 Task: Buy 2 Sake Cups from Glassware & Drinkware section under best seller category for shipping address: Colton Mitchell, 4276 Crim Lane, Underhill, Vermont 05489, Cell Number 9377427970. Pay from credit card ending with 6759, CVV 506
Action: Mouse moved to (17, 96)
Screenshot: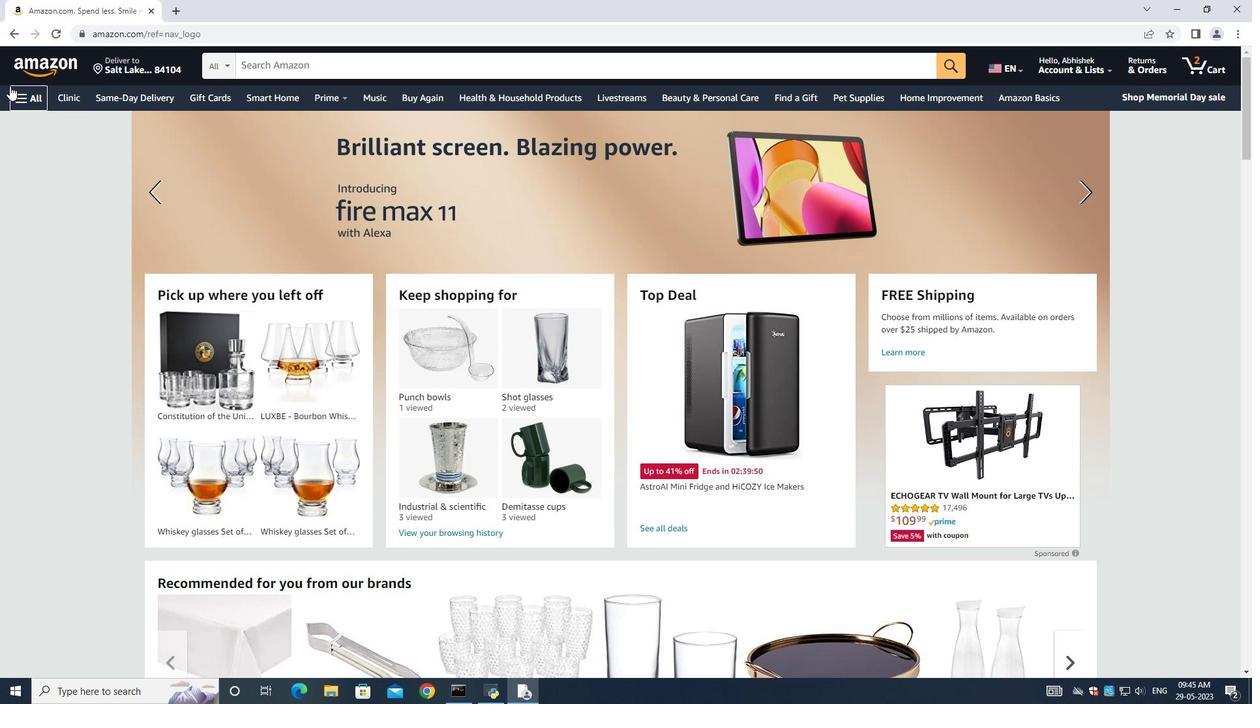 
Action: Mouse pressed left at (17, 96)
Screenshot: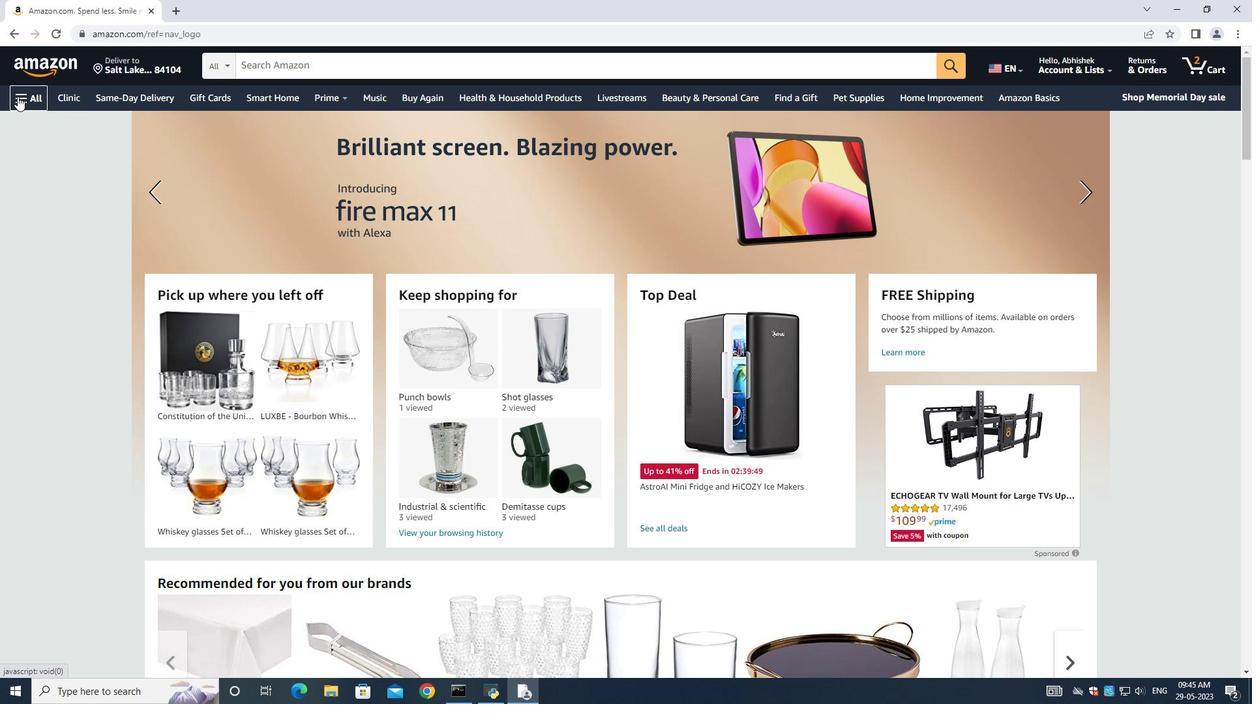 
Action: Mouse moved to (35, 127)
Screenshot: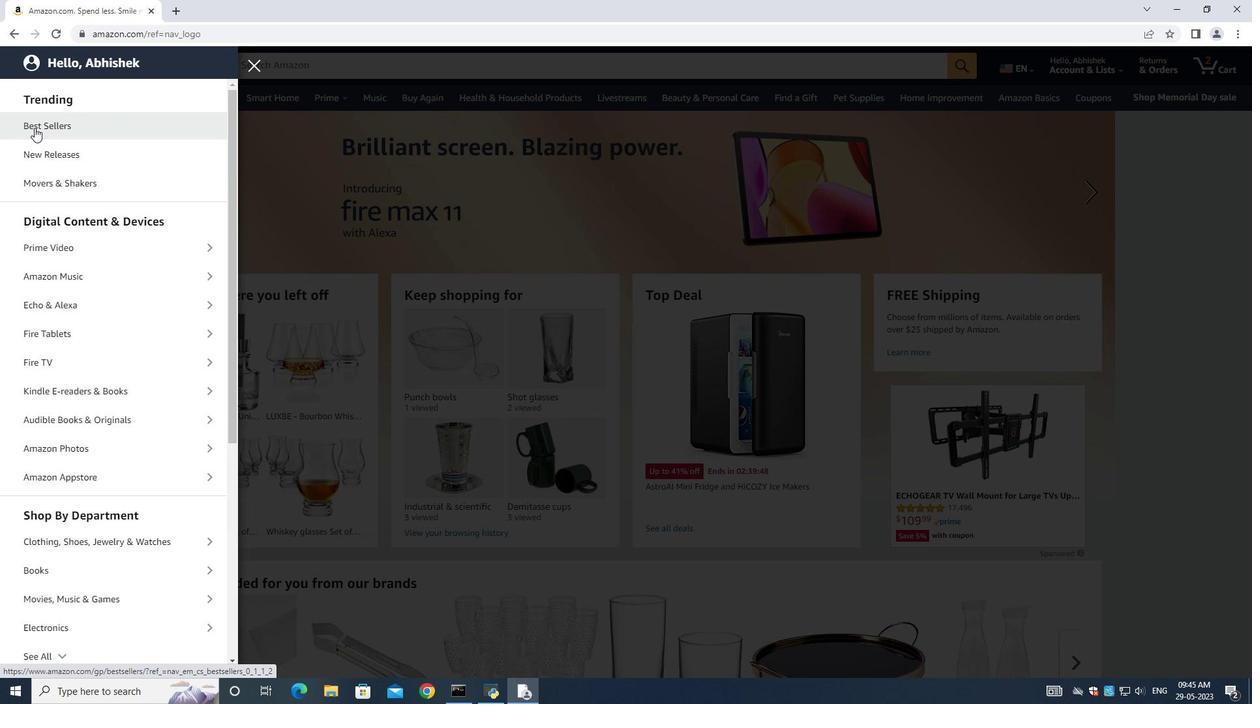
Action: Mouse pressed left at (35, 127)
Screenshot: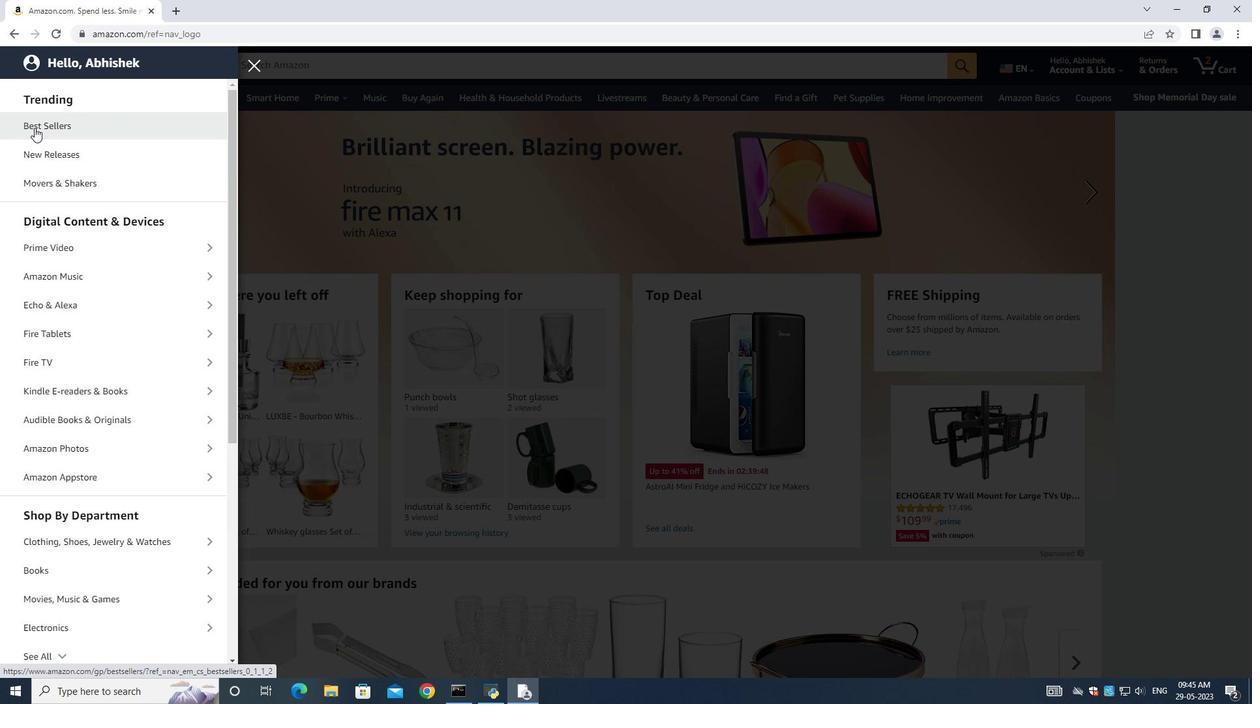 
Action: Mouse moved to (279, 67)
Screenshot: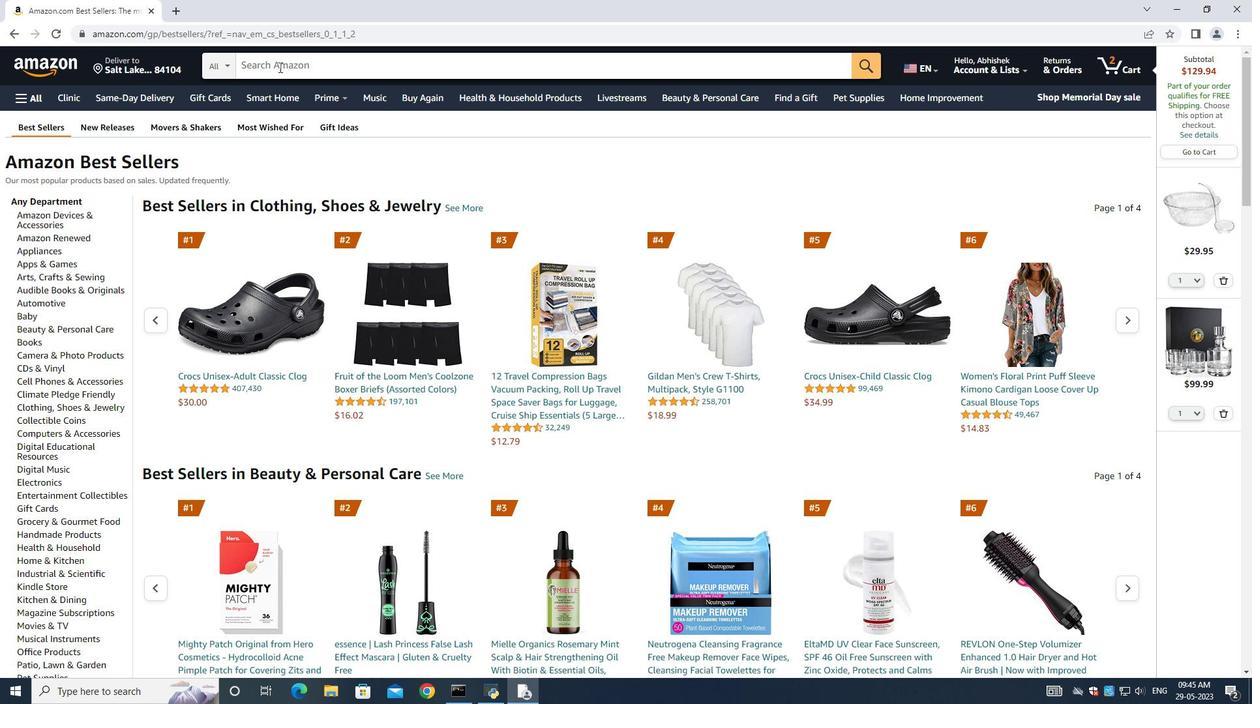 
Action: Mouse pressed left at (279, 67)
Screenshot: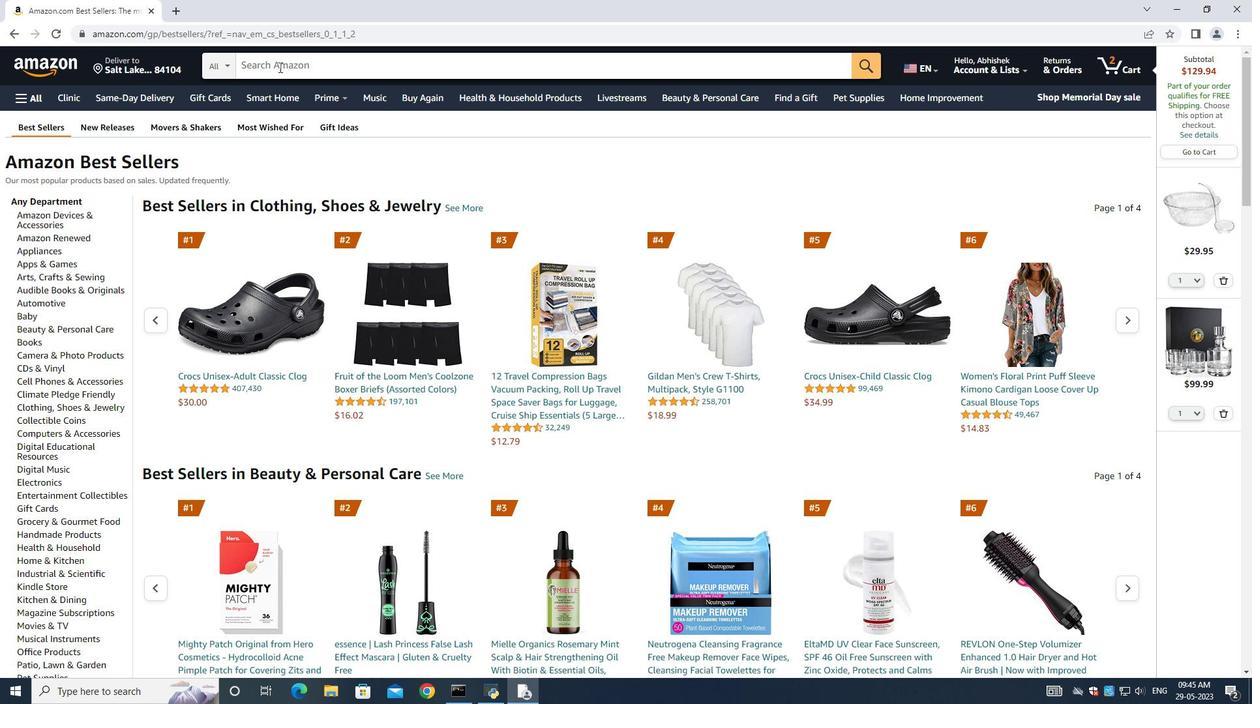 
Action: Key pressed <Key.shift><Key.shift>Sakr<Key.backspace>ecups<Key.enter>
Screenshot: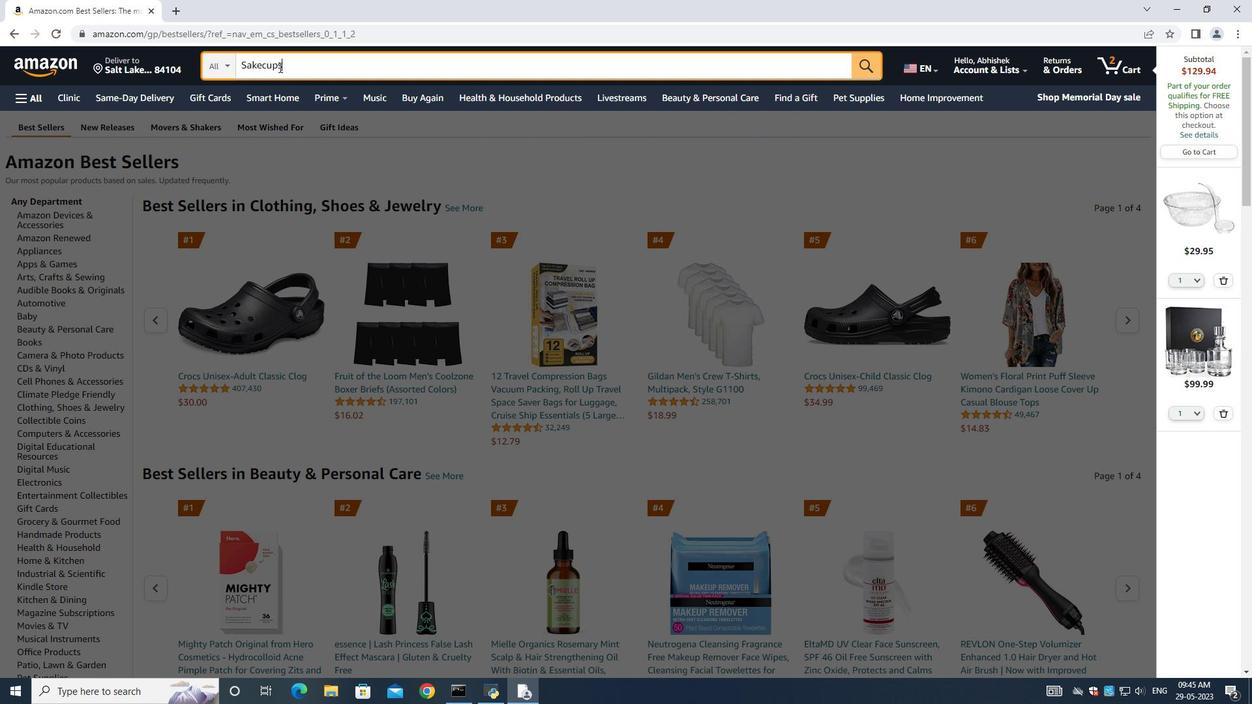 
Action: Mouse moved to (260, 66)
Screenshot: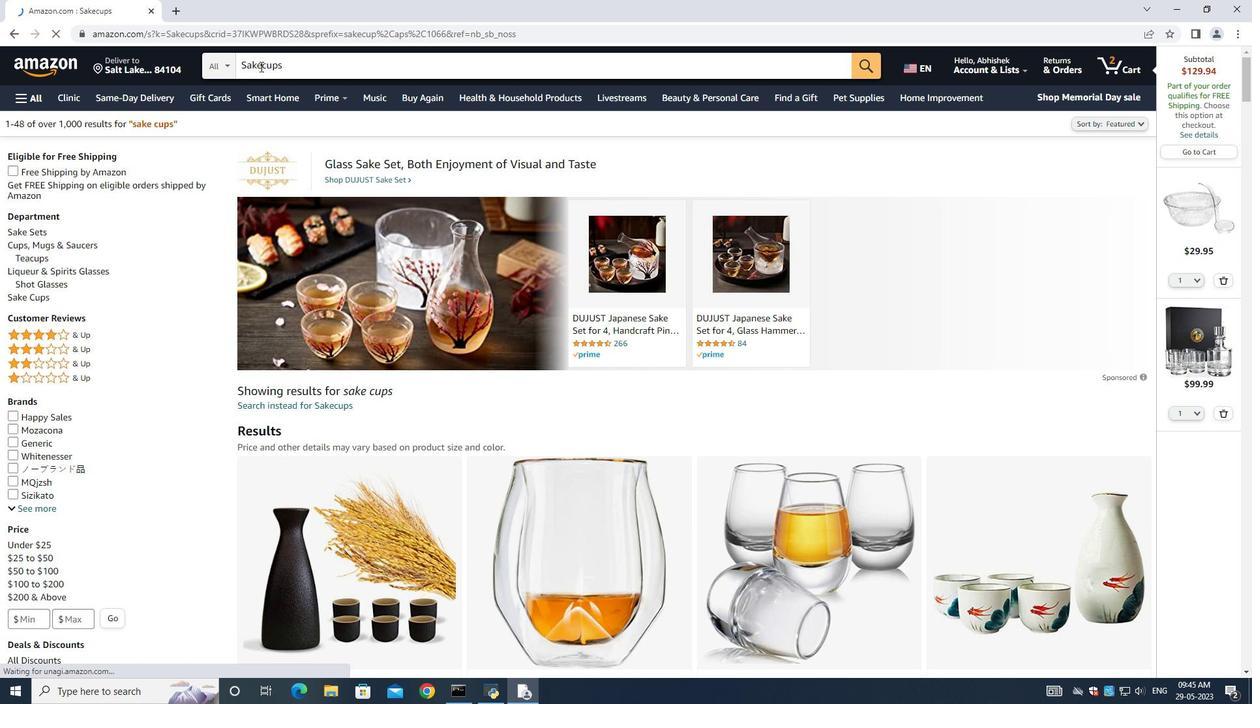 
Action: Mouse pressed left at (260, 66)
Screenshot: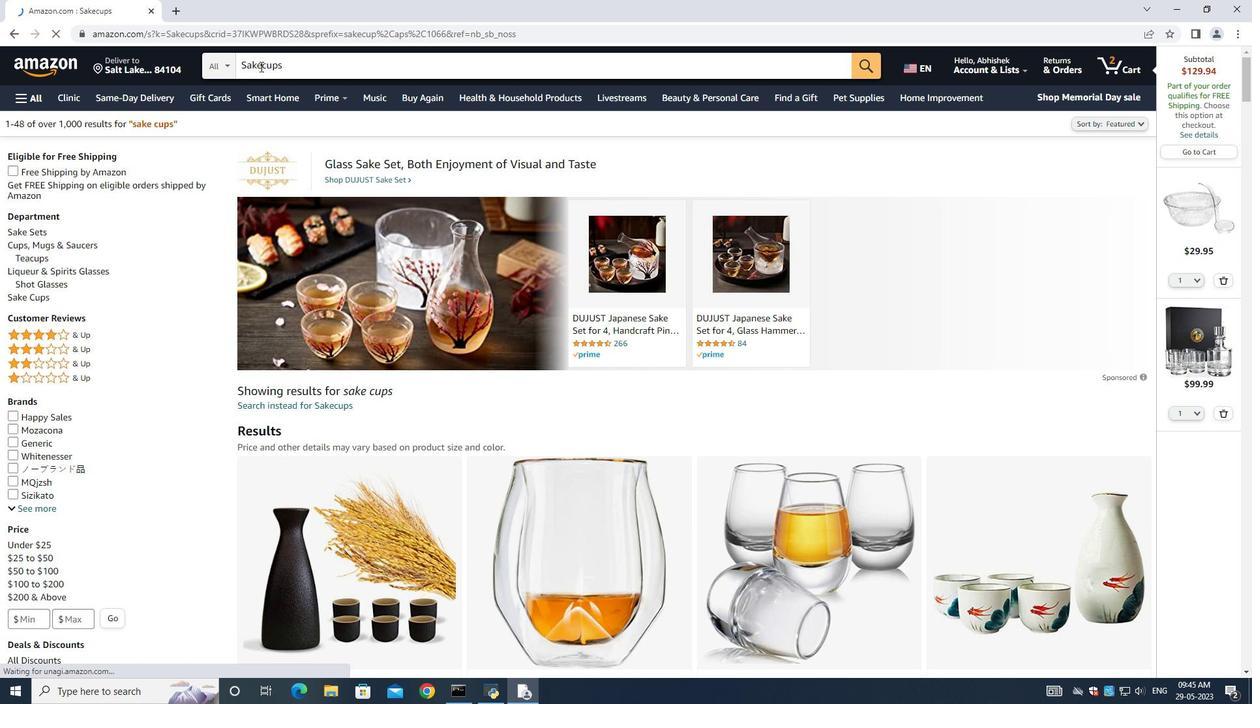 
Action: Mouse moved to (333, 116)
Screenshot: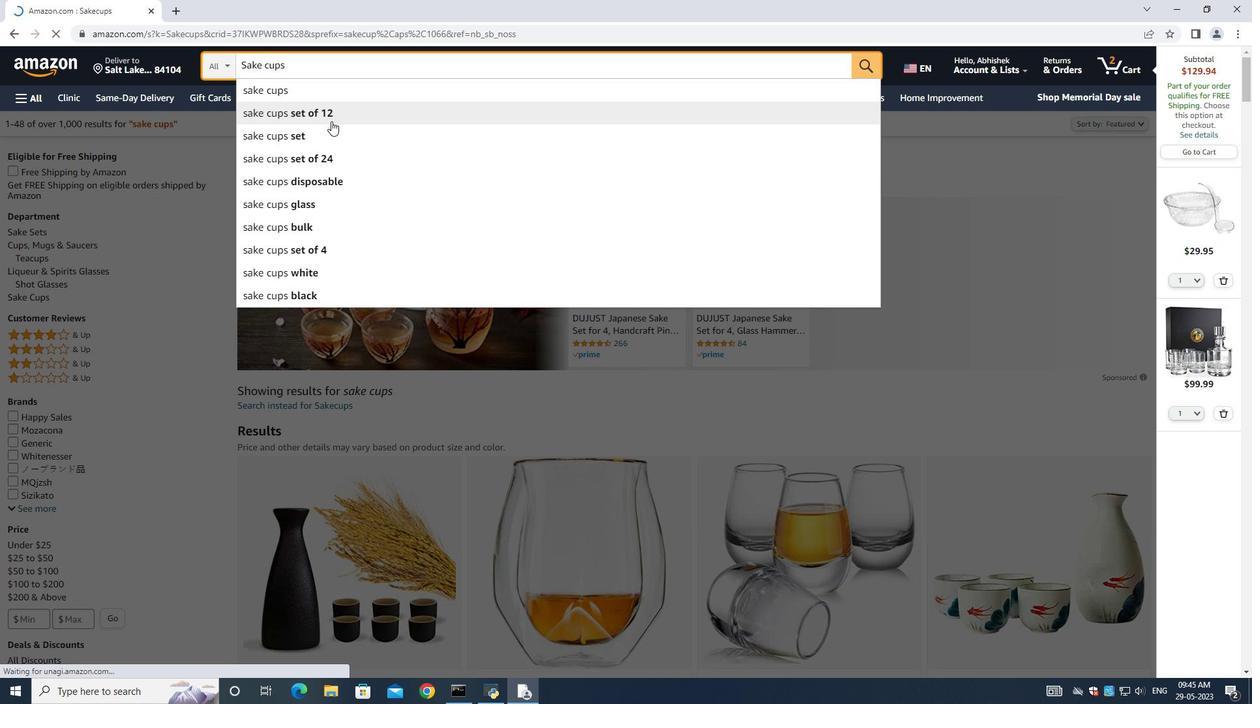 
Action: Key pressed <Key.enter>
Screenshot: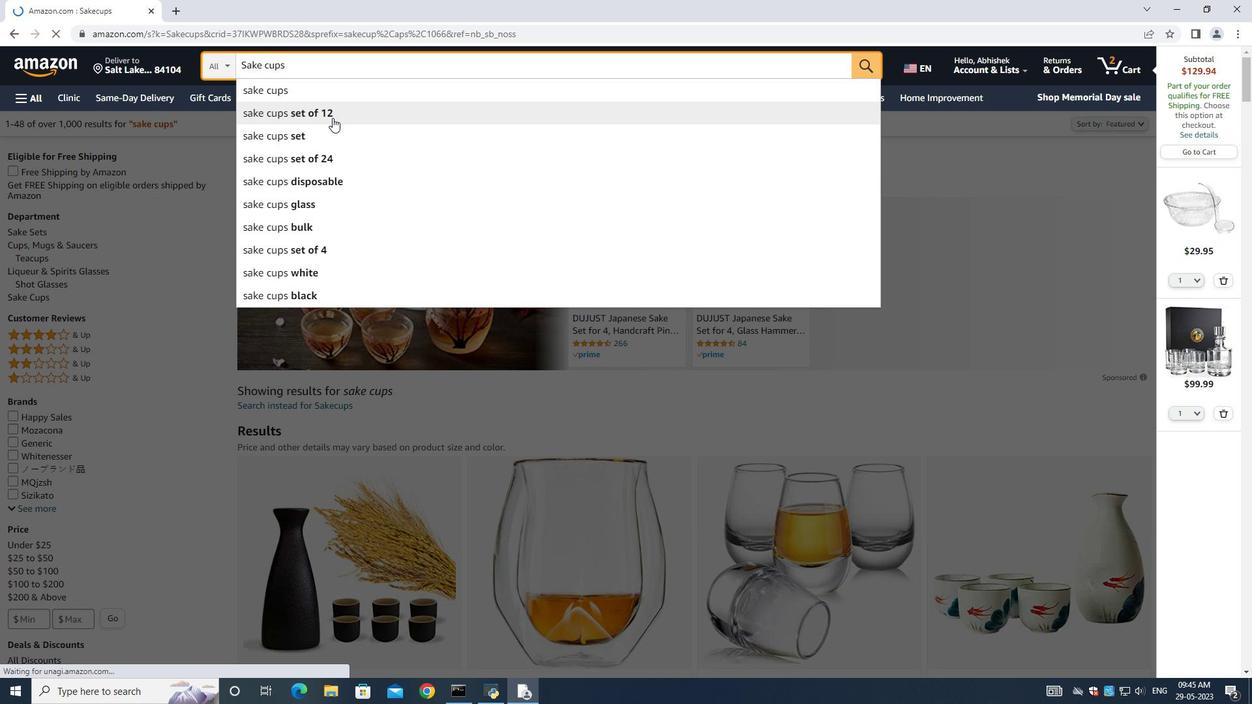 
Action: Mouse moved to (196, 175)
Screenshot: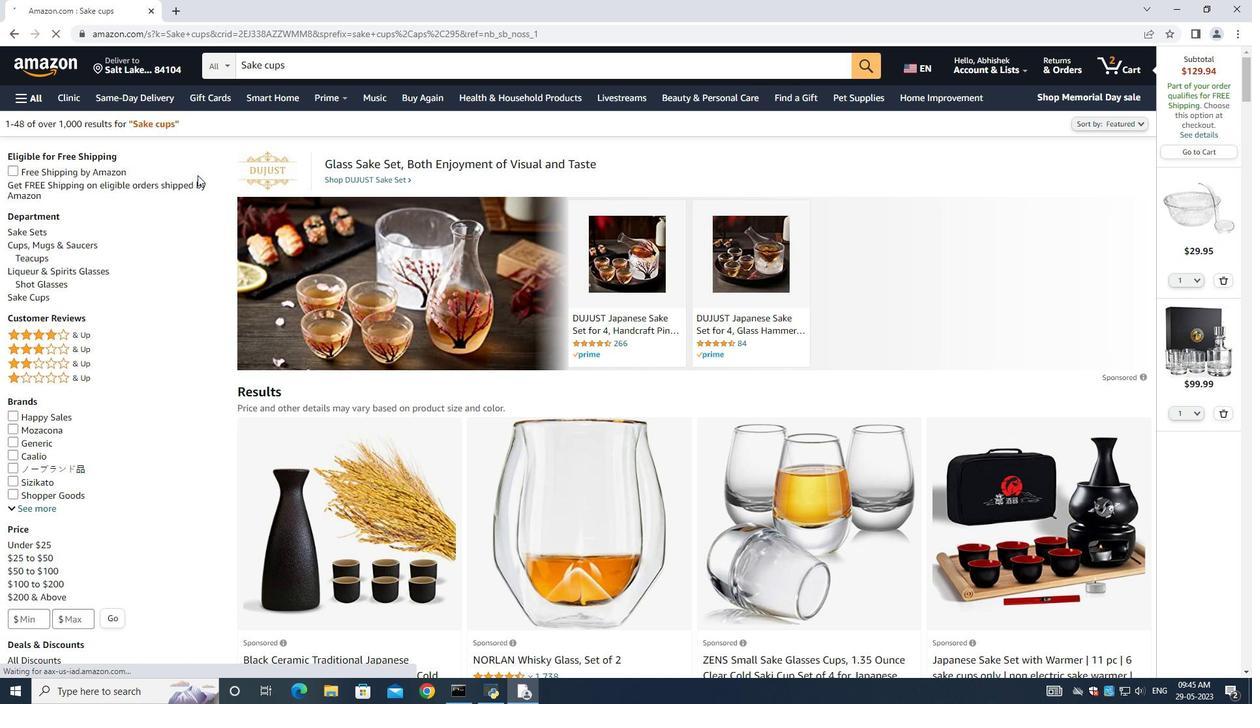 
Action: Mouse scrolled (196, 174) with delta (0, 0)
Screenshot: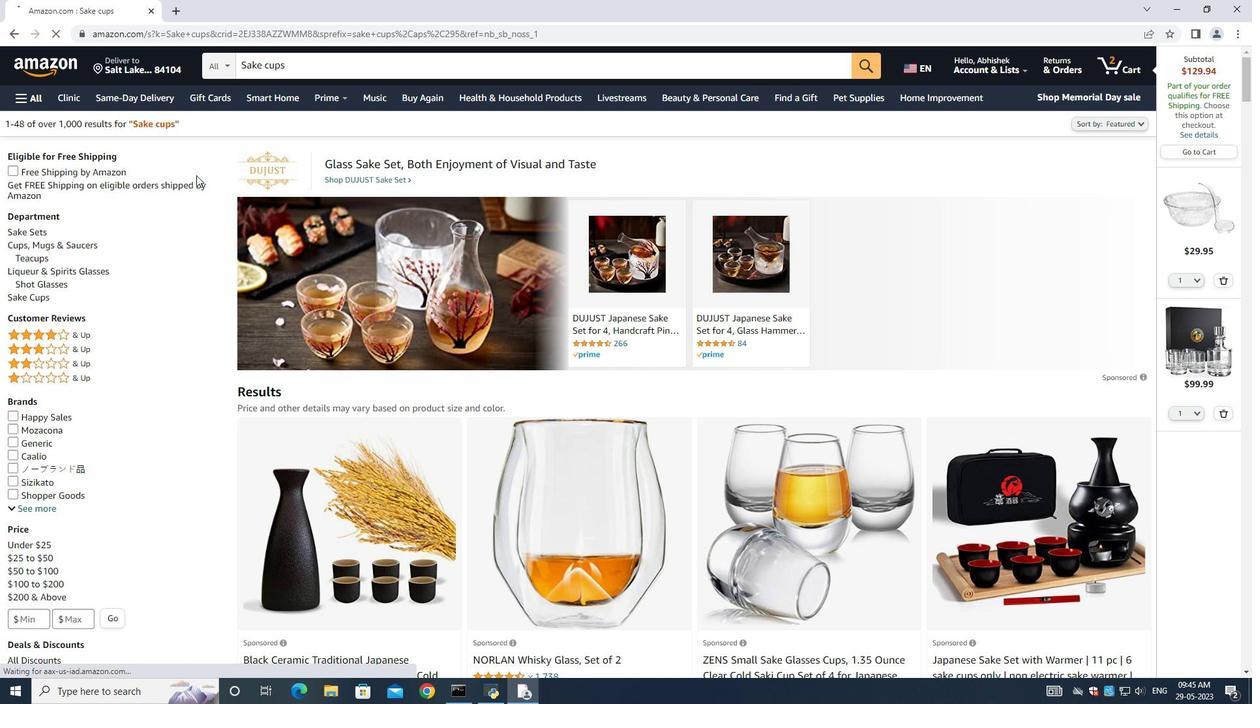 
Action: Mouse scrolled (196, 174) with delta (0, 0)
Screenshot: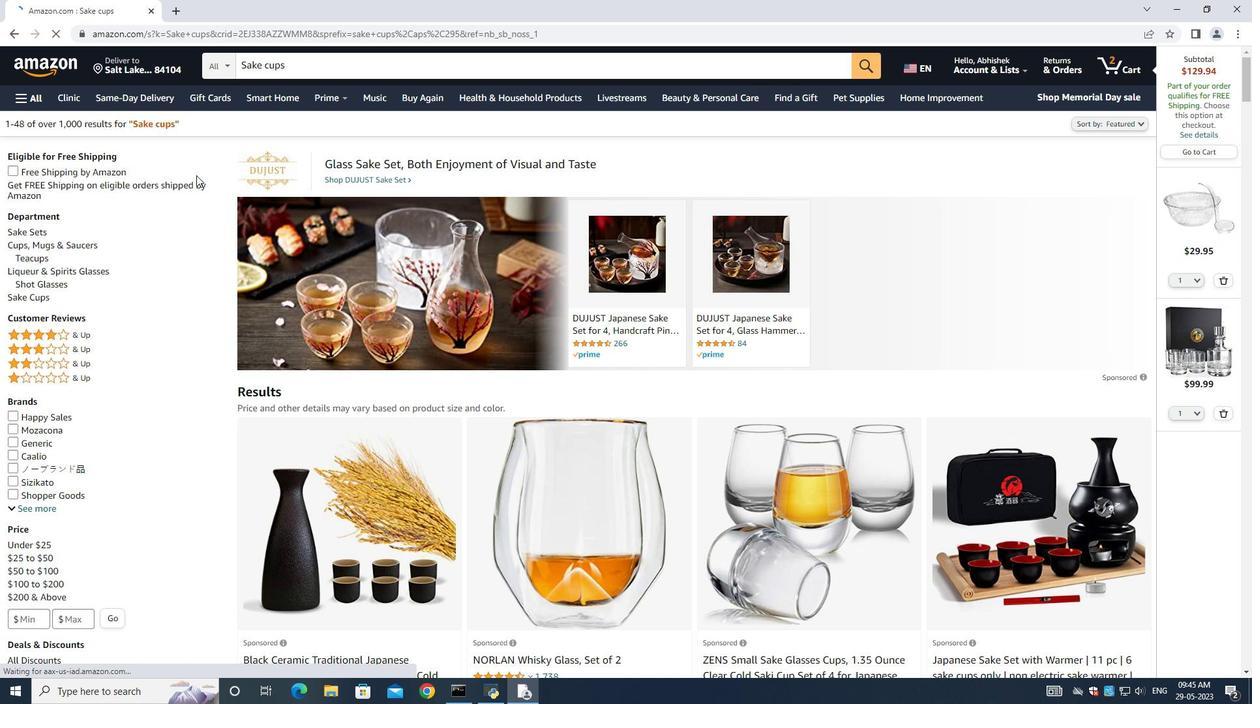 
Action: Mouse moved to (196, 174)
Screenshot: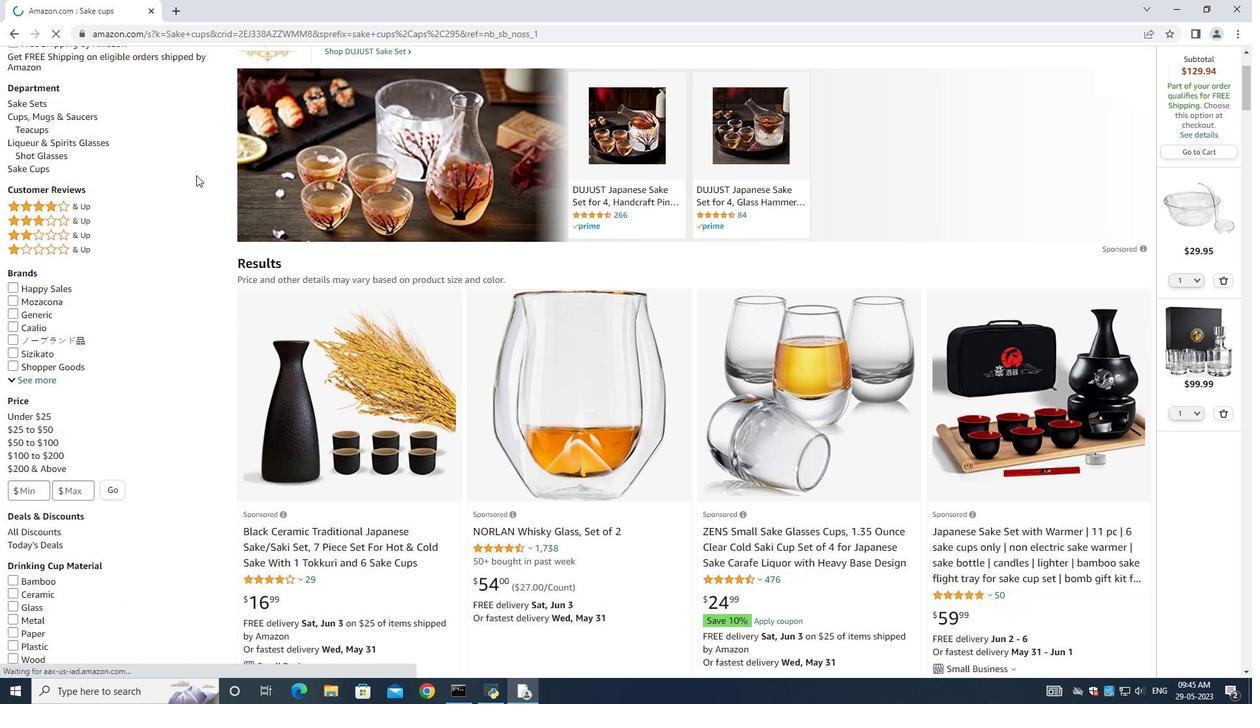 
Action: Mouse scrolled (196, 175) with delta (0, 0)
Screenshot: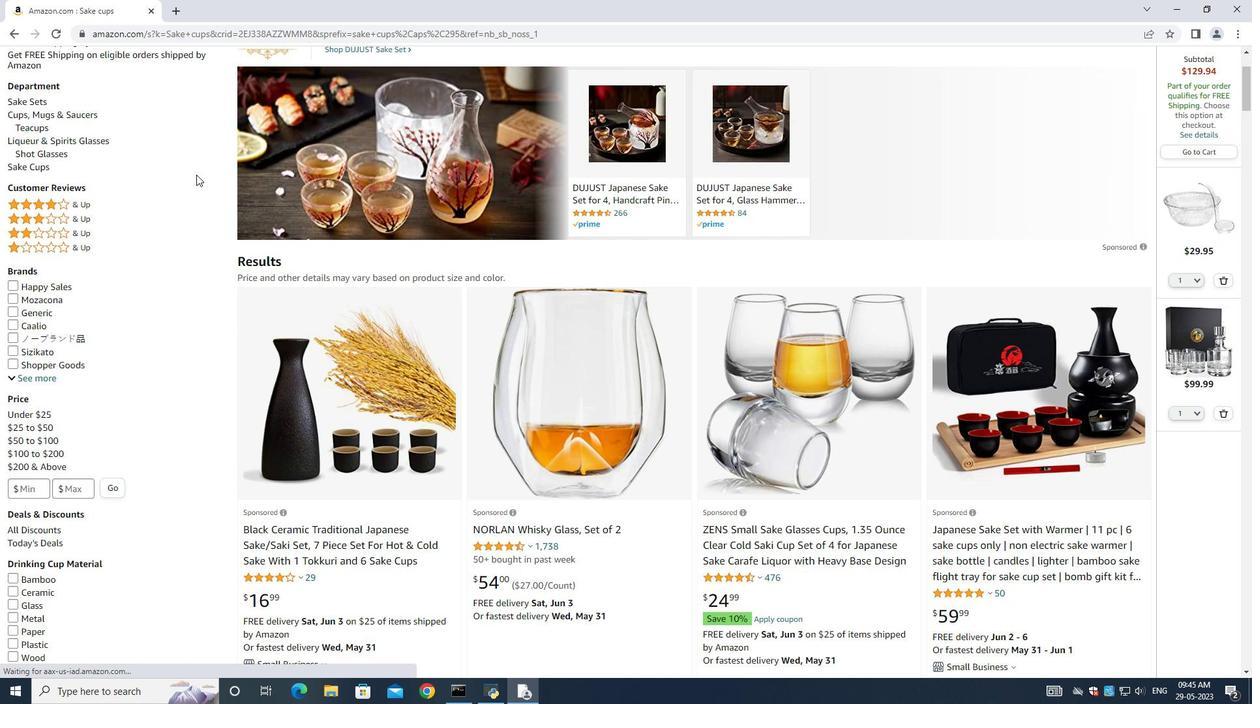 
Action: Mouse scrolled (196, 175) with delta (0, 0)
Screenshot: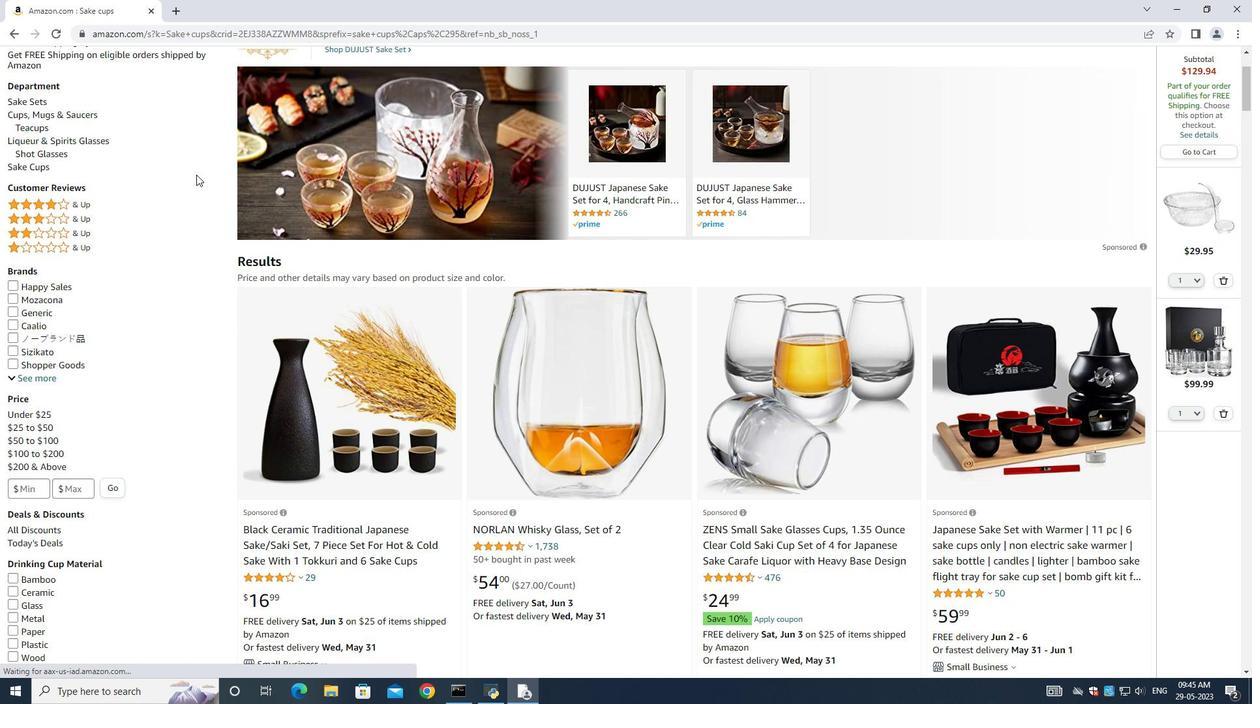 
Action: Mouse scrolled (196, 175) with delta (0, 0)
Screenshot: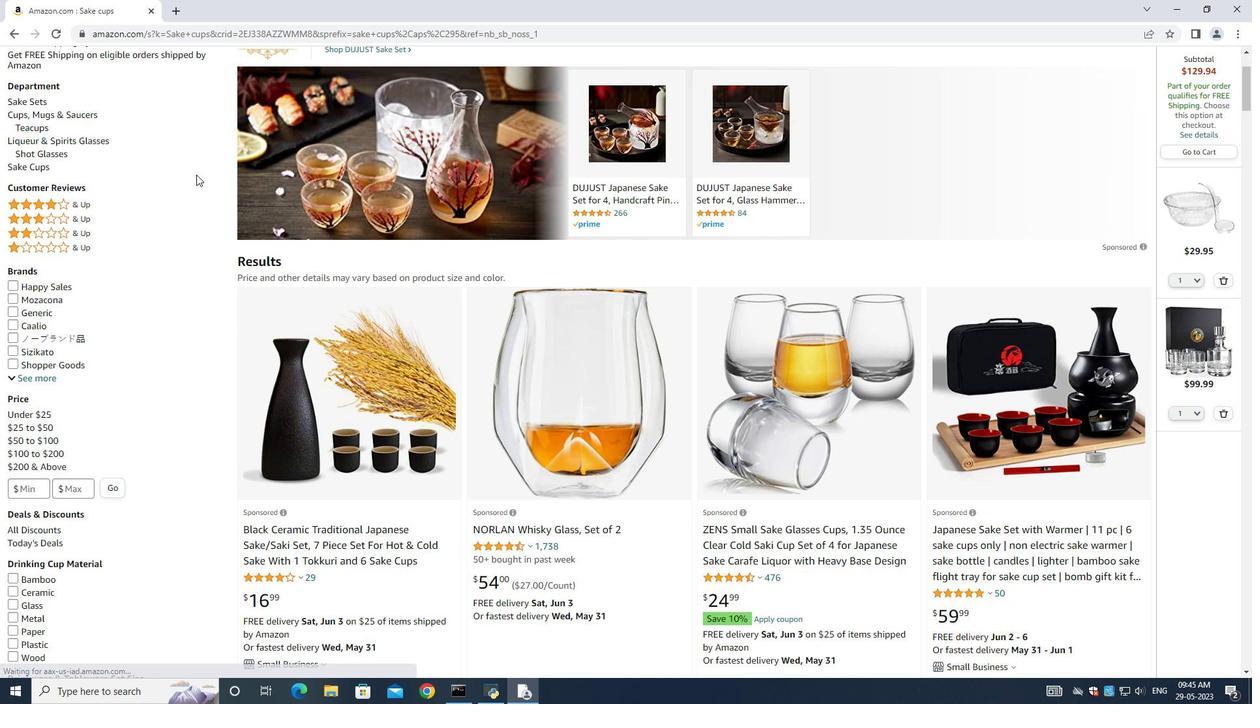 
Action: Mouse scrolled (196, 175) with delta (0, 0)
Screenshot: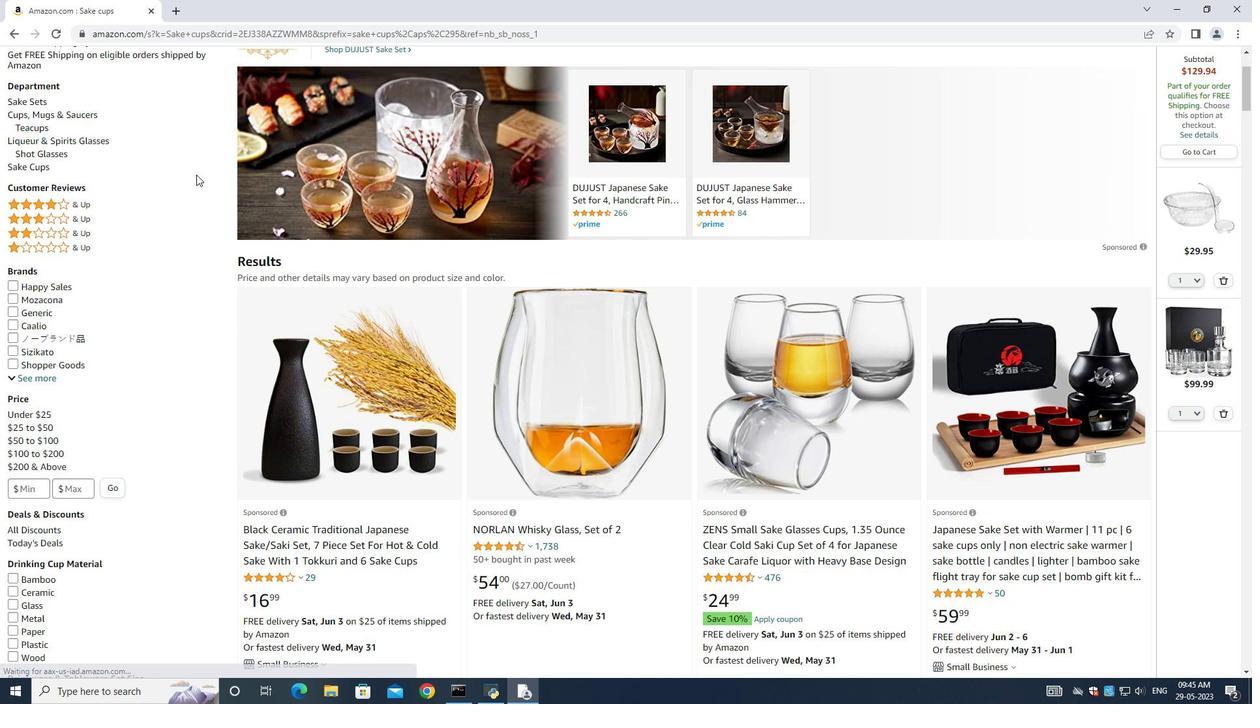 
Action: Mouse scrolled (196, 175) with delta (0, 0)
Screenshot: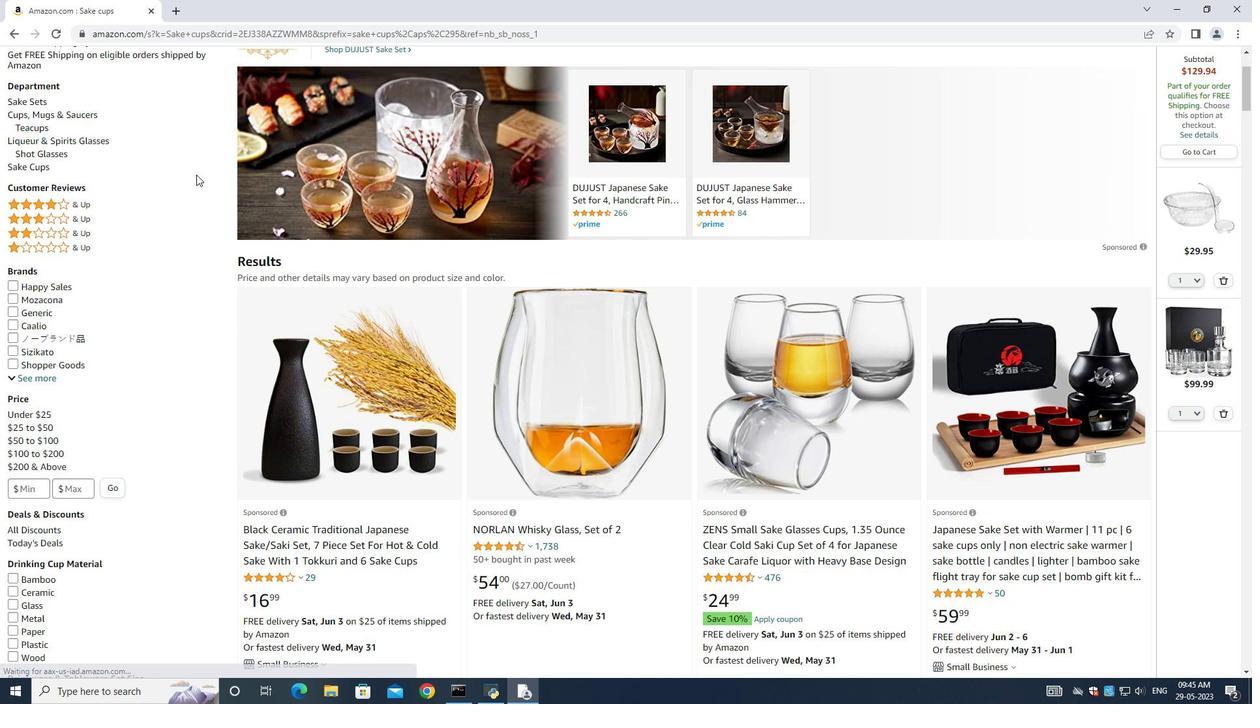 
Action: Mouse moved to (821, 345)
Screenshot: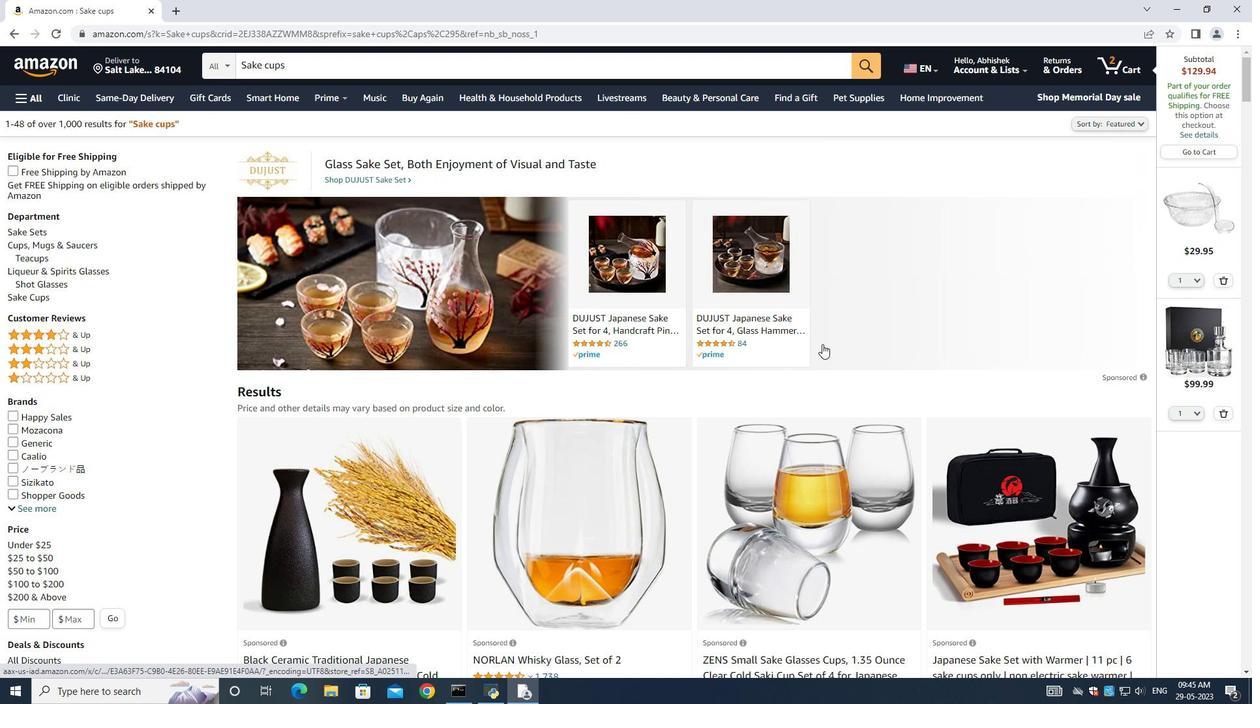
Action: Mouse scrolled (821, 345) with delta (0, 0)
Screenshot: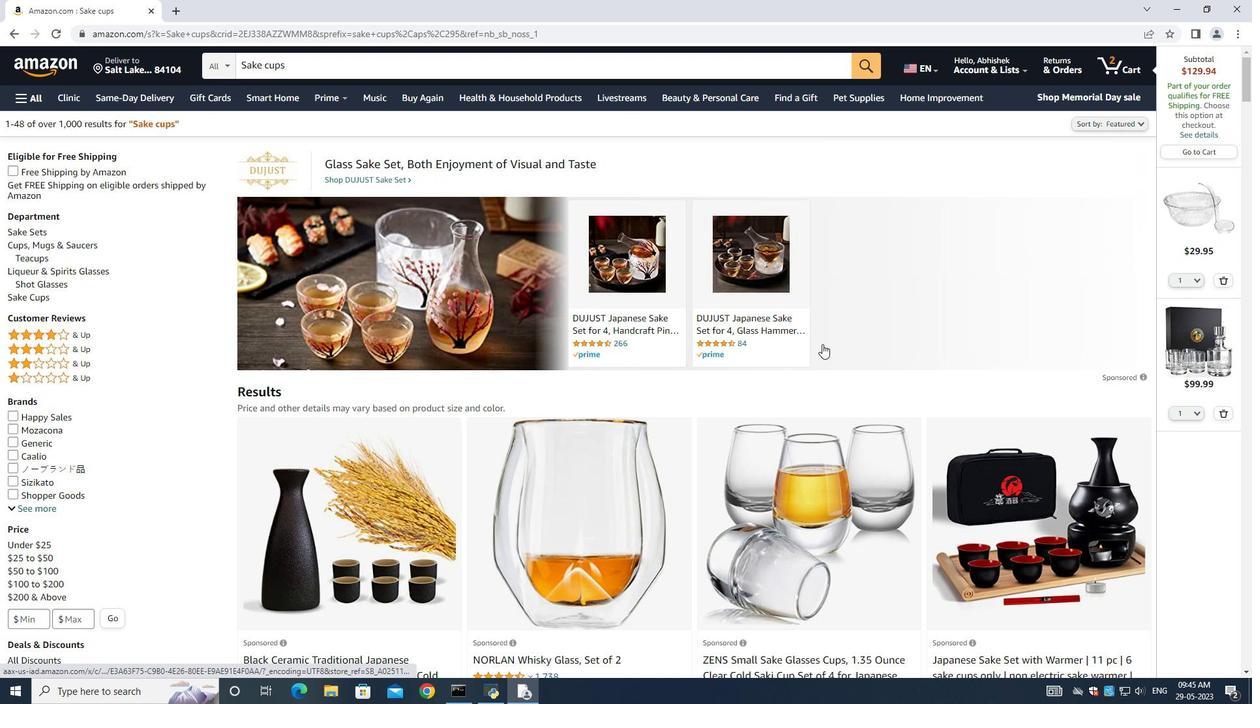 
Action: Mouse moved to (821, 347)
Screenshot: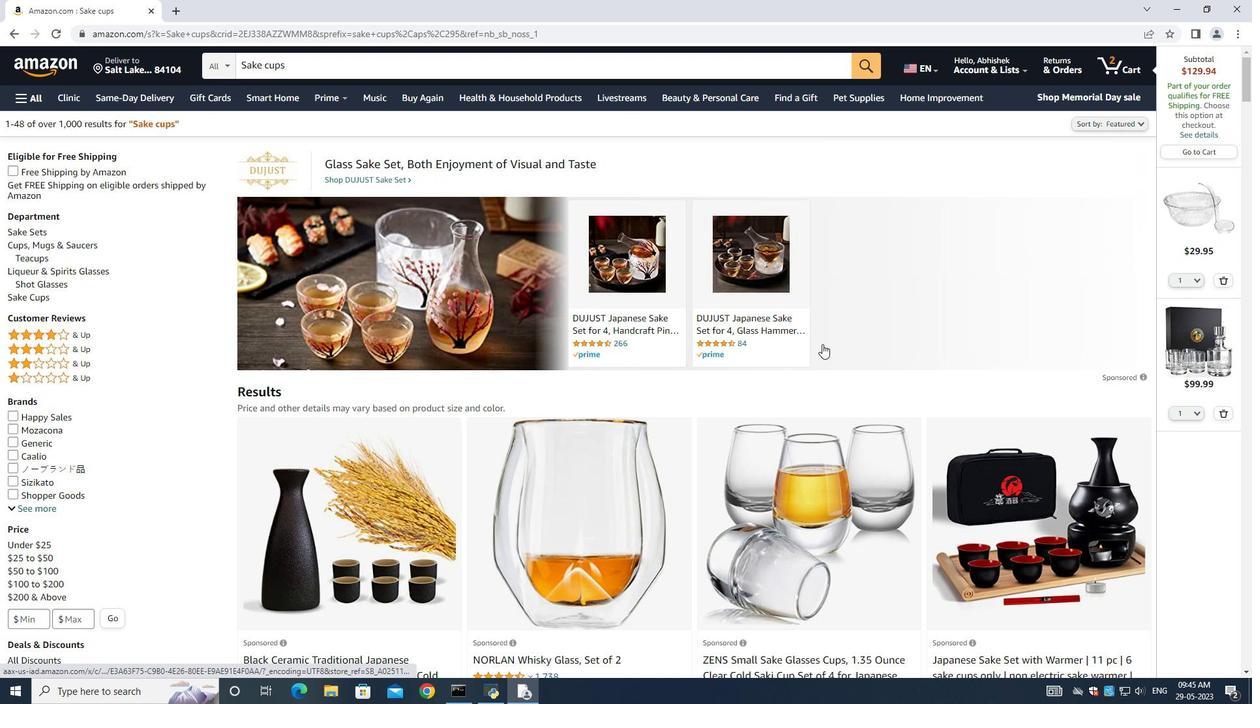 
Action: Mouse scrolled (821, 346) with delta (0, 0)
Screenshot: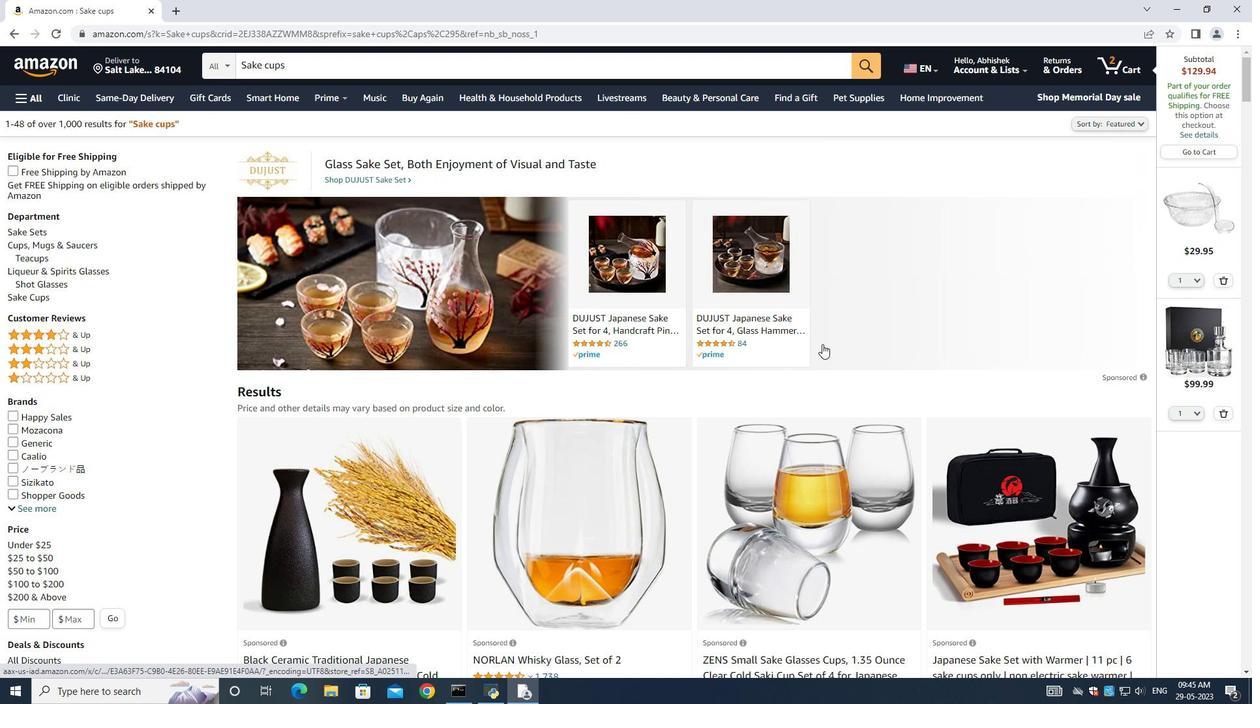 
Action: Mouse moved to (701, 356)
Screenshot: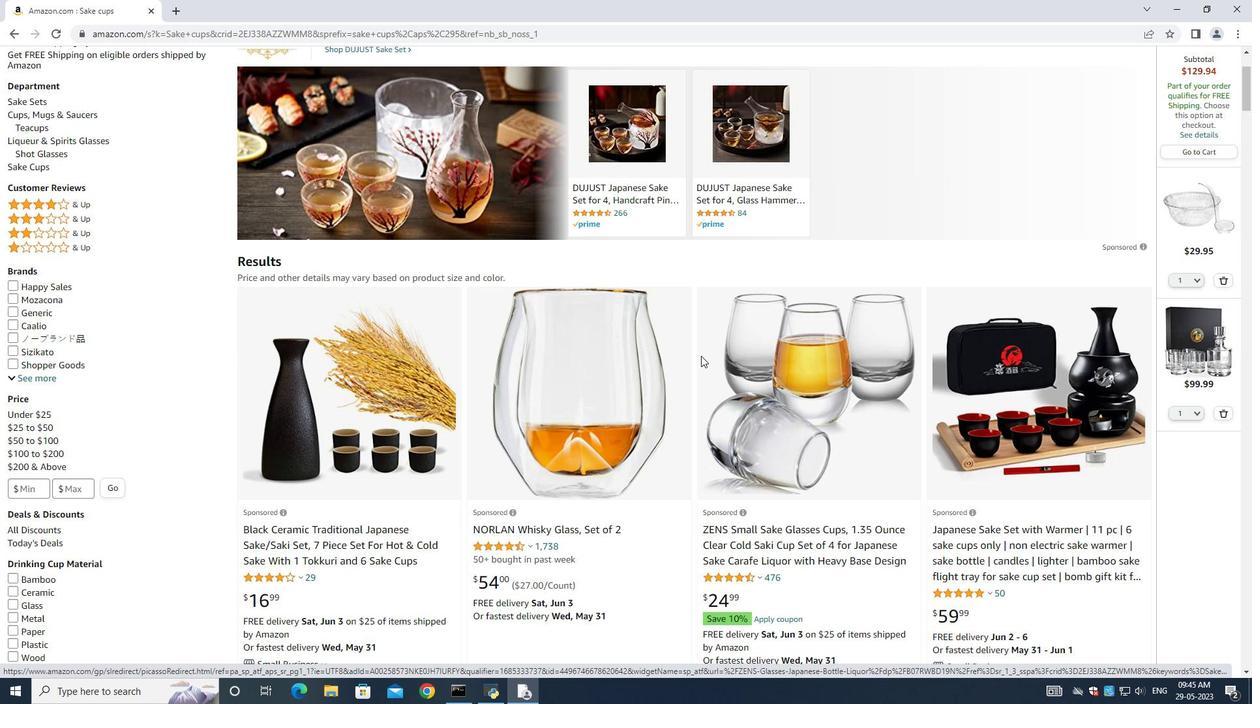 
Action: Mouse scrolled (701, 355) with delta (0, 0)
Screenshot: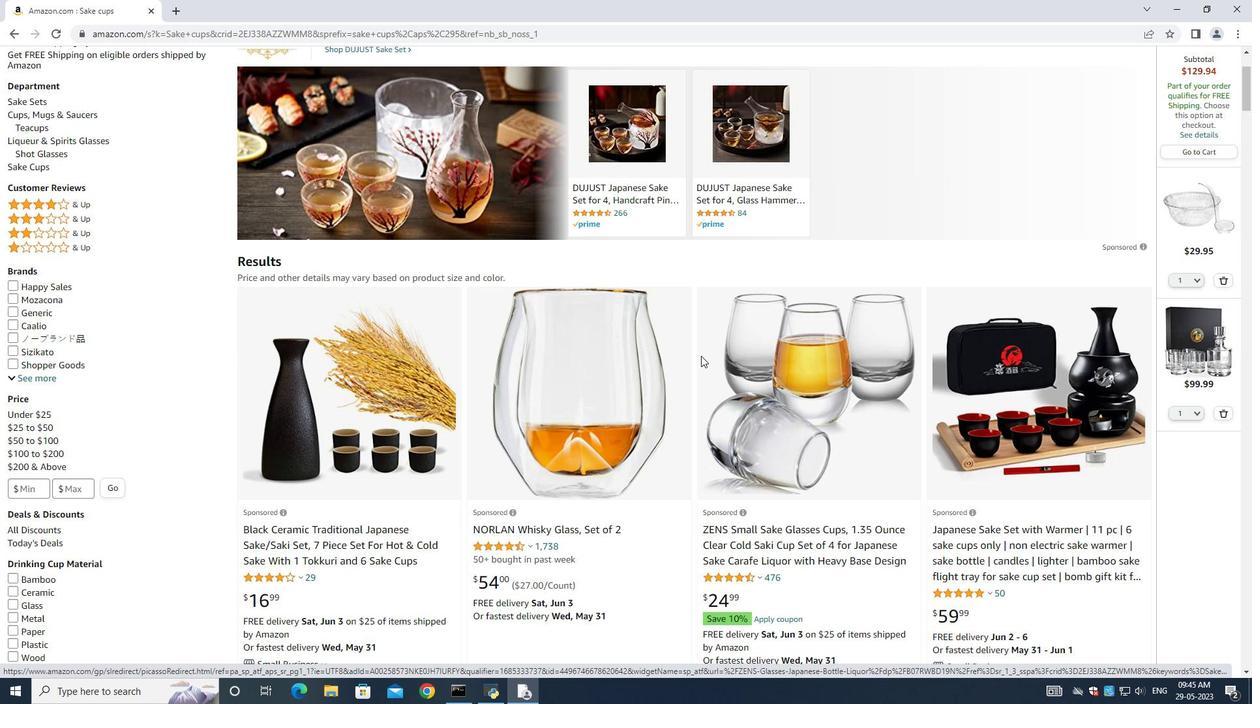
Action: Mouse moved to (701, 356)
Screenshot: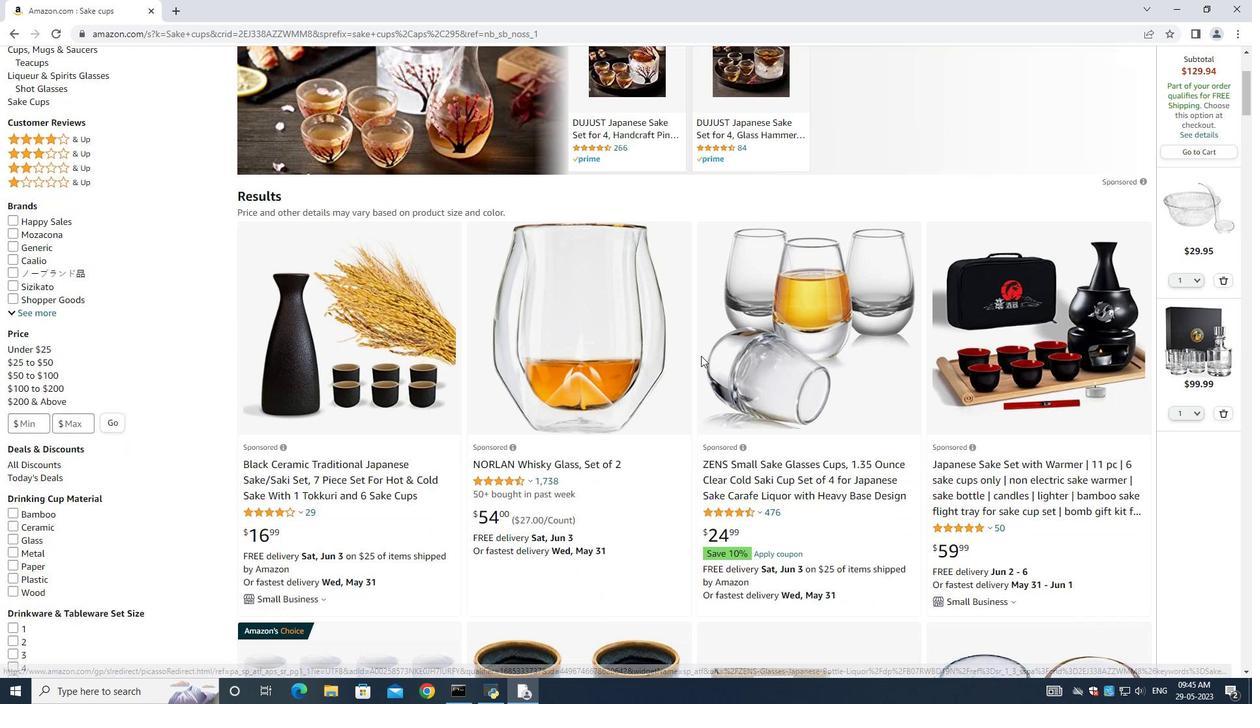 
Action: Mouse scrolled (701, 355) with delta (0, 0)
Screenshot: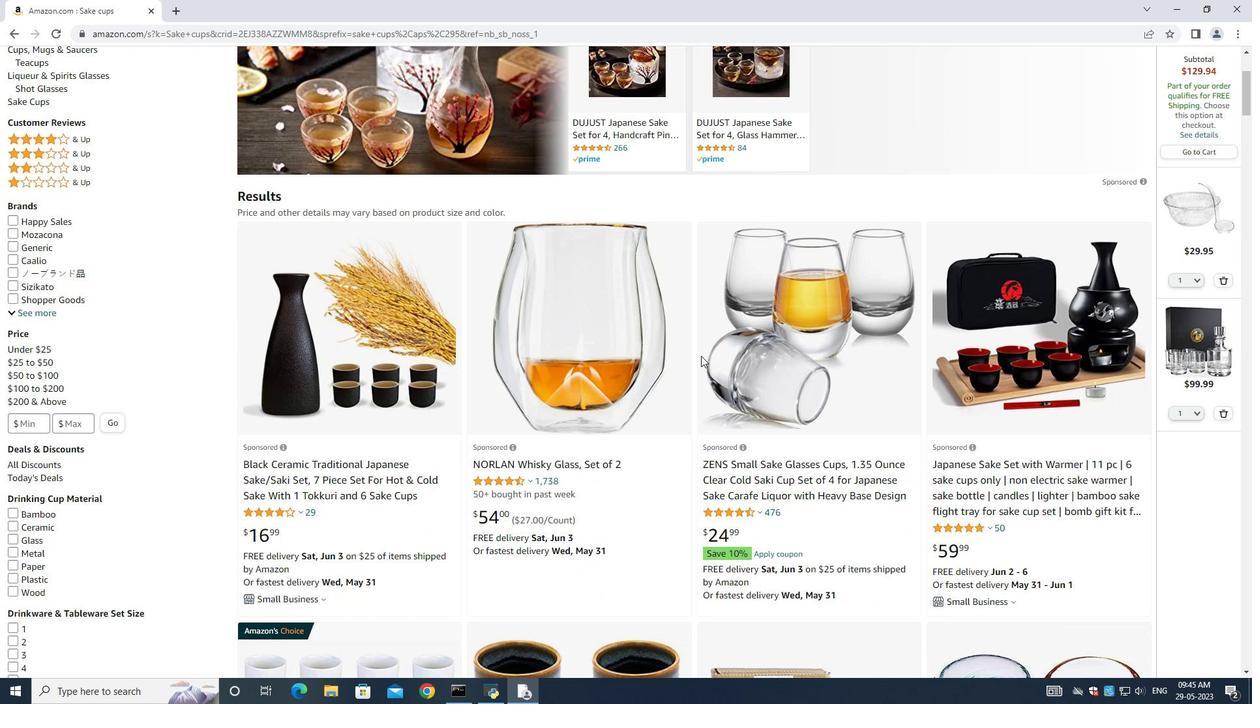 
Action: Mouse scrolled (701, 355) with delta (0, 0)
Screenshot: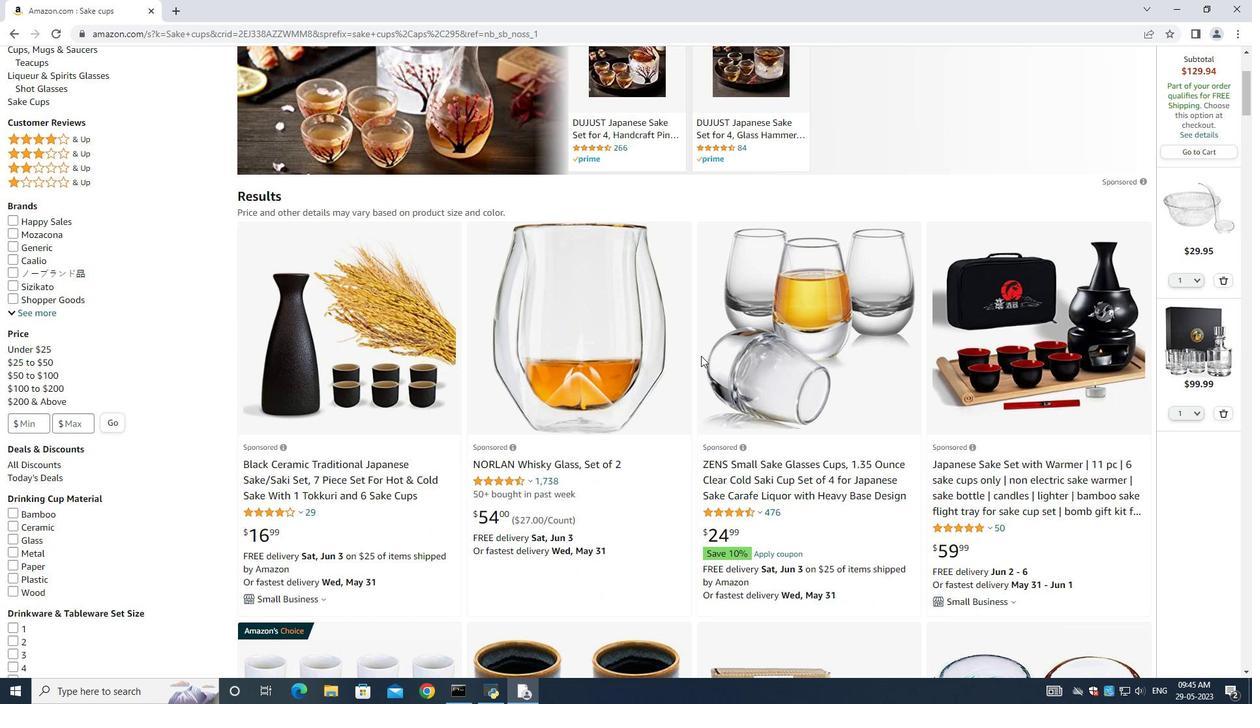 
Action: Mouse scrolled (701, 355) with delta (0, 0)
Screenshot: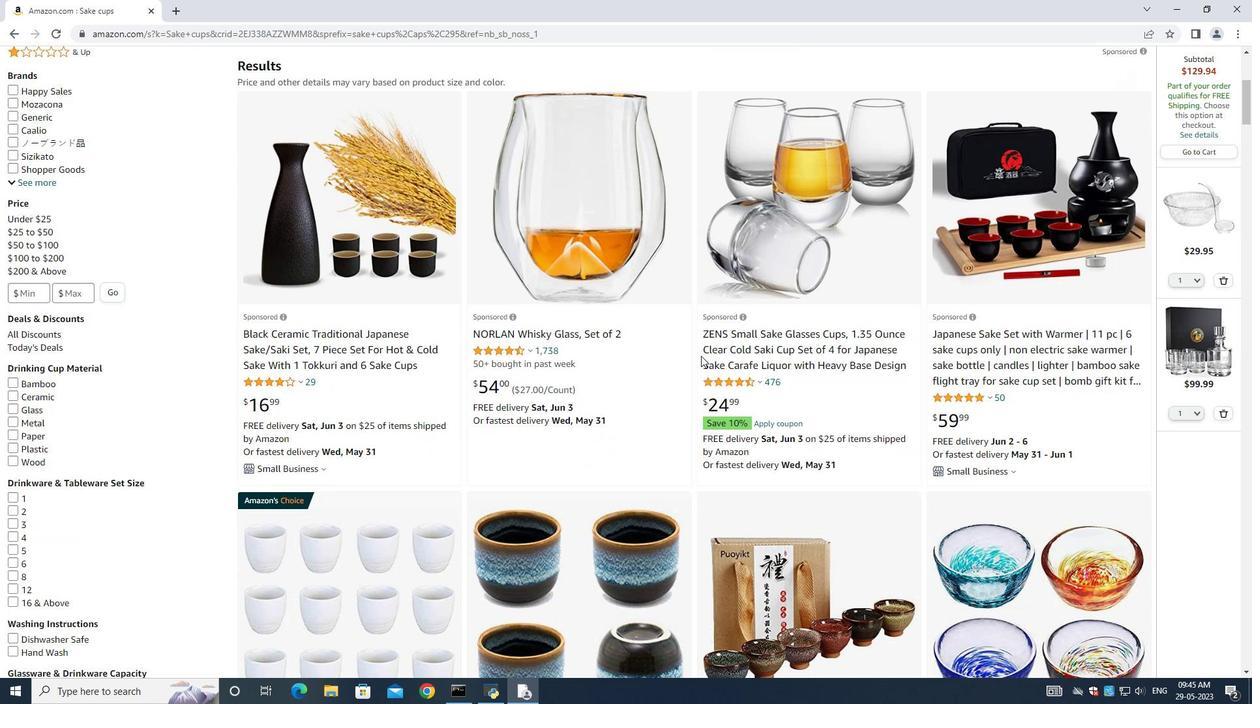 
Action: Mouse scrolled (701, 355) with delta (0, 0)
Screenshot: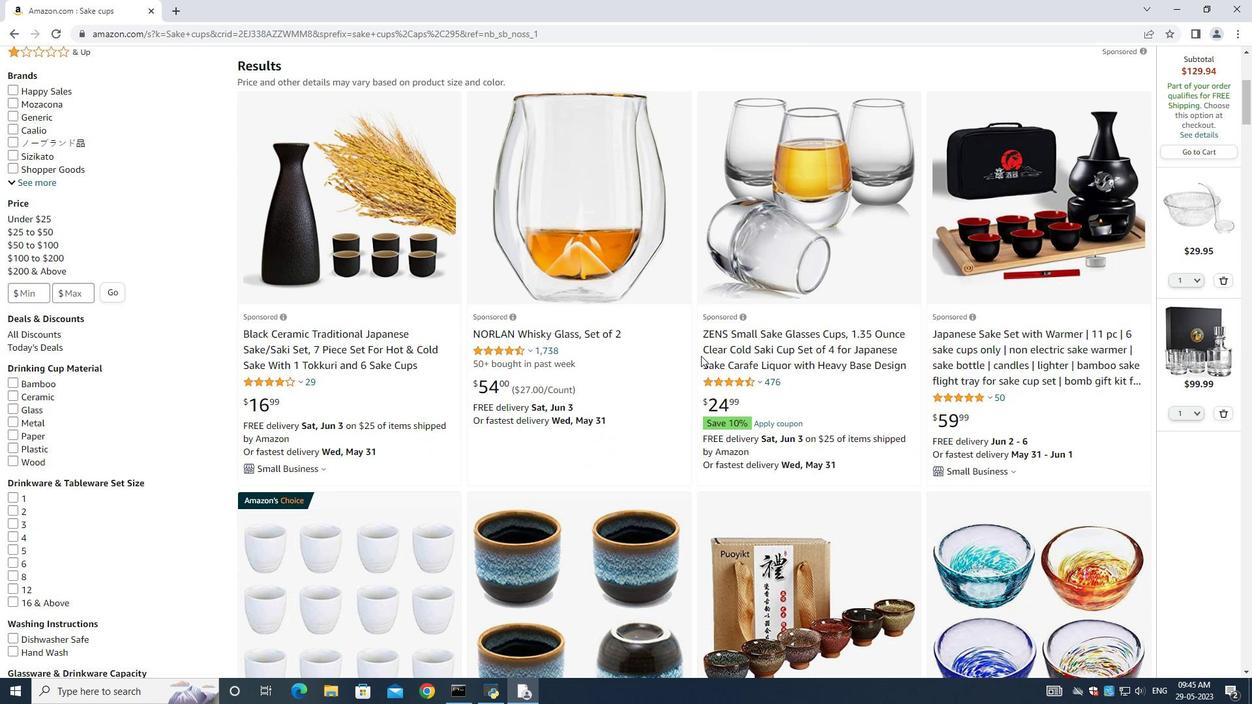 
Action: Mouse scrolled (701, 355) with delta (0, 0)
Screenshot: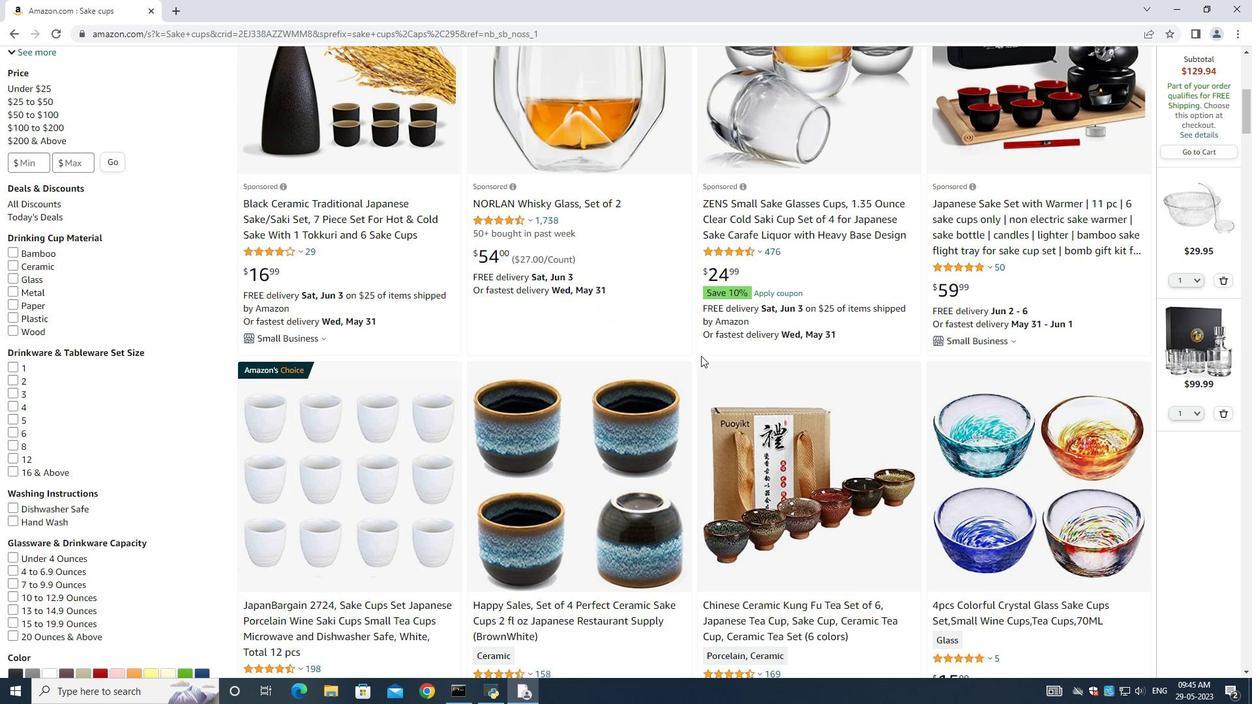 
Action: Mouse scrolled (701, 355) with delta (0, 0)
Screenshot: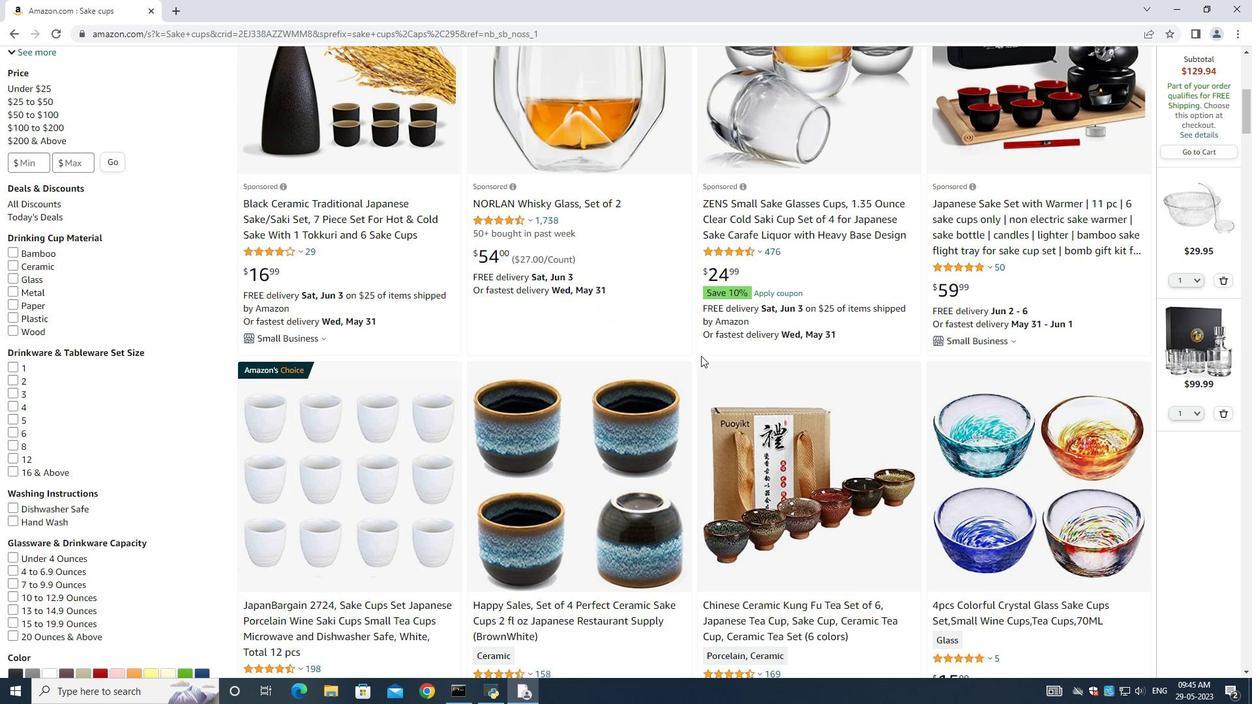 
Action: Mouse moved to (701, 356)
Screenshot: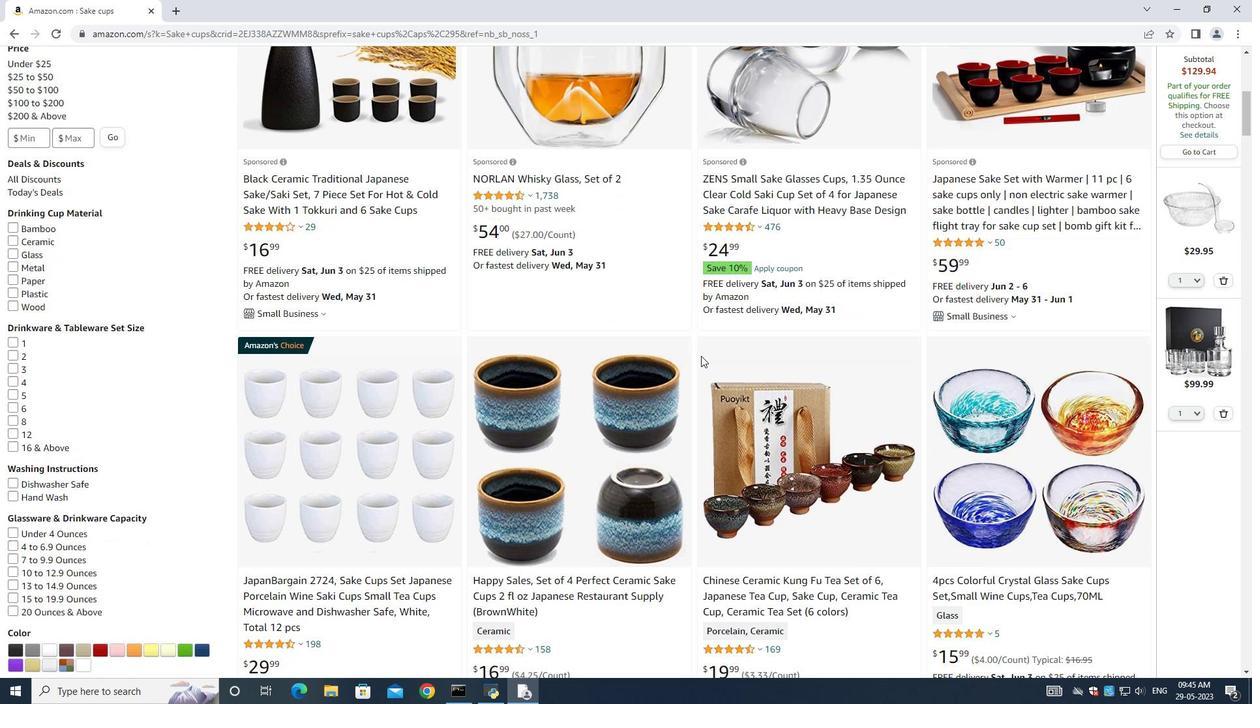 
Action: Mouse scrolled (701, 355) with delta (0, 0)
Screenshot: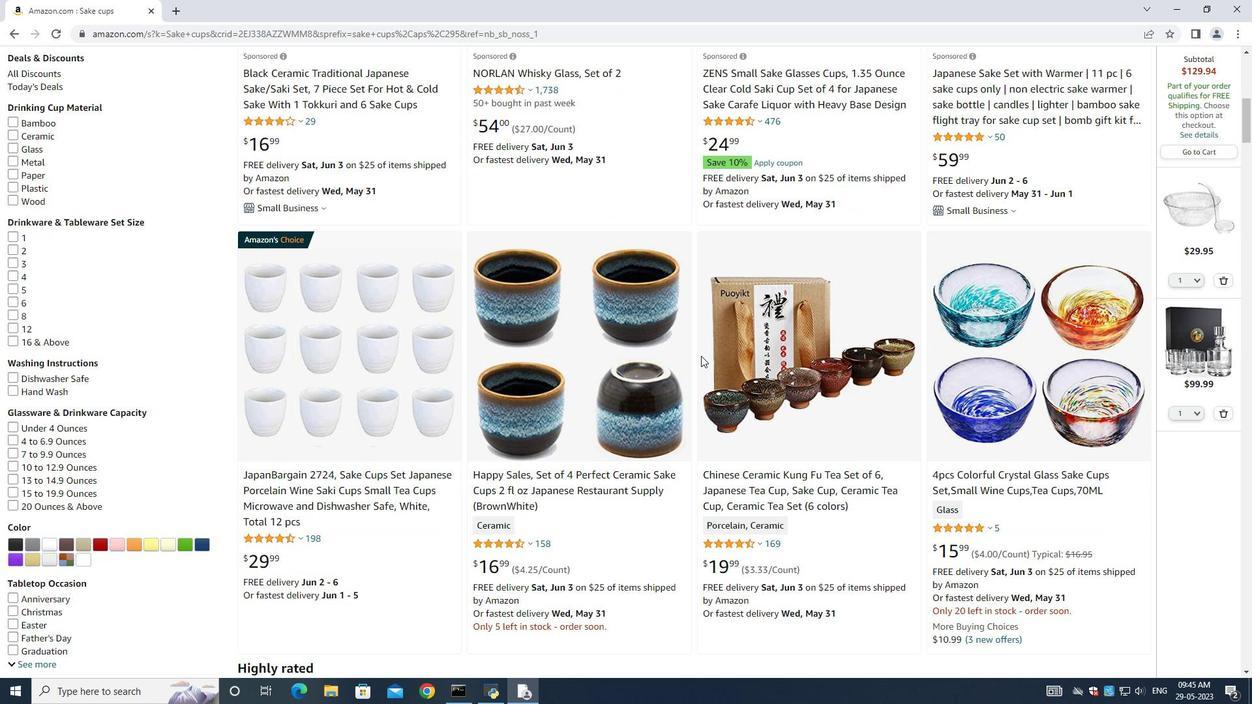 
Action: Mouse moved to (701, 356)
Screenshot: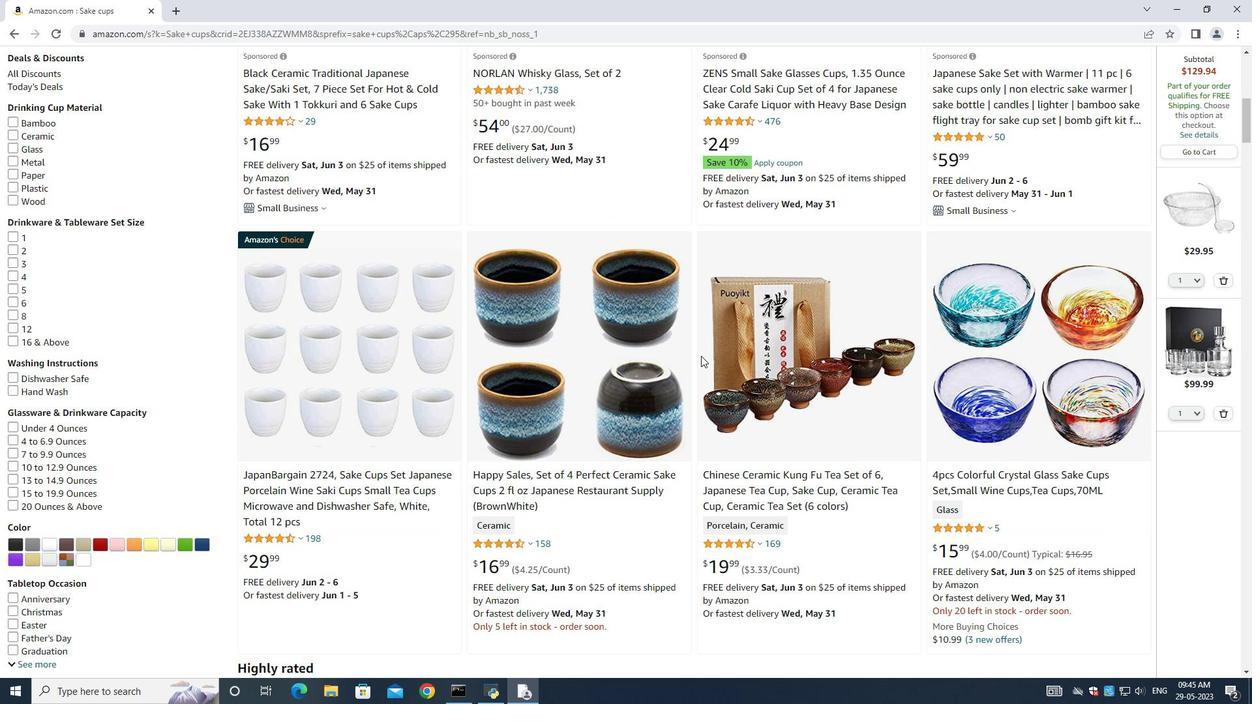 
Action: Mouse scrolled (701, 355) with delta (0, 0)
Screenshot: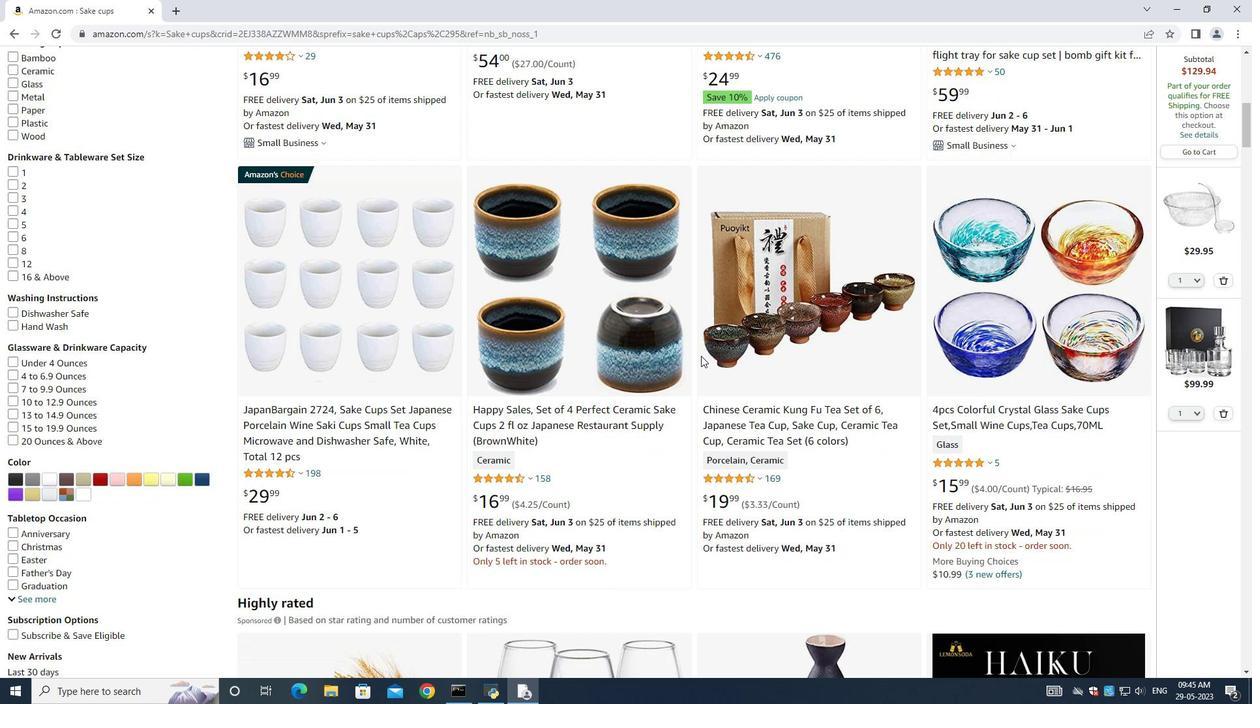 
Action: Mouse moved to (701, 356)
Screenshot: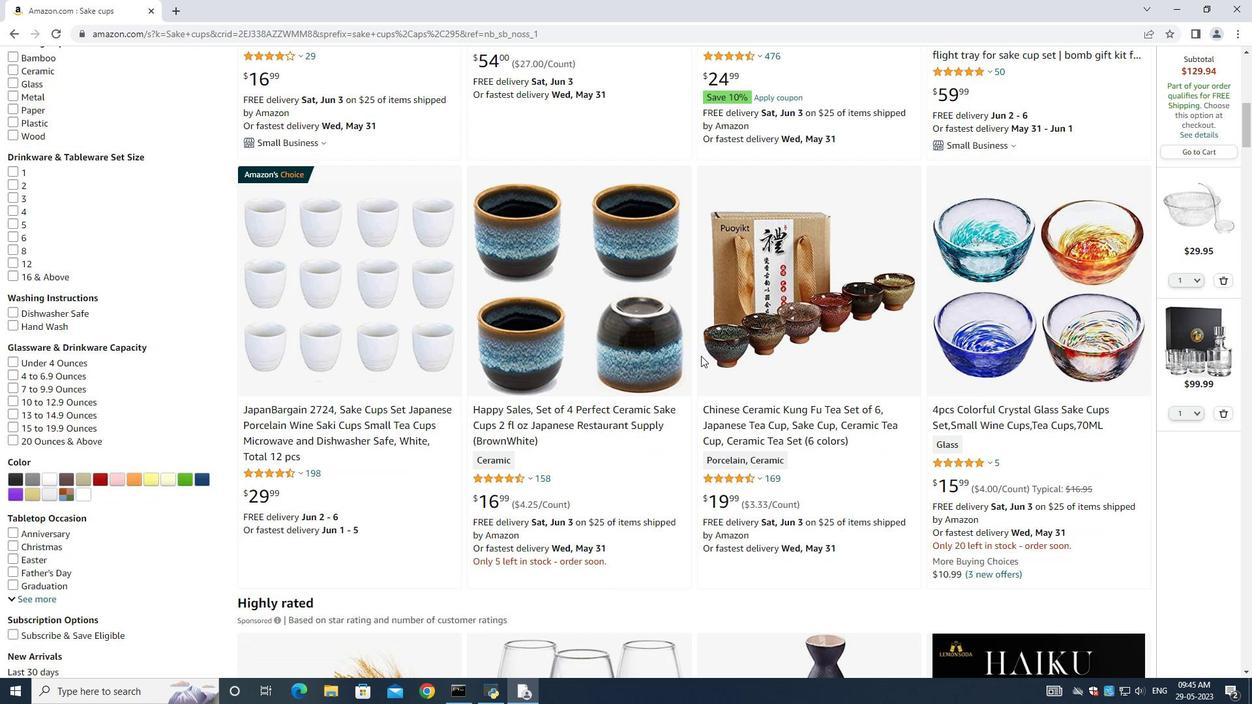 
Action: Mouse scrolled (701, 356) with delta (0, 0)
Screenshot: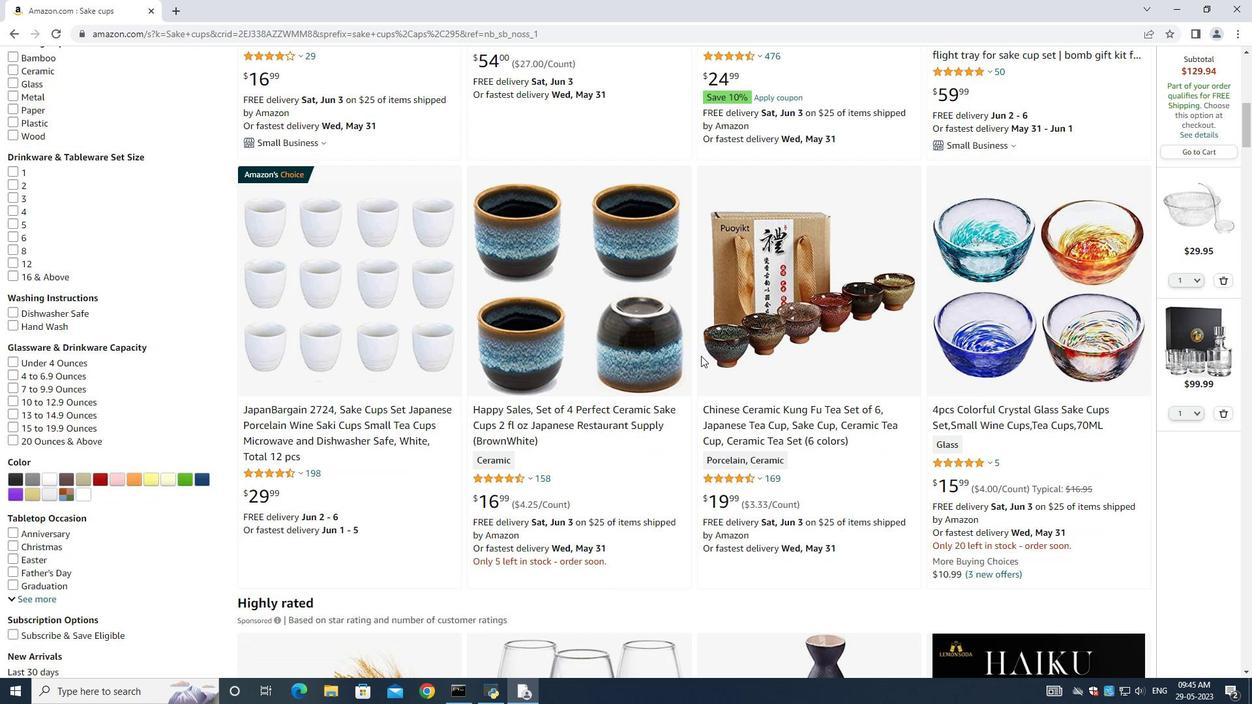 
Action: Mouse moved to (701, 356)
Screenshot: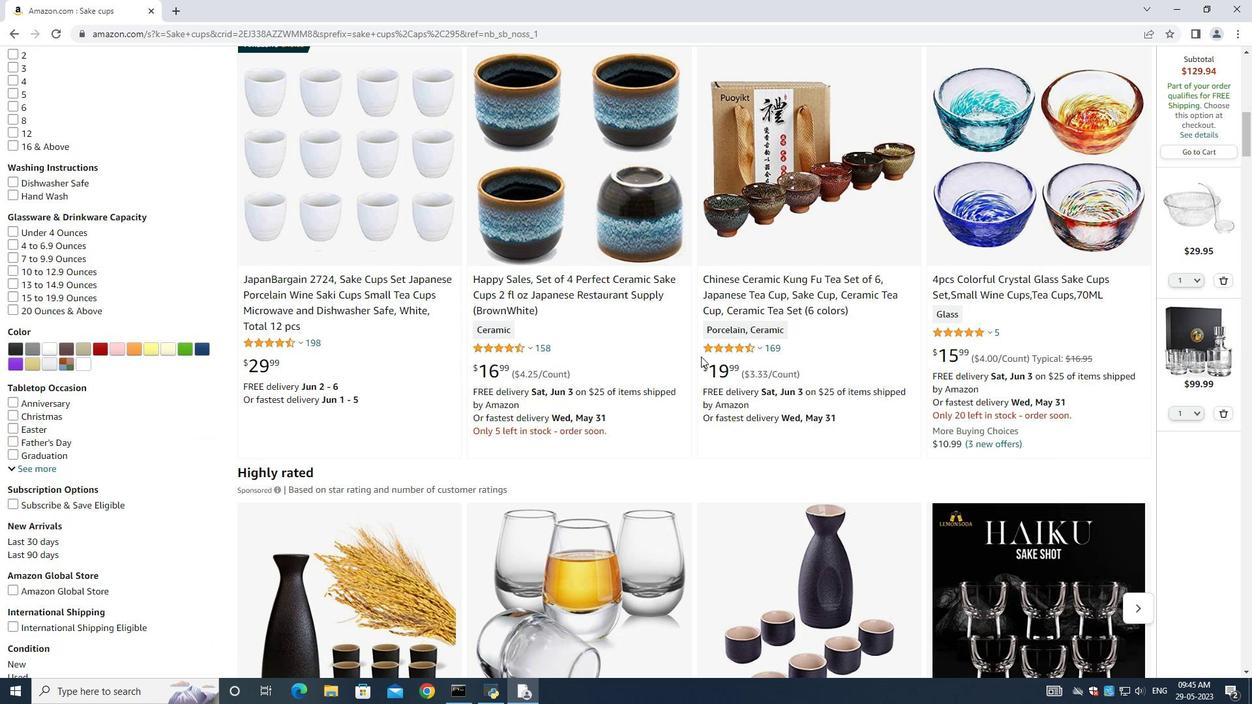 
Action: Mouse scrolled (701, 355) with delta (0, 0)
Screenshot: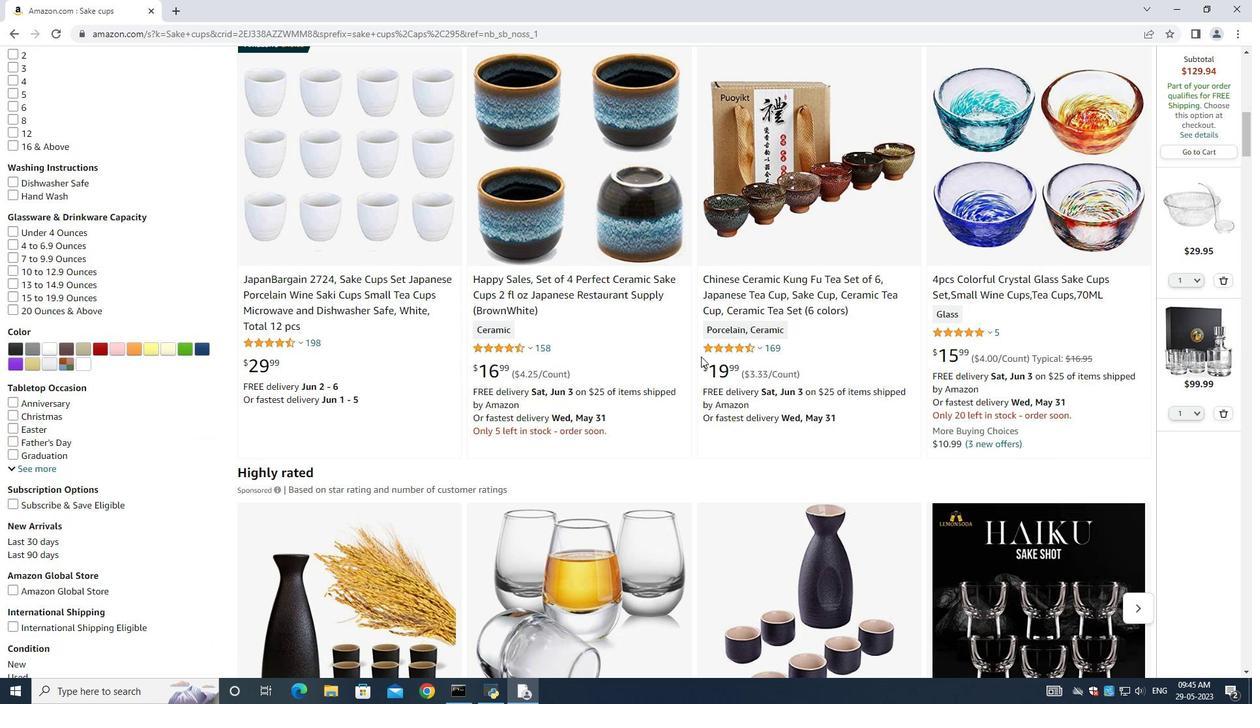 
Action: Mouse scrolled (701, 355) with delta (0, 0)
Screenshot: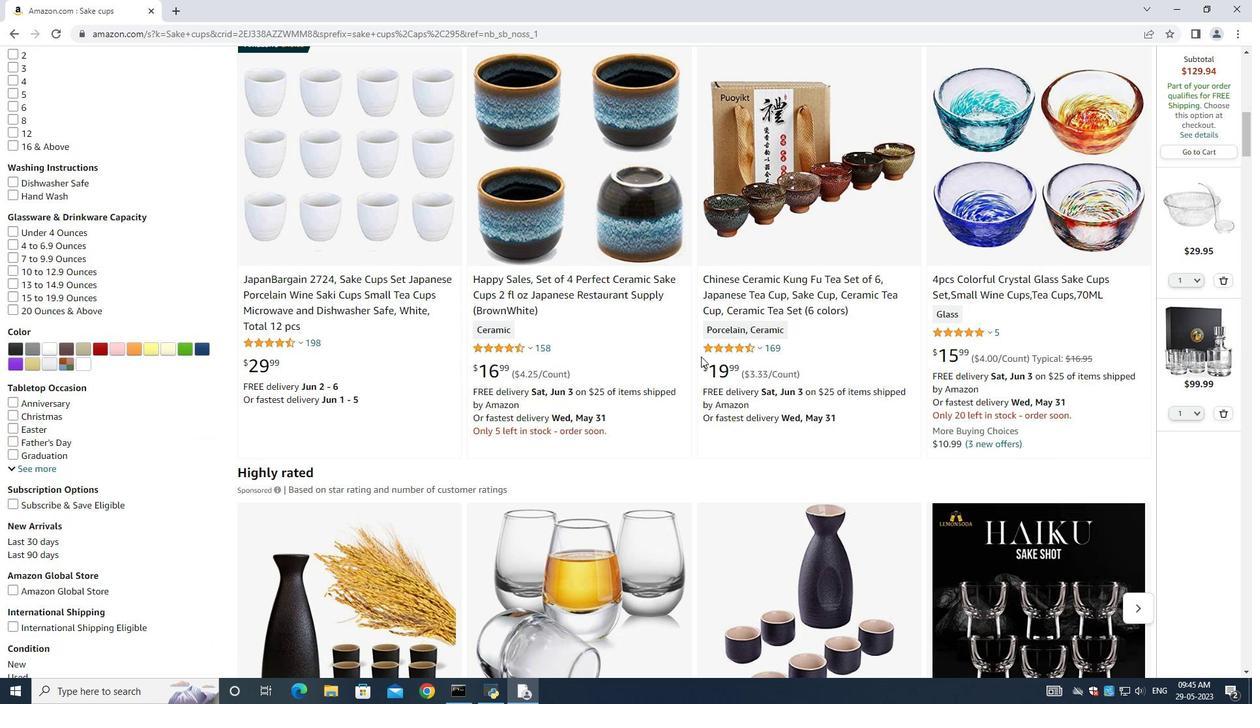 
Action: Mouse scrolled (701, 355) with delta (0, 0)
Screenshot: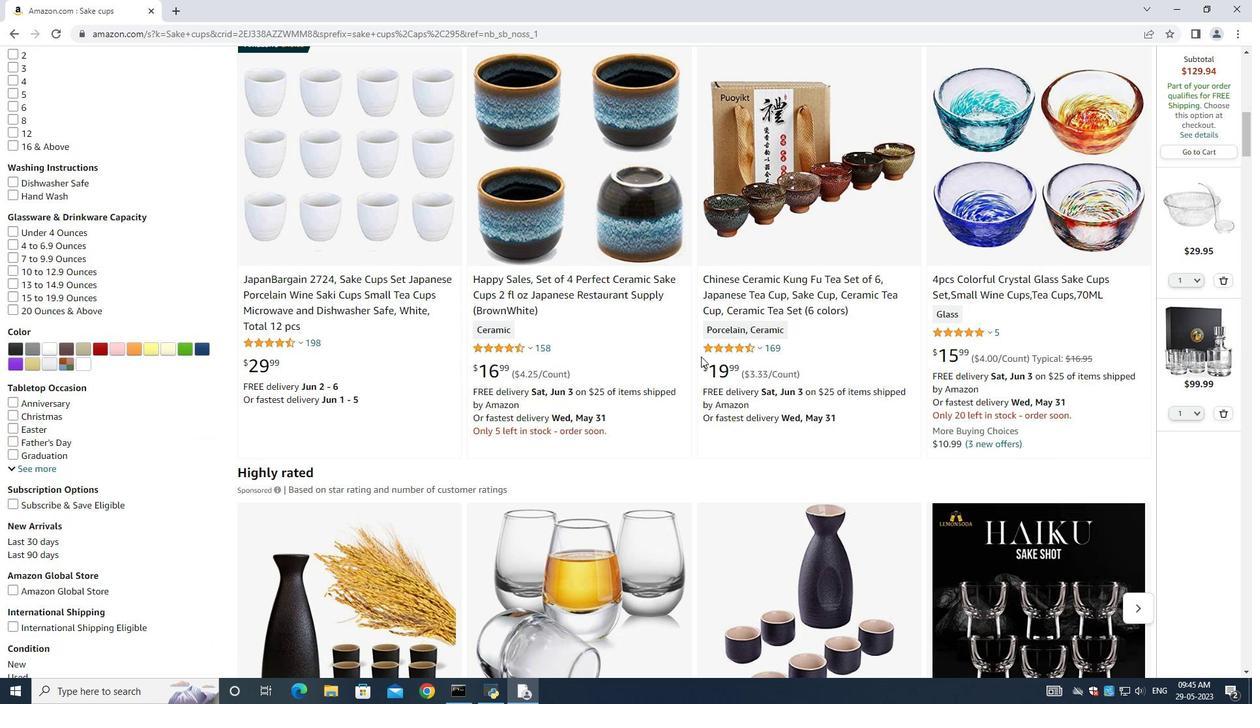 
Action: Mouse scrolled (701, 355) with delta (0, 0)
Screenshot: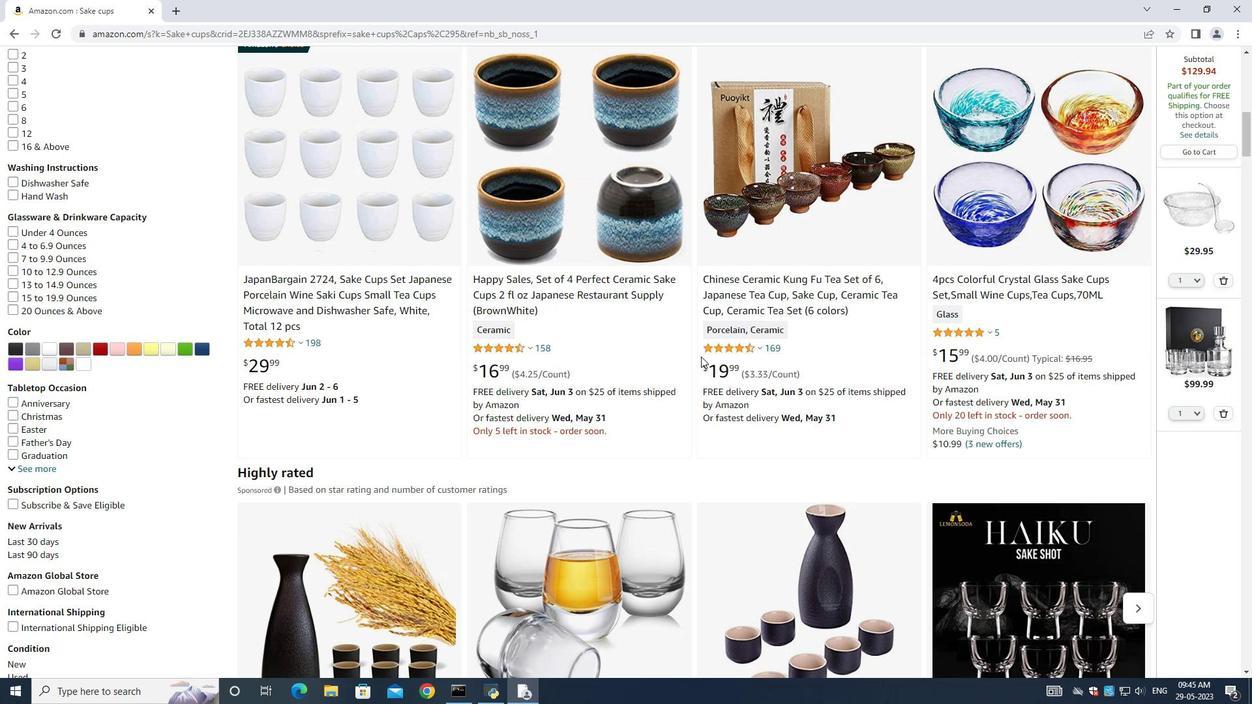 
Action: Mouse moved to (700, 353)
Screenshot: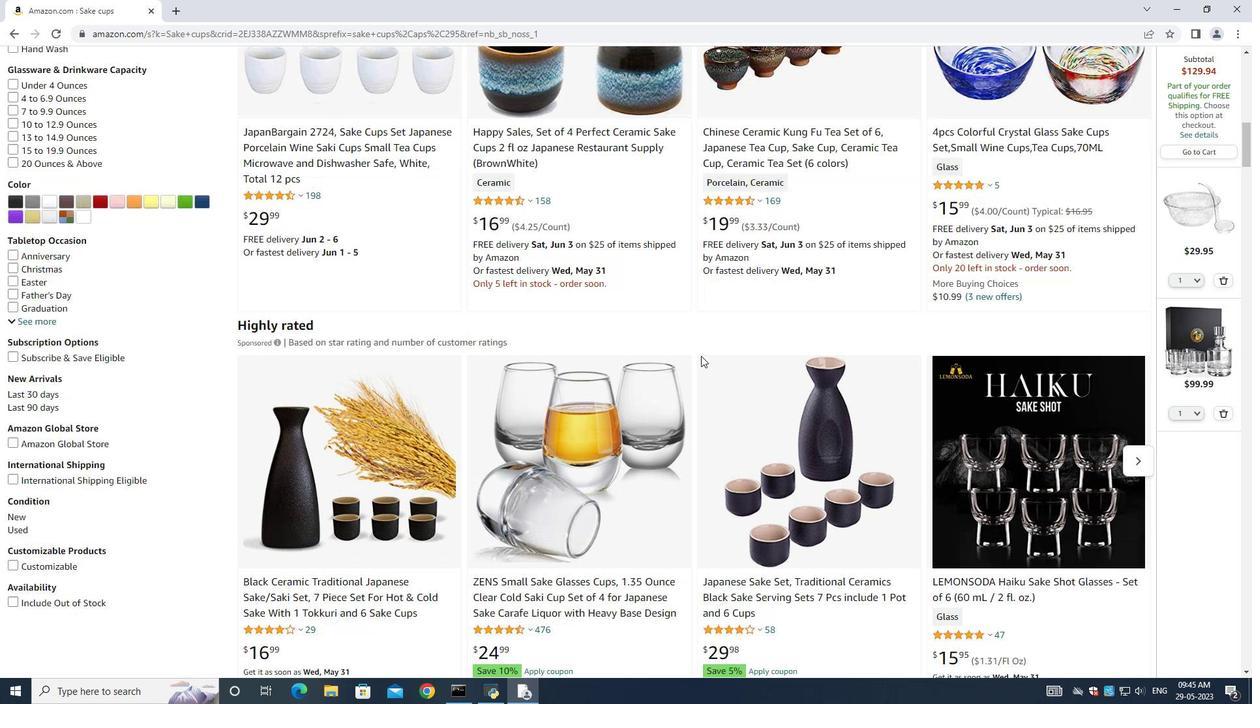 
Action: Mouse scrolled (700, 352) with delta (0, 0)
Screenshot: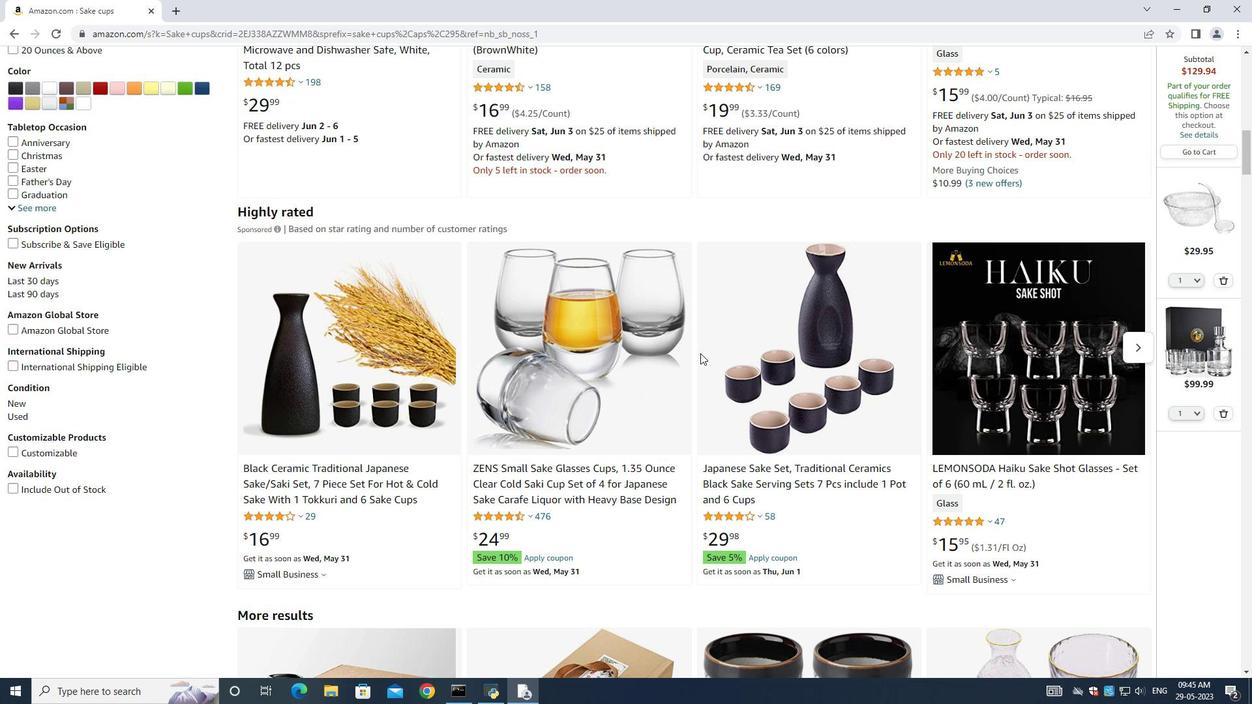 
Action: Mouse scrolled (700, 352) with delta (0, 0)
Screenshot: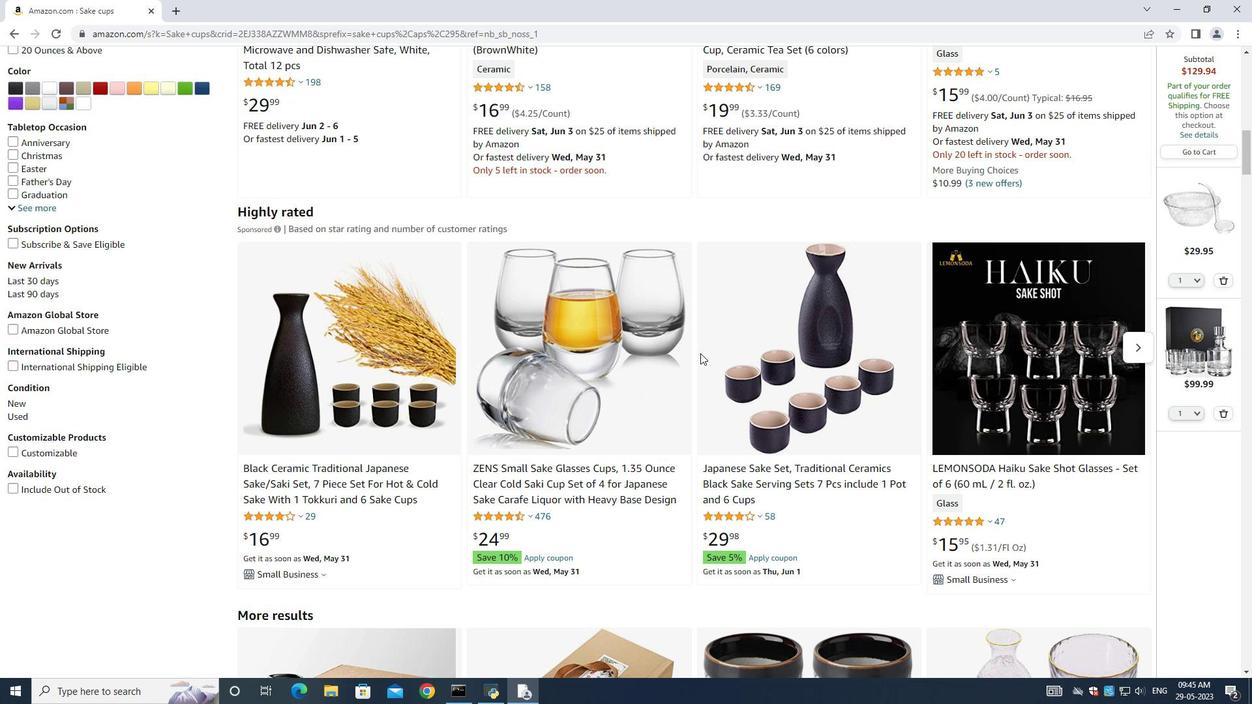 
Action: Mouse scrolled (700, 352) with delta (0, 0)
Screenshot: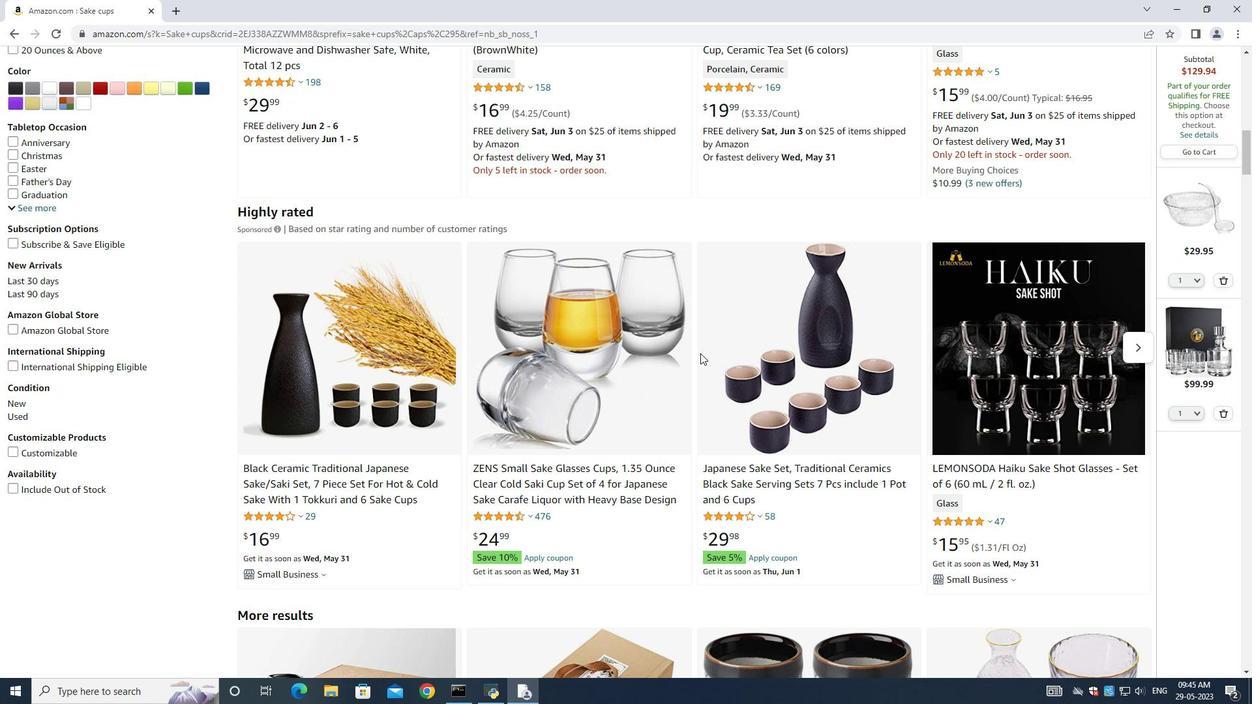 
Action: Mouse moved to (698, 350)
Screenshot: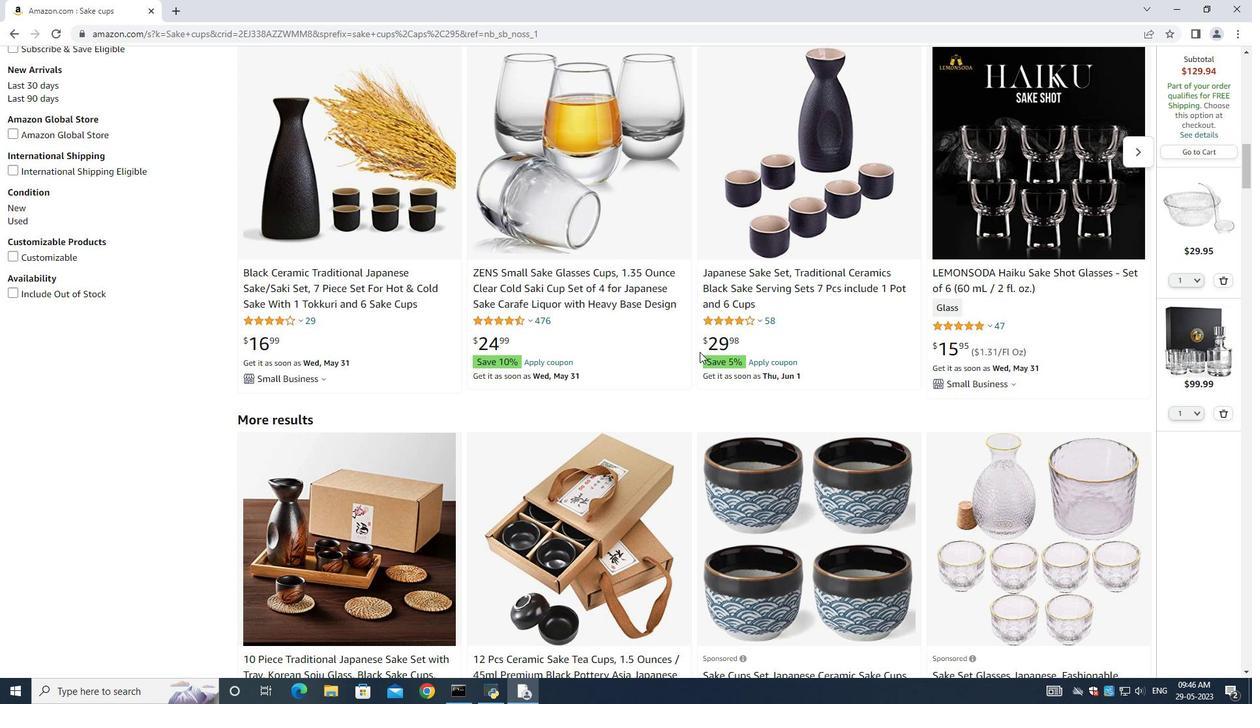 
Action: Mouse scrolled (698, 350) with delta (0, 0)
Screenshot: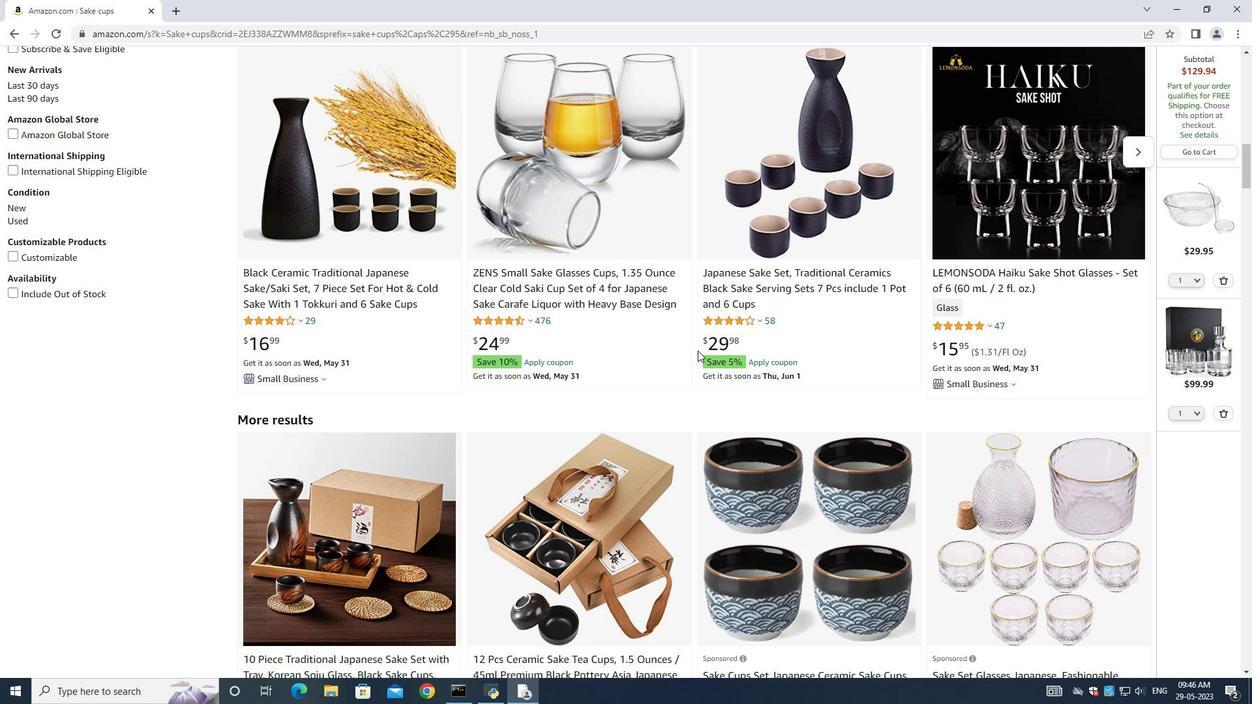 
Action: Mouse scrolled (698, 350) with delta (0, 0)
Screenshot: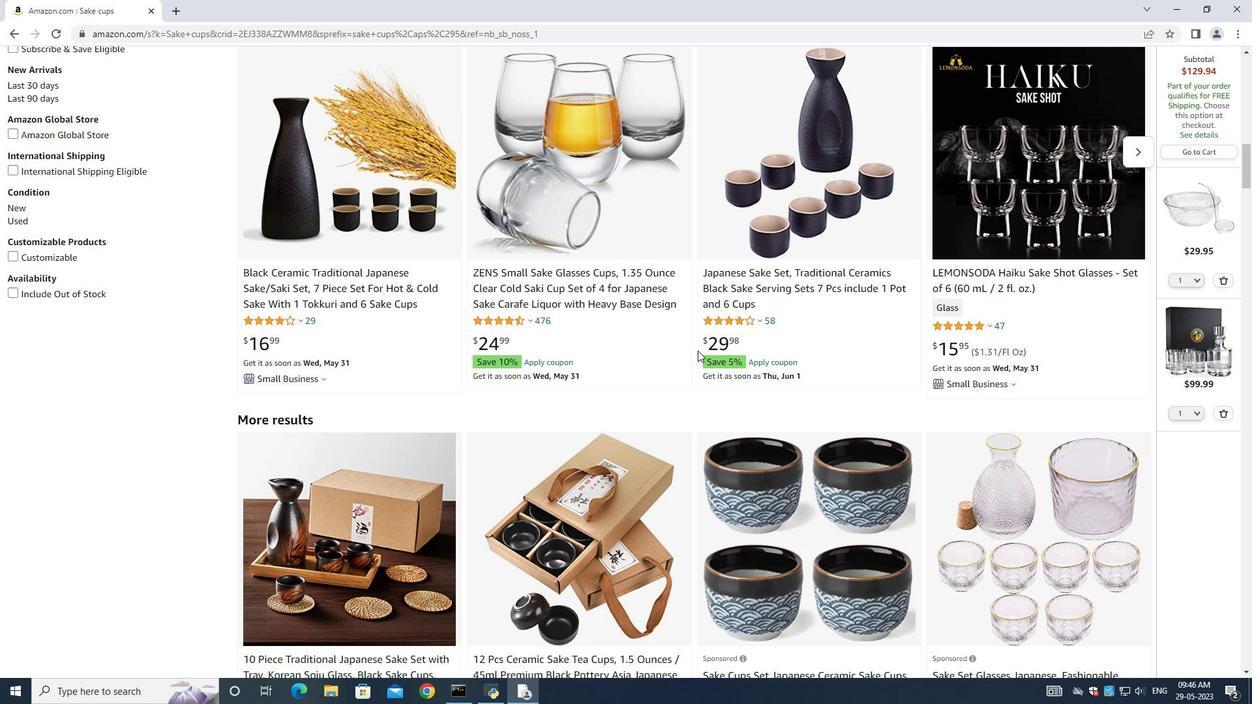 
Action: Mouse moved to (805, 367)
Screenshot: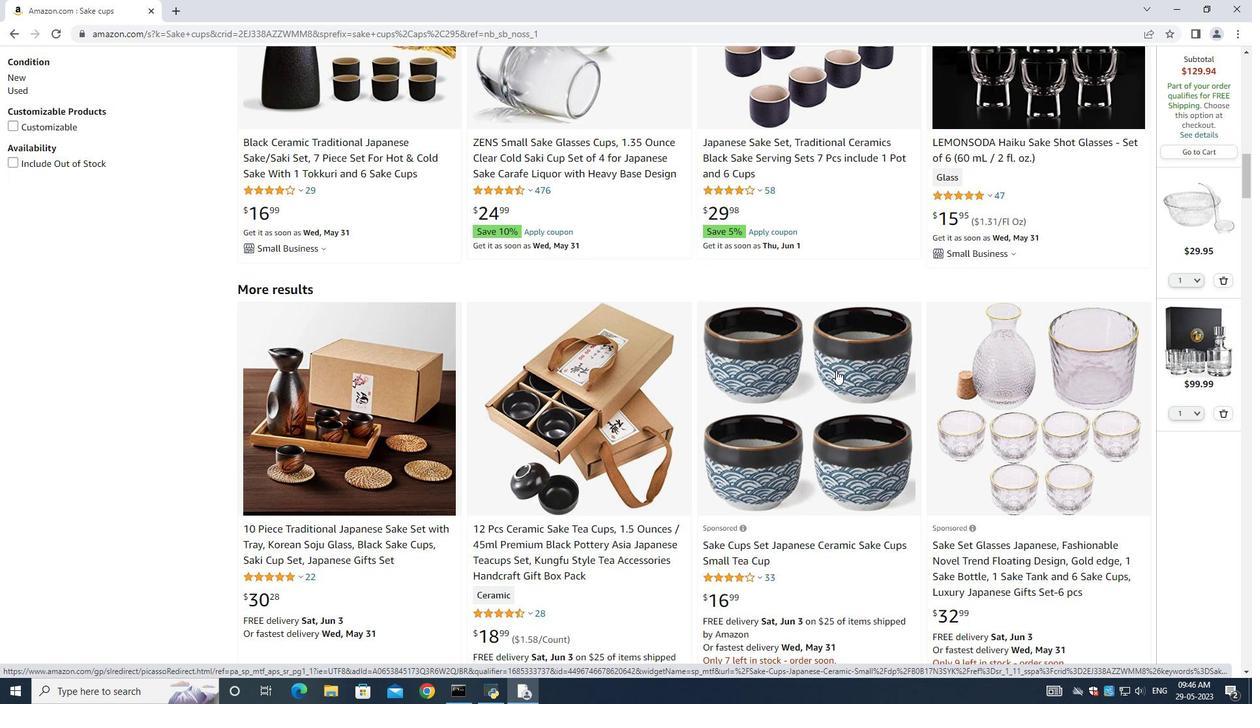 
Action: Mouse scrolled (805, 366) with delta (0, 0)
Screenshot: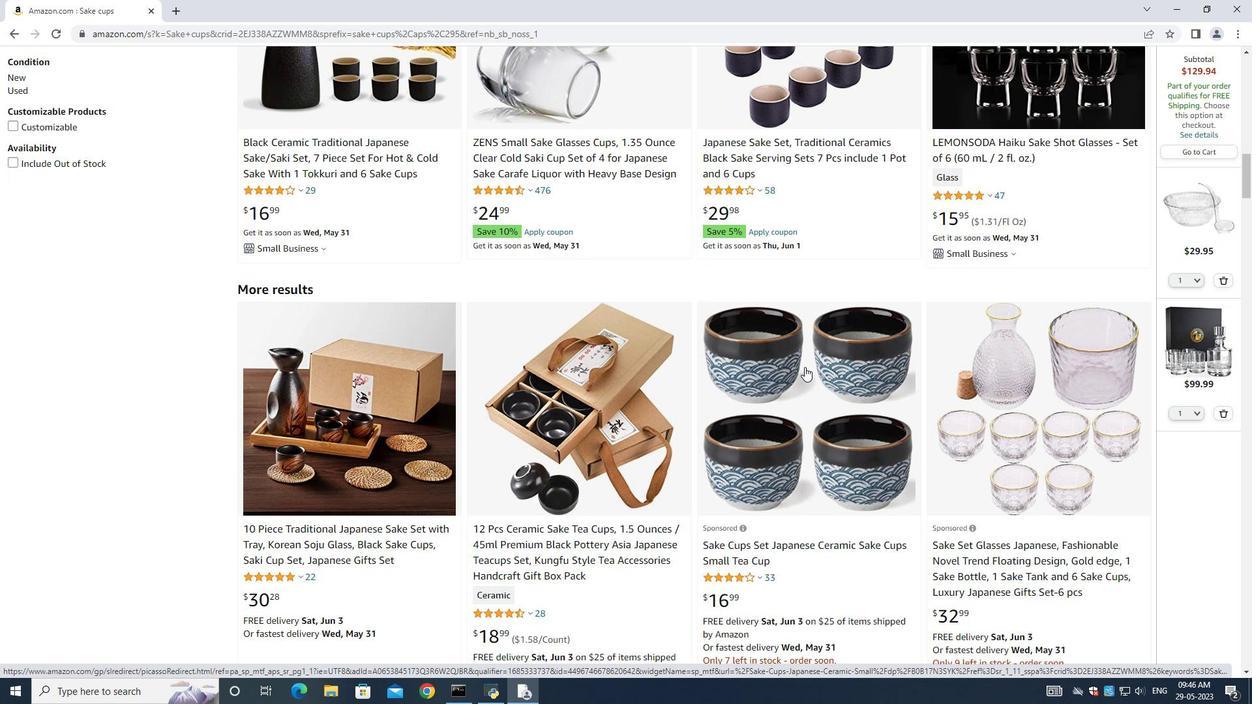 
Action: Mouse moved to (805, 367)
Screenshot: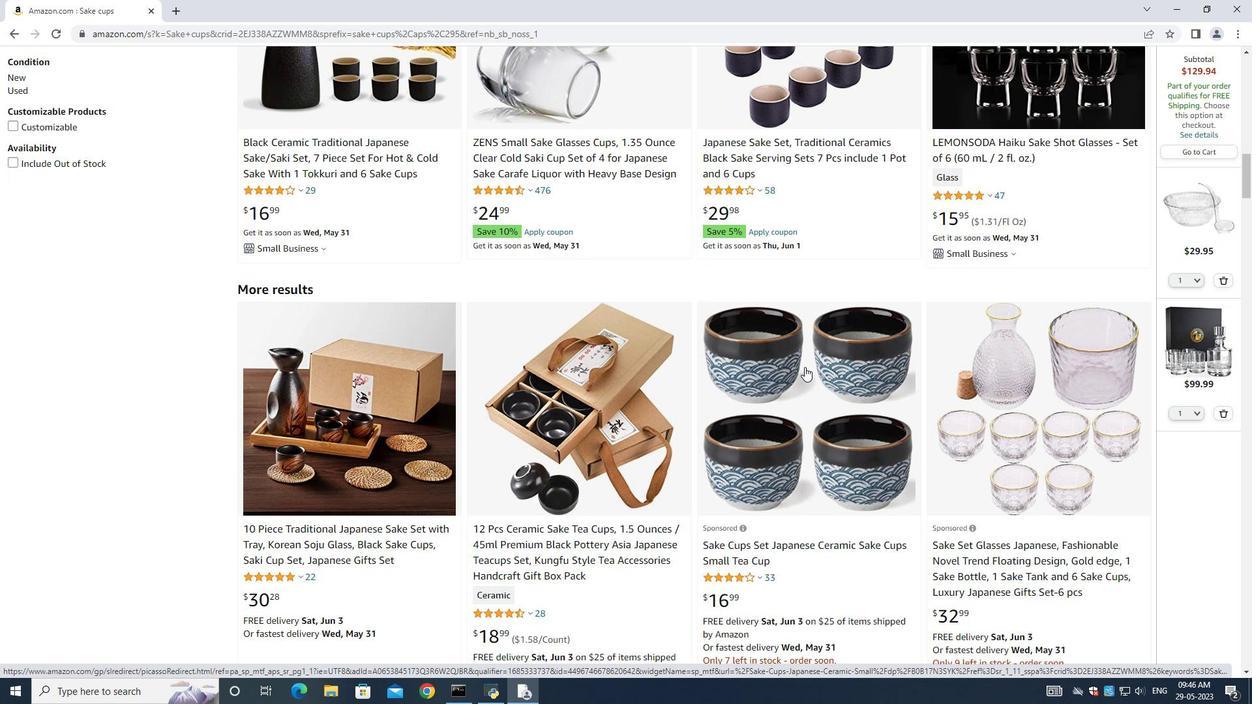 
Action: Mouse scrolled (805, 366) with delta (0, 0)
Screenshot: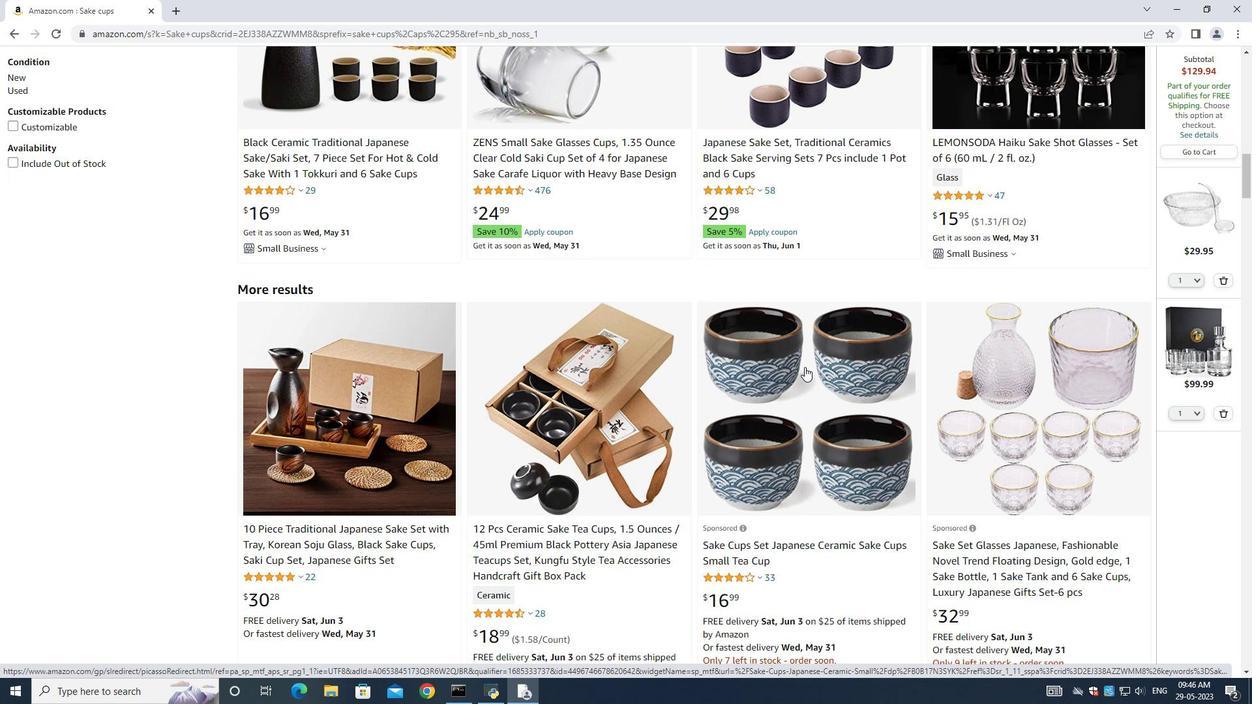 
Action: Mouse moved to (805, 367)
Screenshot: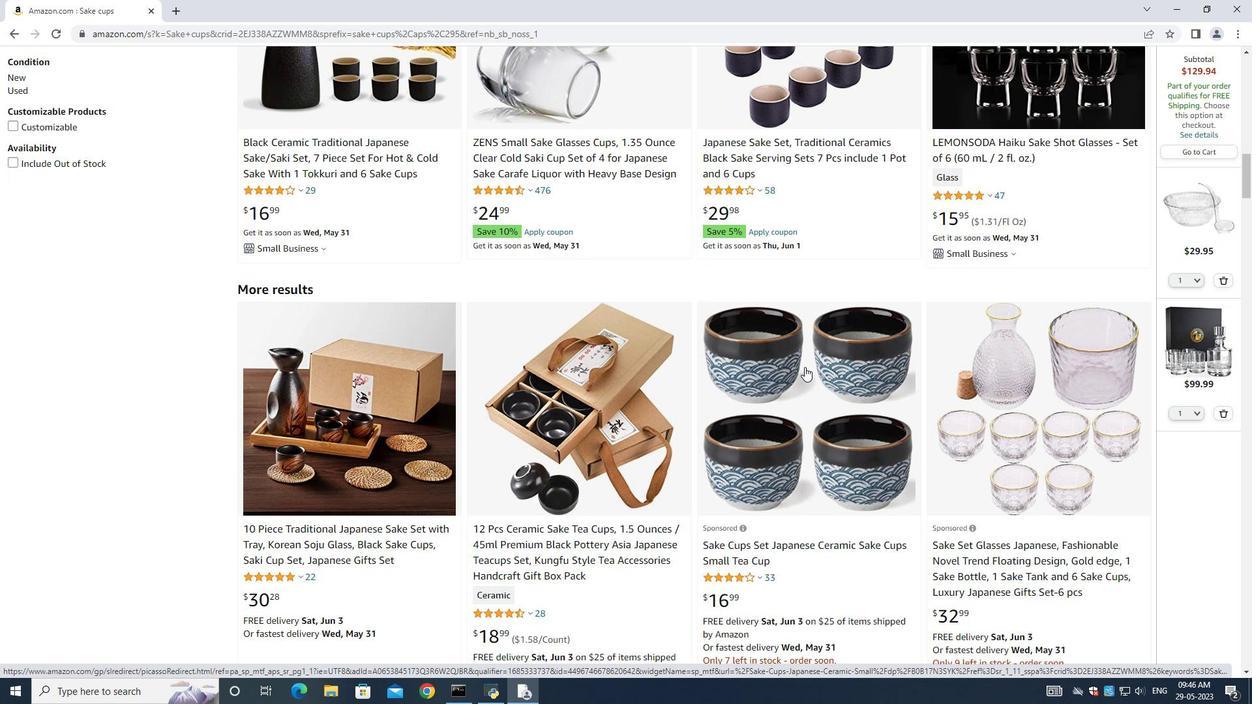 
Action: Mouse scrolled (805, 367) with delta (0, 0)
Screenshot: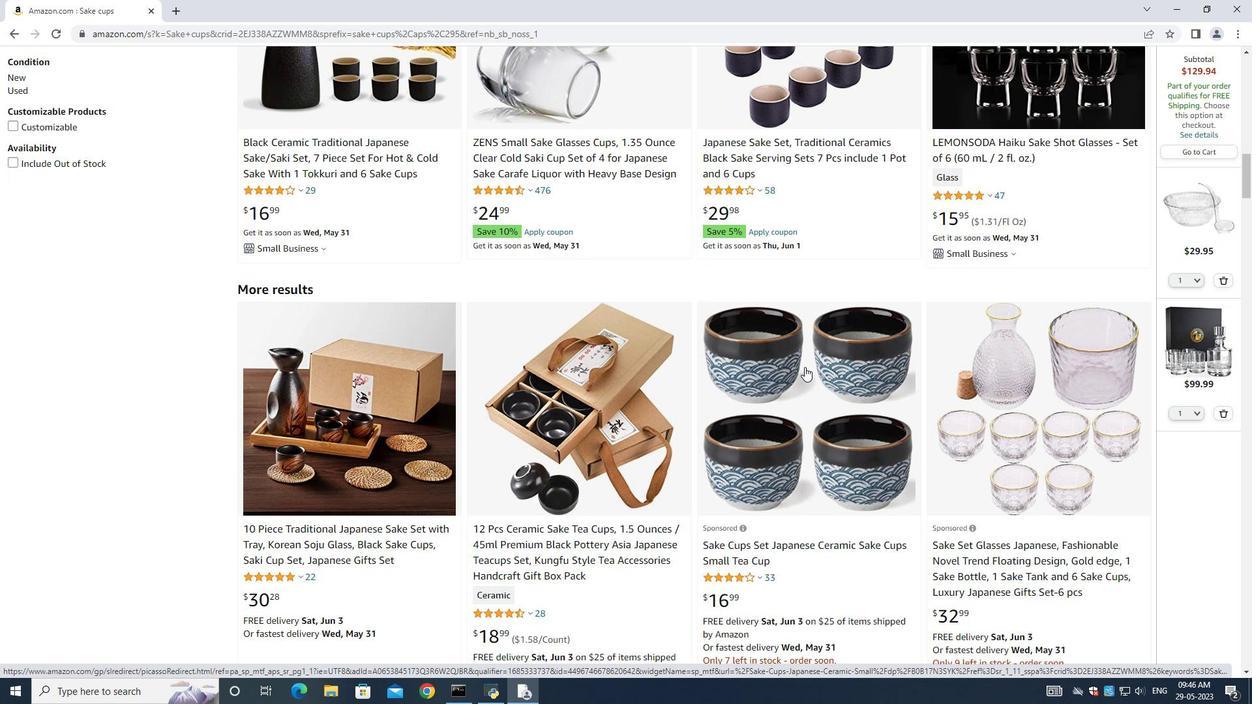 
Action: Mouse scrolled (805, 367) with delta (0, 0)
Screenshot: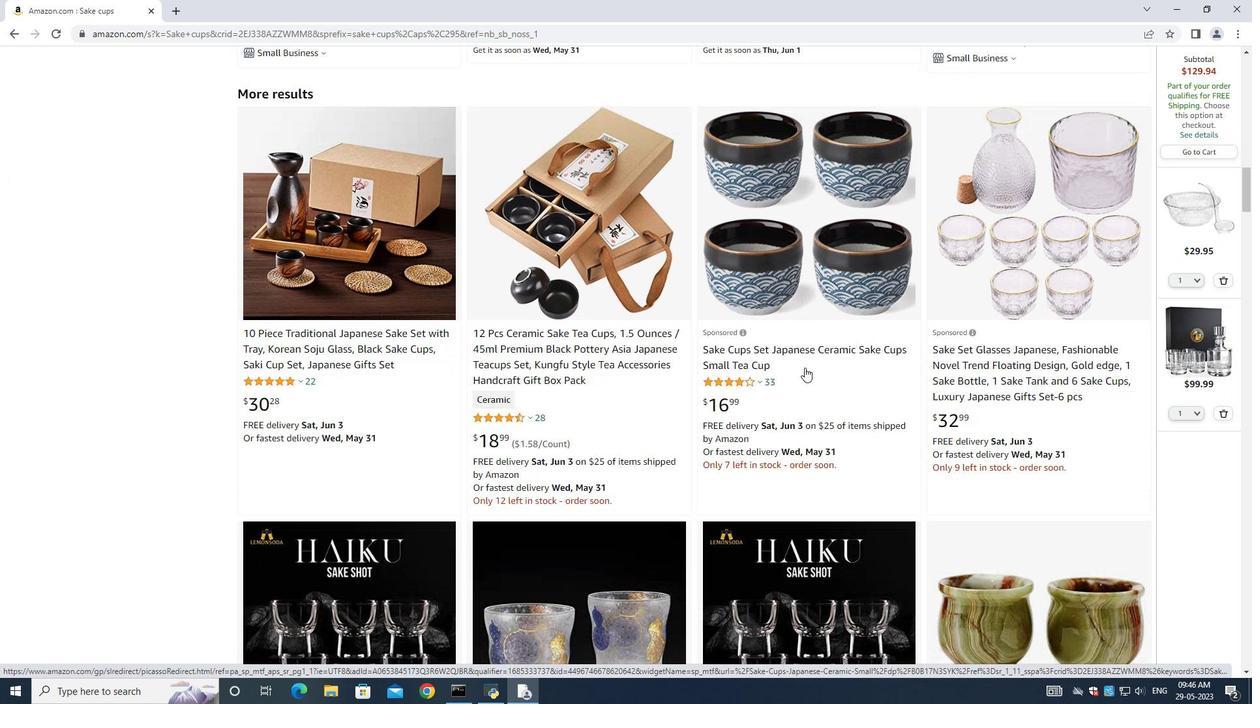 
Action: Mouse scrolled (805, 367) with delta (0, 0)
Screenshot: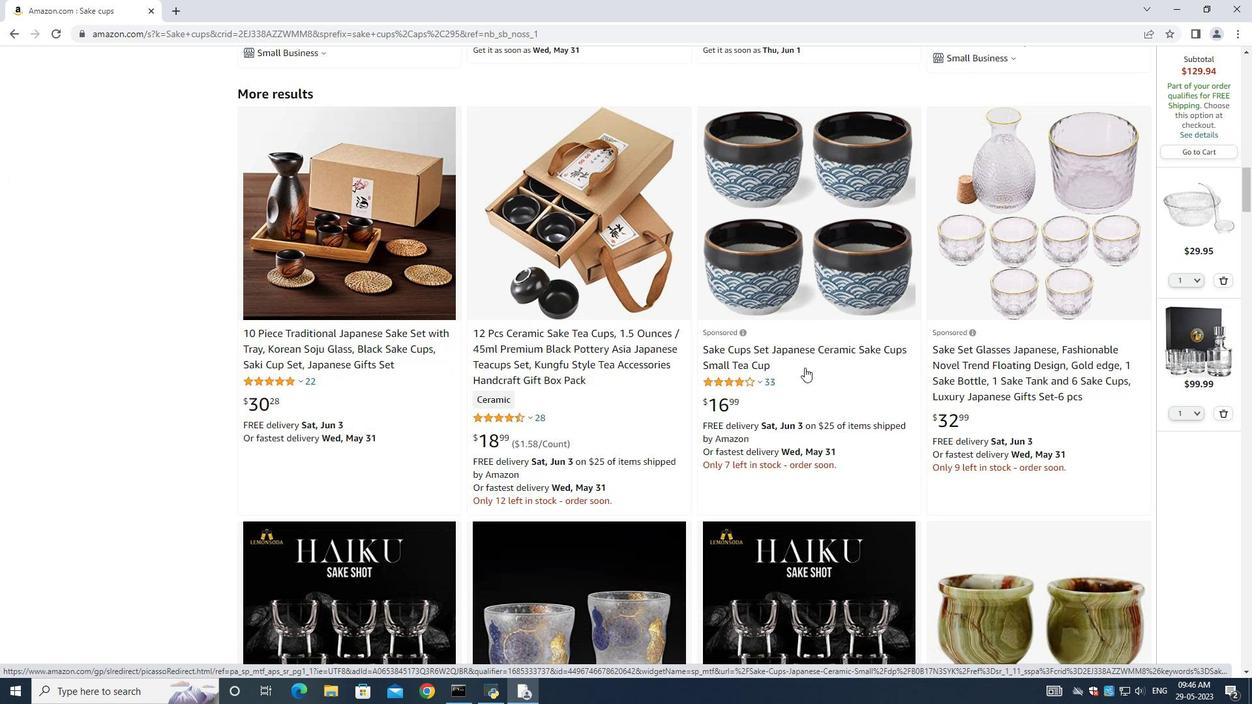 
Action: Mouse moved to (805, 369)
Screenshot: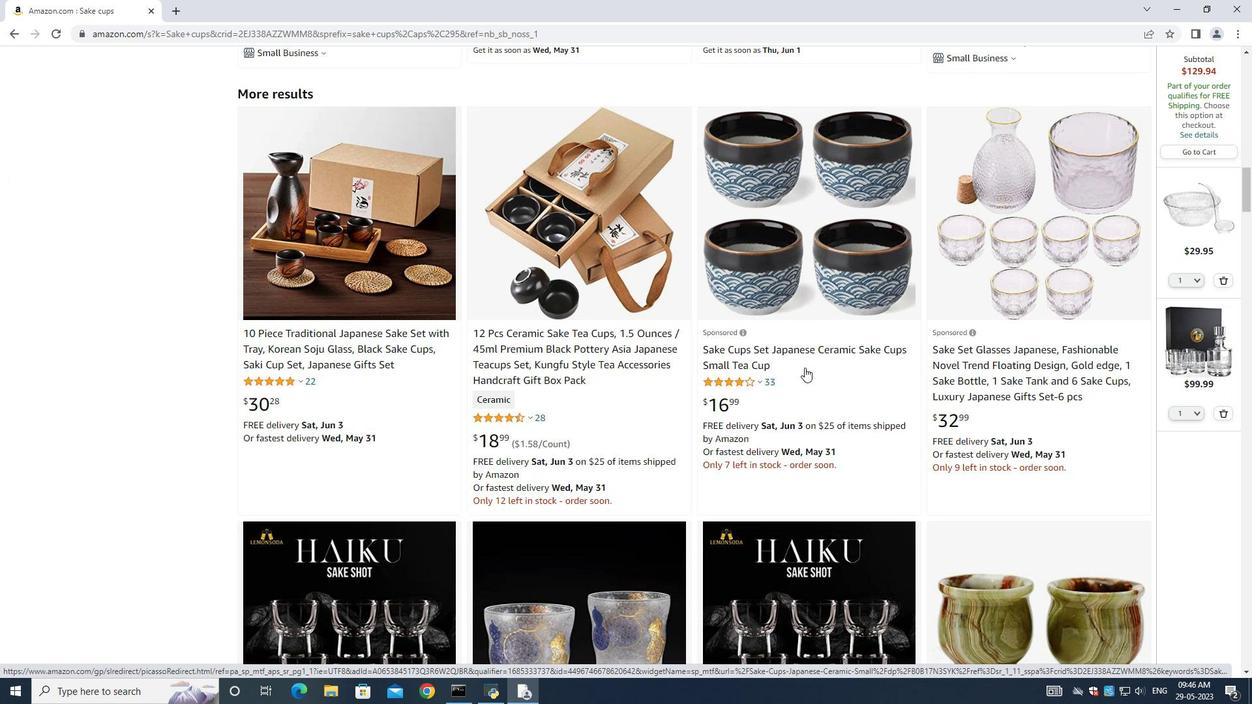 
Action: Mouse scrolled (805, 368) with delta (0, 0)
Screenshot: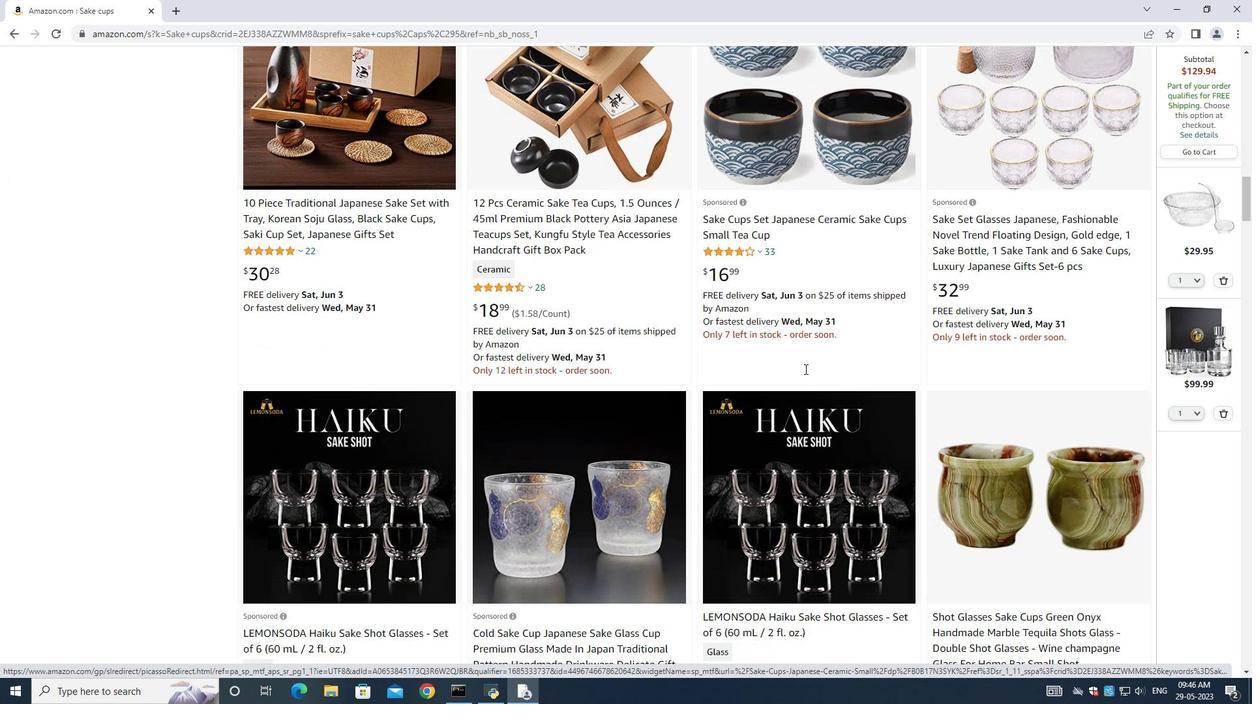 
Action: Mouse scrolled (805, 368) with delta (0, 0)
Screenshot: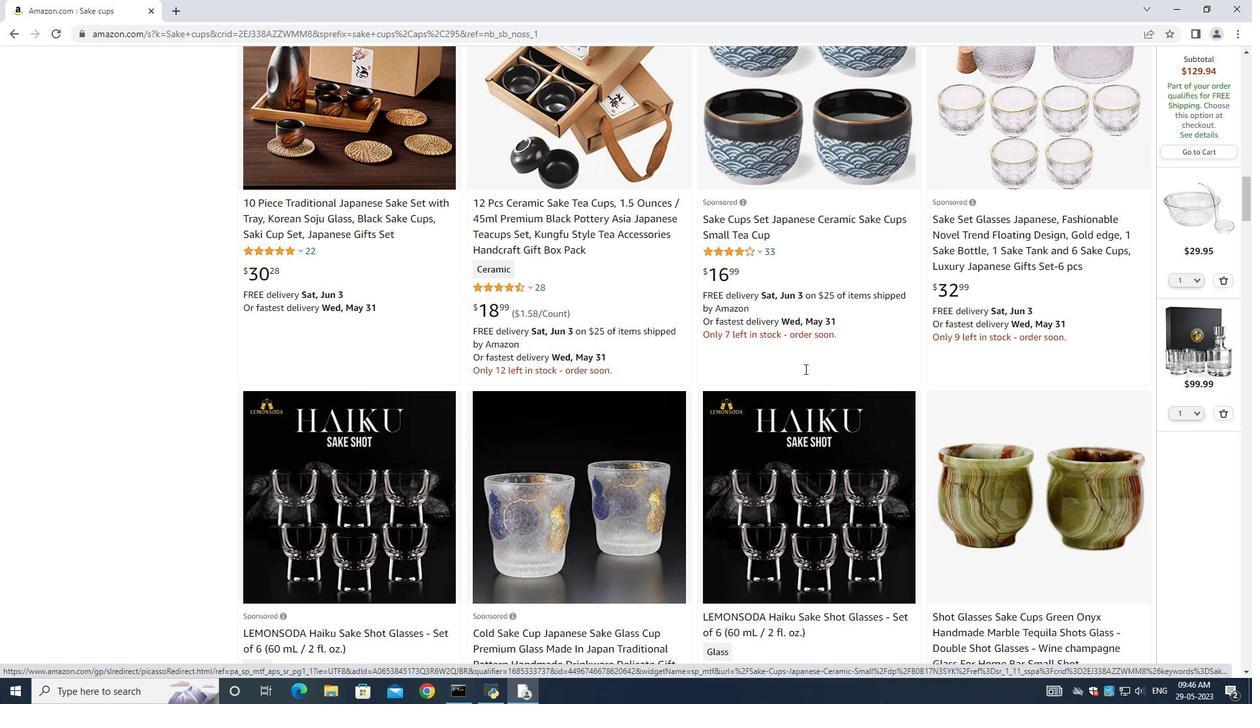 
Action: Mouse moved to (988, 433)
Screenshot: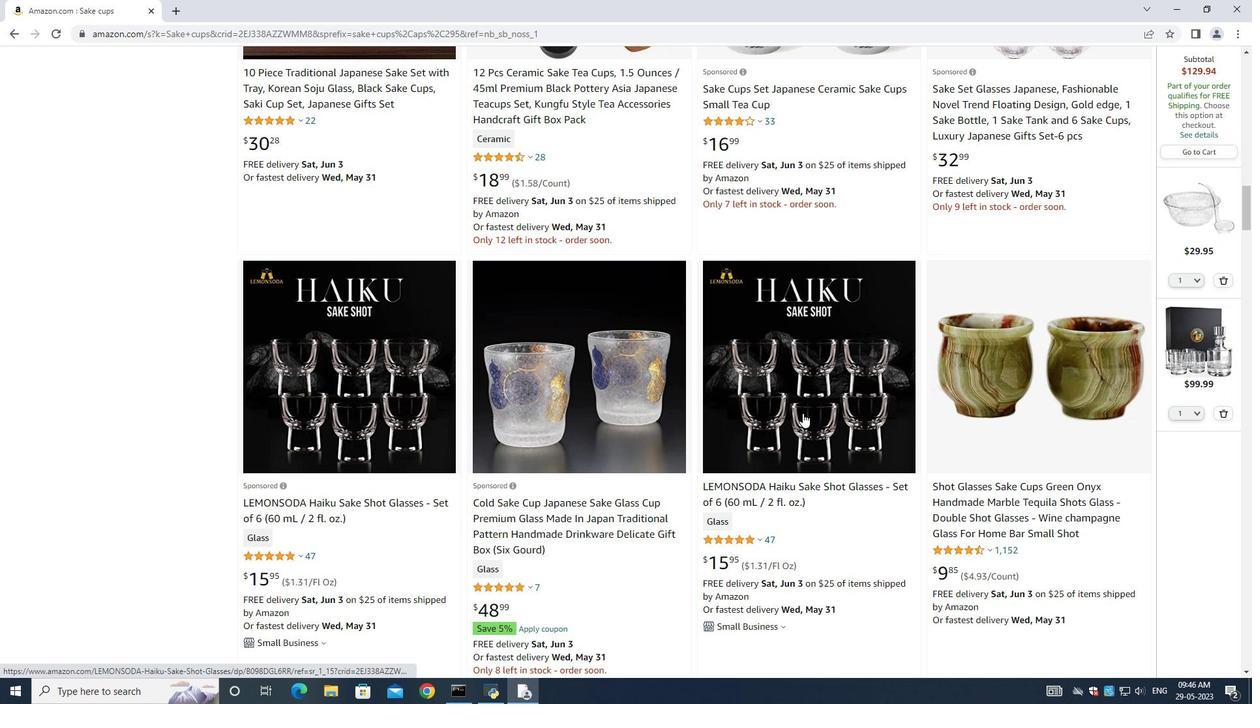 
Action: Mouse scrolled (988, 433) with delta (0, 0)
Screenshot: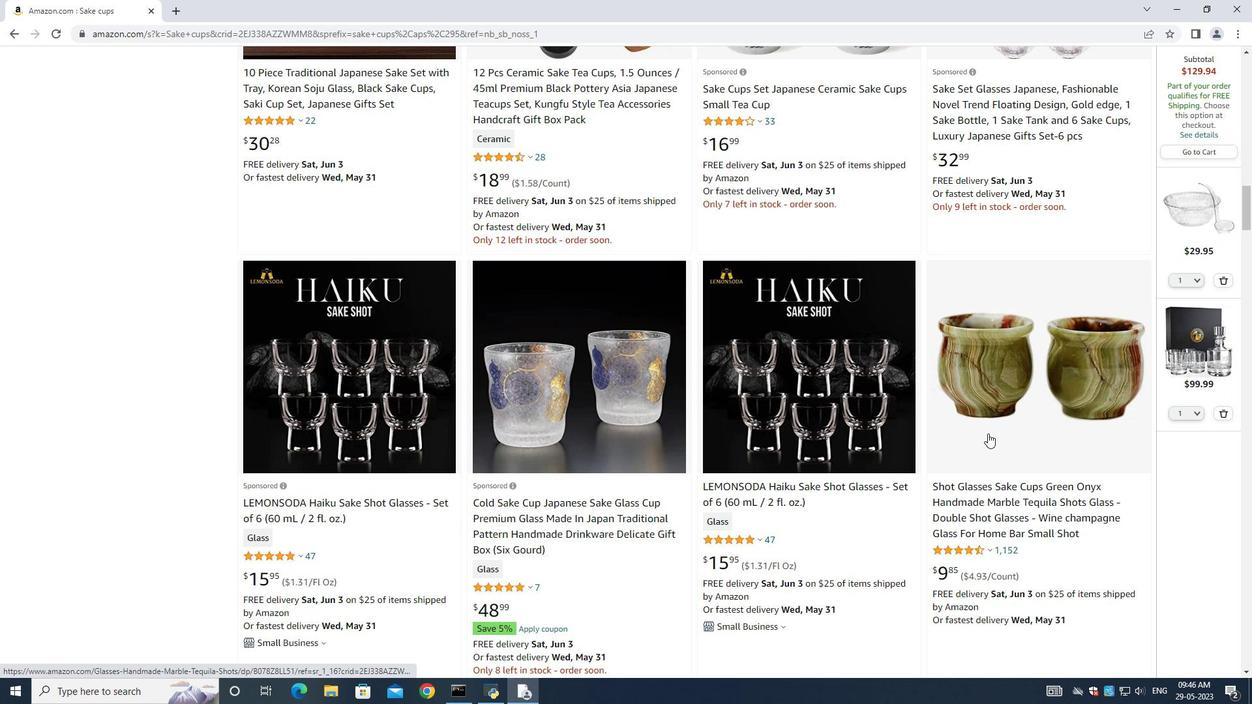 
Action: Mouse moved to (988, 433)
Screenshot: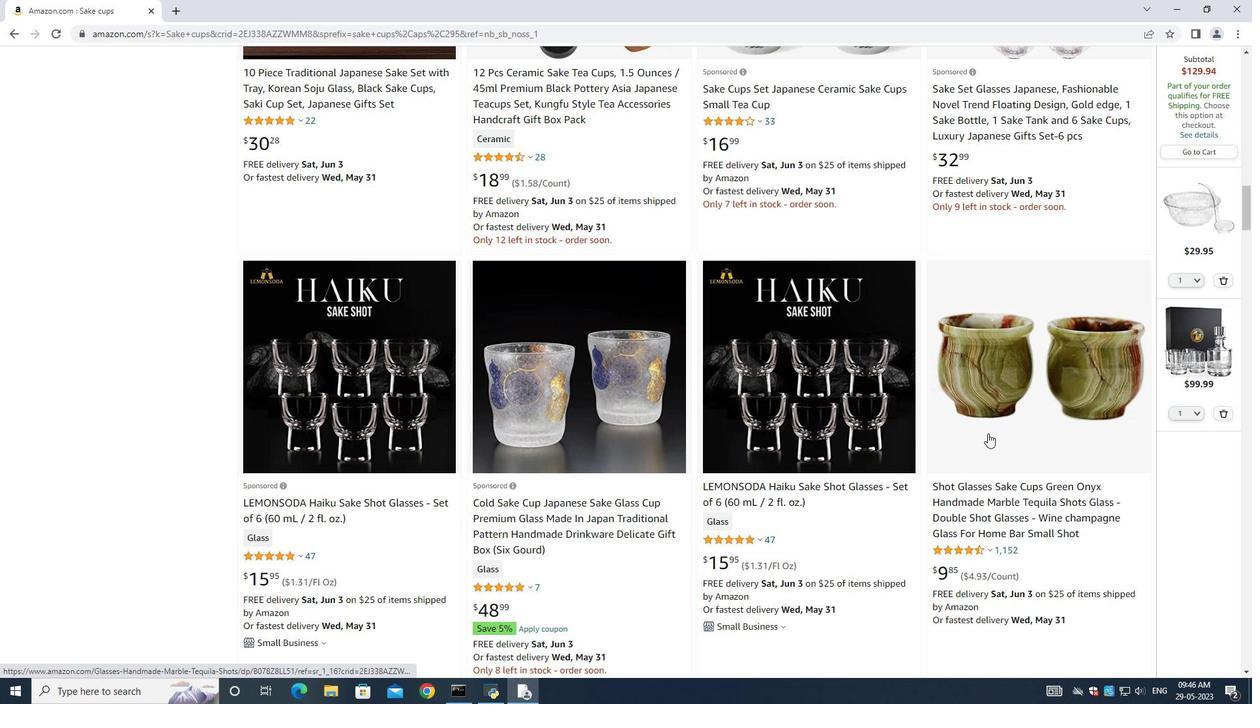 
Action: Mouse scrolled (988, 433) with delta (0, 0)
Screenshot: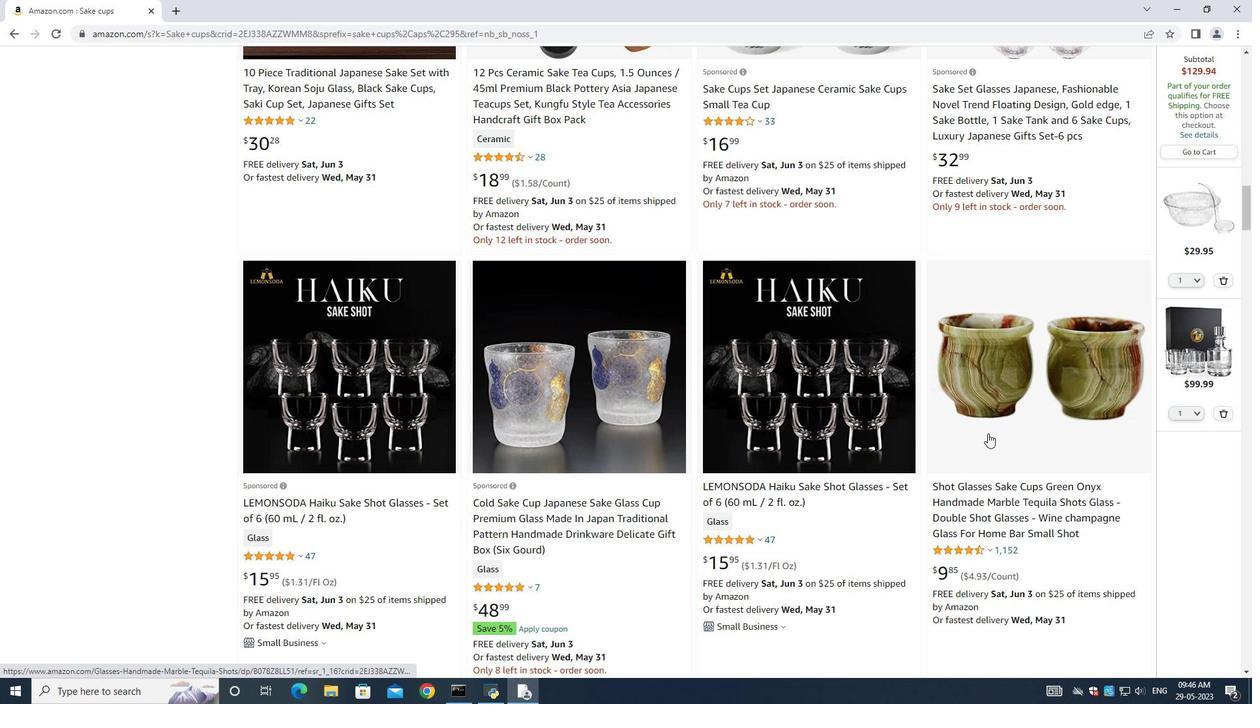 
Action: Mouse moved to (988, 434)
Screenshot: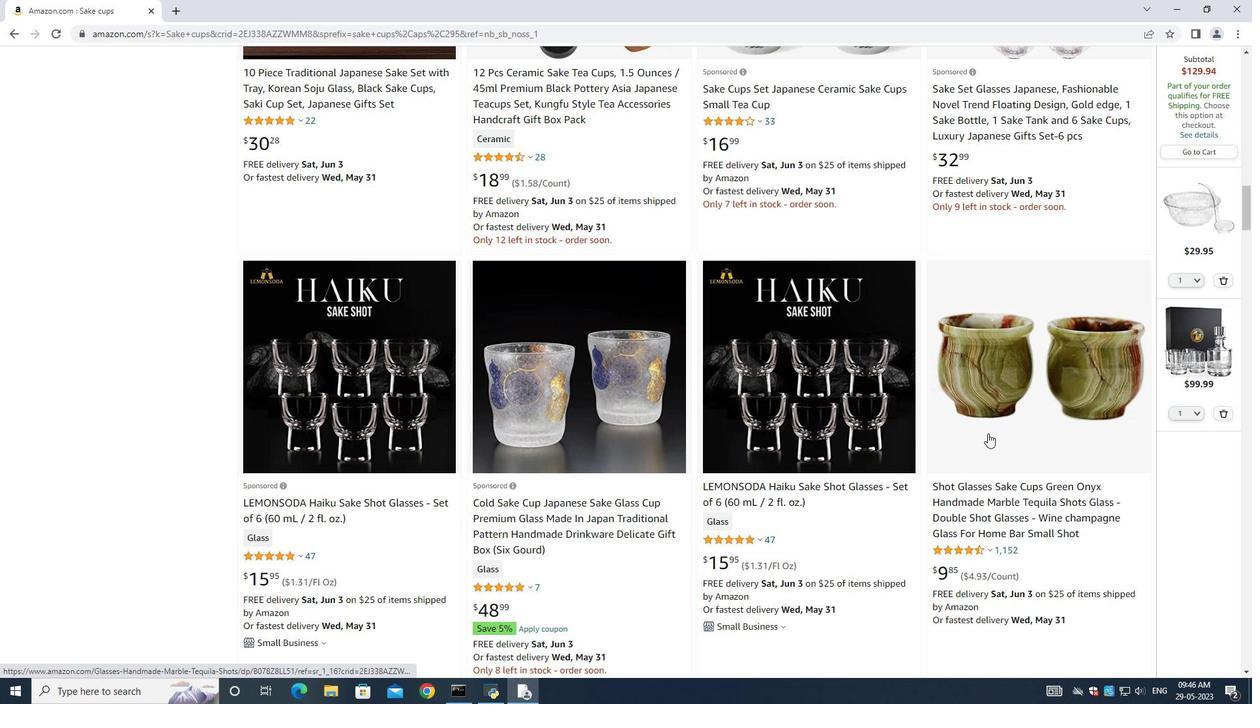 
Action: Mouse scrolled (988, 433) with delta (0, 0)
Screenshot: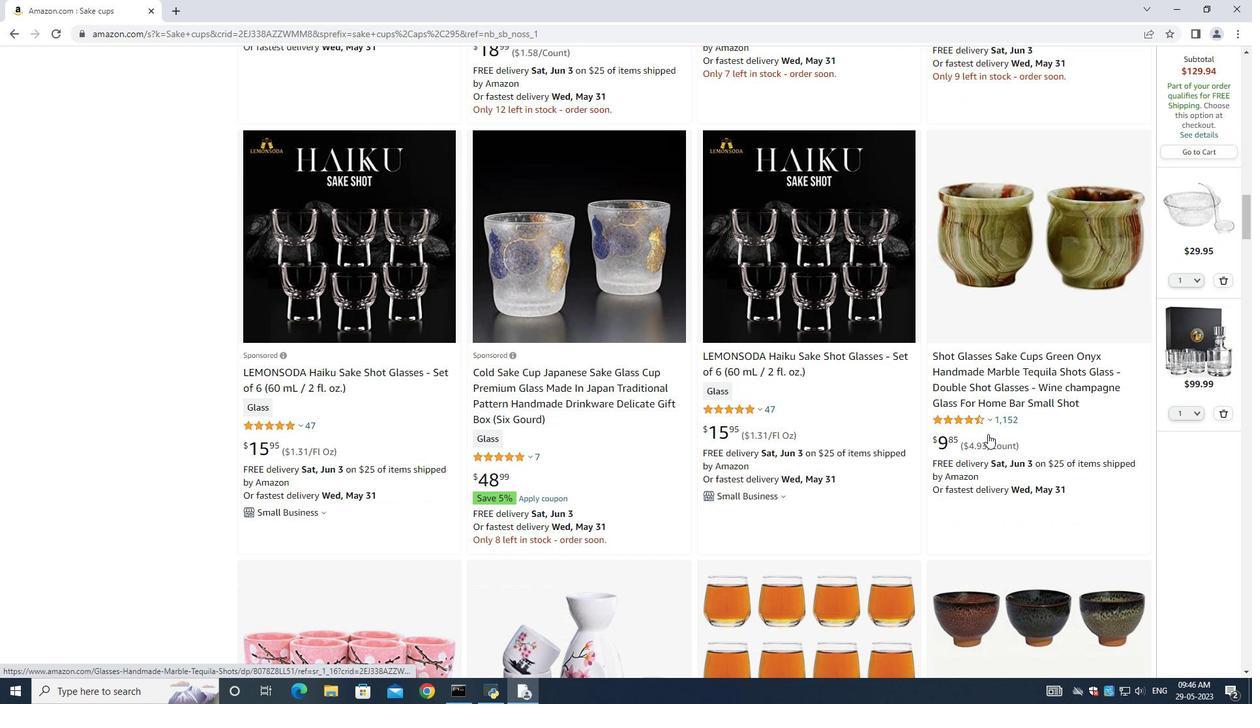 
Action: Mouse moved to (988, 435)
Screenshot: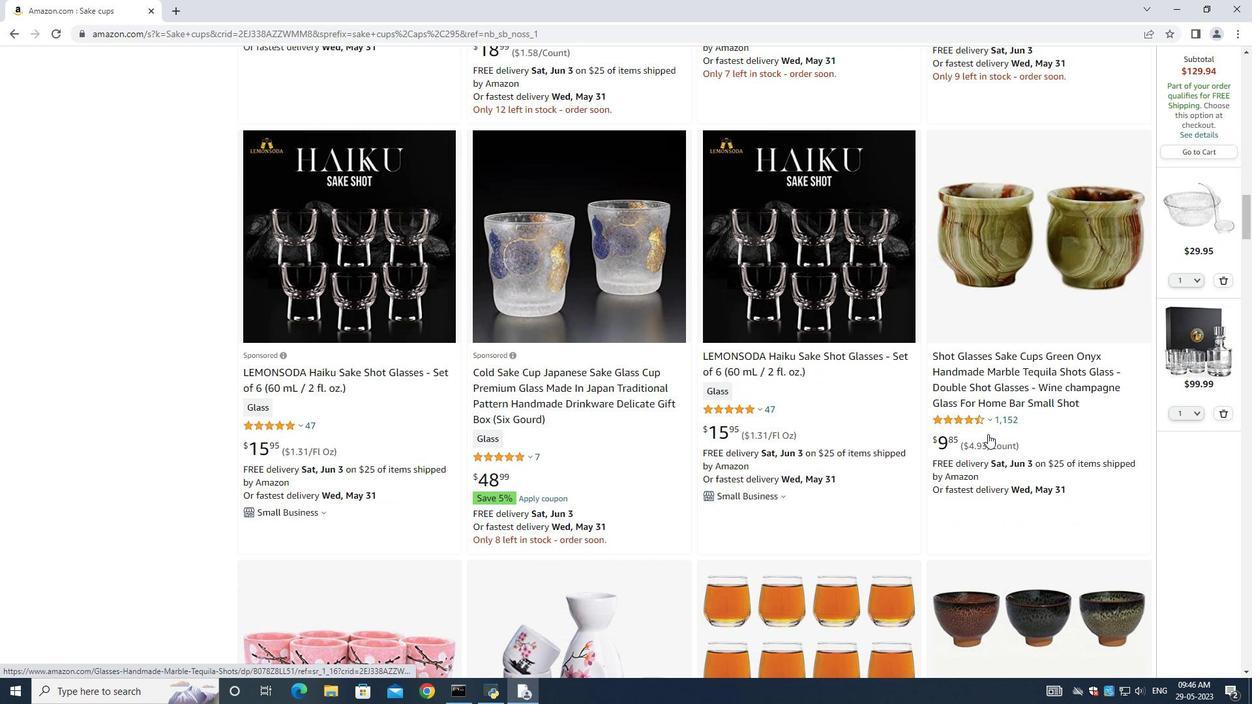 
Action: Mouse scrolled (988, 435) with delta (0, 0)
Screenshot: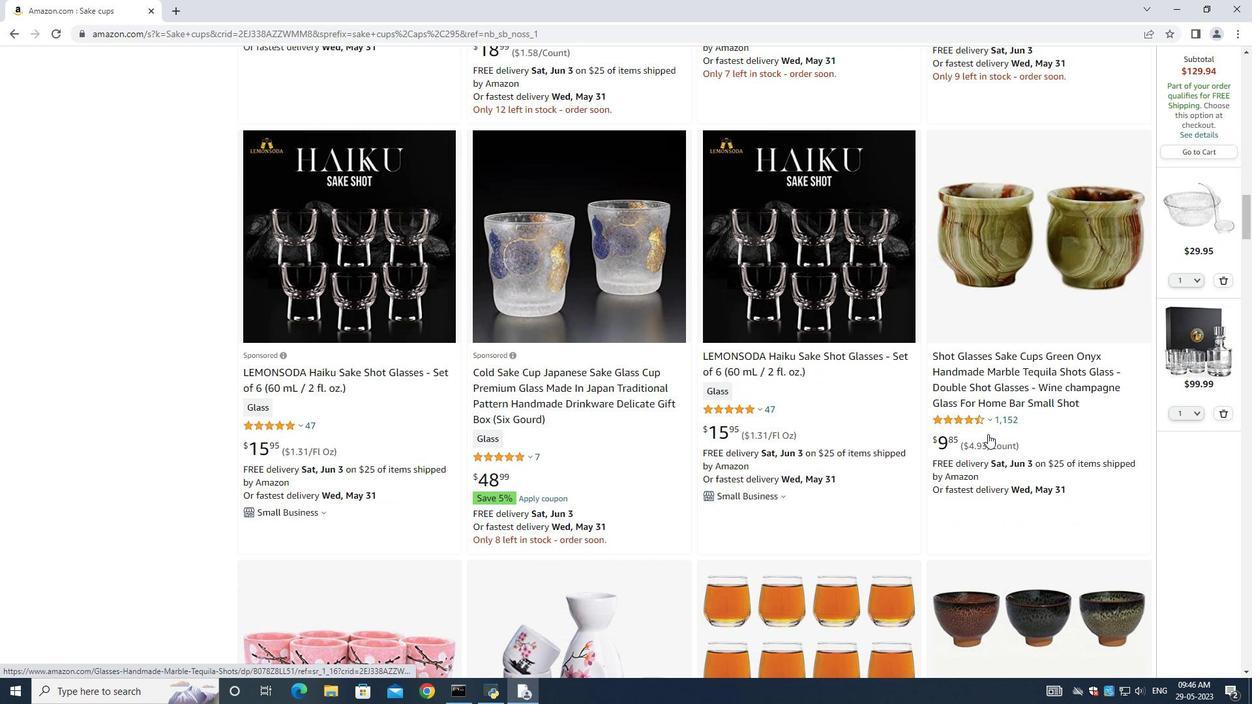 
Action: Mouse moved to (986, 439)
Screenshot: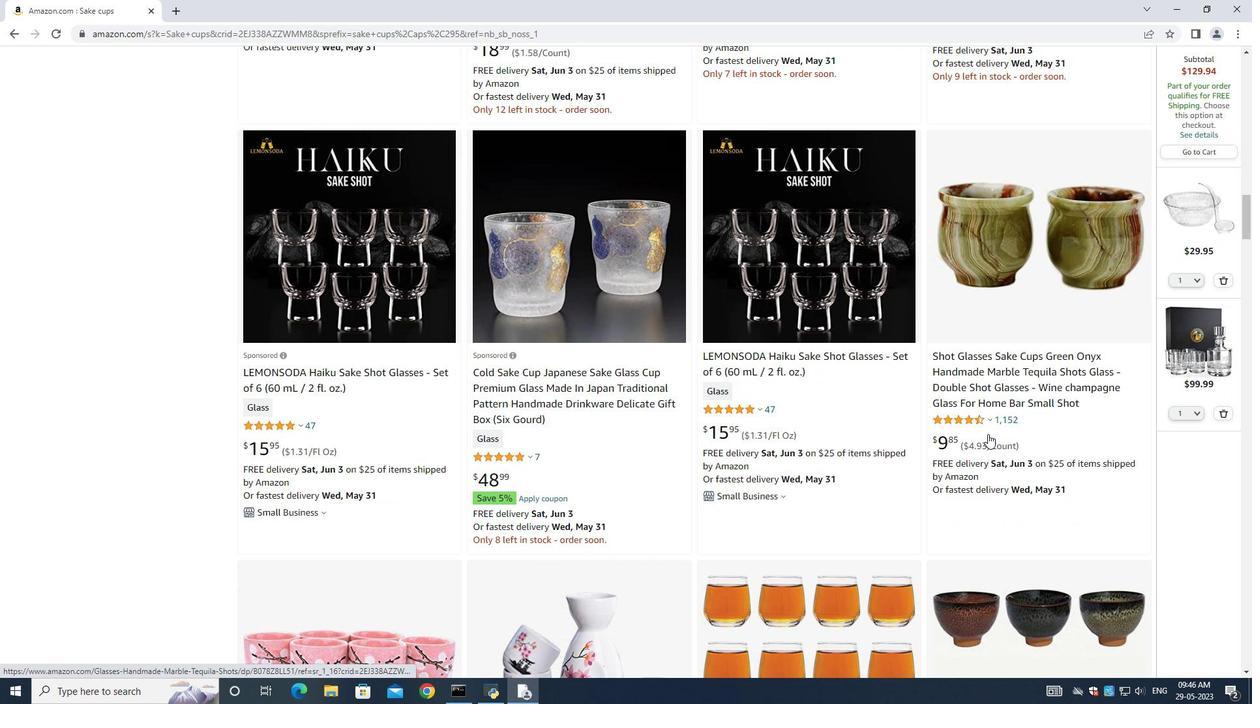 
Action: Mouse scrolled (986, 438) with delta (0, 0)
Screenshot: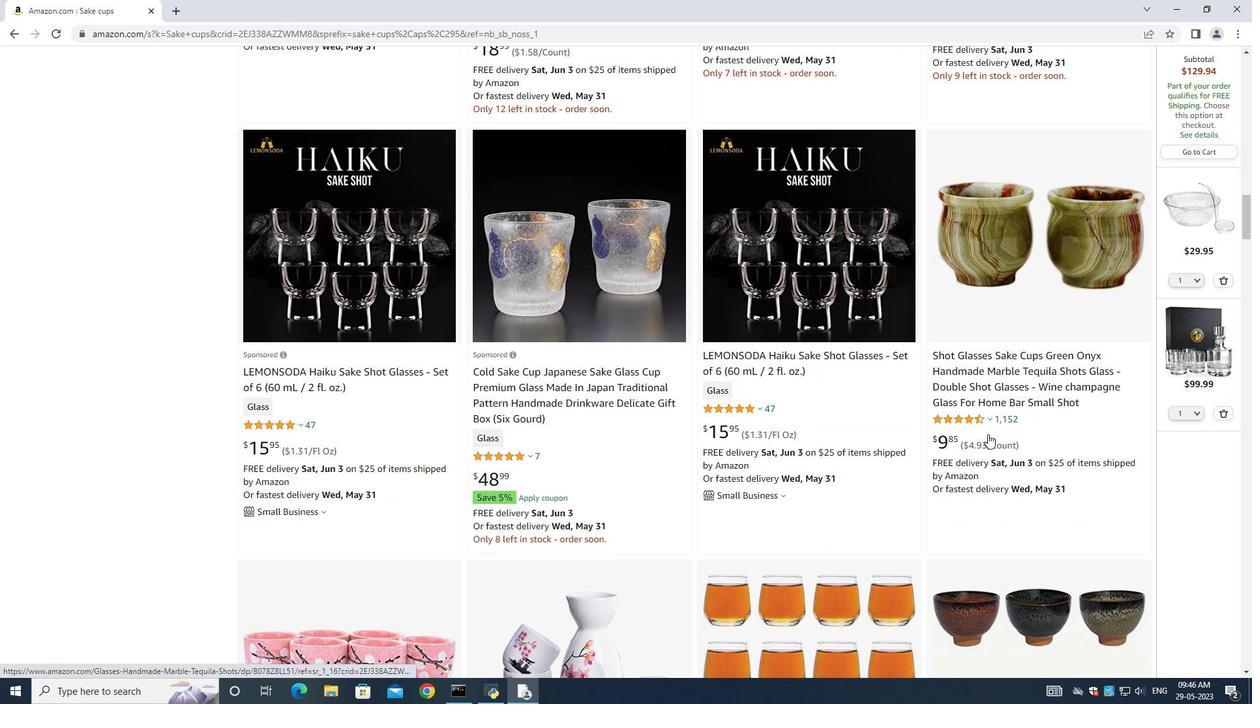 
Action: Mouse scrolled (986, 438) with delta (0, 0)
Screenshot: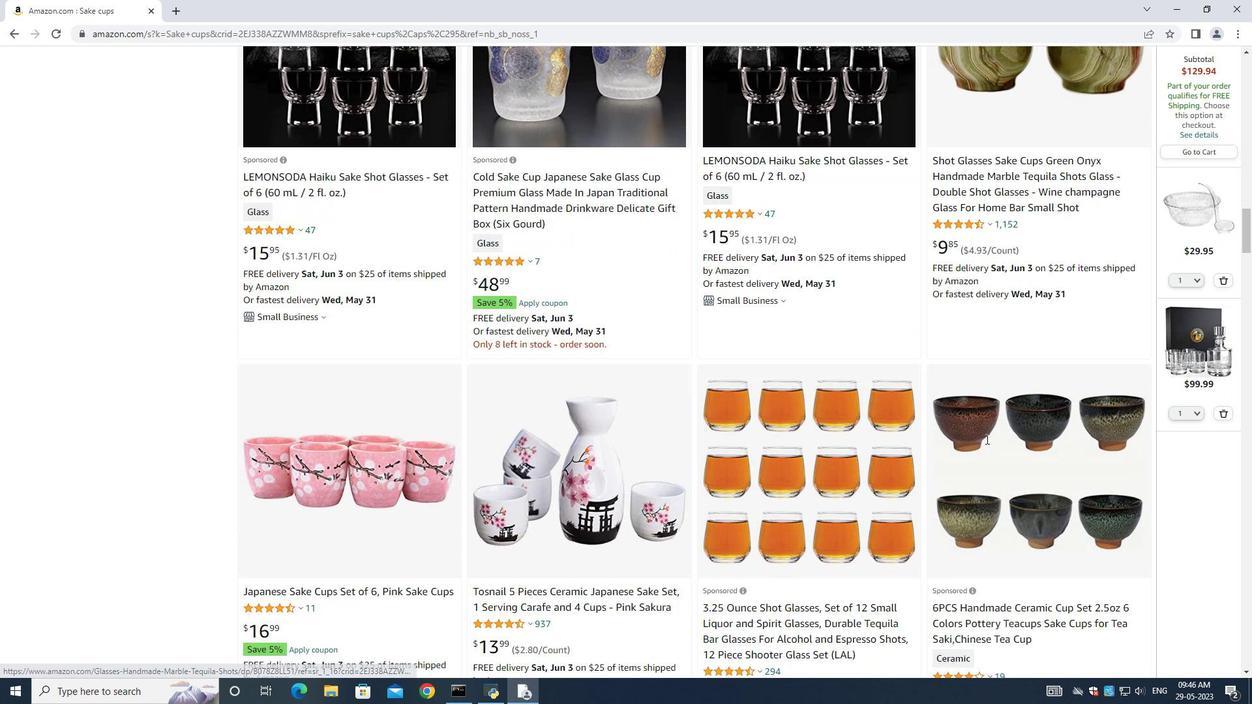 
Action: Mouse moved to (985, 442)
Screenshot: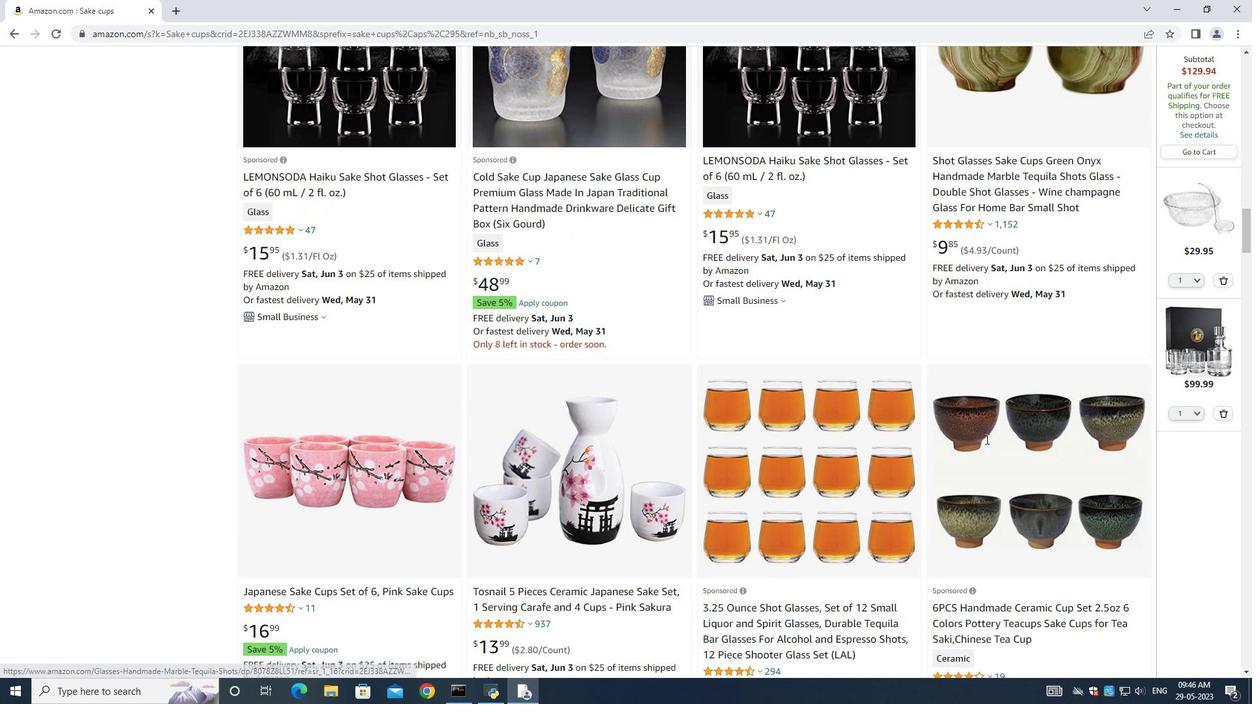 
Action: Mouse scrolled (985, 441) with delta (0, 0)
Screenshot: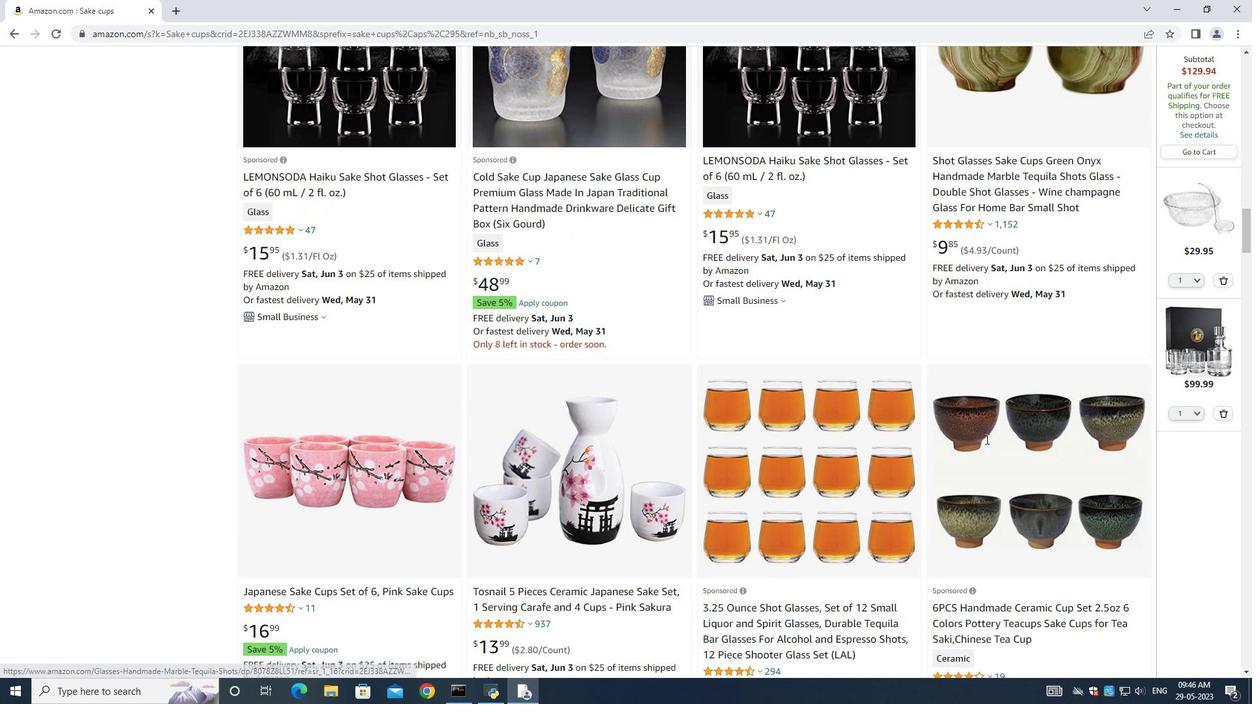 
Action: Mouse moved to (532, 376)
Screenshot: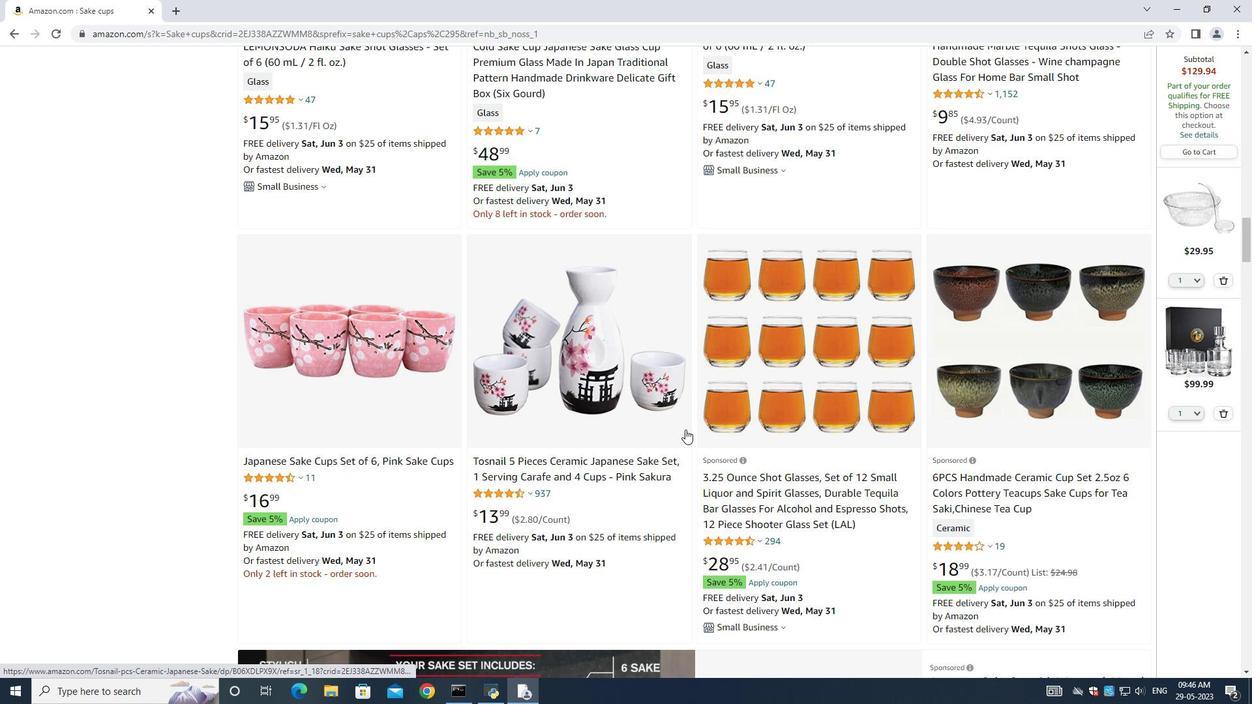 
Action: Mouse scrolled (532, 375) with delta (0, 0)
Screenshot: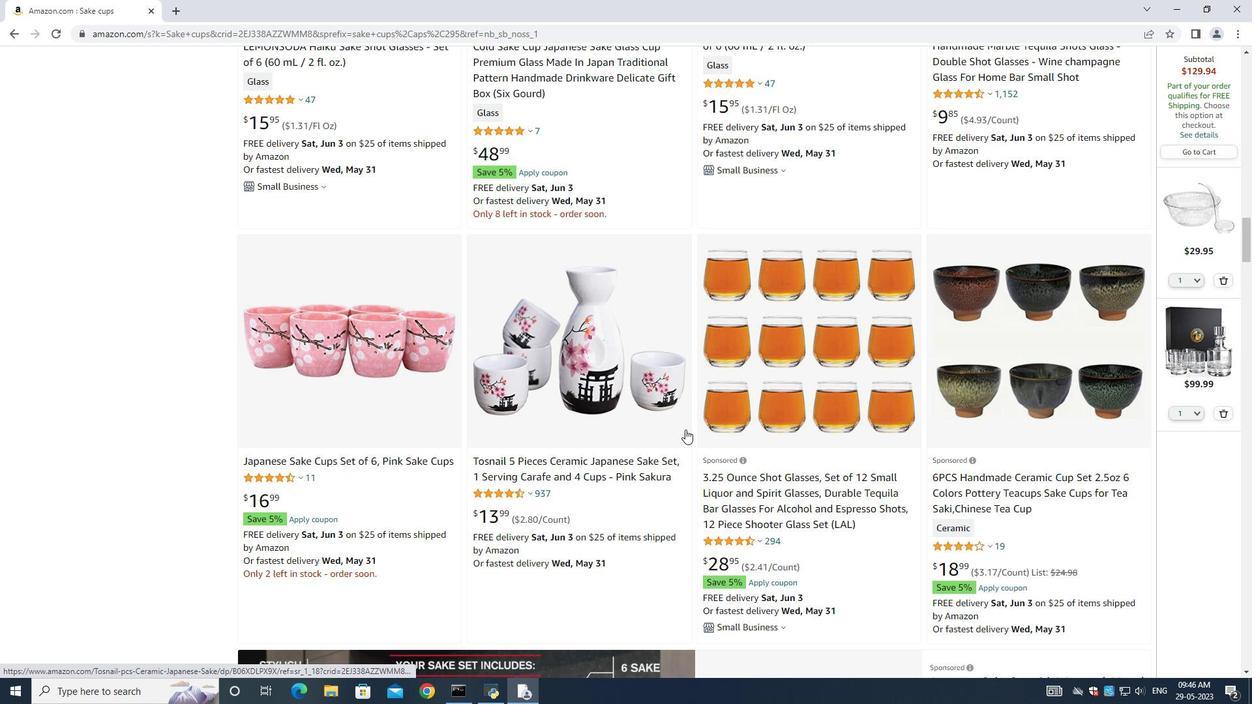 
Action: Mouse moved to (531, 379)
Screenshot: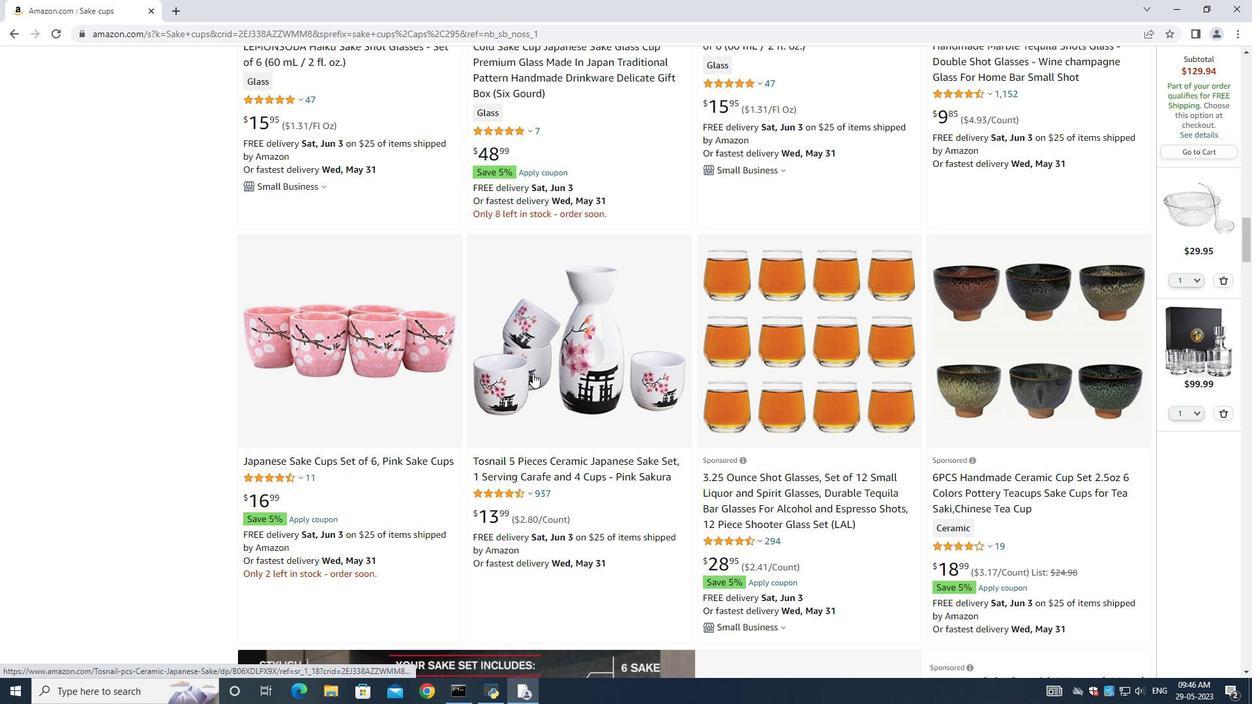 
Action: Mouse scrolled (531, 378) with delta (0, 0)
Screenshot: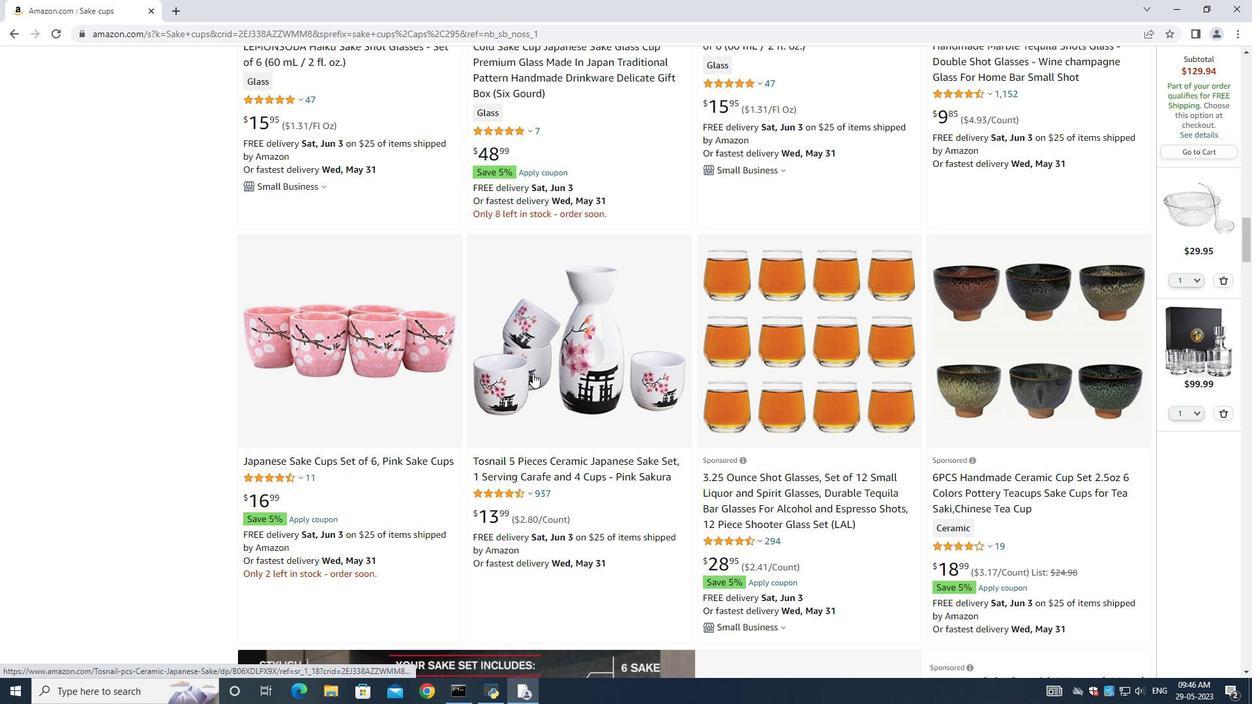 
Action: Mouse moved to (531, 379)
Screenshot: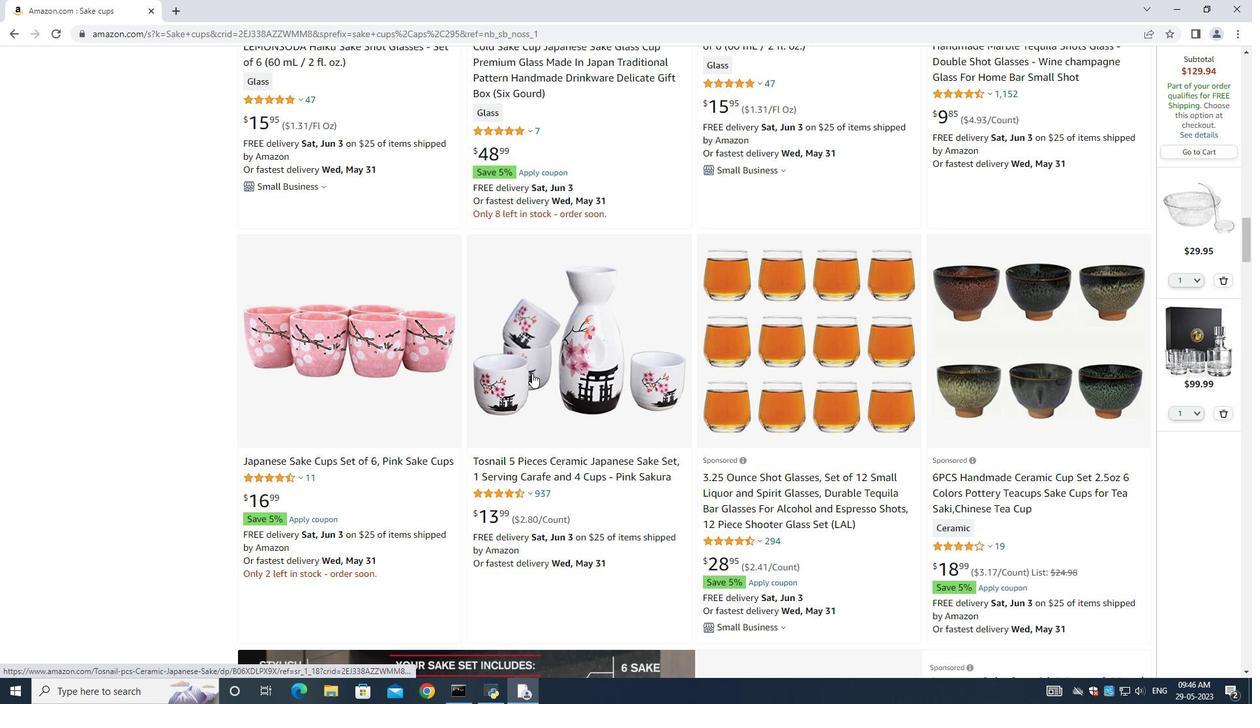 
Action: Mouse scrolled (531, 379) with delta (0, 0)
Screenshot: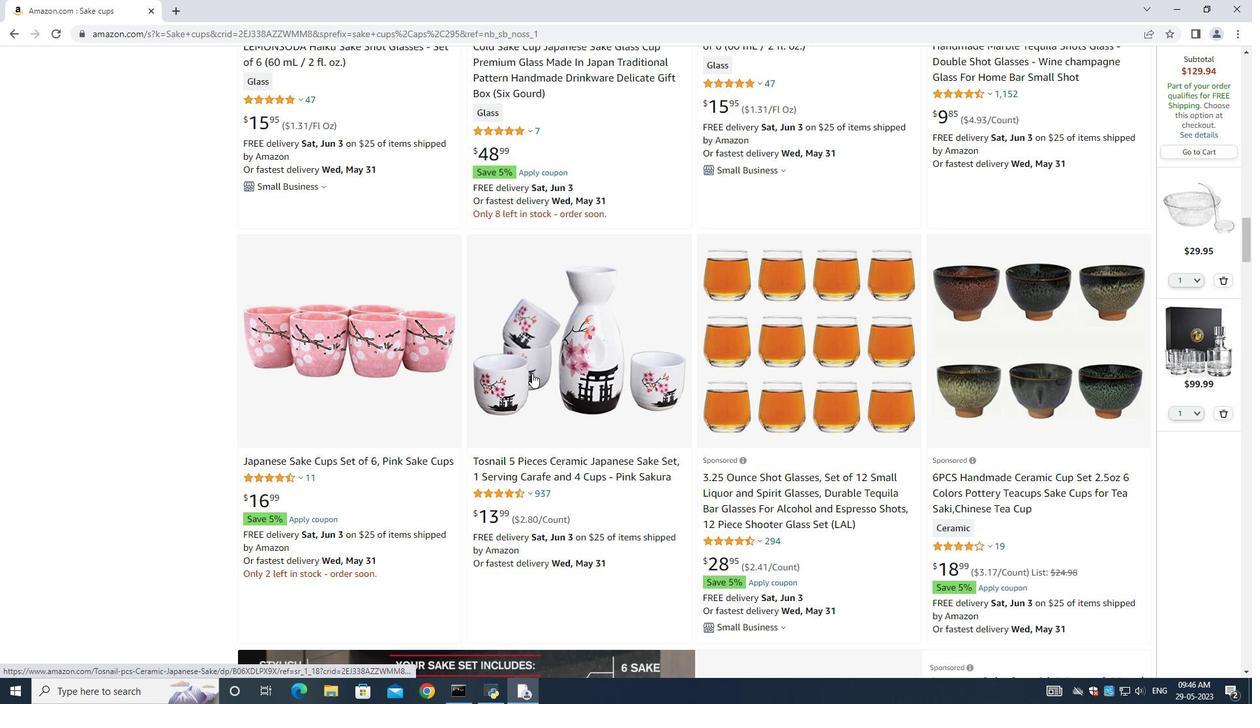 
Action: Mouse scrolled (531, 379) with delta (0, 0)
Screenshot: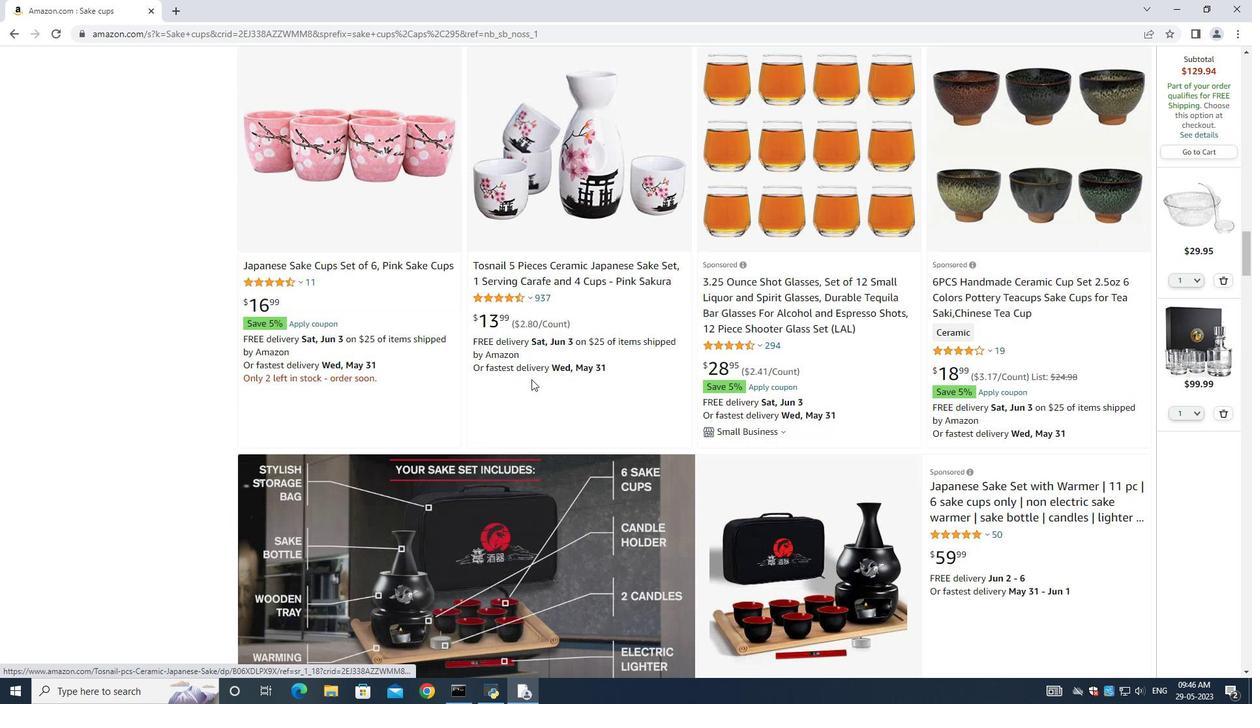 
Action: Mouse scrolled (531, 379) with delta (0, 0)
Screenshot: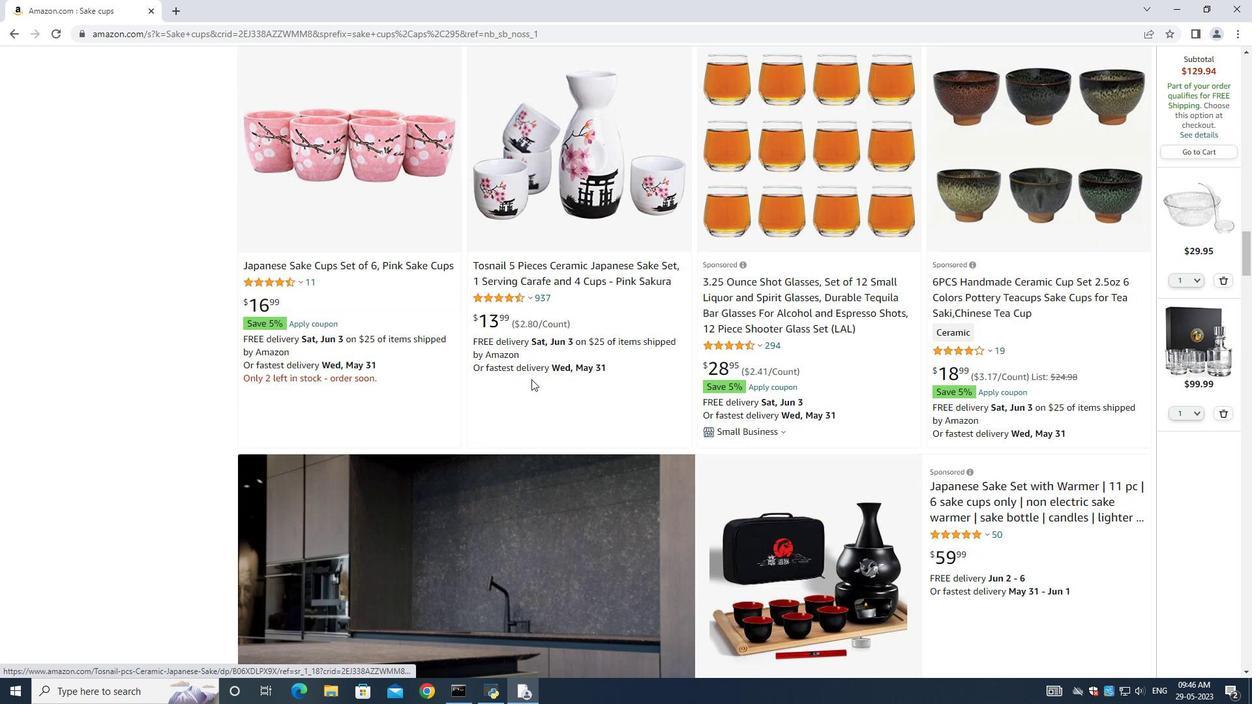 
Action: Mouse moved to (531, 380)
Screenshot: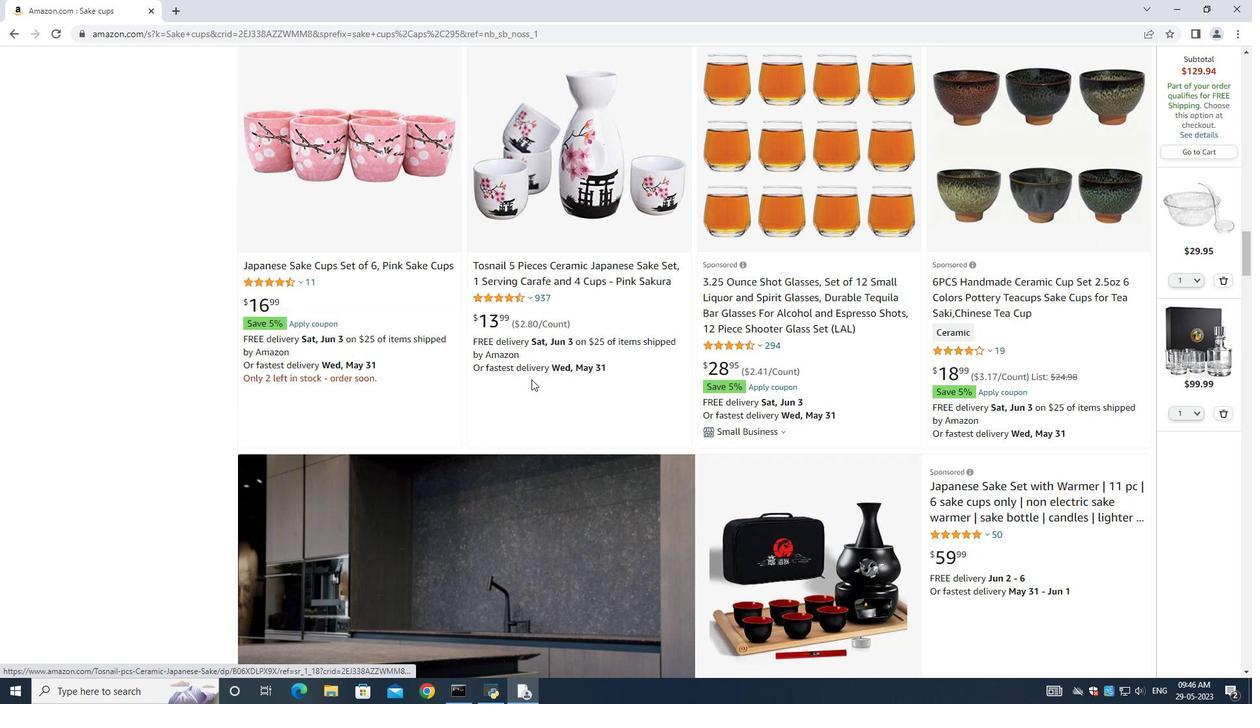 
Action: Mouse scrolled (531, 379) with delta (0, 0)
Screenshot: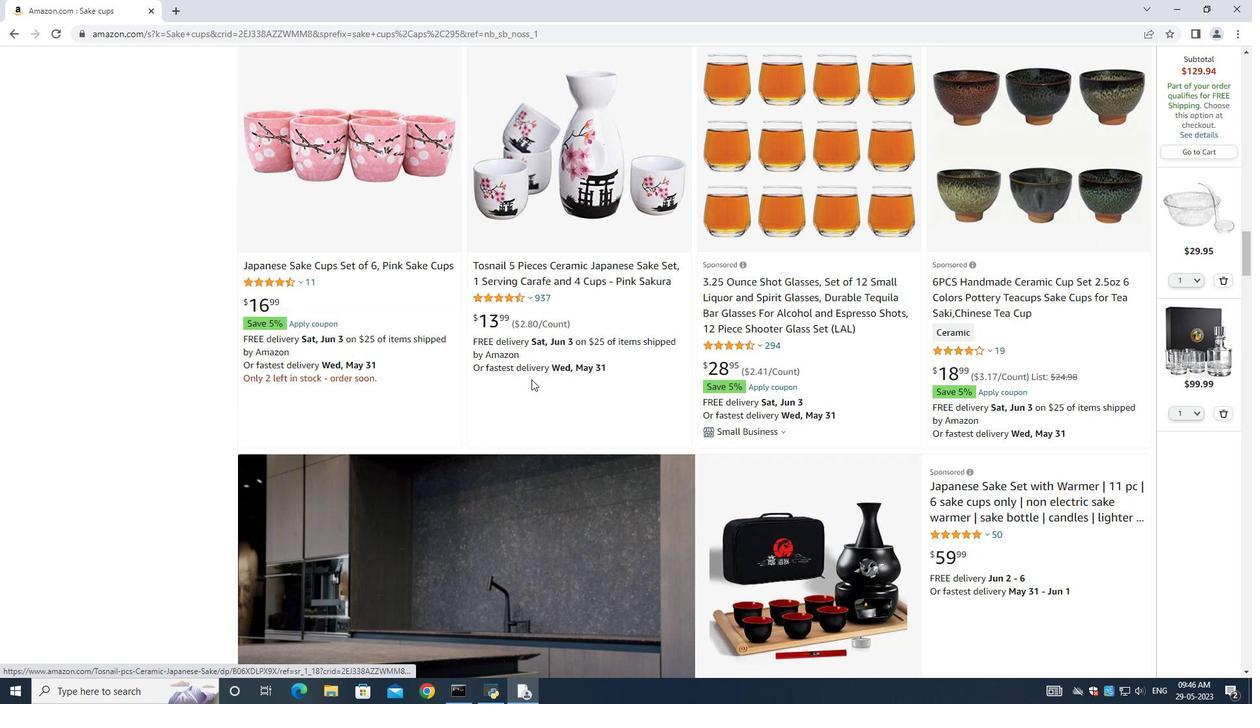 
Action: Mouse moved to (531, 380)
Screenshot: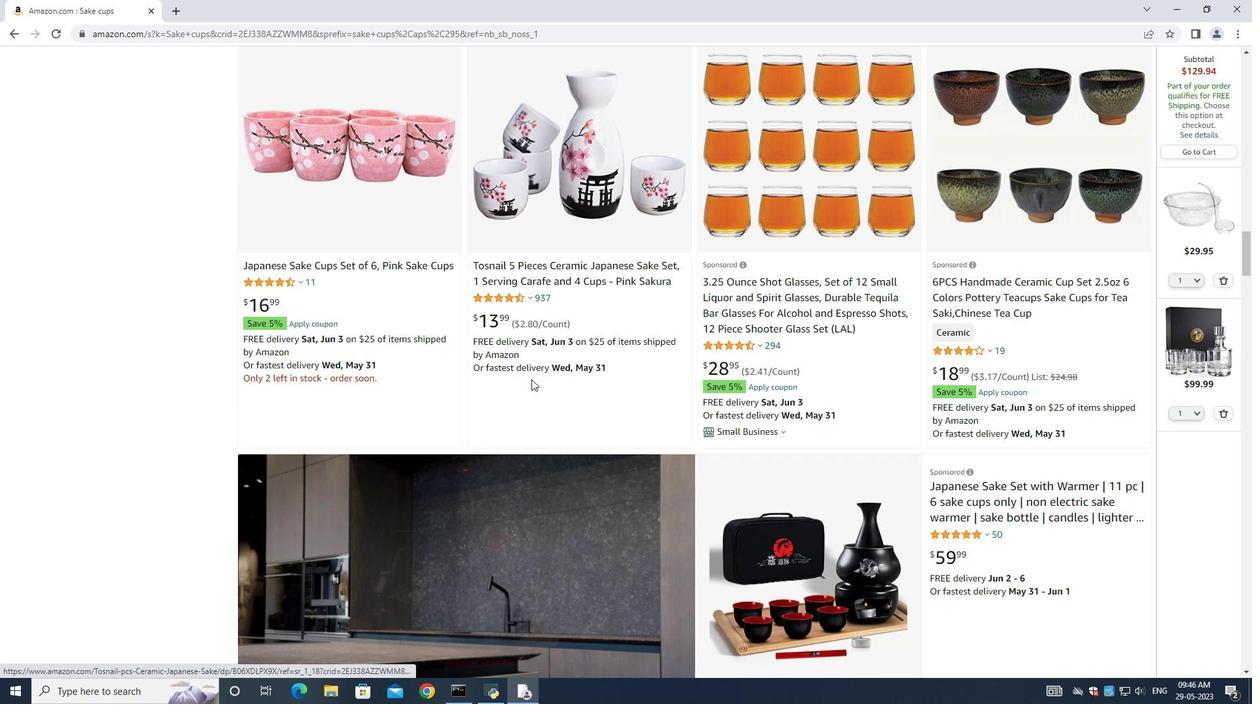 
Action: Mouse scrolled (531, 379) with delta (0, 0)
Screenshot: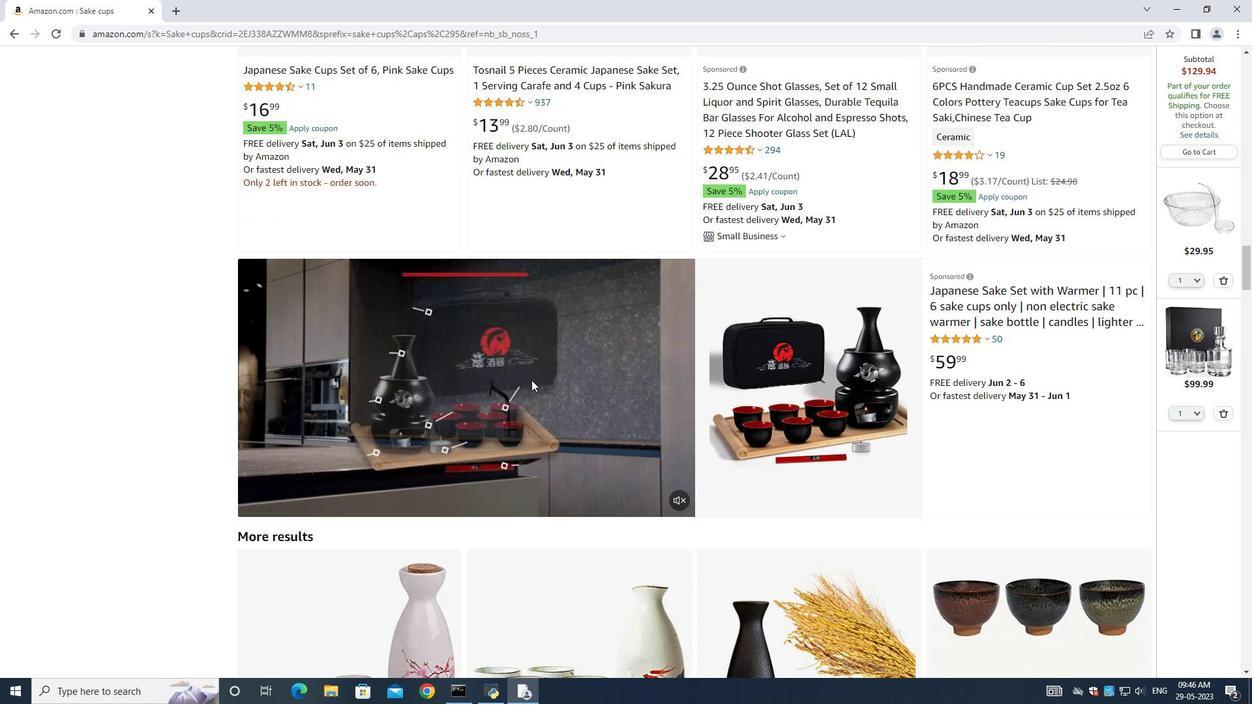 
Action: Mouse moved to (531, 382)
Screenshot: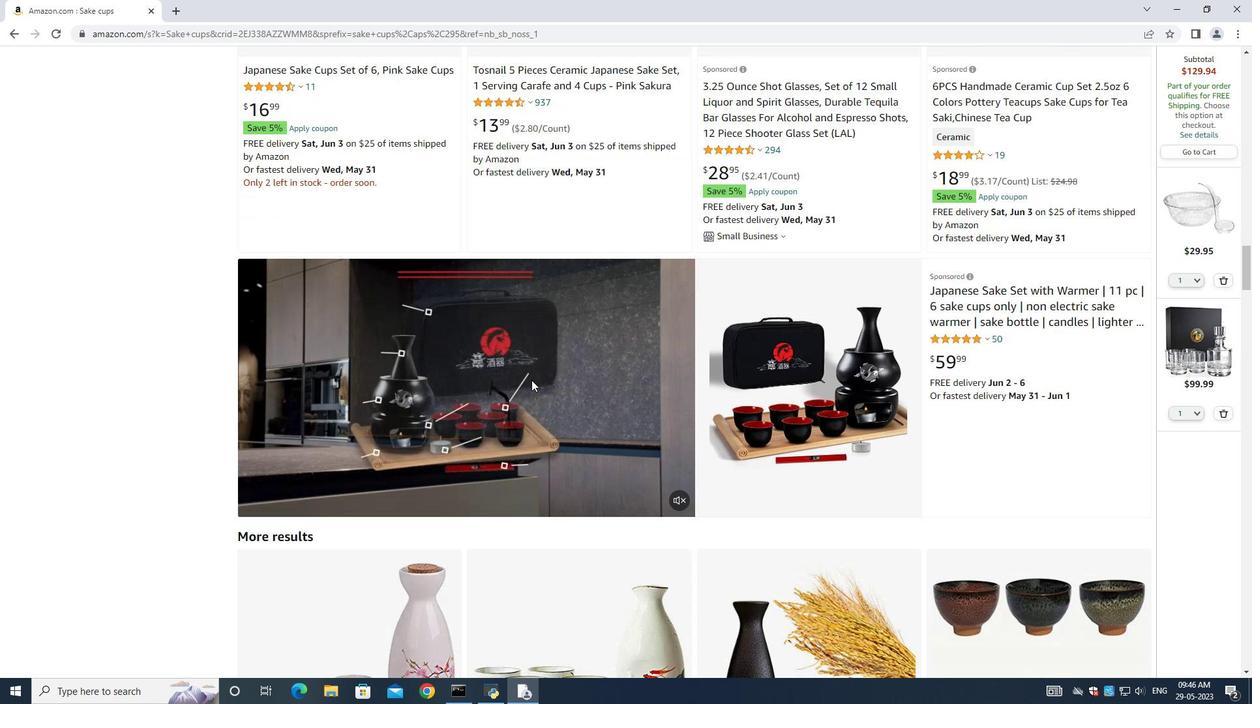 
Action: Mouse scrolled (531, 381) with delta (0, 0)
Screenshot: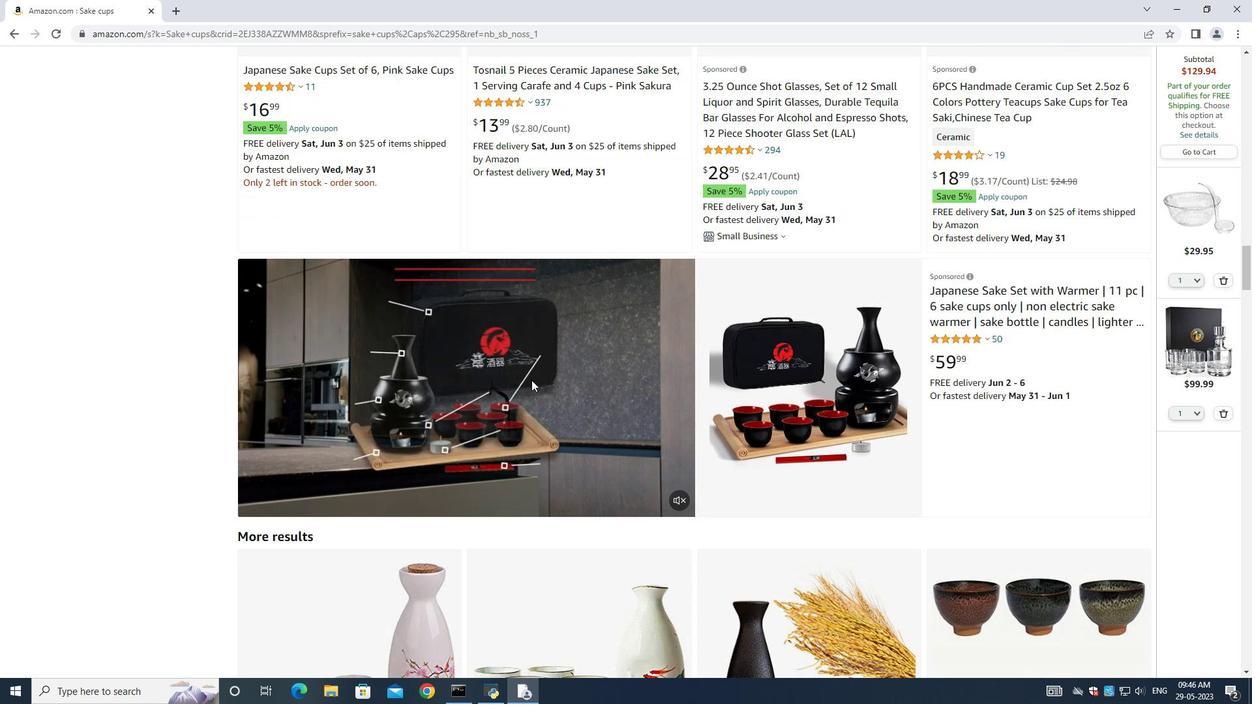 
Action: Mouse moved to (540, 390)
Screenshot: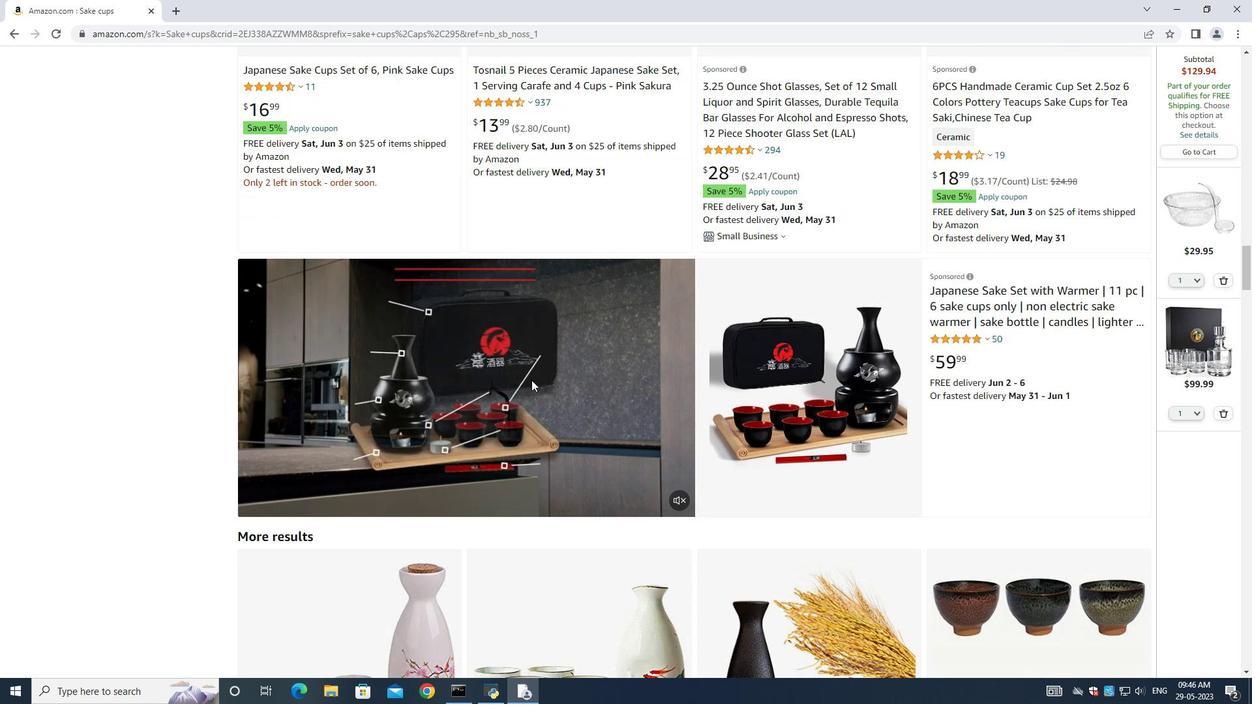 
Action: Mouse scrolled (534, 384) with delta (0, 0)
Screenshot: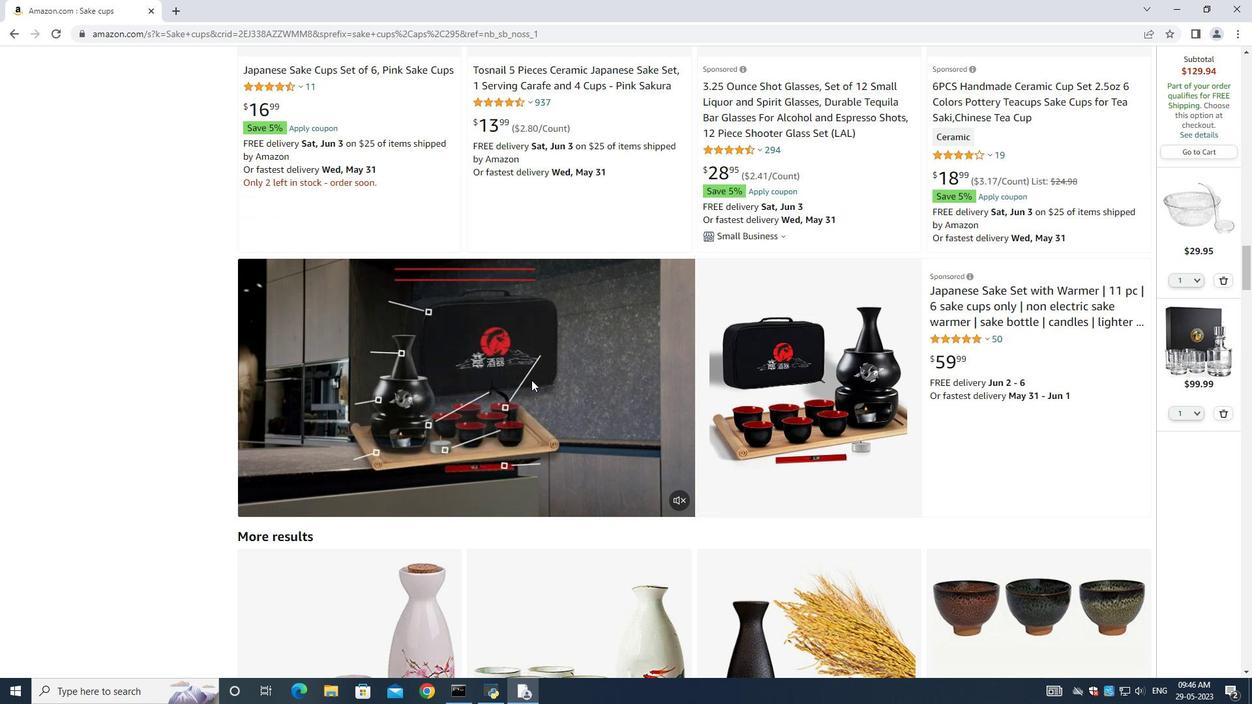 
Action: Mouse moved to (543, 391)
Screenshot: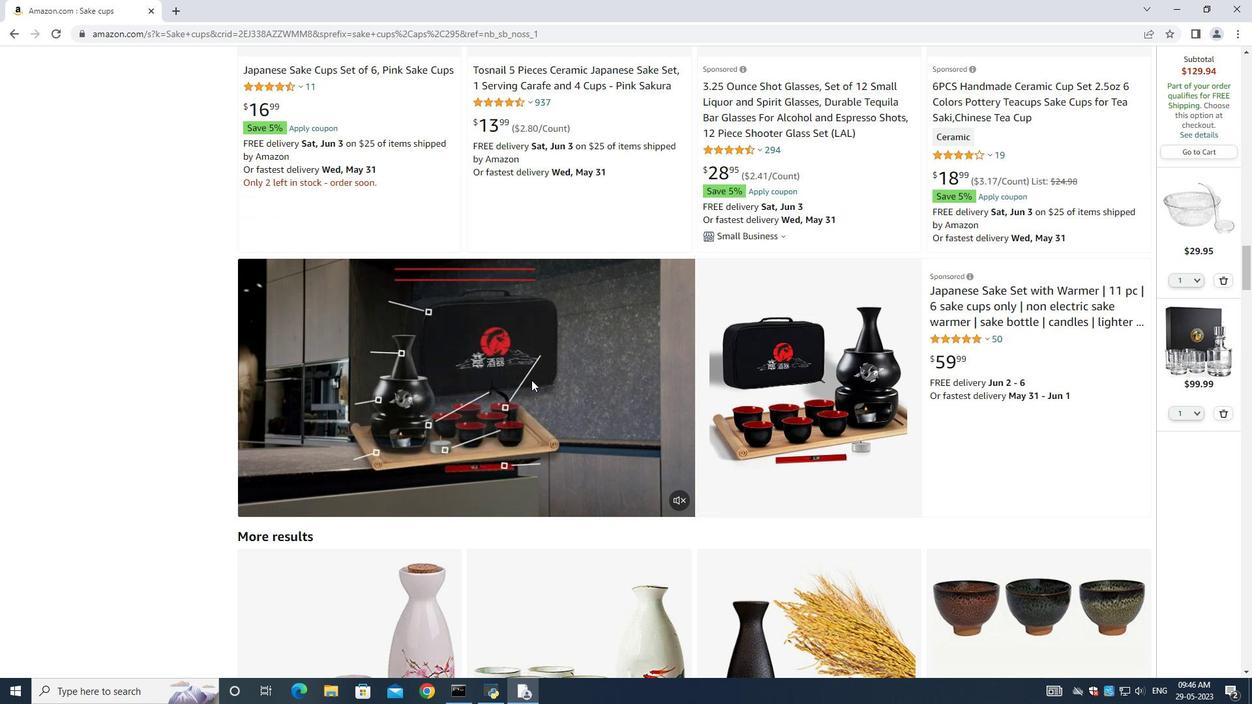 
Action: Mouse scrolled (542, 390) with delta (0, 0)
Screenshot: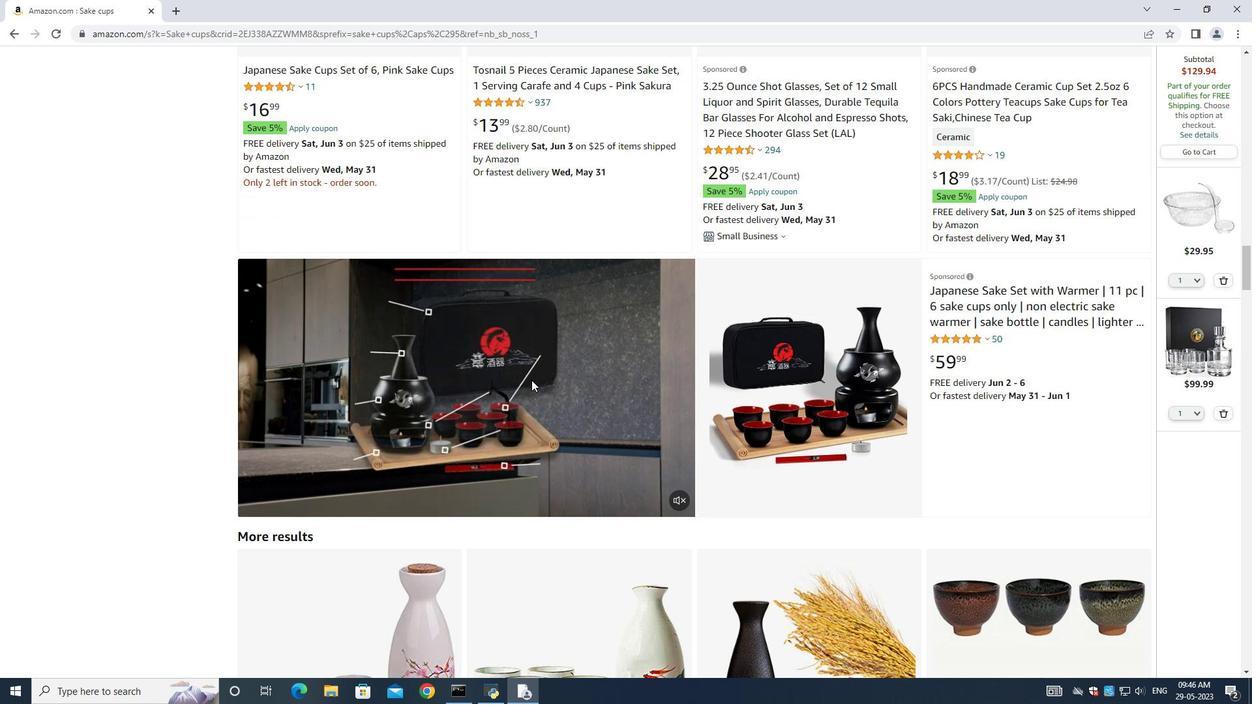 
Action: Mouse moved to (733, 398)
Screenshot: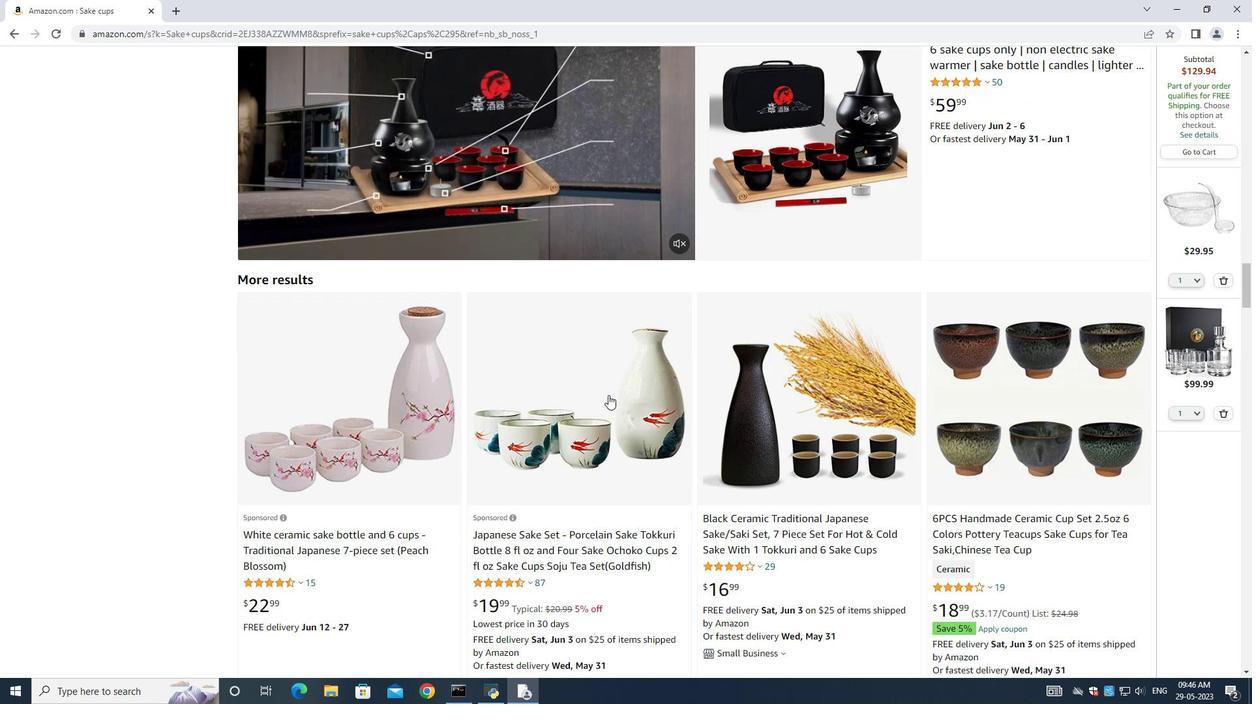 
Action: Mouse scrolled (733, 397) with delta (0, 0)
Screenshot: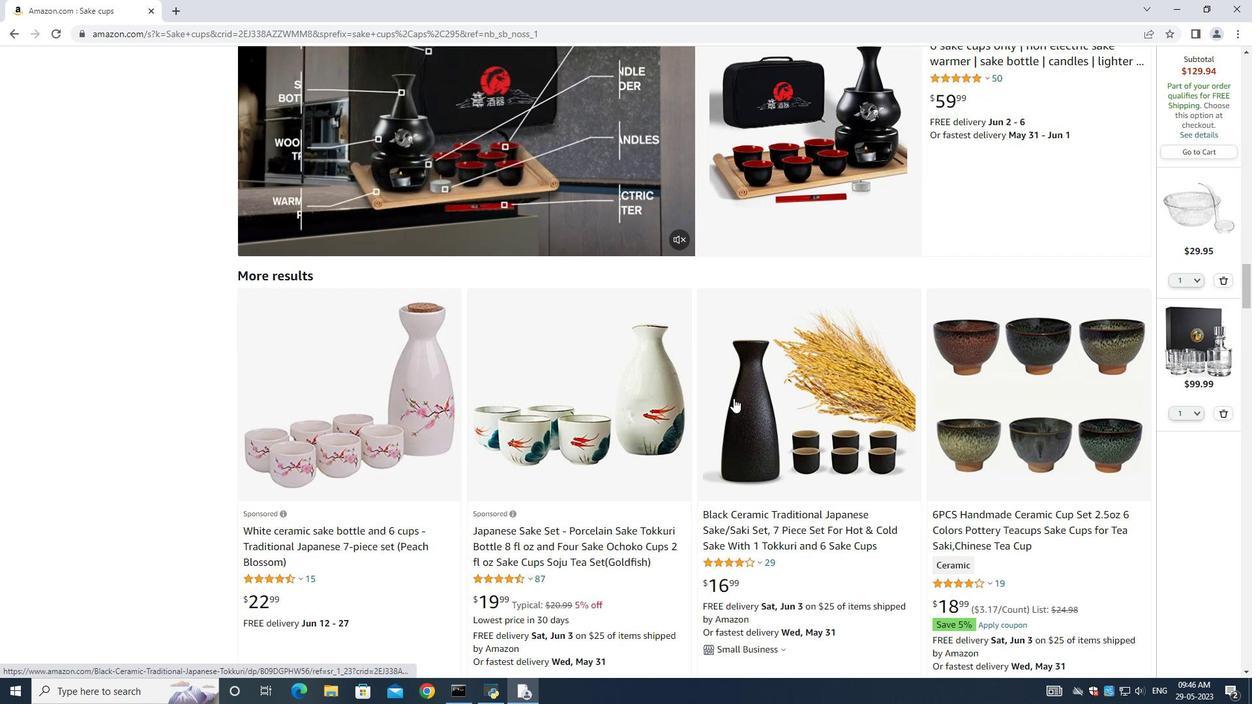
Action: Mouse scrolled (733, 397) with delta (0, 0)
Screenshot: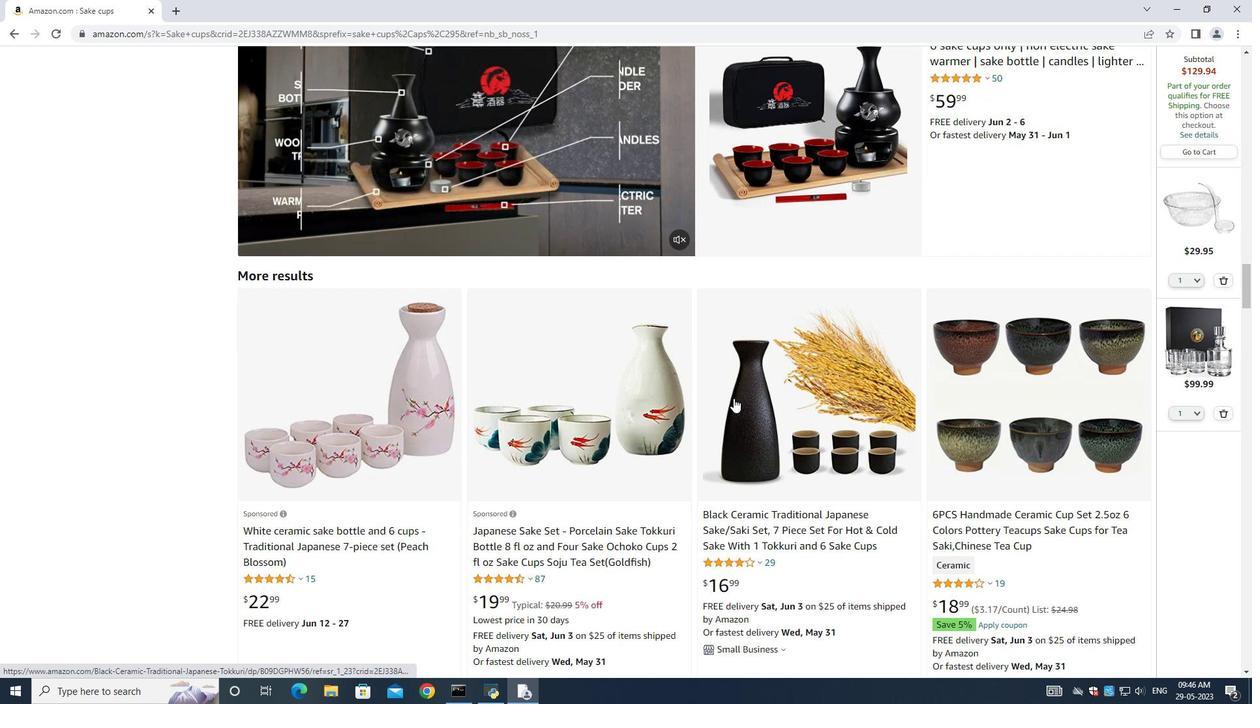 
Action: Mouse moved to (751, 343)
Screenshot: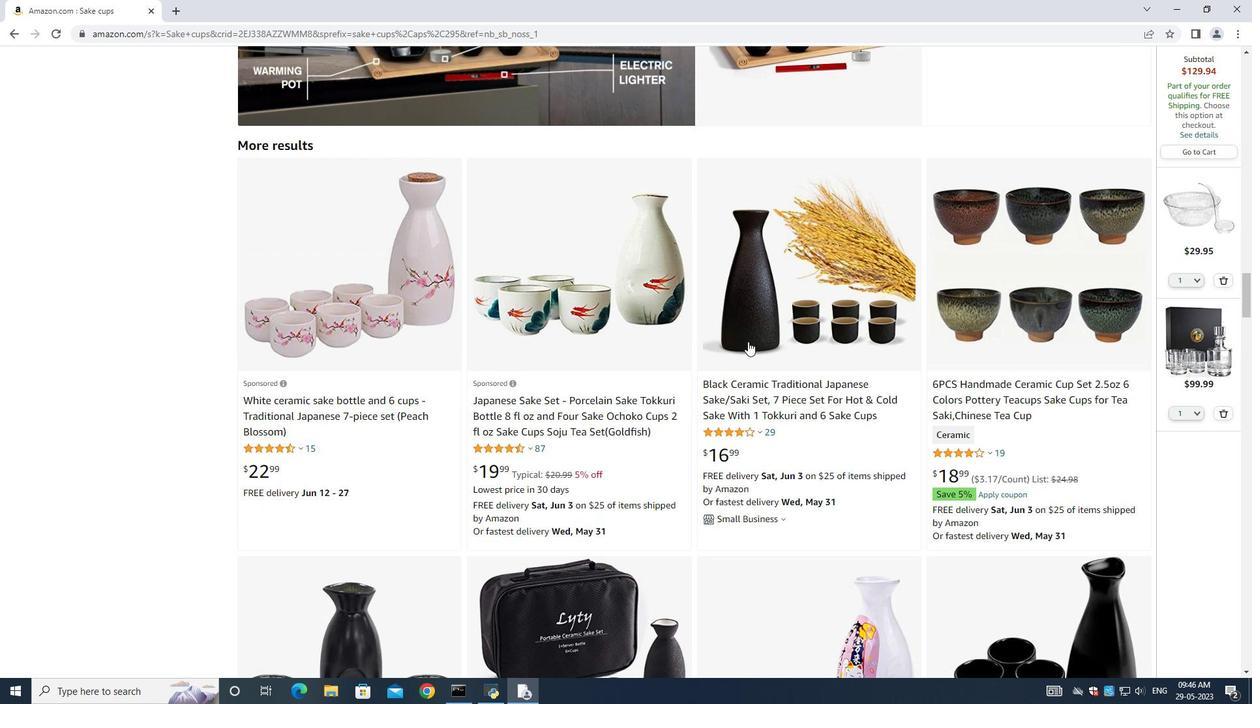 
Action: Mouse scrolled (751, 342) with delta (0, 0)
Screenshot: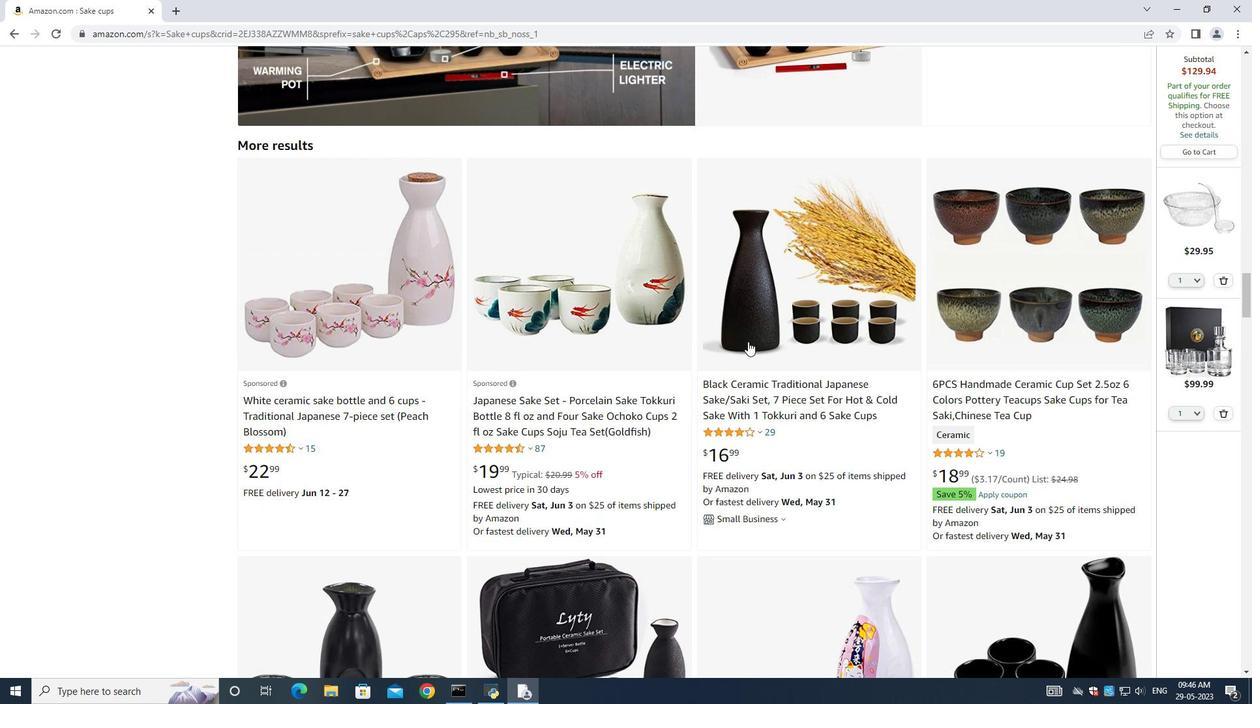 
Action: Mouse moved to (752, 343)
Screenshot: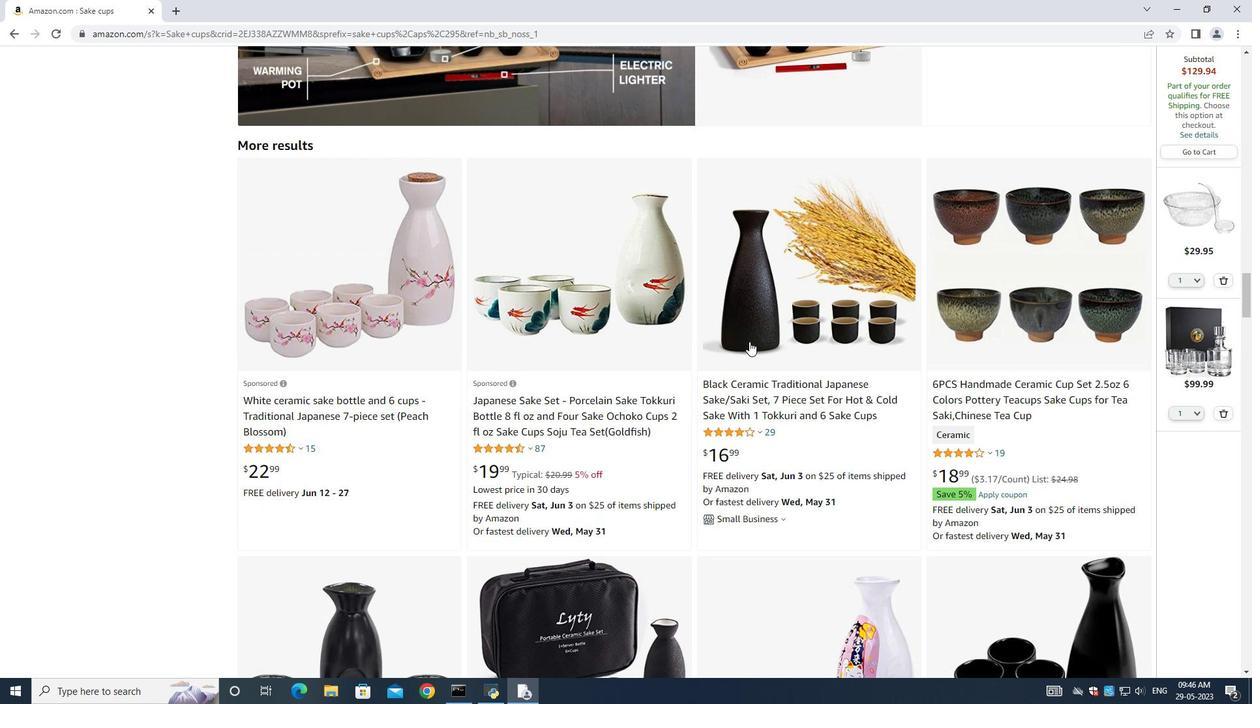 
Action: Mouse scrolled (752, 343) with delta (0, 0)
Screenshot: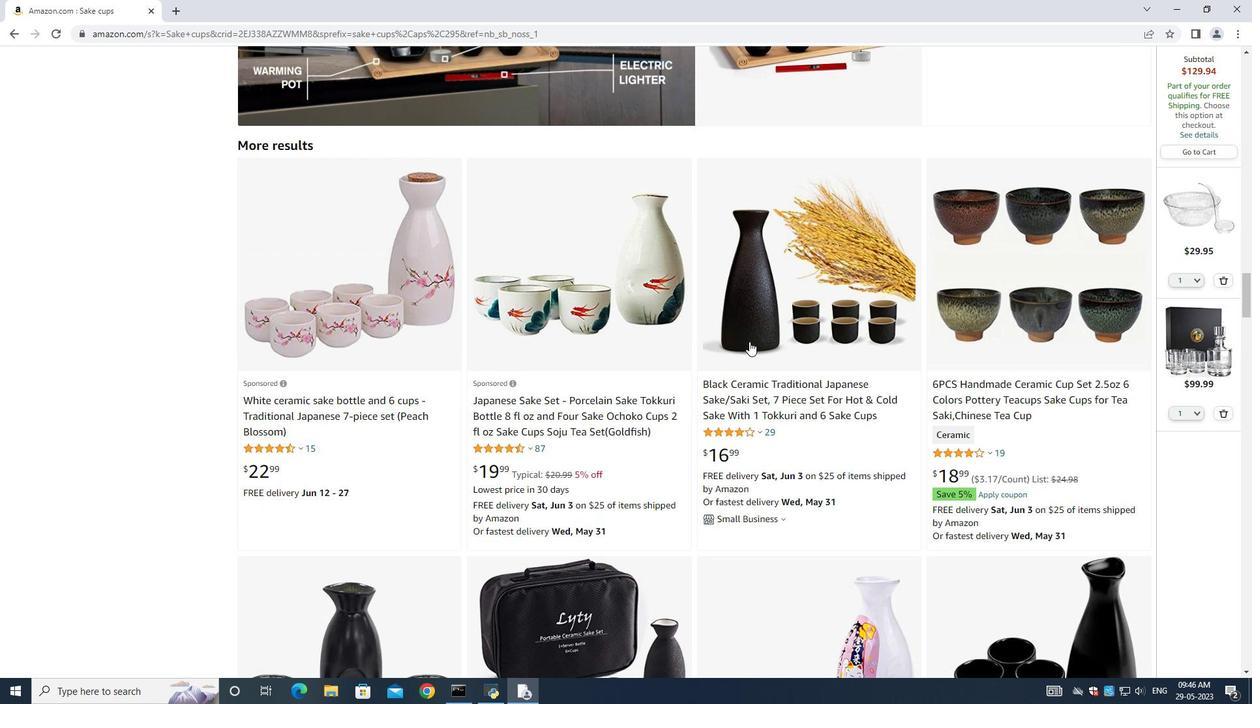 
Action: Mouse moved to (752, 344)
Screenshot: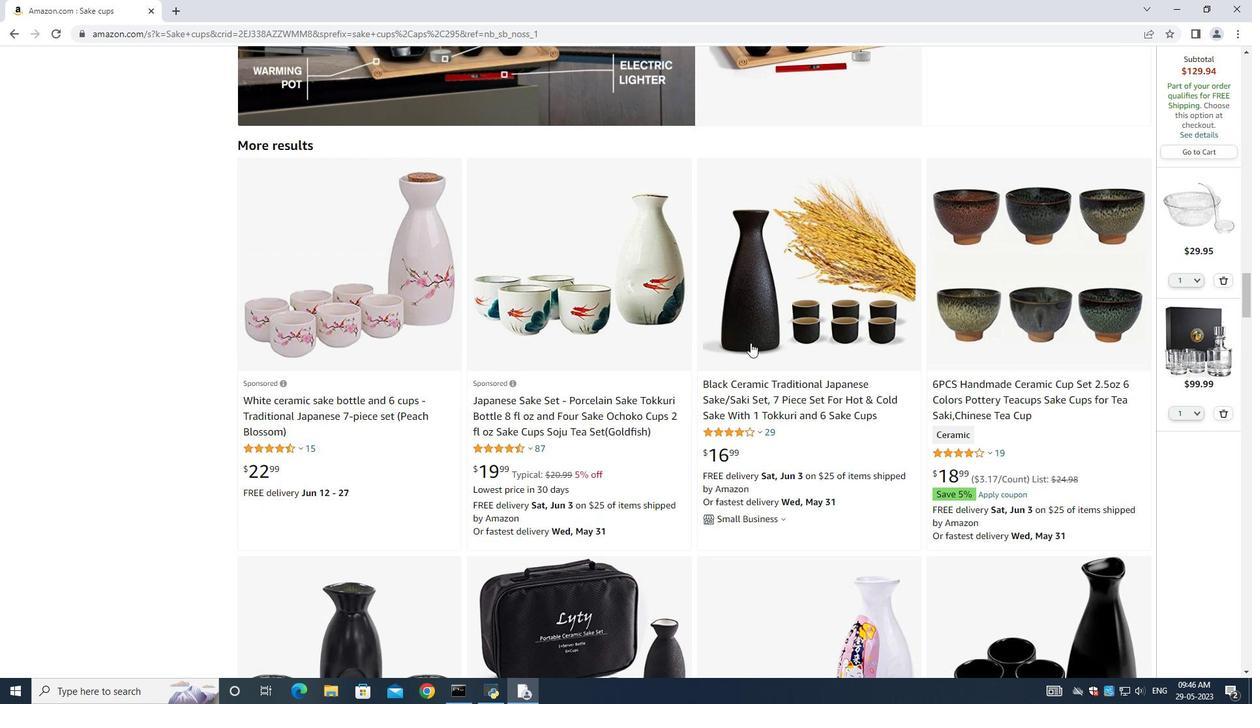 
Action: Mouse scrolled (752, 343) with delta (0, 0)
Screenshot: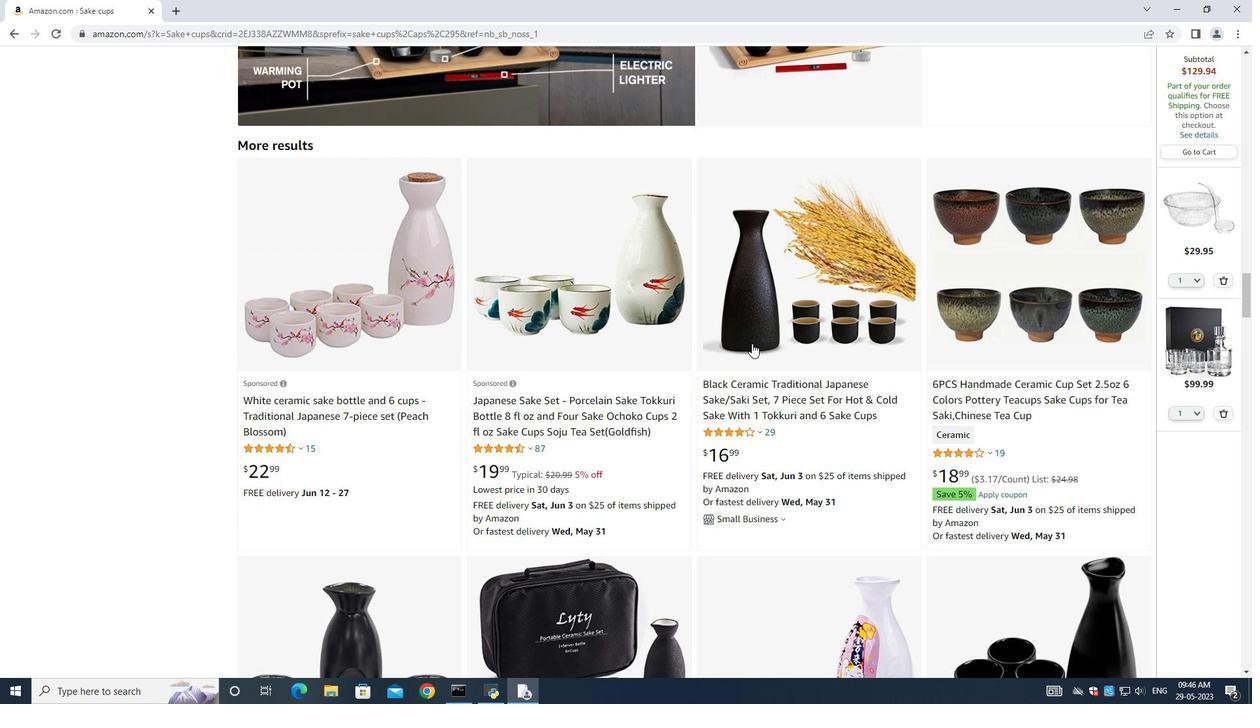 
Action: Mouse moved to (753, 344)
Screenshot: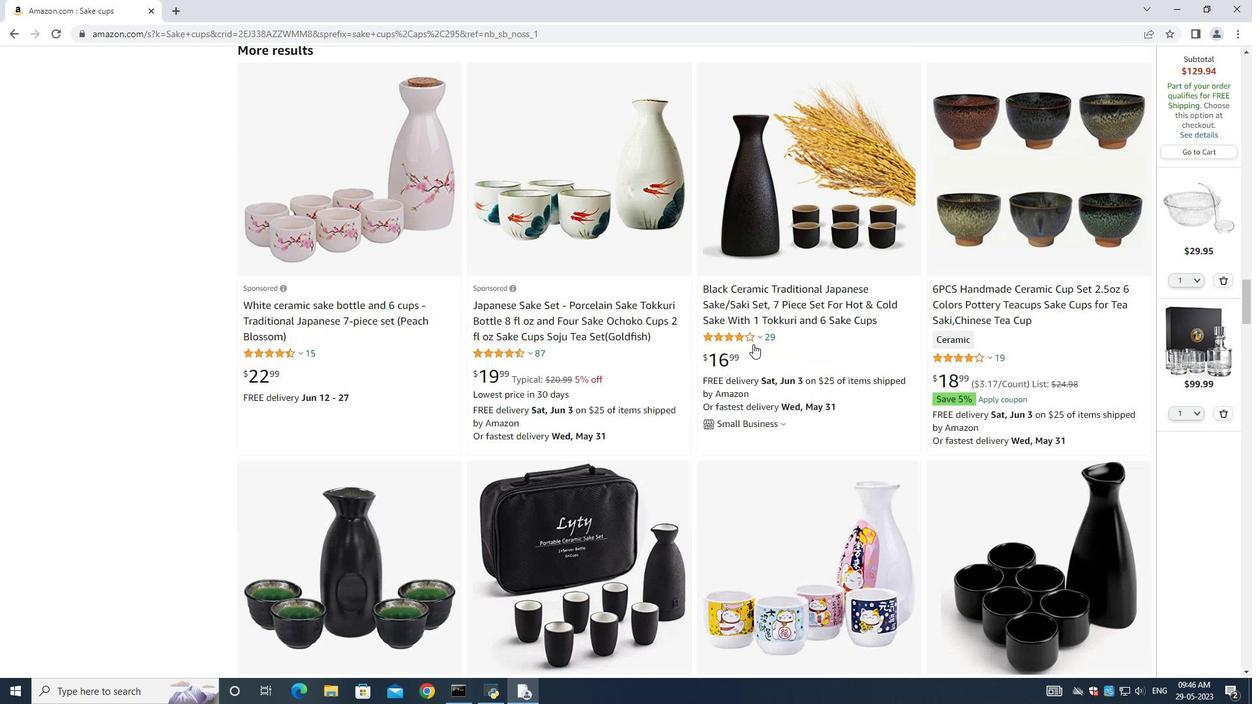 
Action: Mouse scrolled (753, 343) with delta (0, 0)
Screenshot: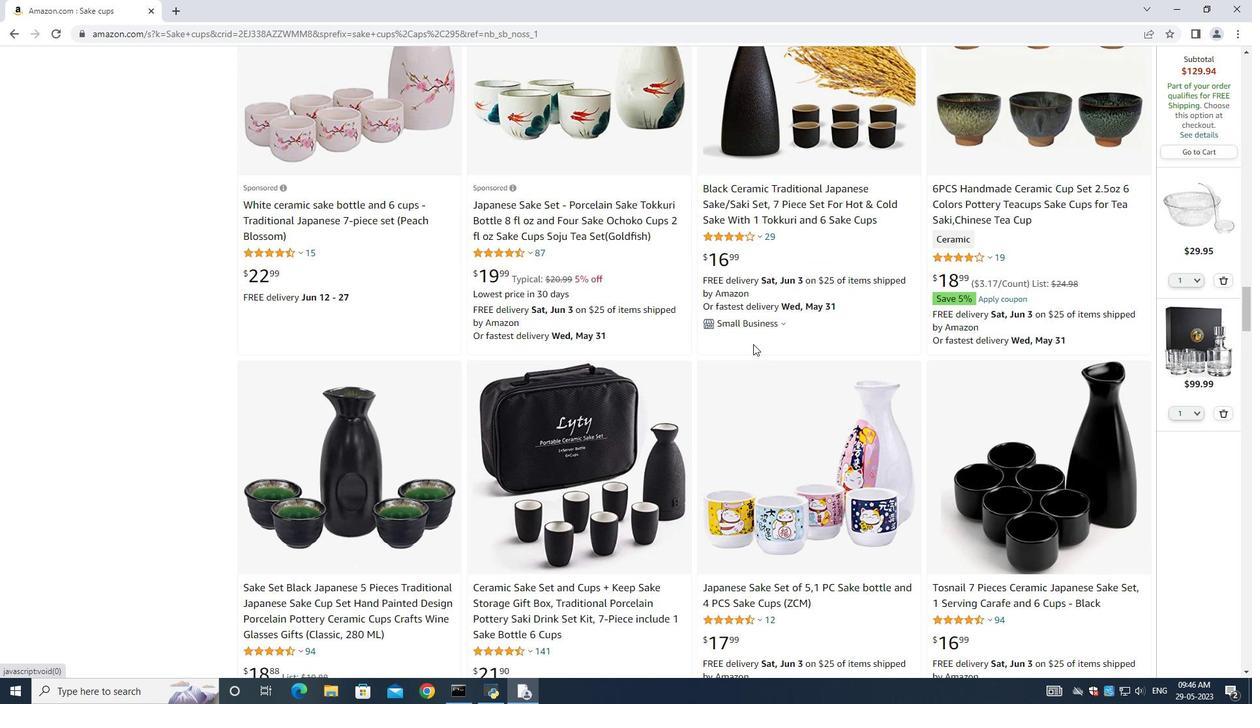
Action: Mouse moved to (752, 345)
Screenshot: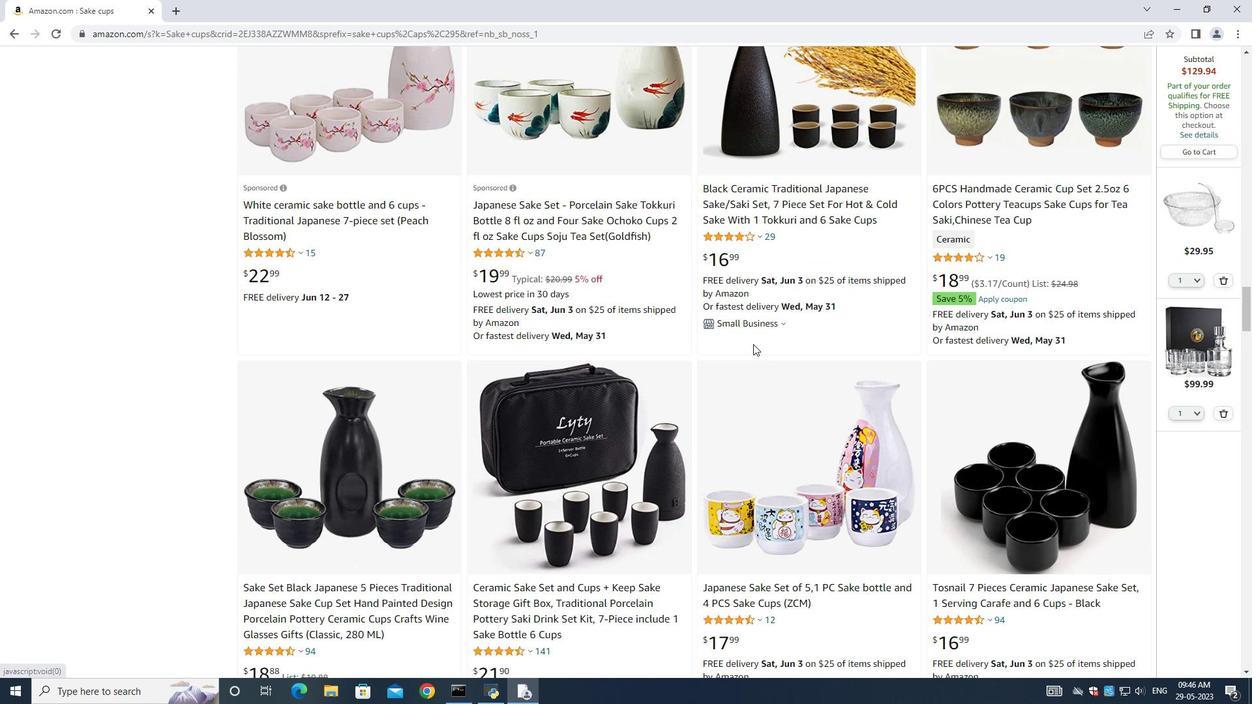 
Action: Mouse scrolled (752, 344) with delta (0, 0)
Screenshot: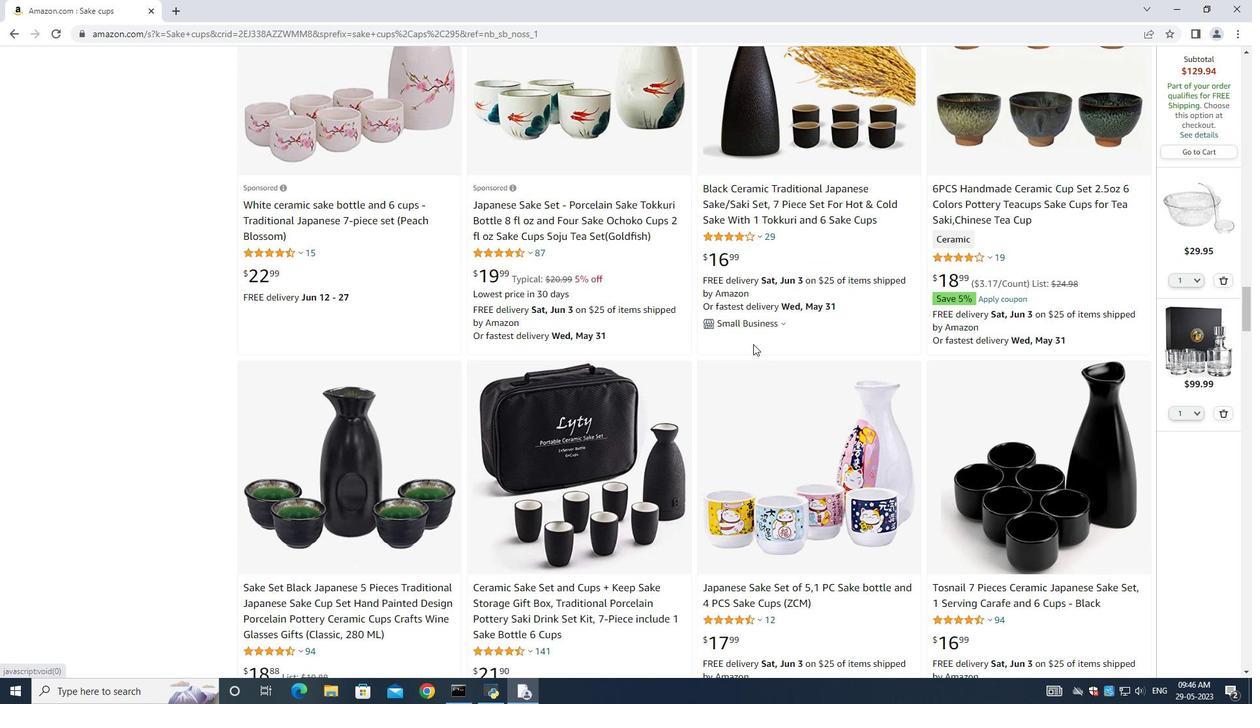 
Action: Mouse moved to (752, 345)
Screenshot: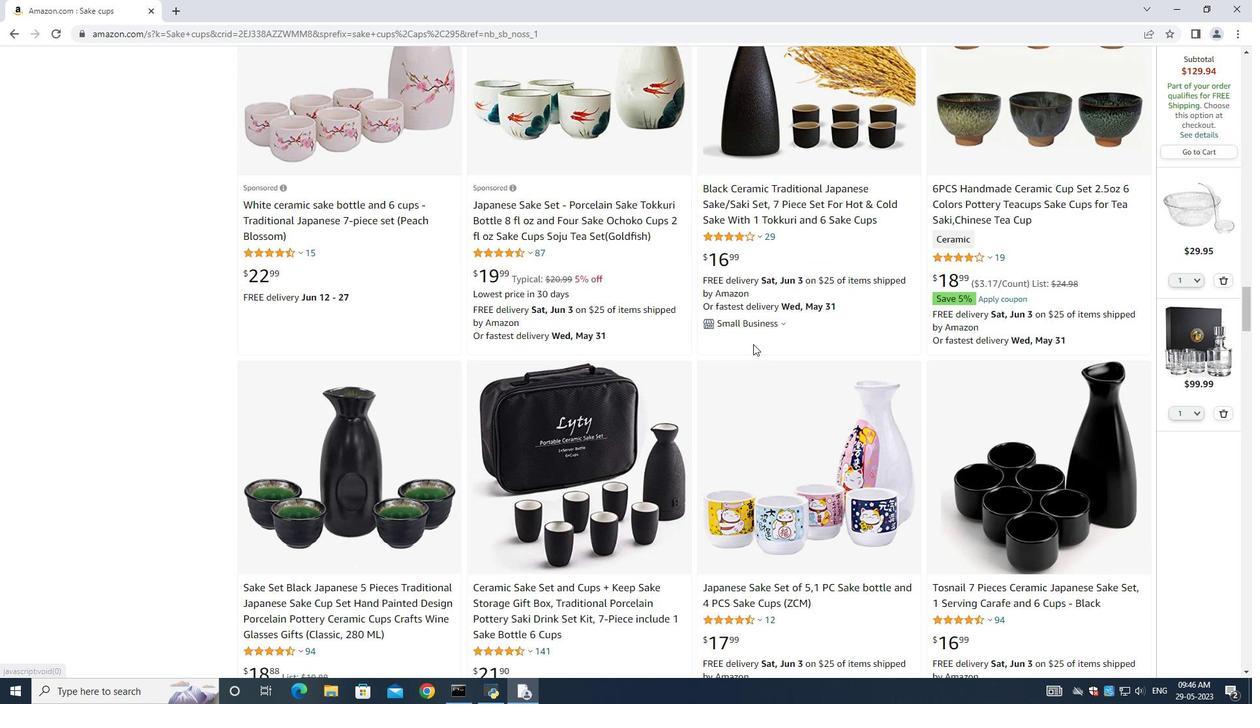 
Action: Mouse scrolled (752, 345) with delta (0, 0)
Screenshot: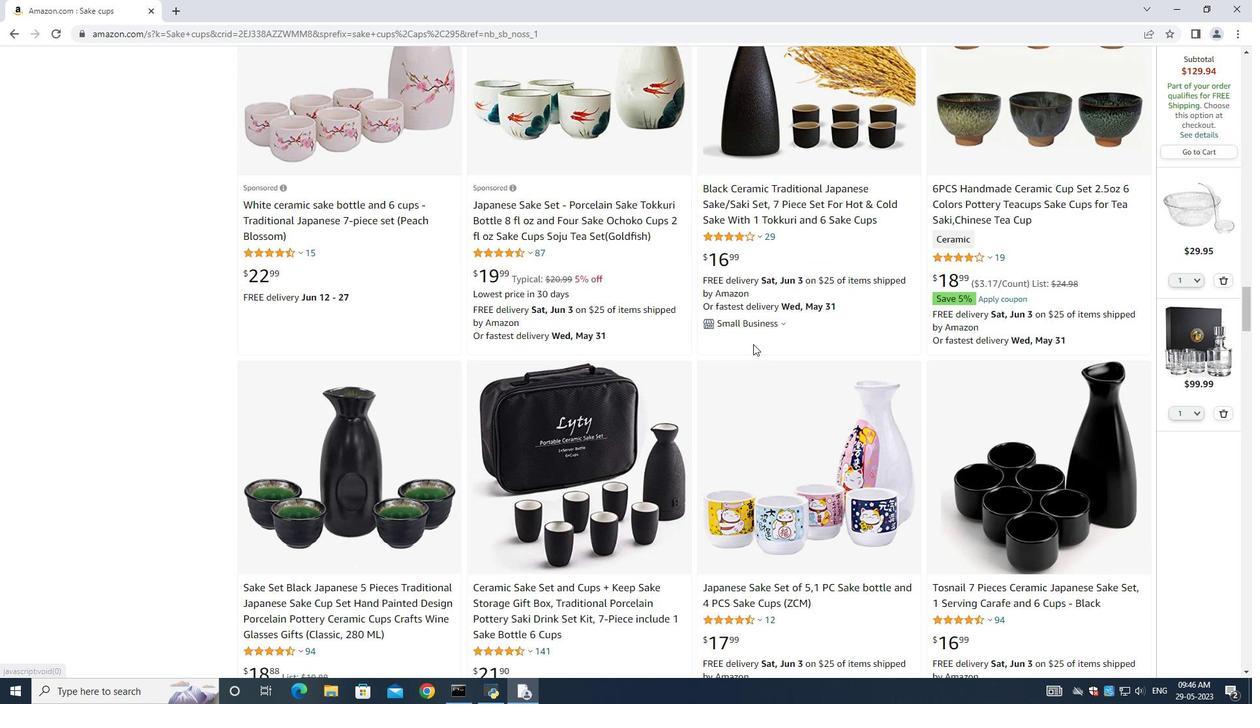 
Action: Mouse moved to (752, 345)
Screenshot: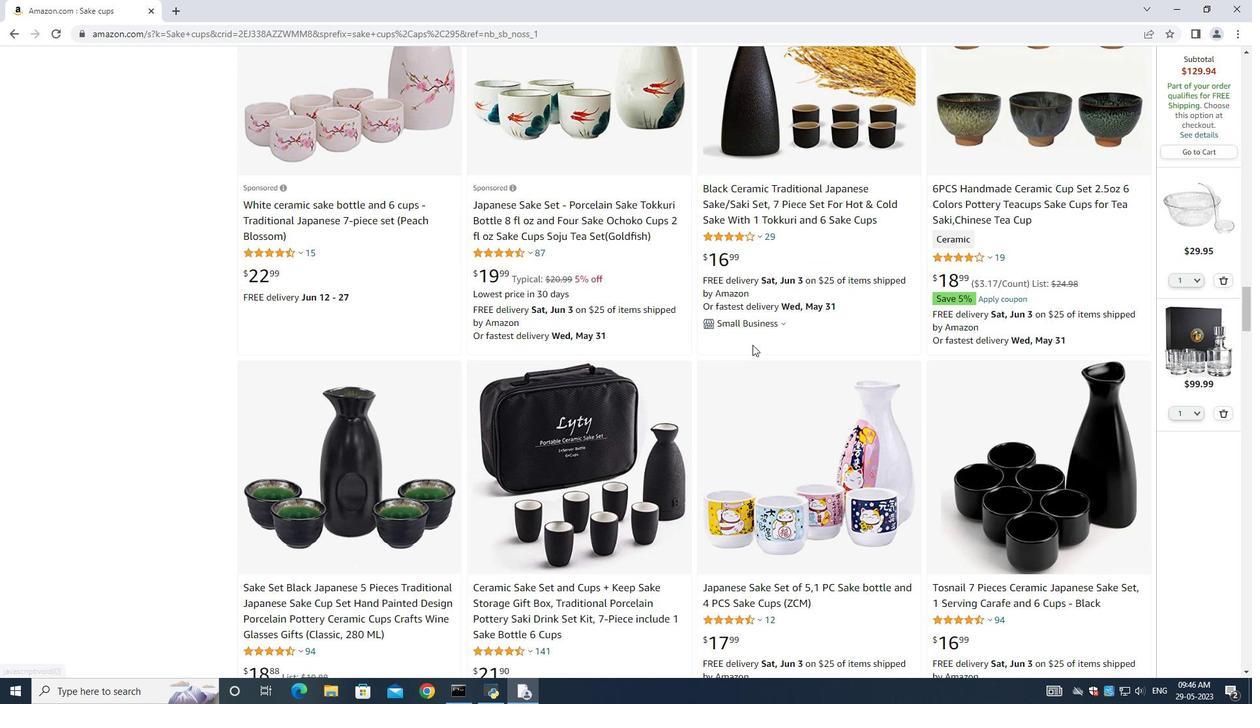 
Action: Mouse scrolled (752, 345) with delta (0, 0)
Screenshot: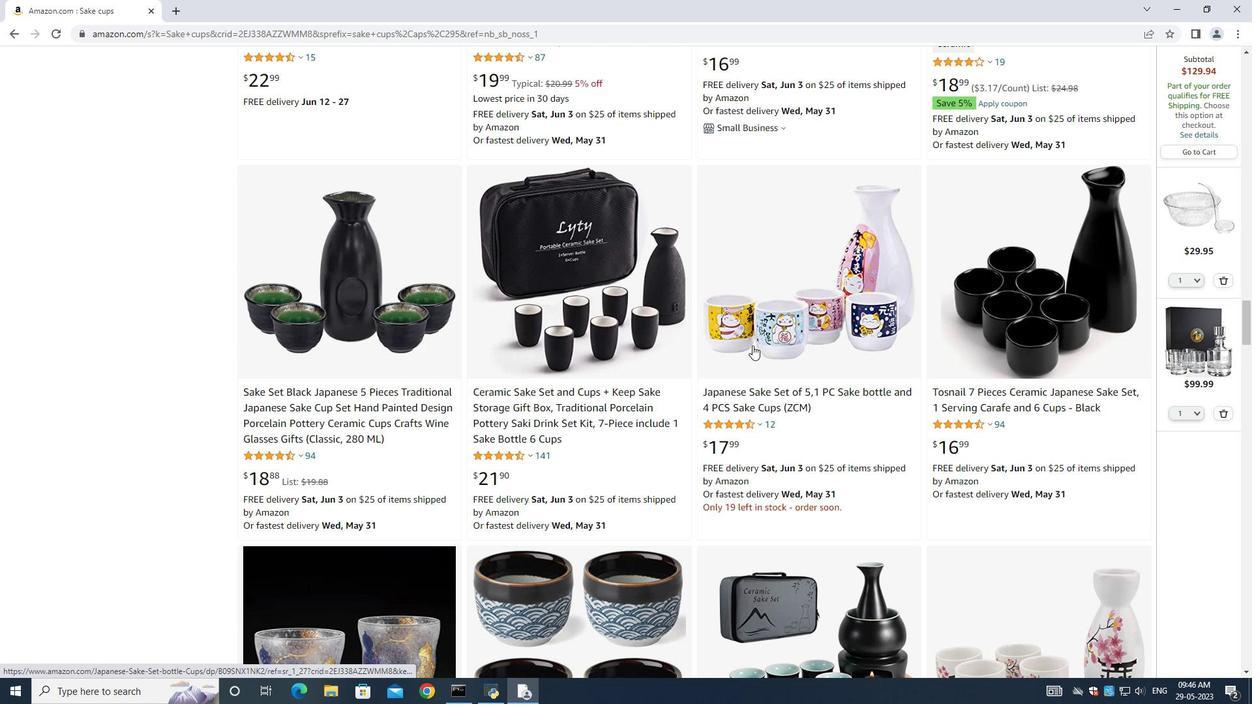 
Action: Mouse scrolled (752, 345) with delta (0, 0)
Screenshot: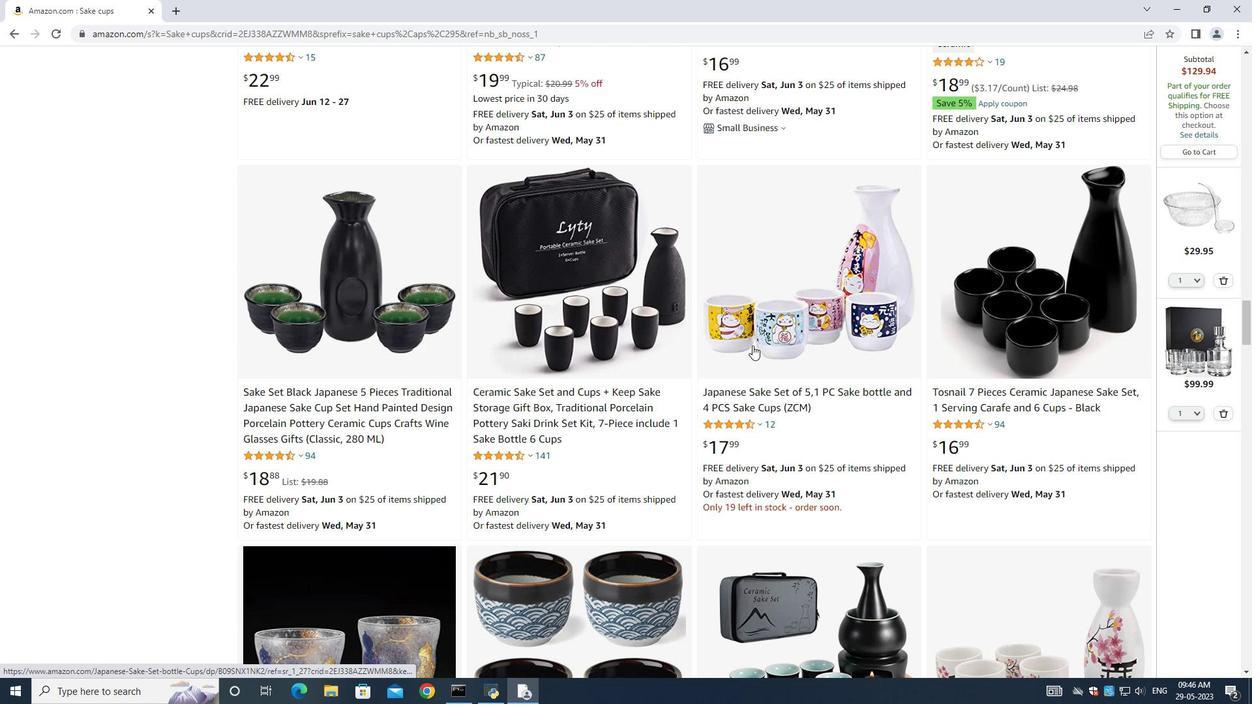 
Action: Mouse moved to (752, 347)
Screenshot: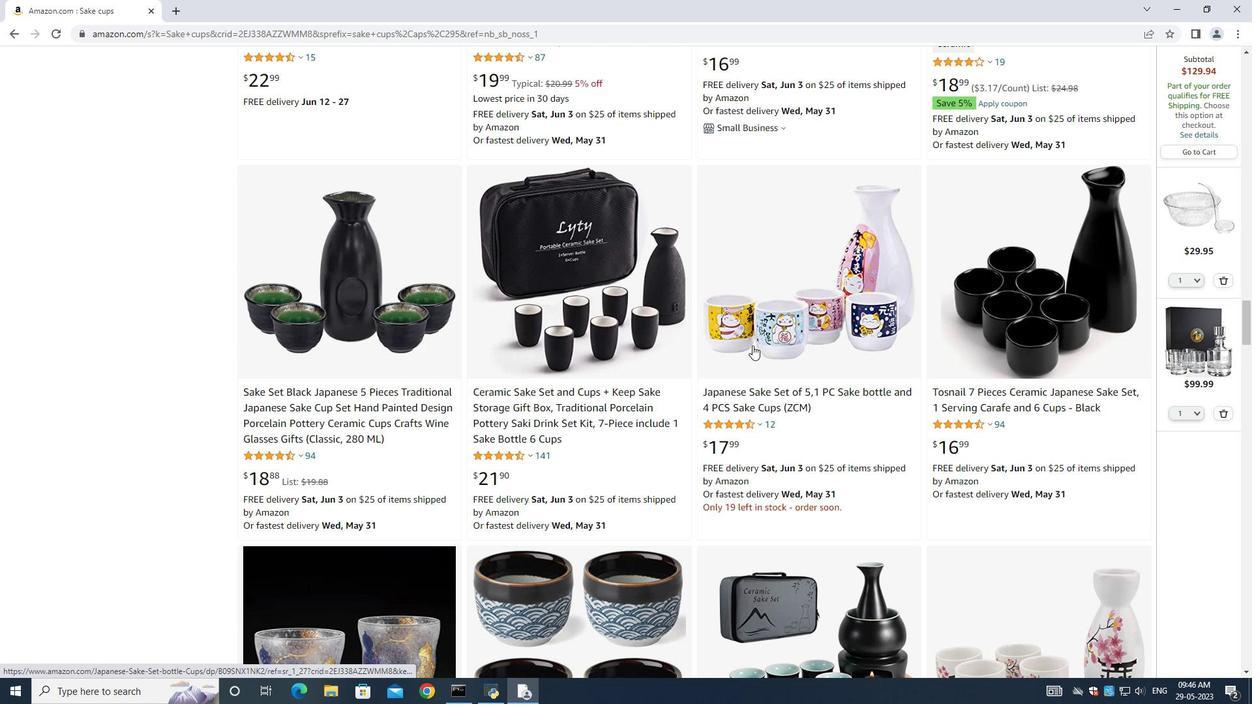 
Action: Mouse scrolled (752, 346) with delta (0, 0)
Screenshot: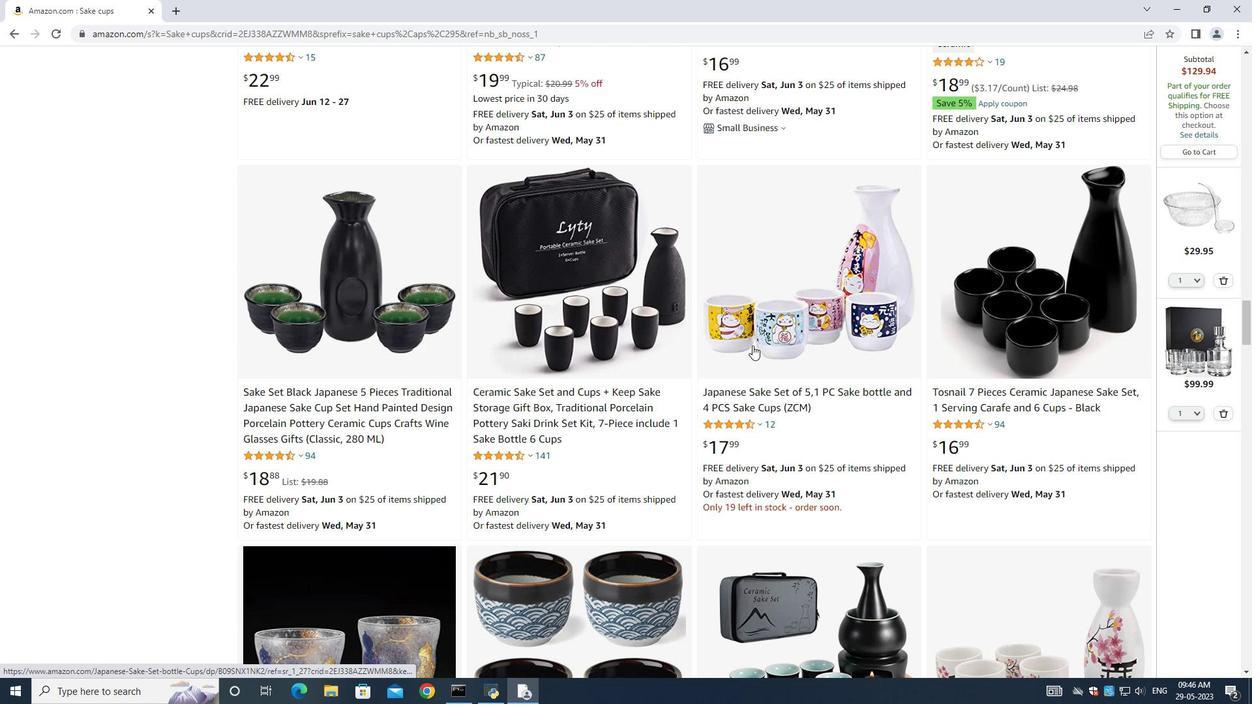 
Action: Mouse scrolled (752, 346) with delta (0, 0)
Screenshot: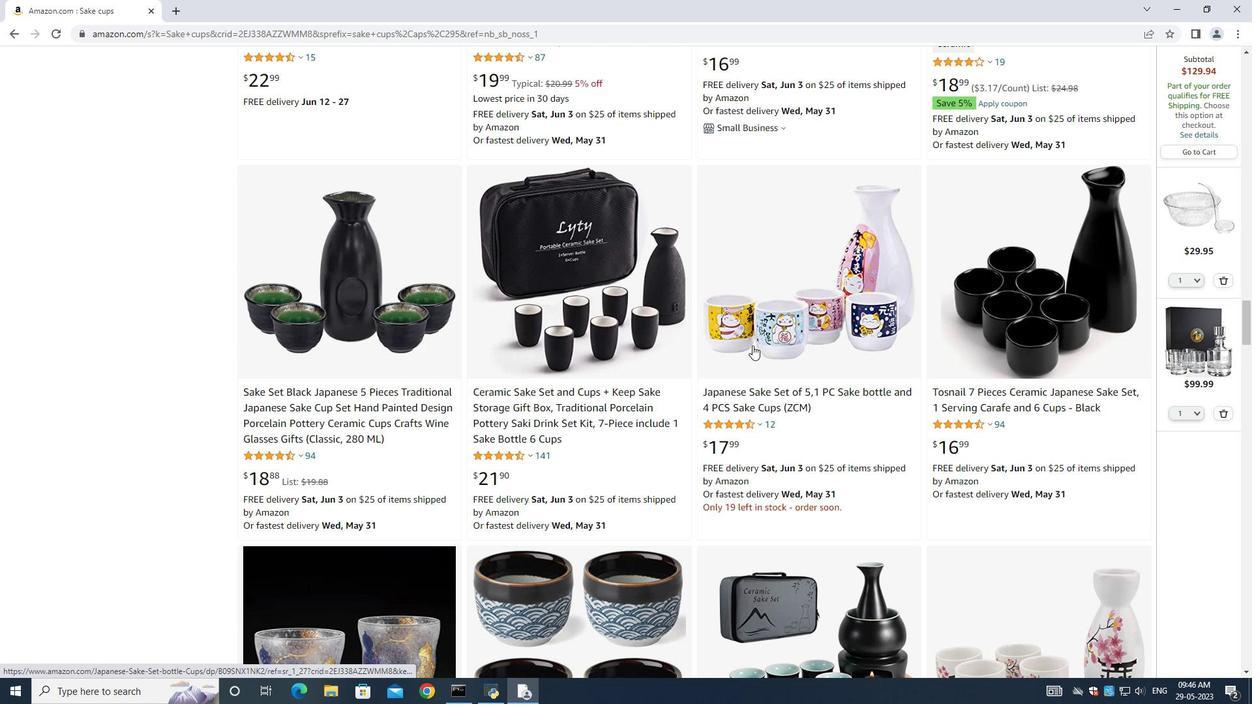 
Action: Mouse moved to (690, 394)
Screenshot: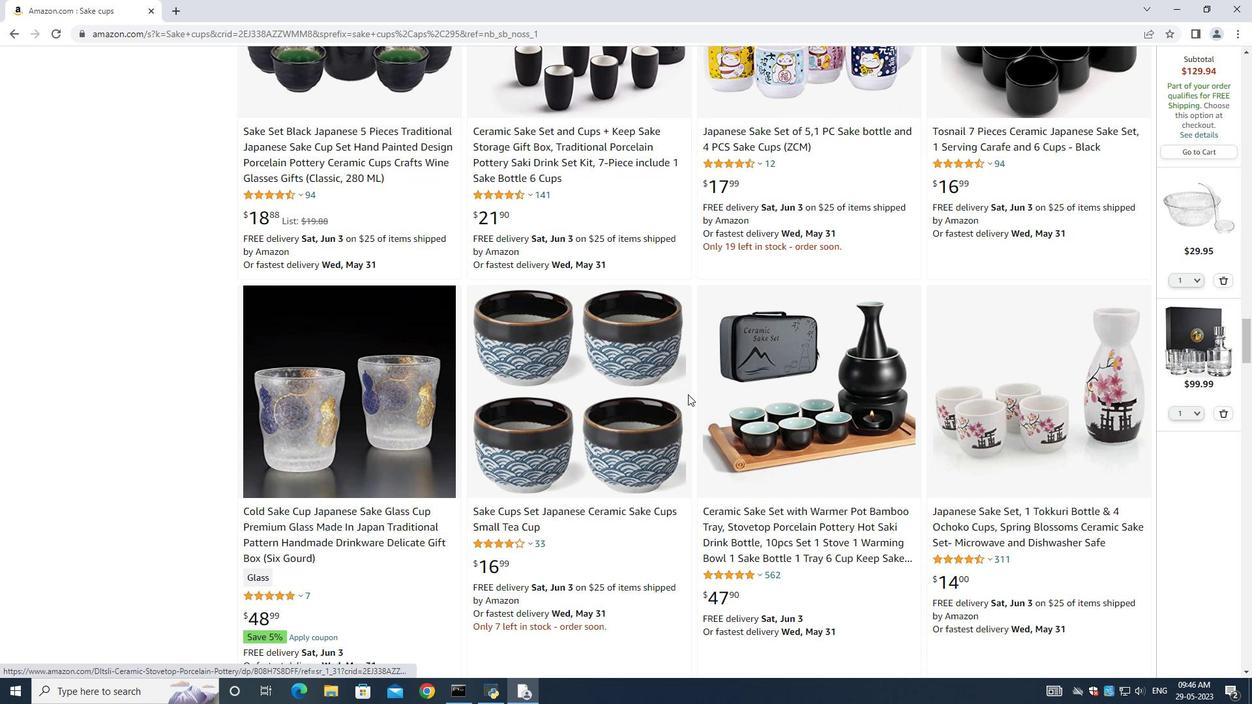 
Action: Mouse scrolled (690, 395) with delta (0, 0)
Screenshot: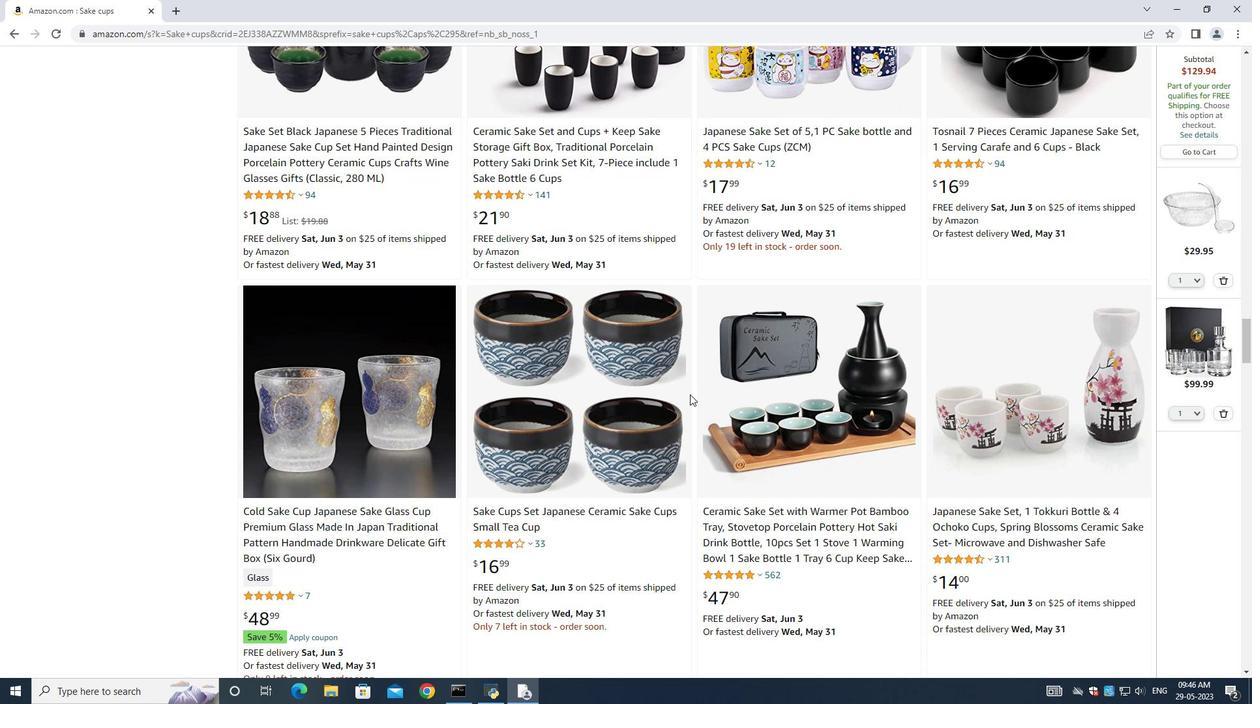 
Action: Mouse scrolled (690, 395) with delta (0, 0)
Screenshot: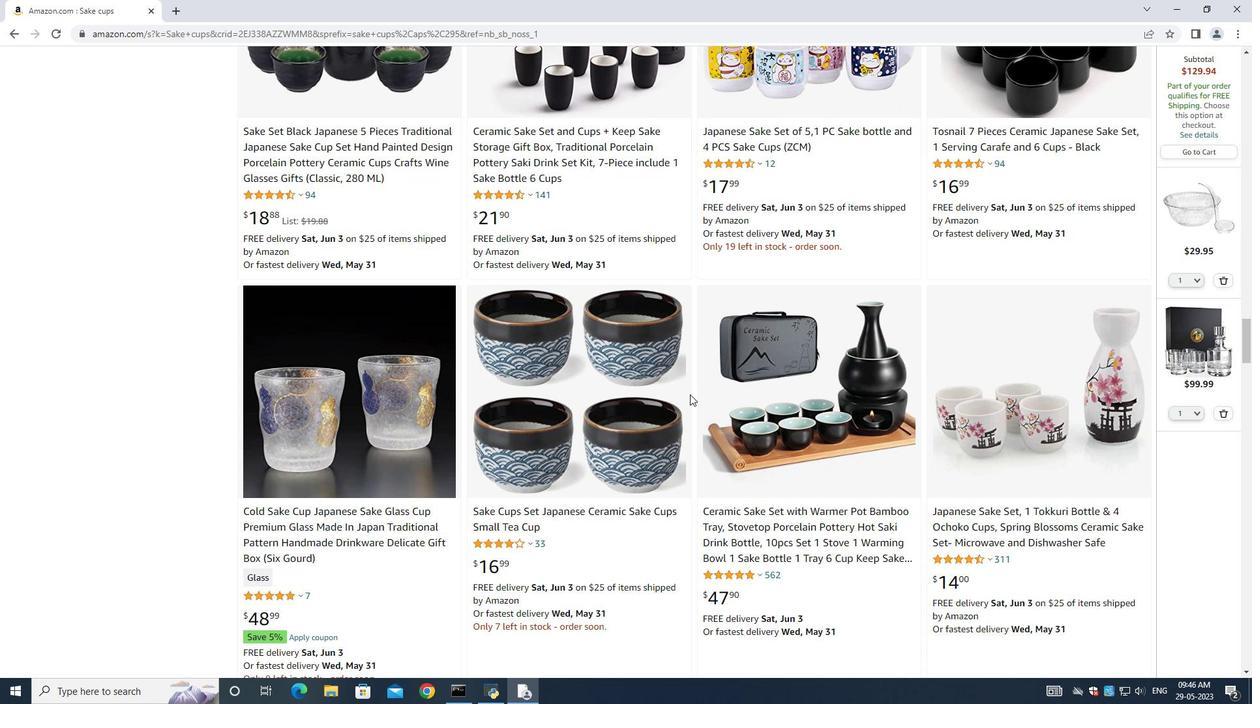 
Action: Mouse scrolled (690, 395) with delta (0, 0)
Screenshot: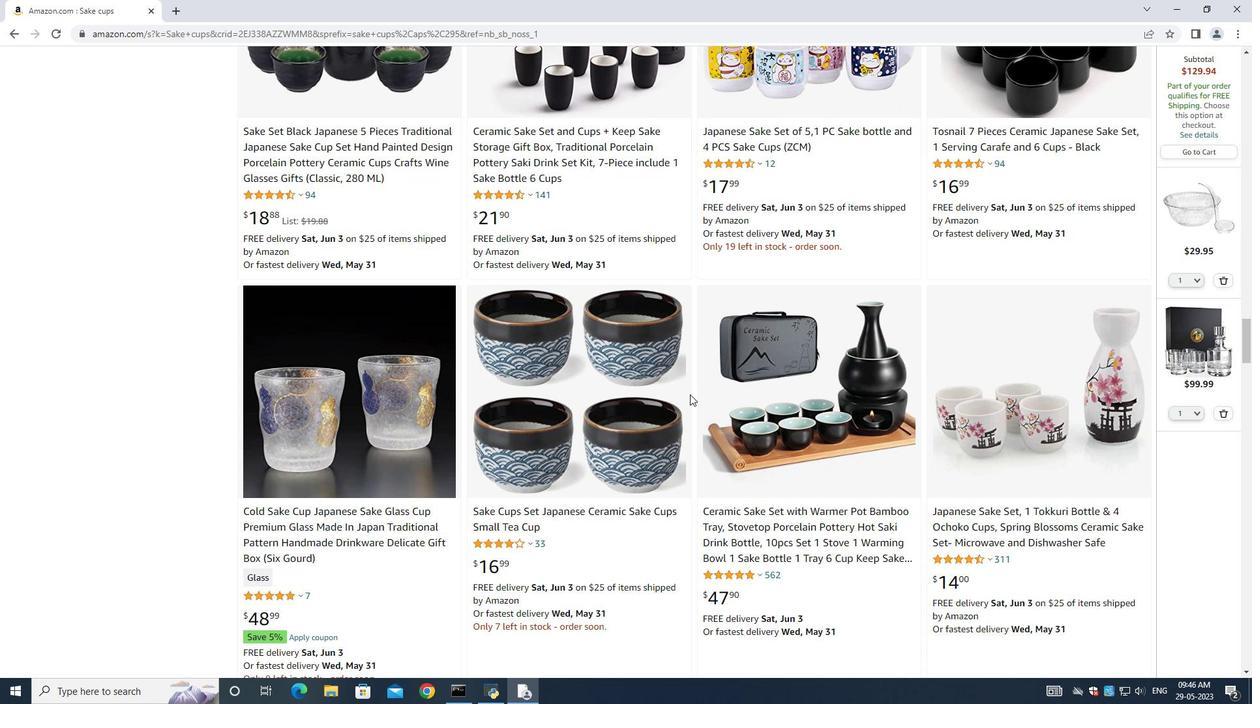 
Action: Mouse scrolled (690, 395) with delta (0, 0)
Screenshot: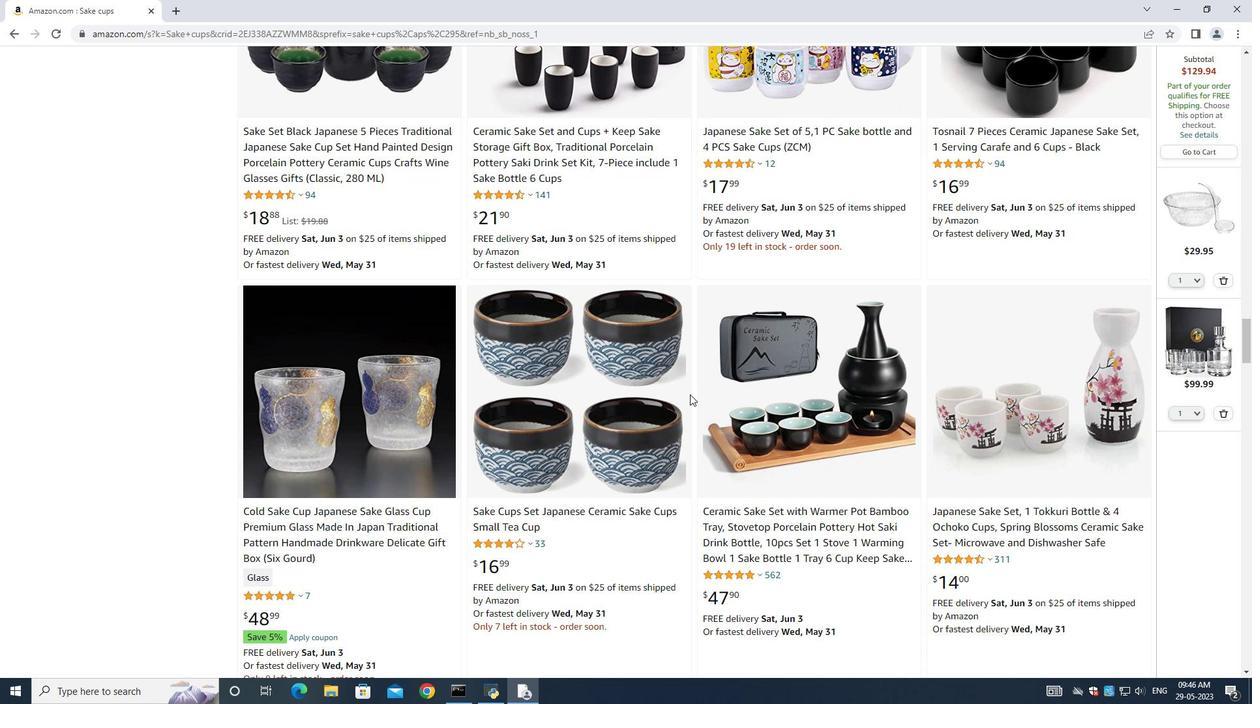 
Action: Mouse scrolled (690, 395) with delta (0, 0)
Screenshot: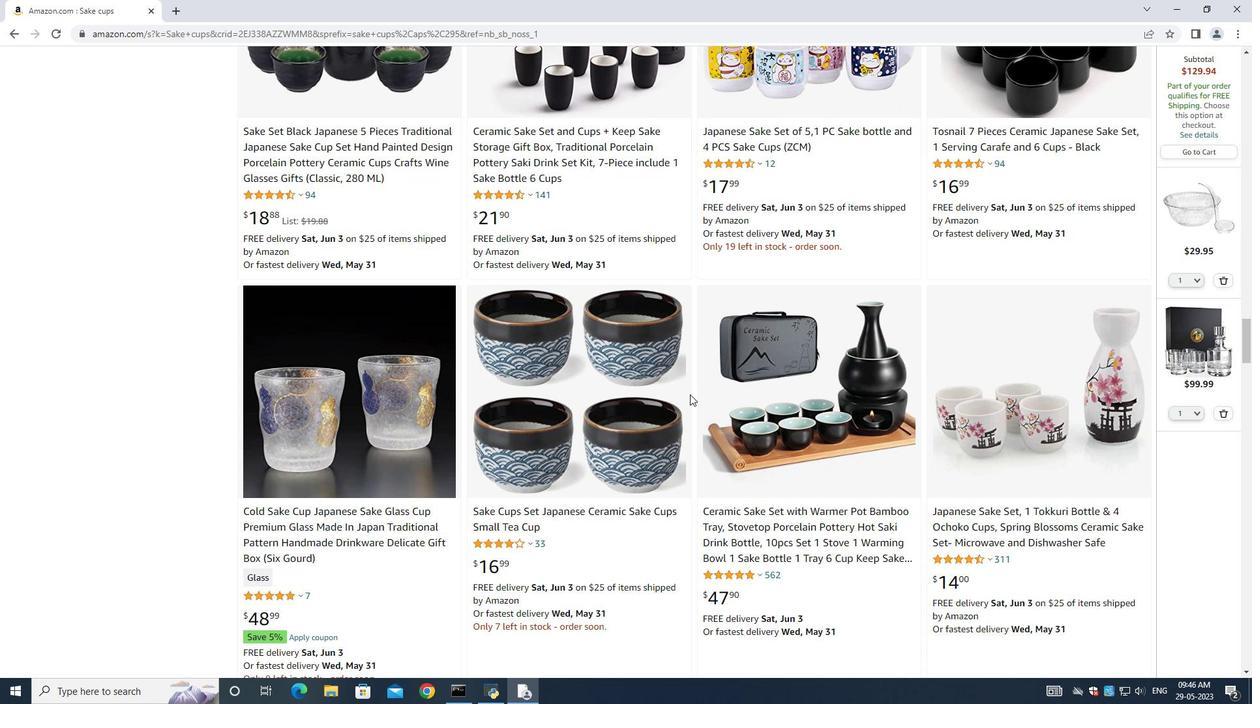
Action: Mouse scrolled (690, 395) with delta (0, 0)
Screenshot: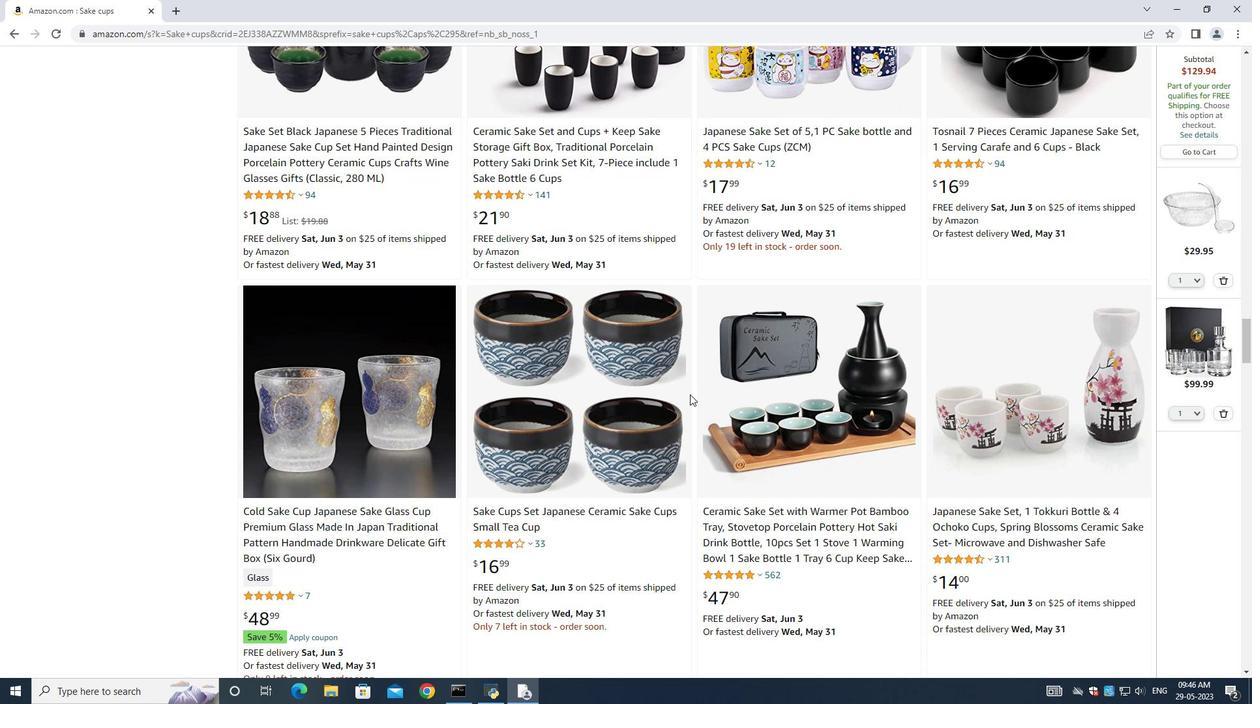 
Action: Mouse scrolled (690, 395) with delta (0, 0)
Screenshot: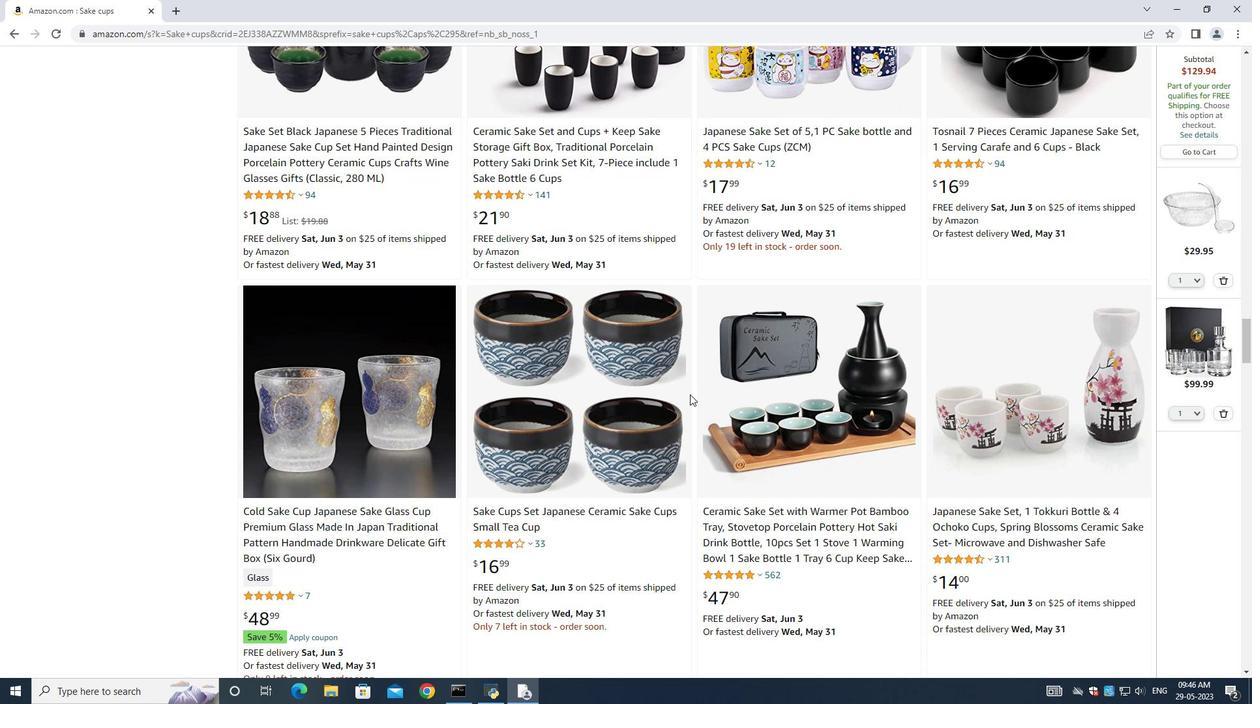 
Action: Mouse scrolled (690, 394) with delta (0, 0)
Screenshot: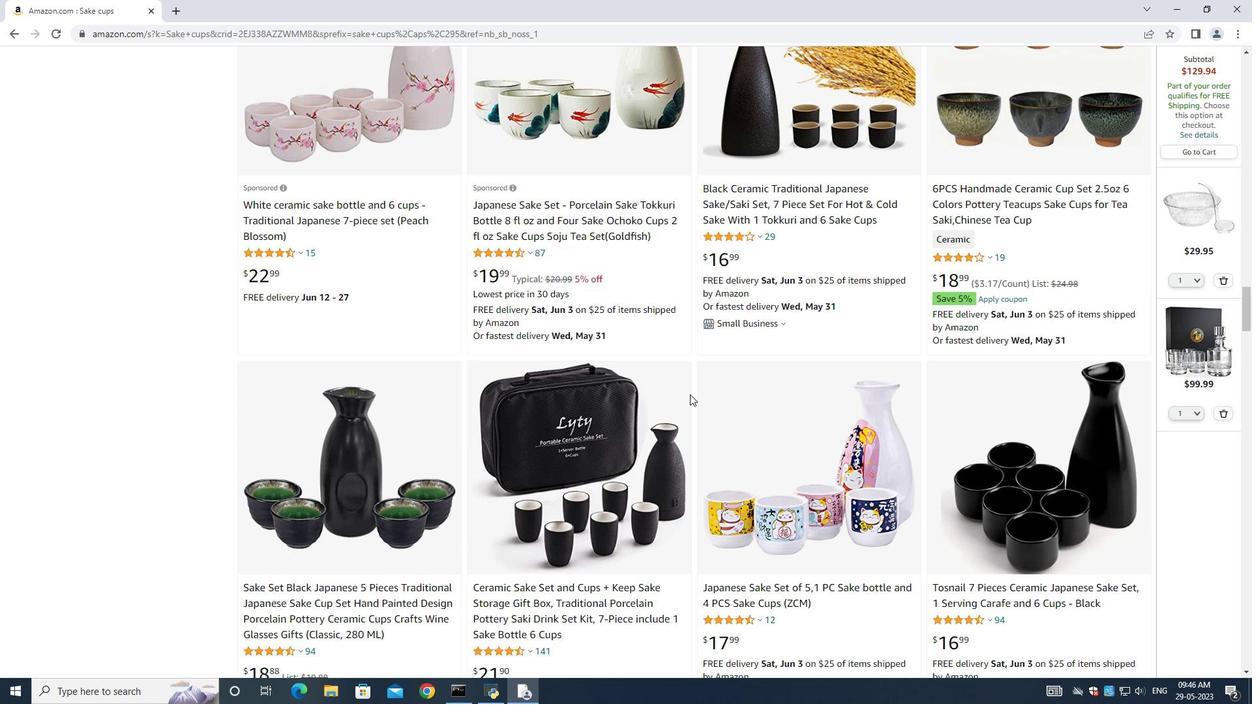 
Action: Mouse scrolled (690, 394) with delta (0, 0)
Screenshot: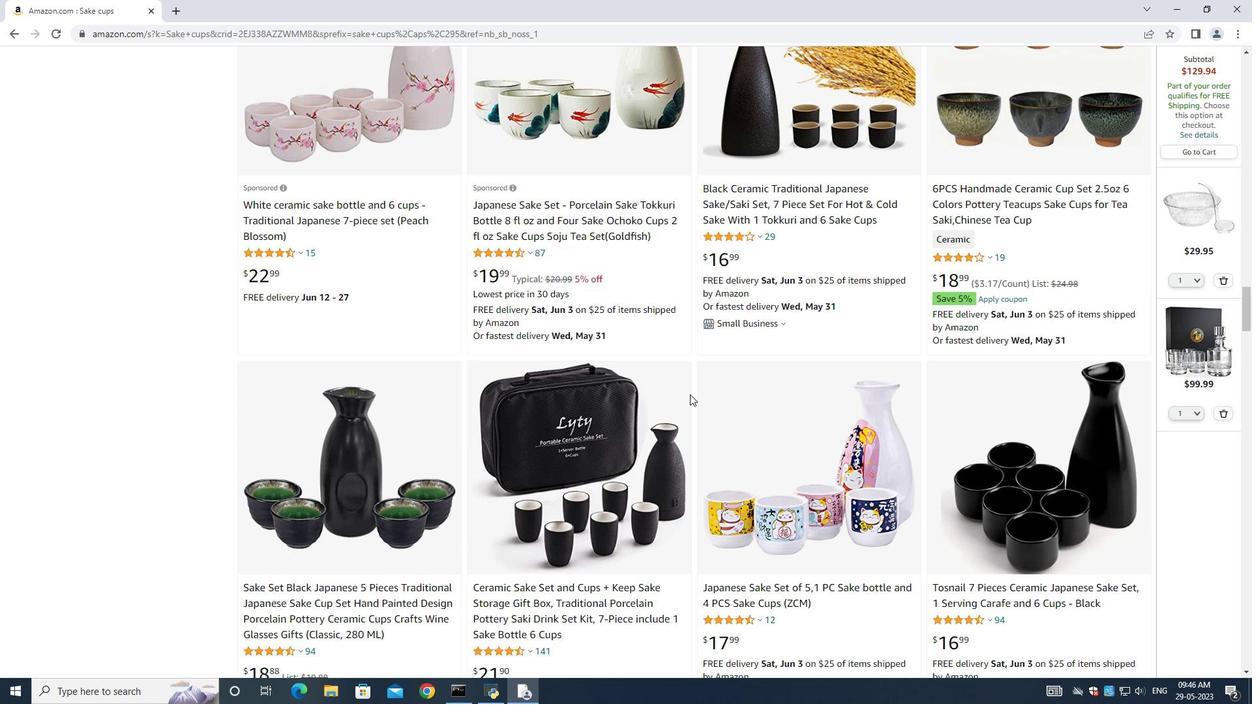 
Action: Mouse scrolled (690, 394) with delta (0, 0)
Screenshot: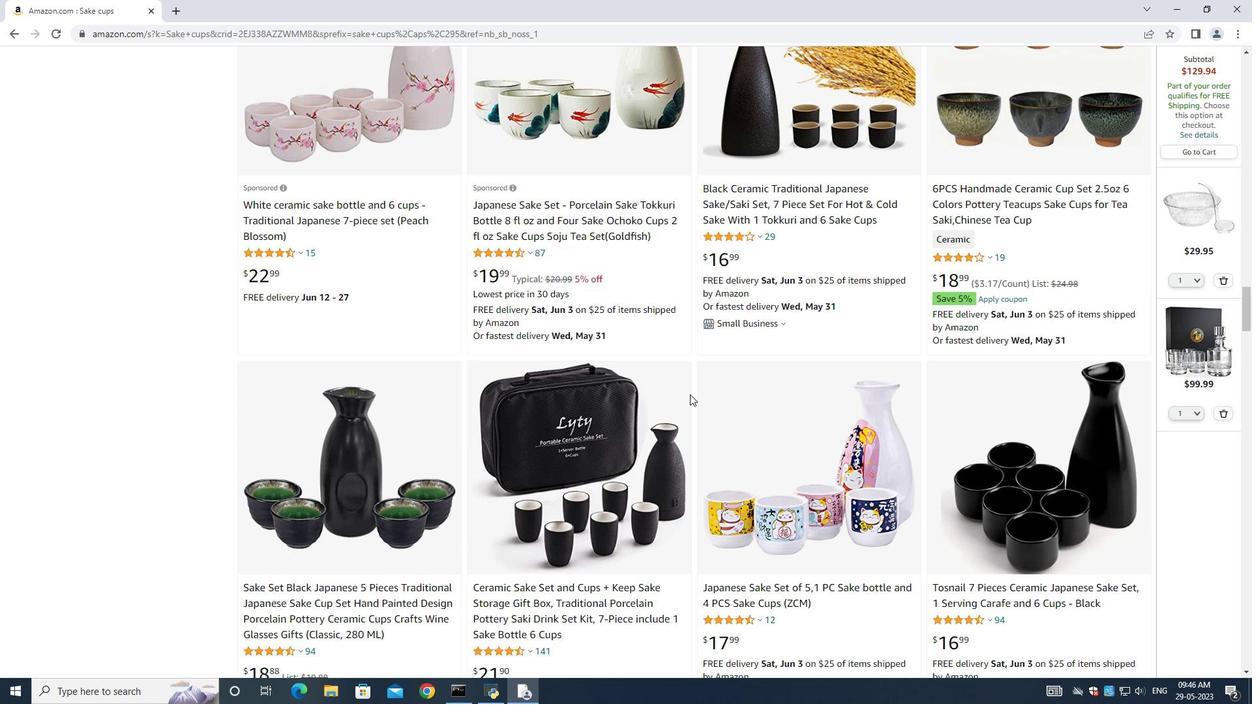 
Action: Mouse scrolled (690, 394) with delta (0, 0)
Screenshot: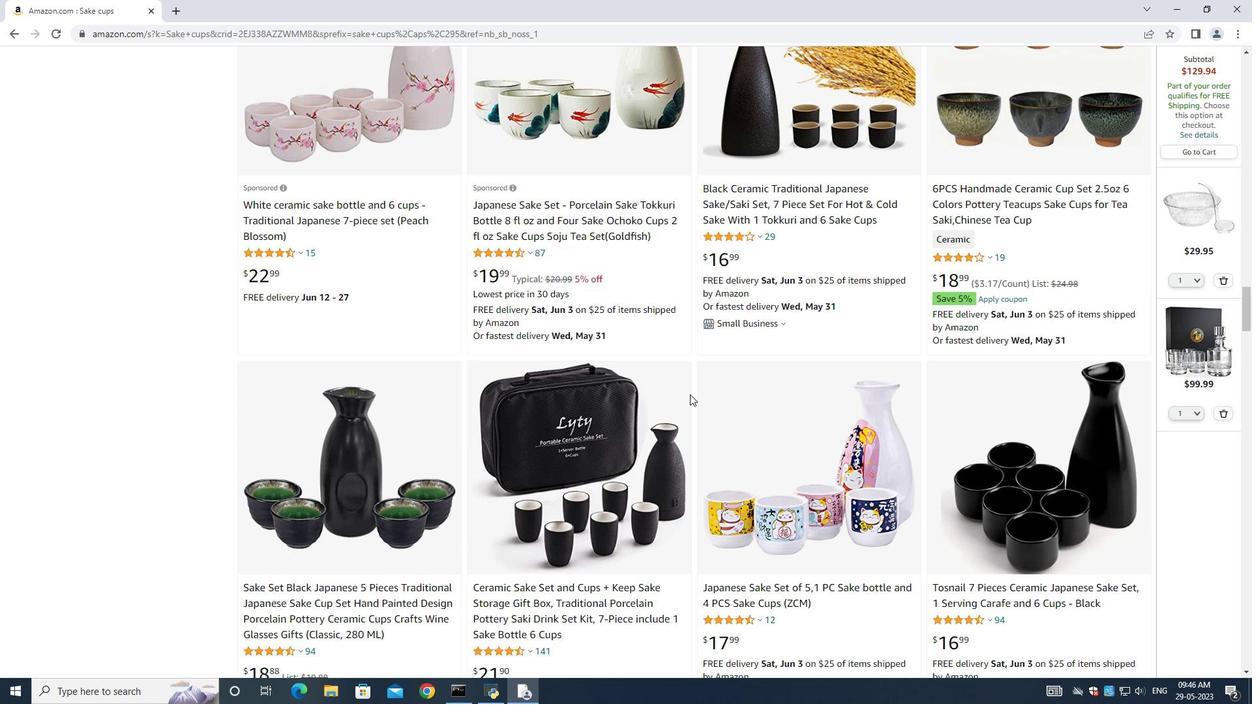 
Action: Mouse scrolled (690, 394) with delta (0, 0)
Screenshot: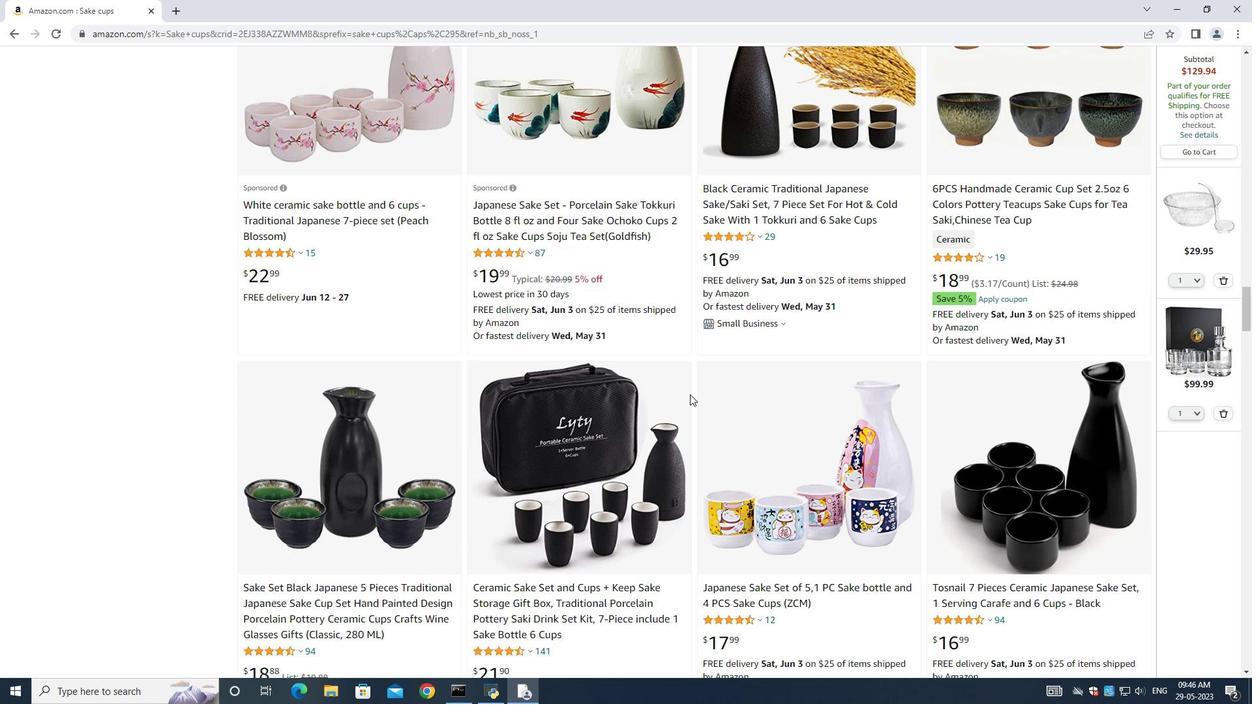 
Action: Mouse scrolled (690, 394) with delta (0, 0)
Screenshot: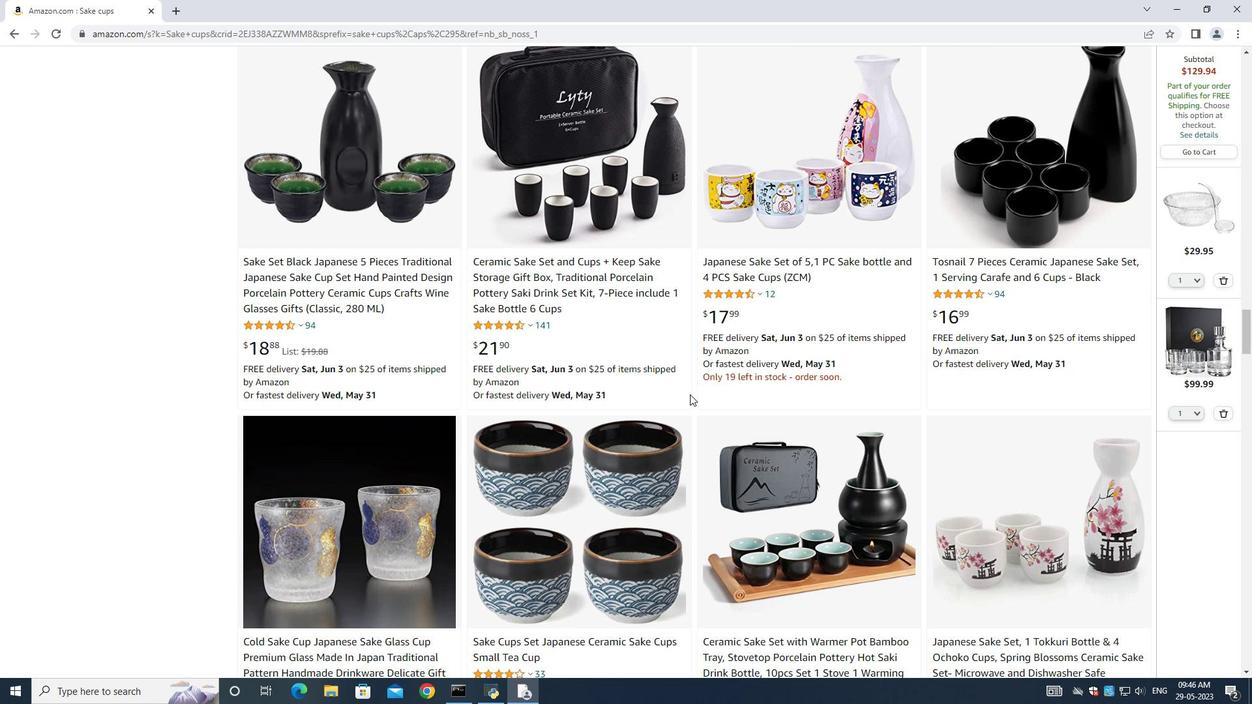 
Action: Mouse scrolled (690, 394) with delta (0, 0)
Screenshot: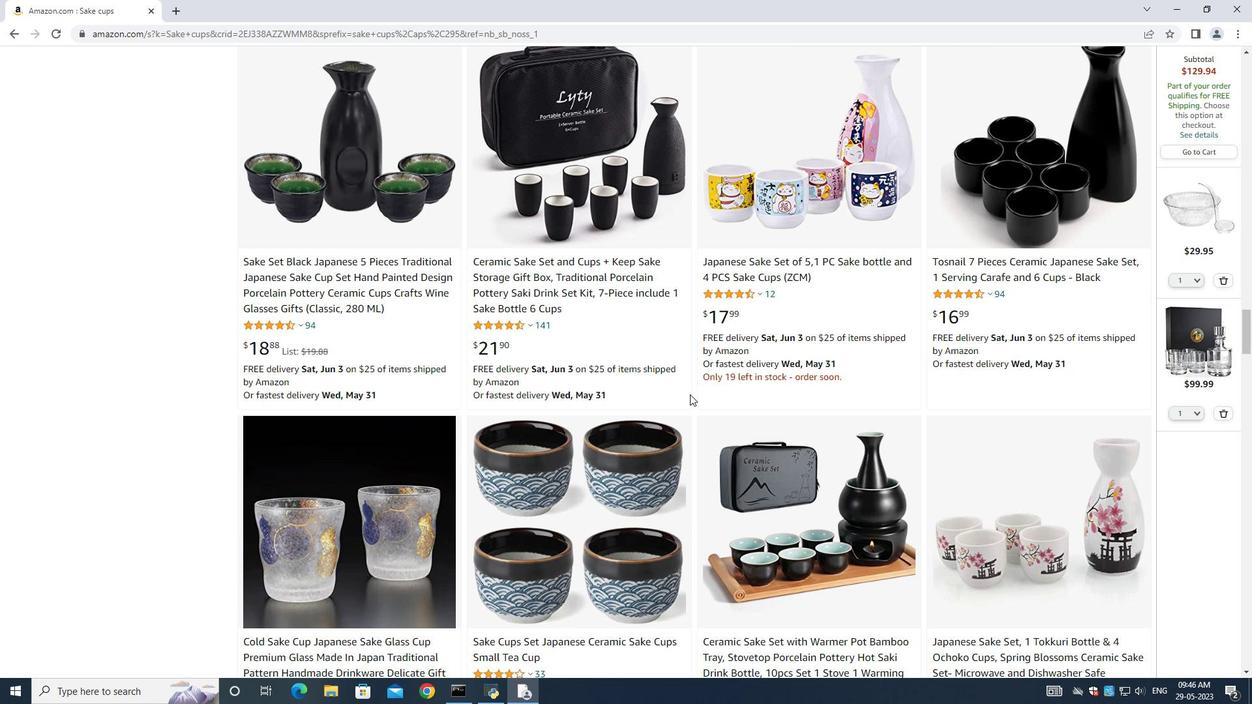 
Action: Mouse moved to (309, 510)
Screenshot: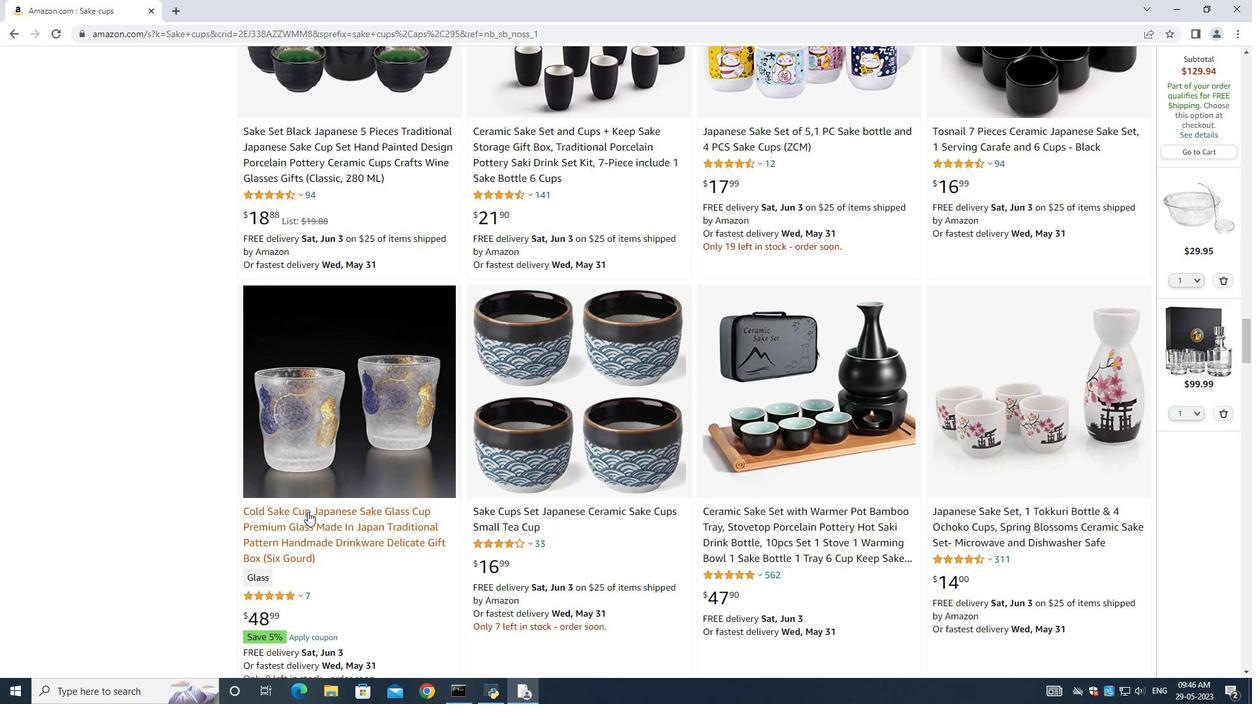 
Action: Mouse pressed left at (309, 510)
Screenshot: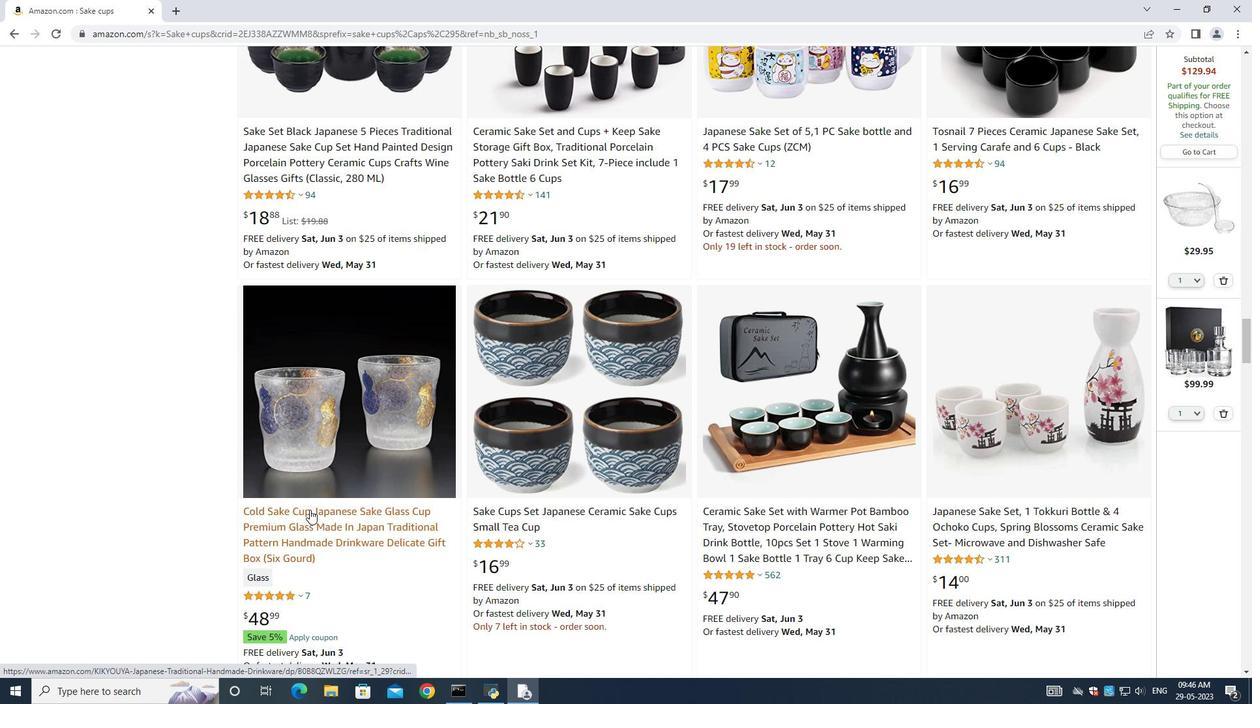 
Action: Mouse moved to (926, 482)
Screenshot: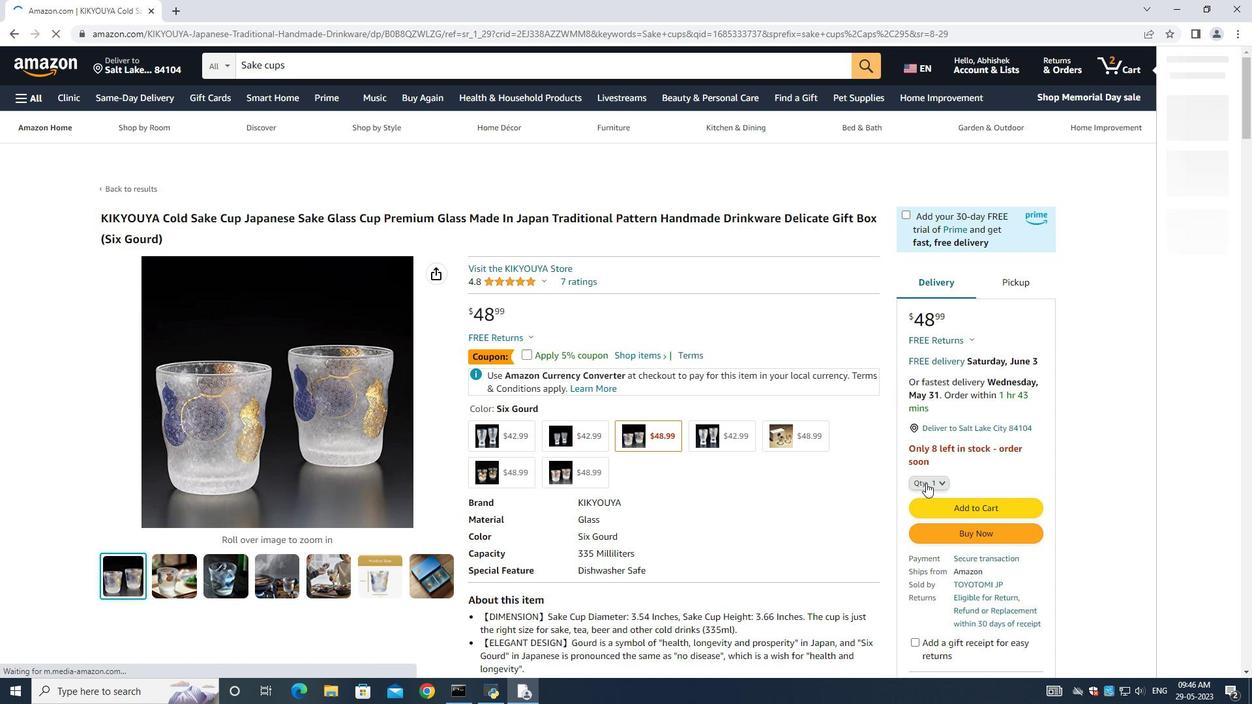 
Action: Mouse pressed left at (926, 482)
Screenshot: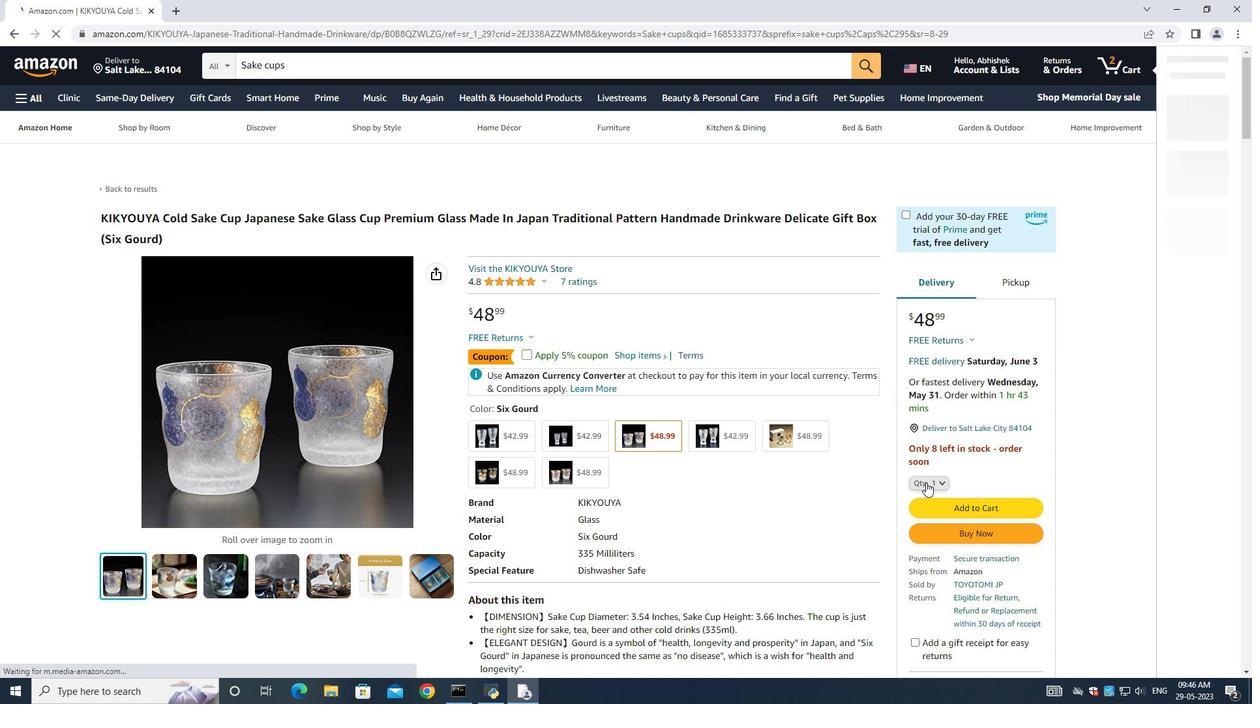 
Action: Mouse moved to (924, 504)
Screenshot: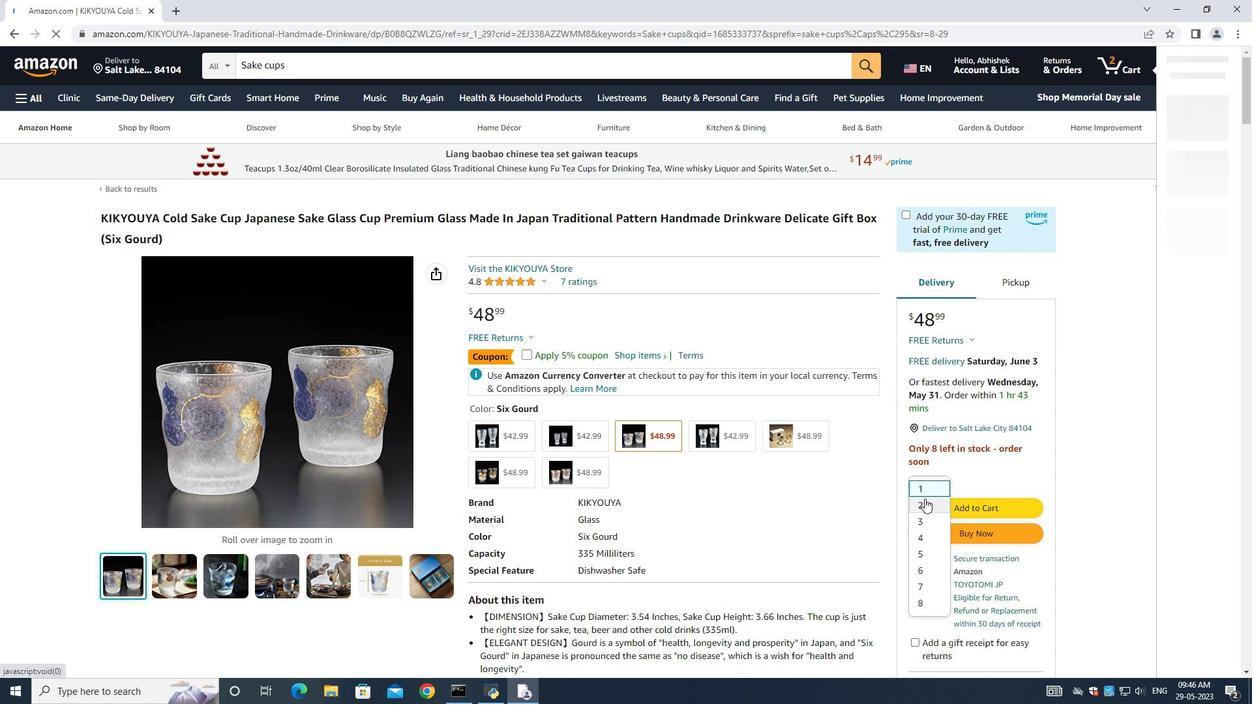 
Action: Mouse pressed left at (924, 504)
Screenshot: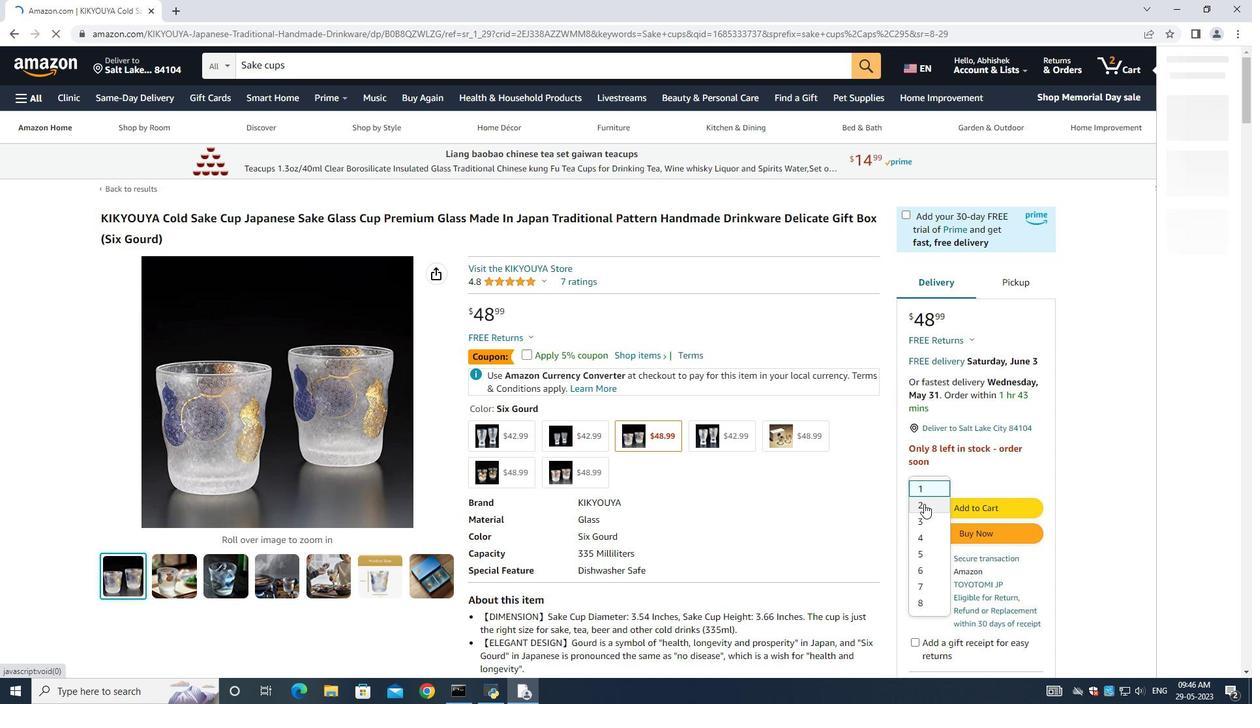 
Action: Mouse moved to (965, 541)
Screenshot: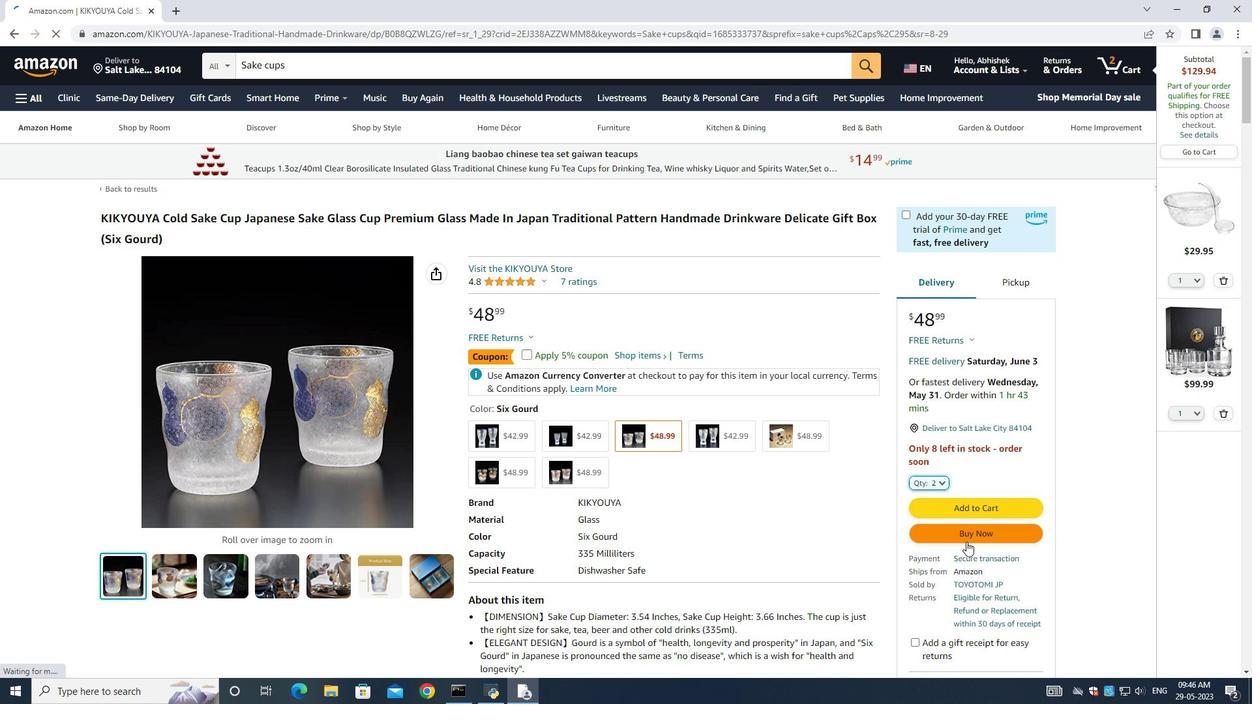
Action: Mouse pressed left at (965, 541)
Screenshot: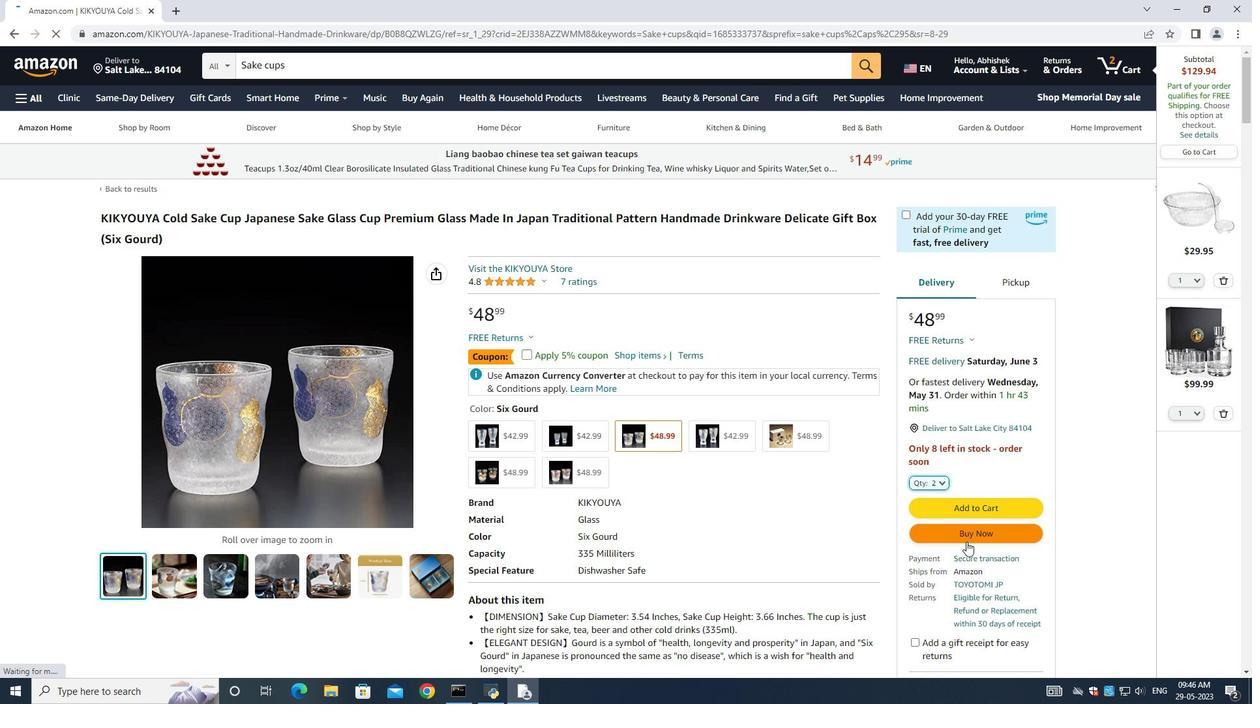 
Action: Mouse moved to (8, 39)
Screenshot: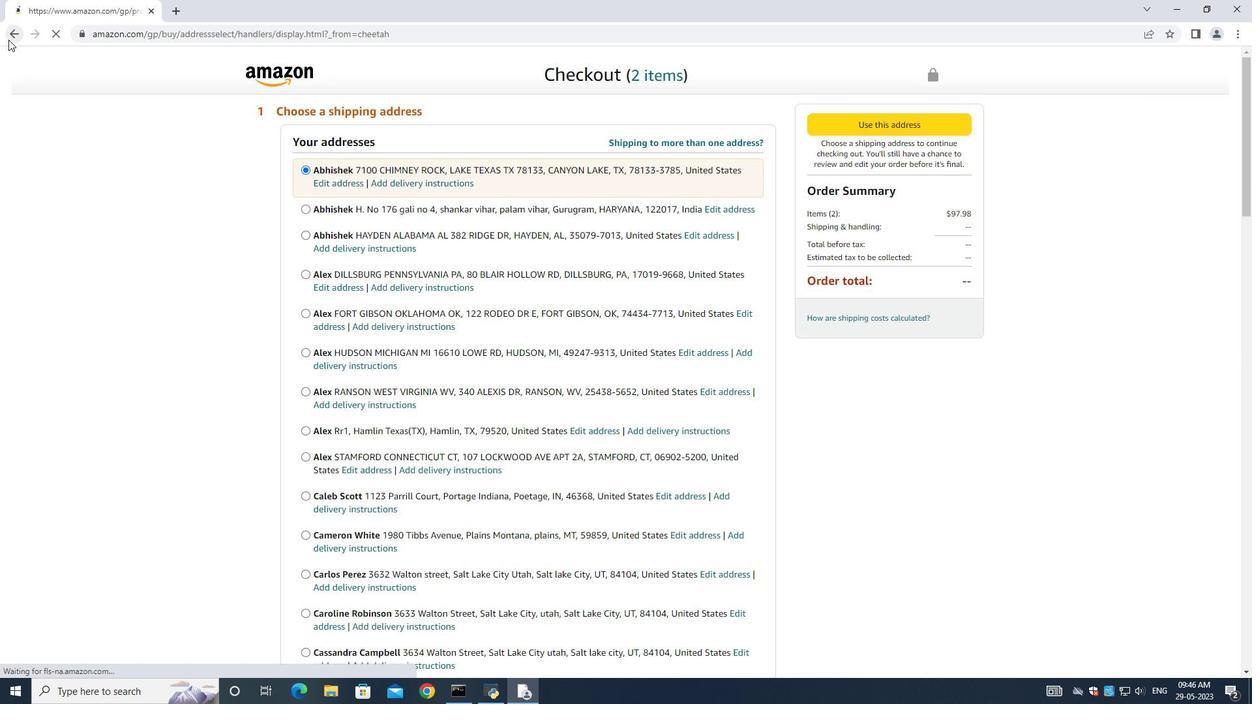 
Action: Mouse pressed left at (8, 39)
Screenshot: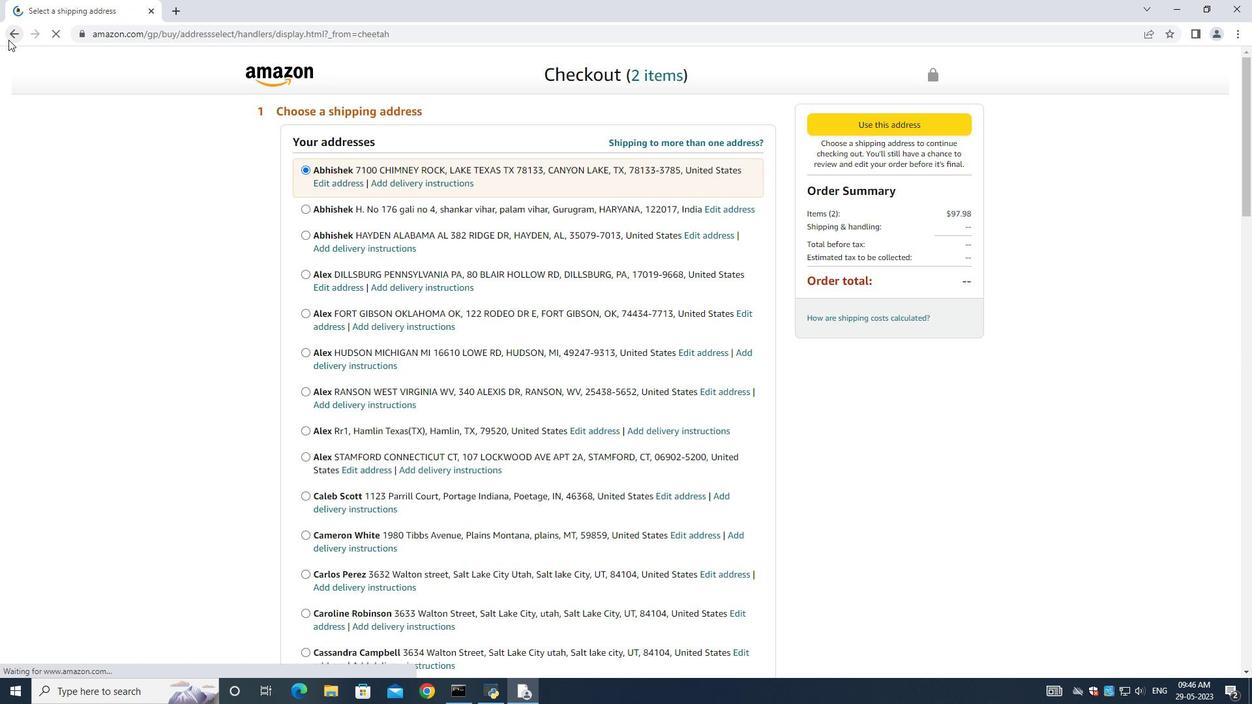 
Action: Mouse moved to (1224, 414)
Screenshot: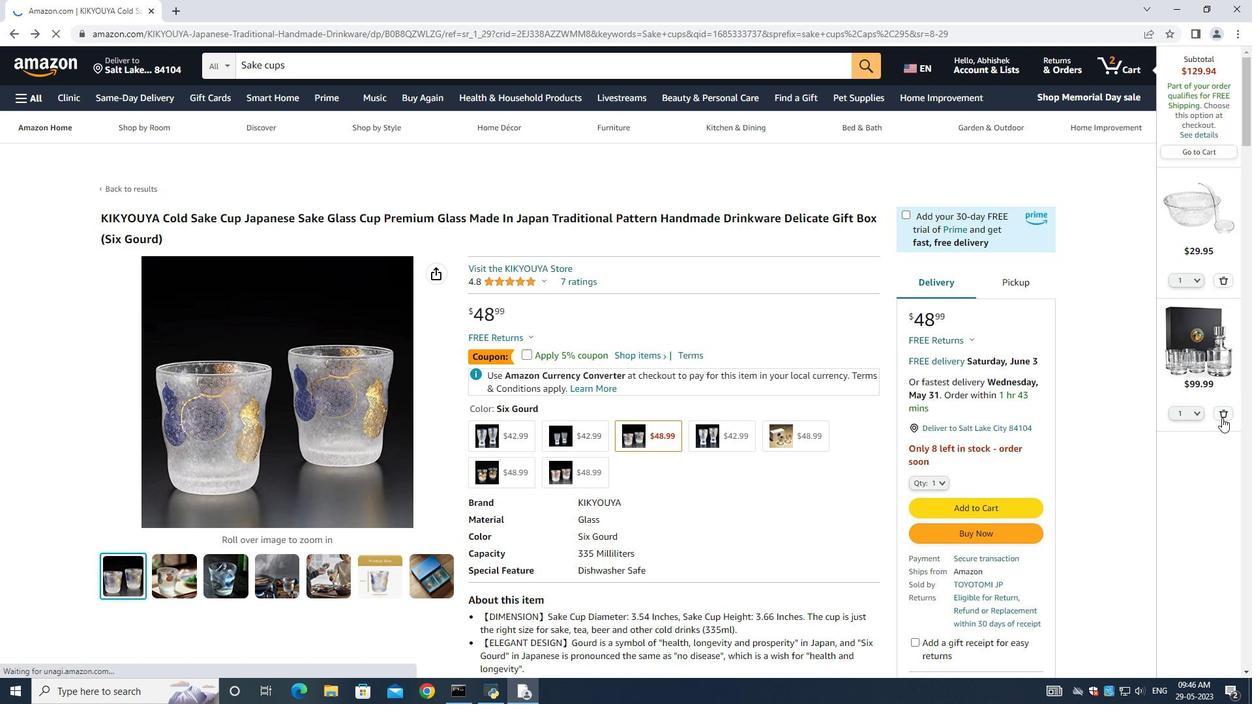 
Action: Mouse pressed left at (1224, 414)
Screenshot: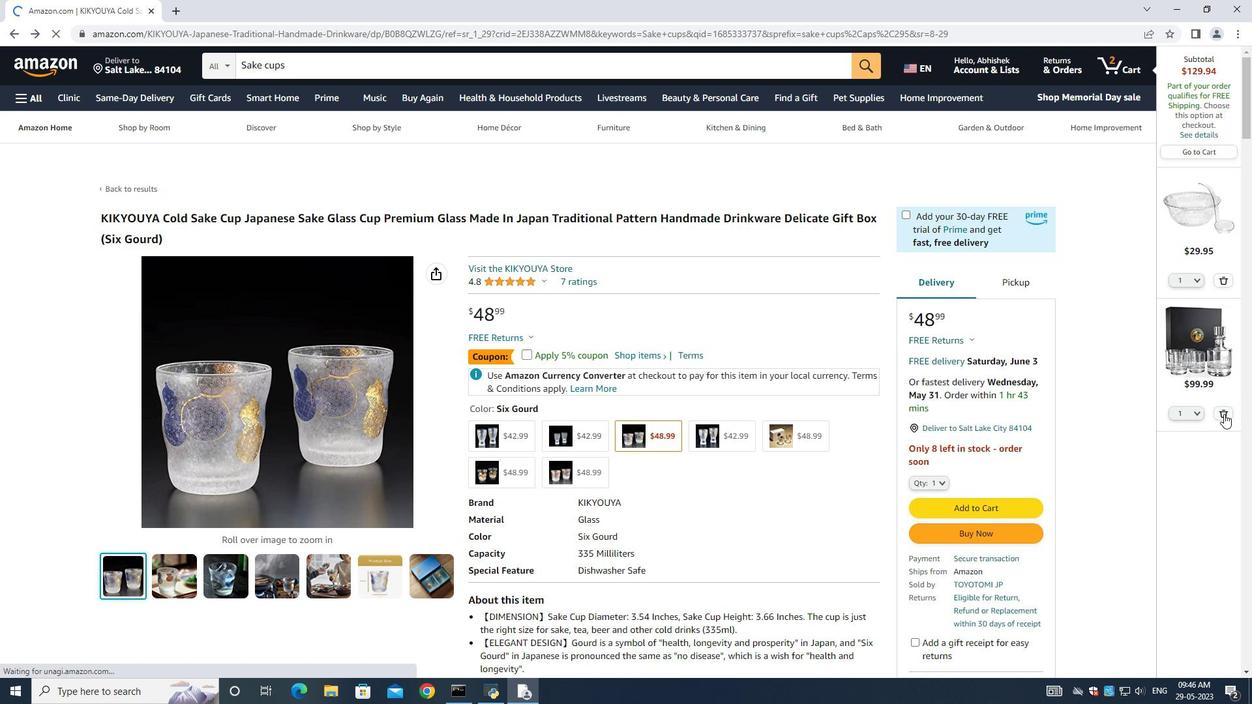 
Action: Mouse moved to (1227, 280)
Screenshot: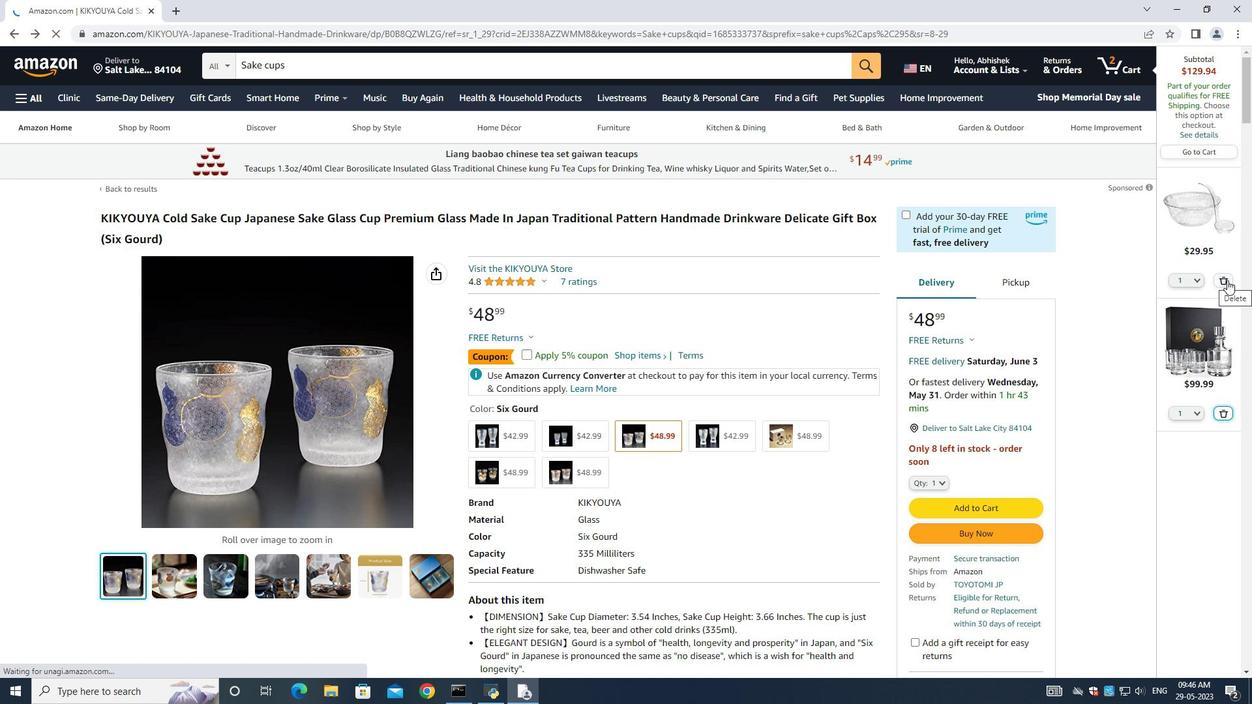 
Action: Mouse pressed left at (1227, 280)
Screenshot: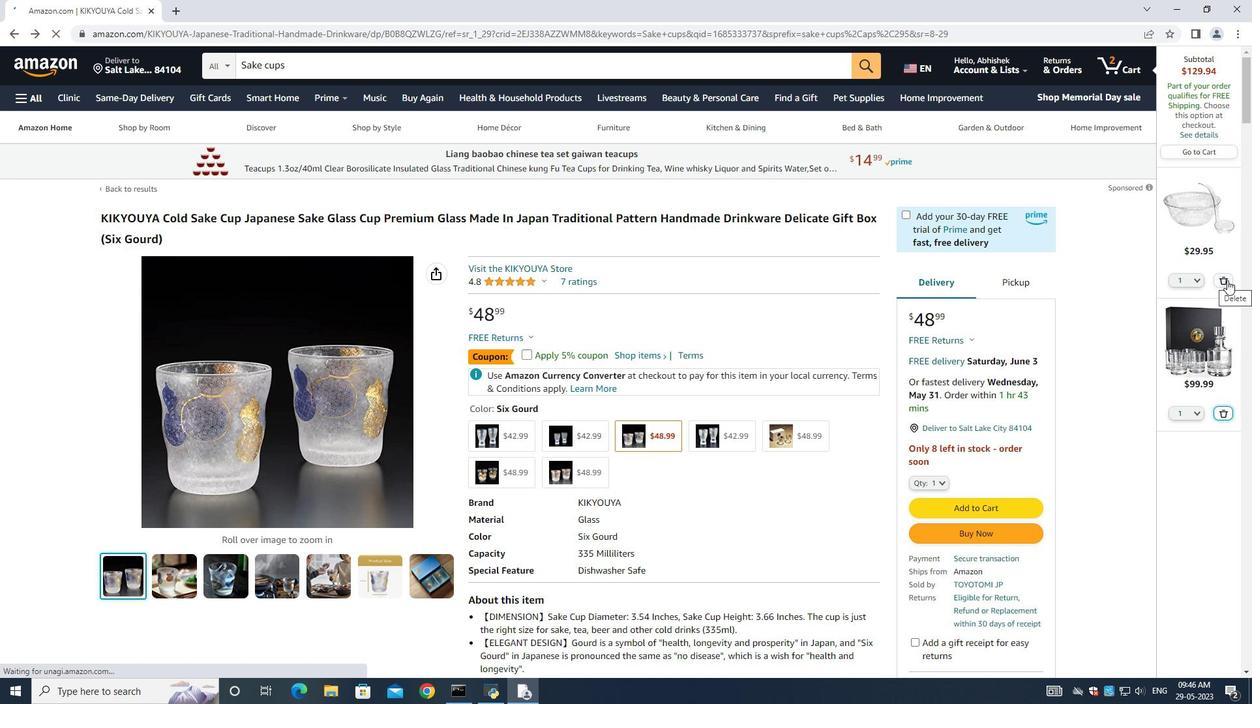 
Action: Mouse moved to (1227, 298)
Screenshot: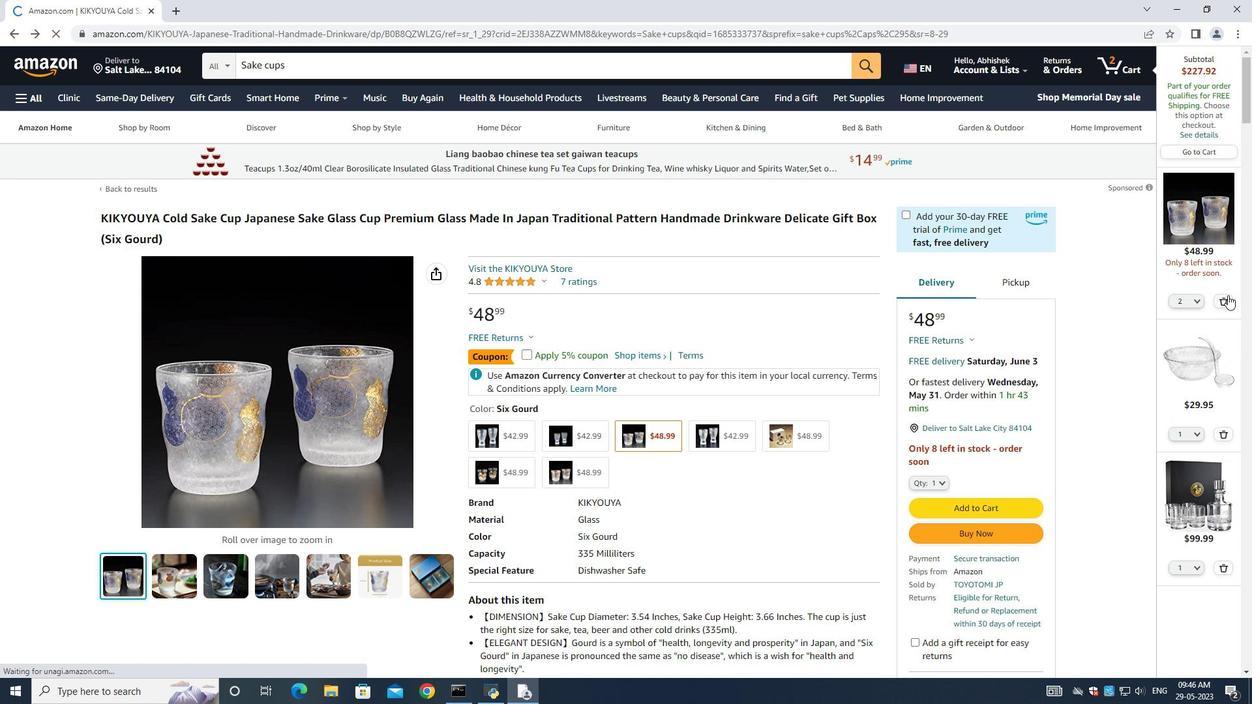 
Action: Mouse pressed left at (1227, 298)
Screenshot: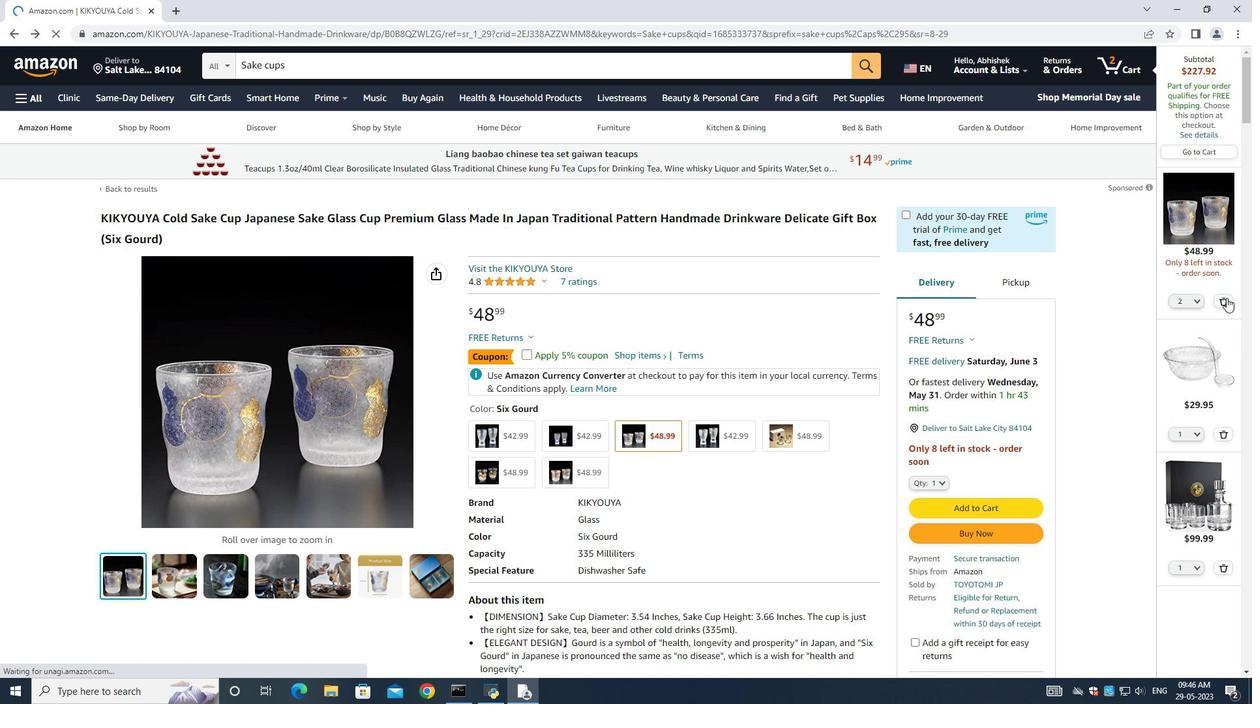 
Action: Mouse moved to (1225, 353)
Screenshot: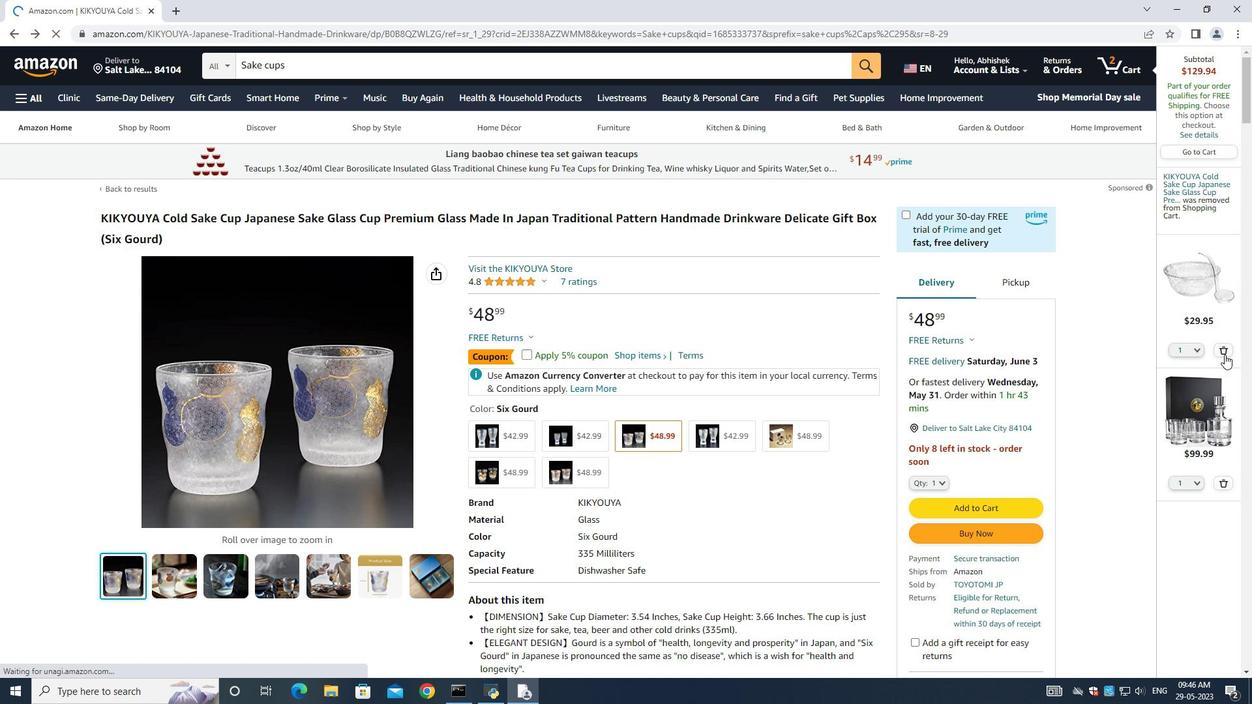
Action: Mouse pressed left at (1225, 353)
Screenshot: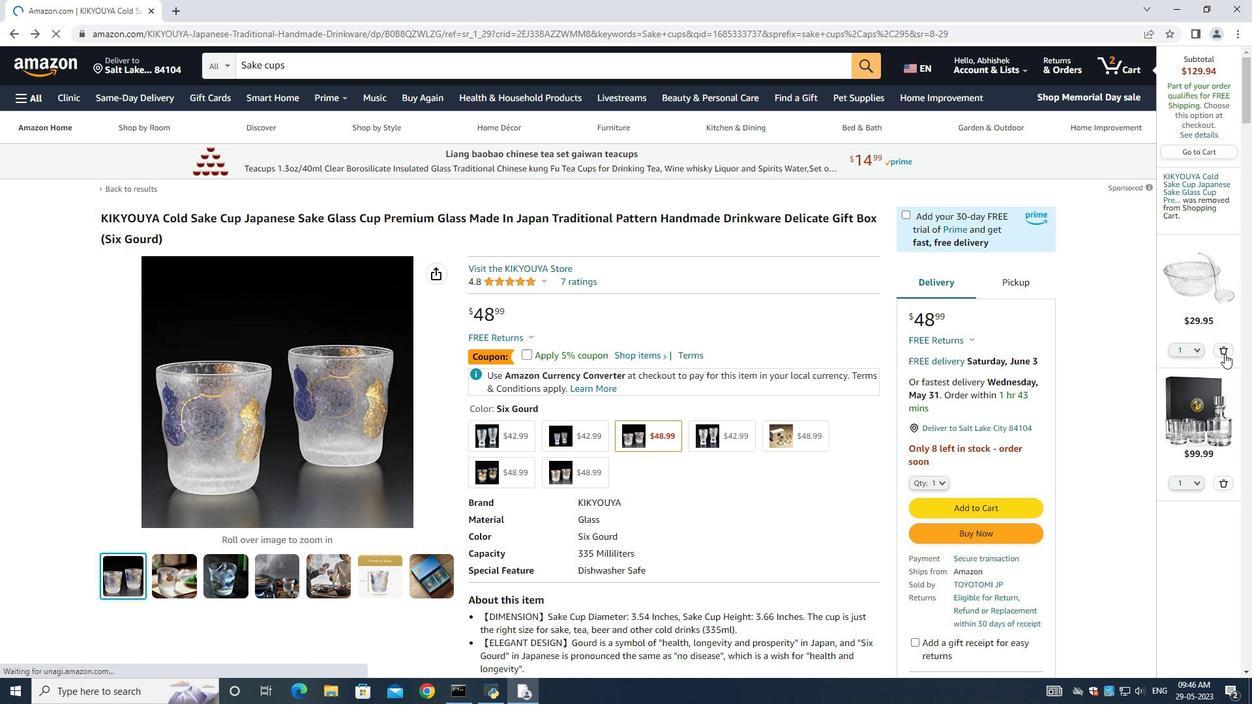 
Action: Mouse moved to (1224, 282)
Screenshot: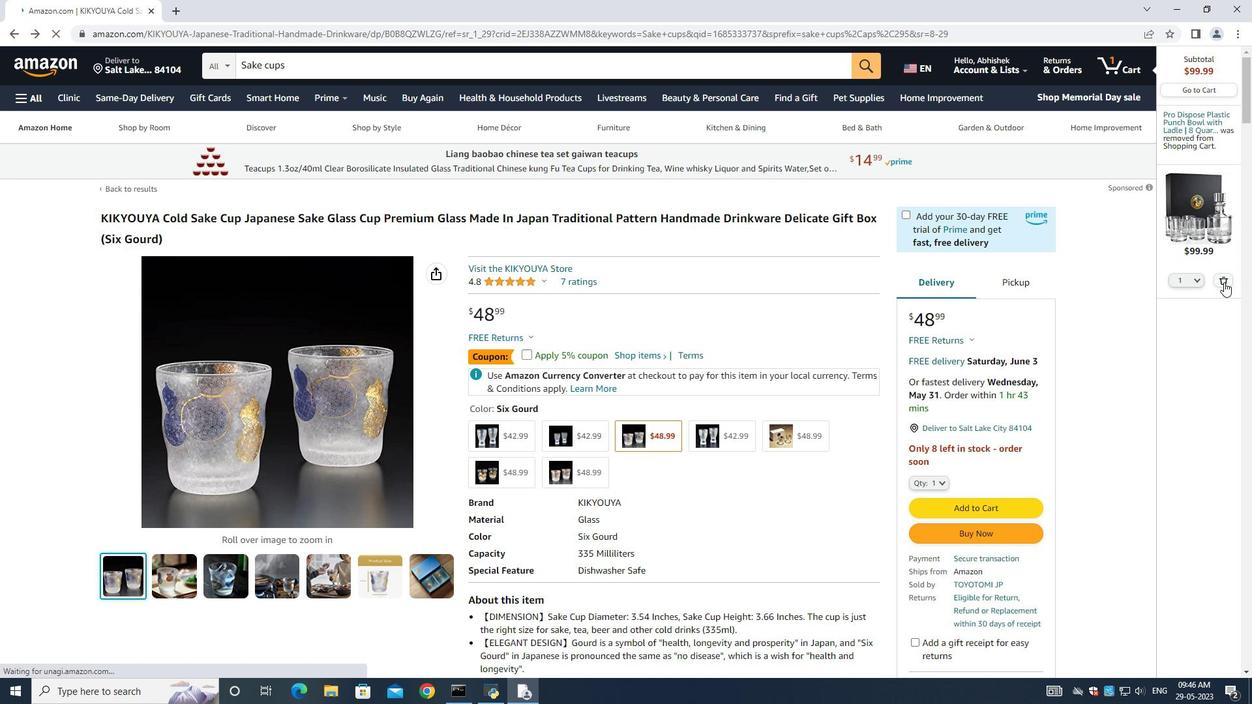 
Action: Mouse pressed left at (1224, 282)
Screenshot: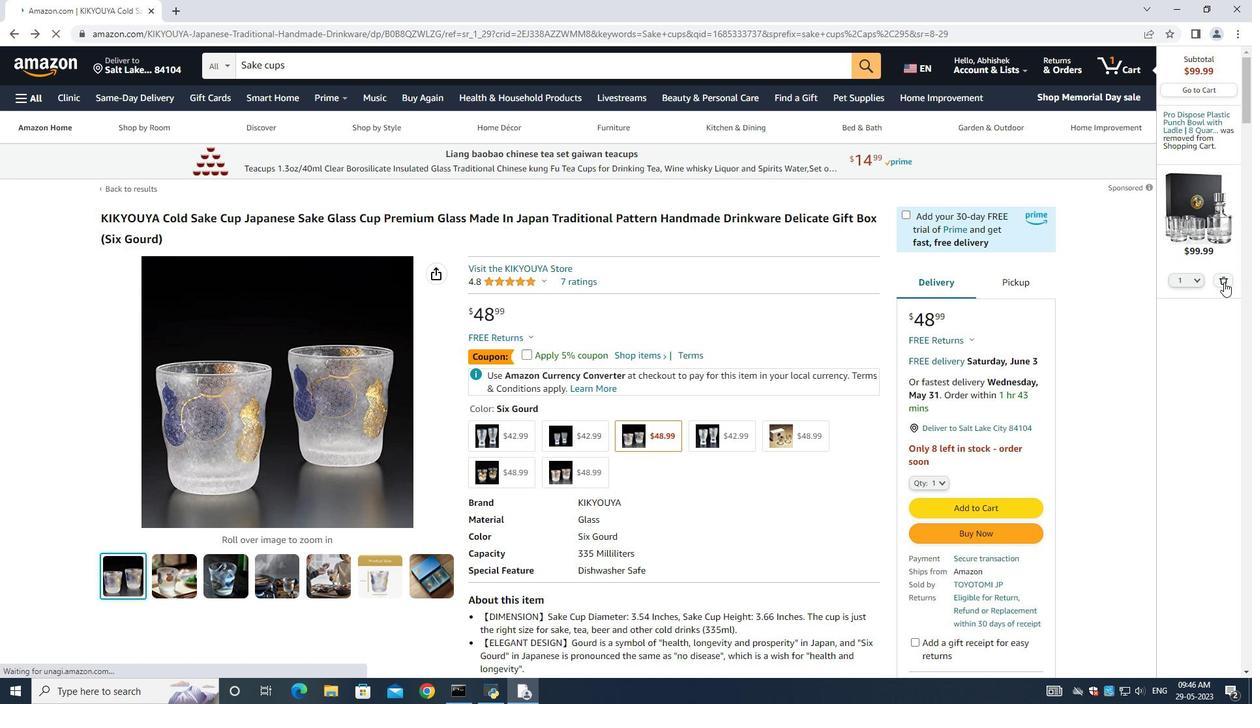 
Action: Mouse moved to (991, 532)
Screenshot: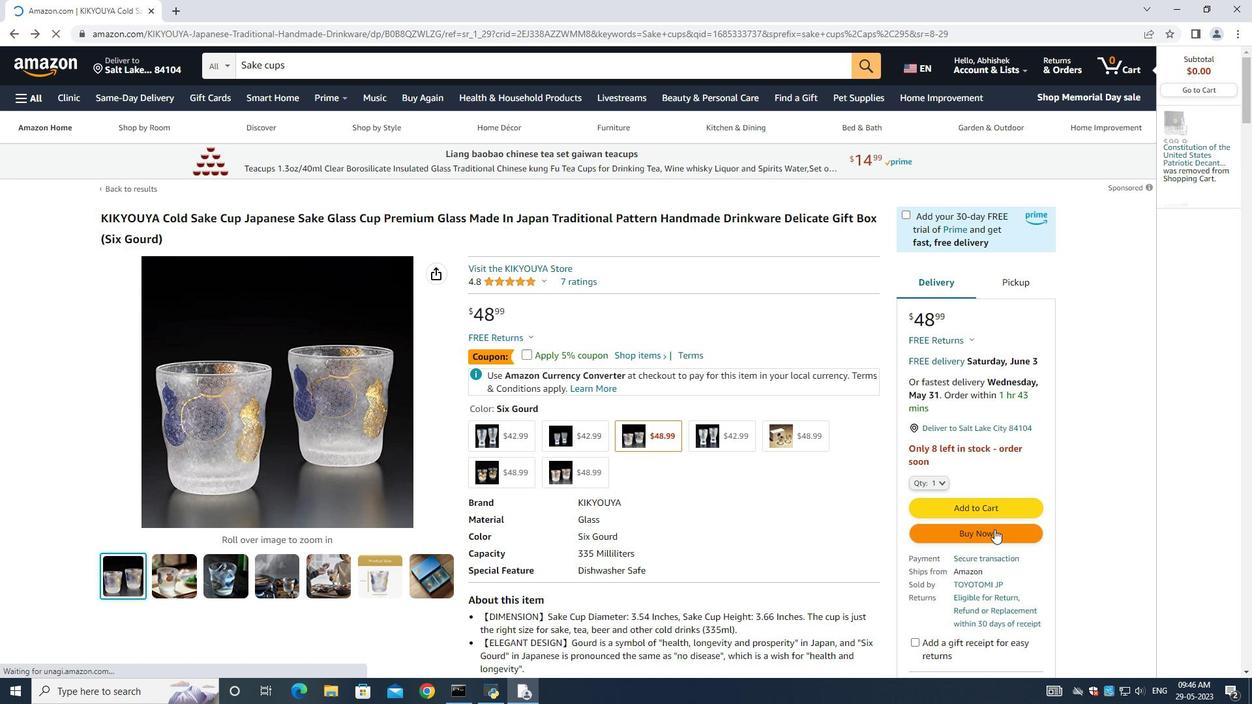 
Action: Mouse pressed left at (991, 532)
Screenshot: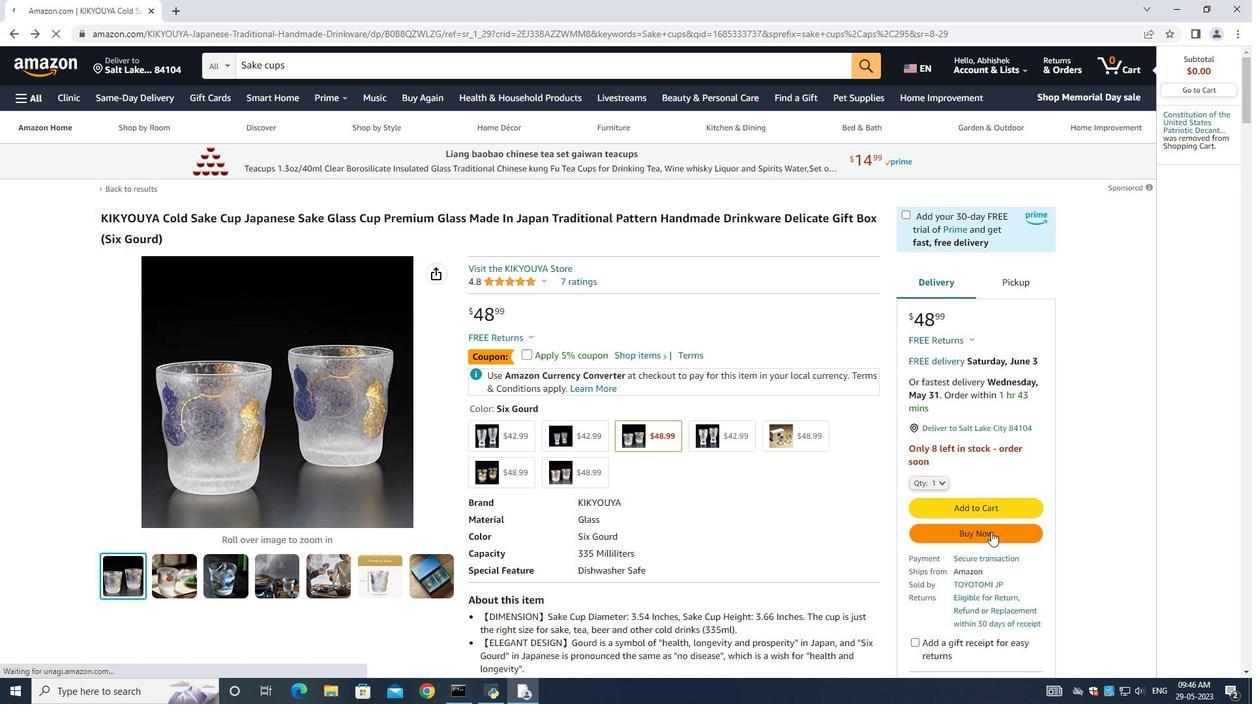
Action: Mouse moved to (7, 28)
Screenshot: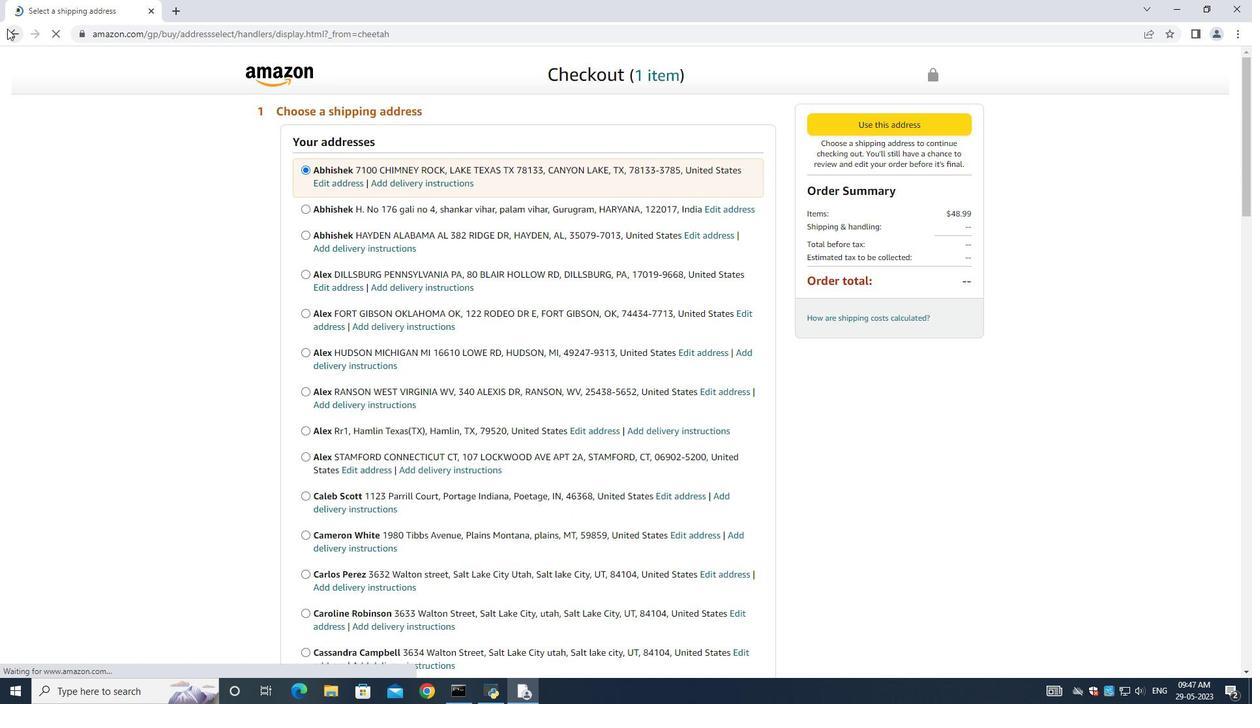 
Action: Mouse pressed left at (7, 28)
Screenshot: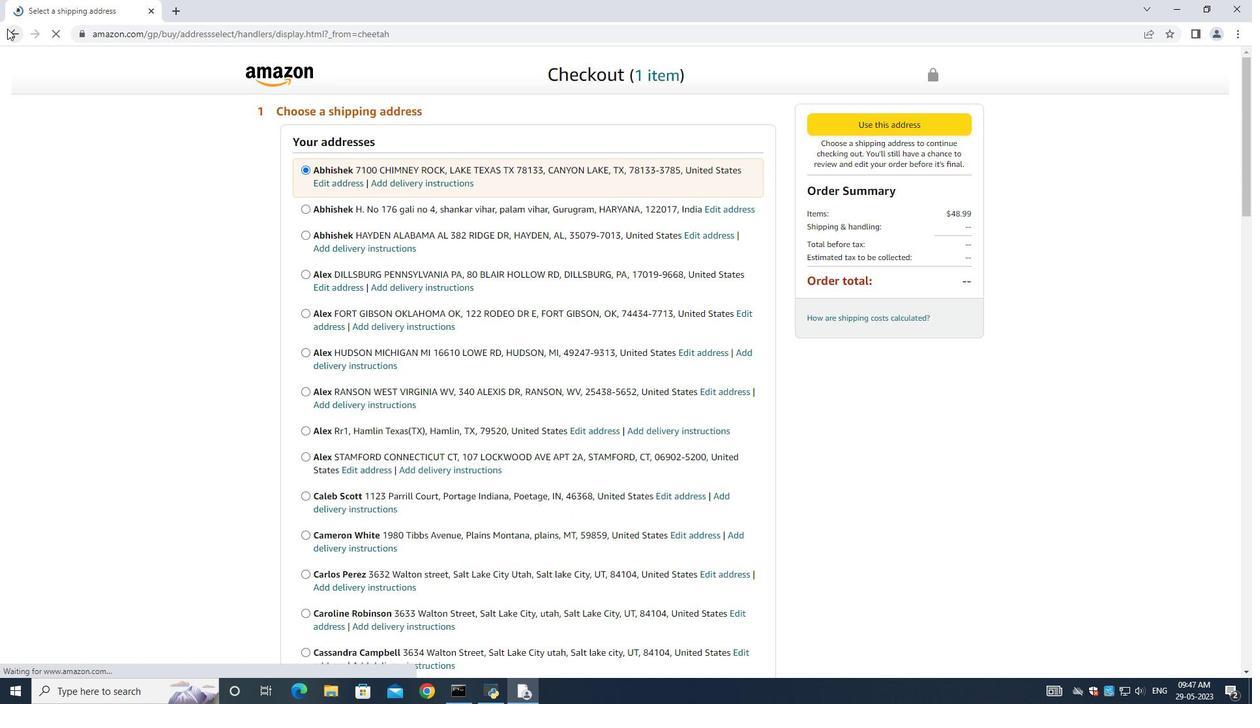 
Action: Mouse moved to (1224, 292)
Screenshot: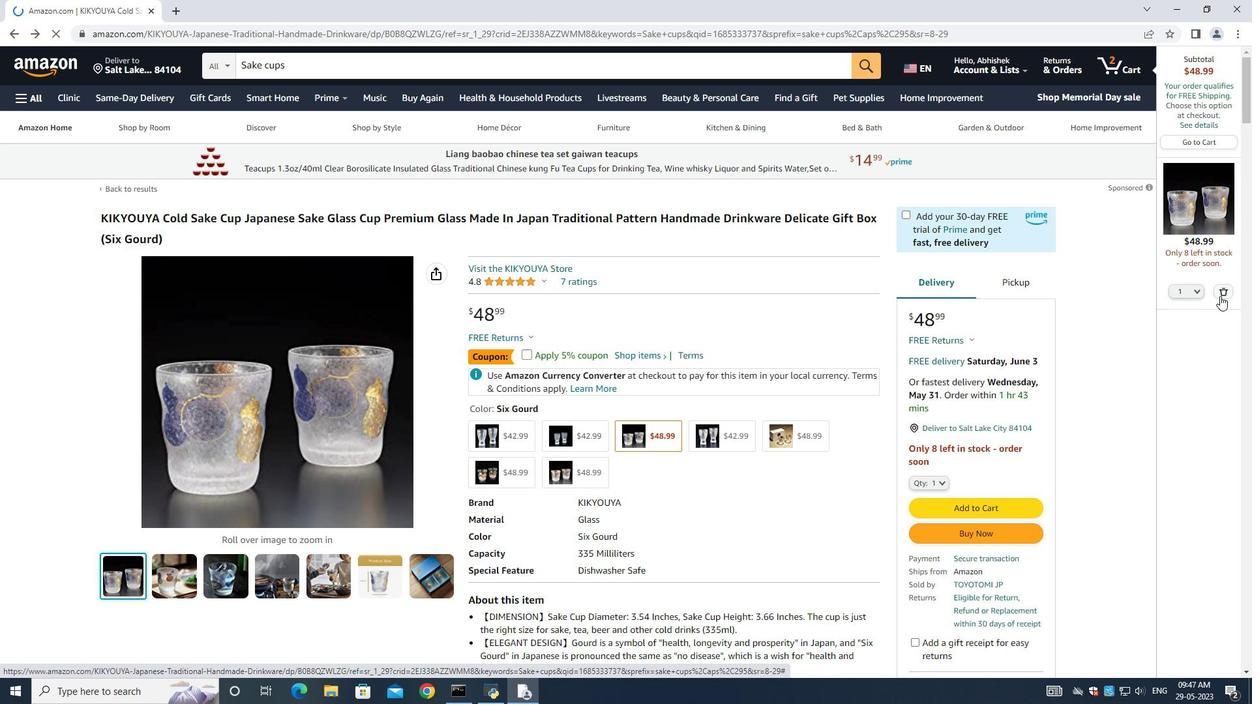 
Action: Mouse pressed left at (1224, 292)
Screenshot: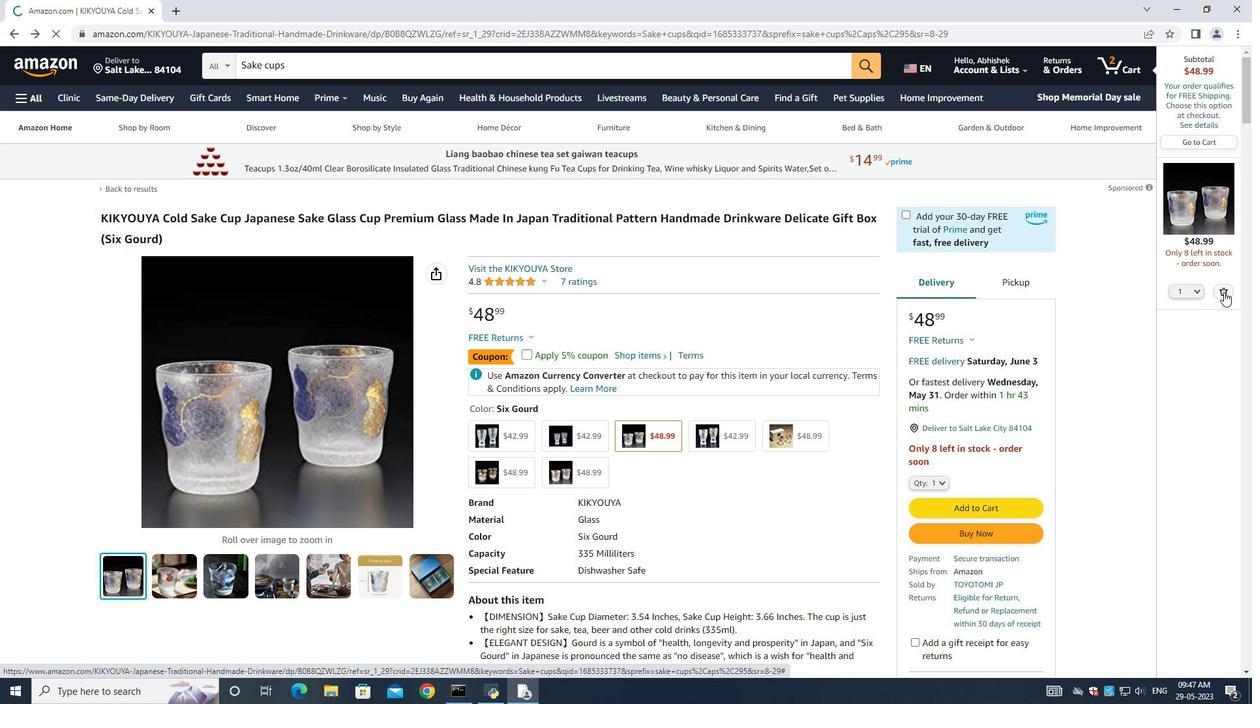 
Action: Mouse moved to (923, 487)
Screenshot: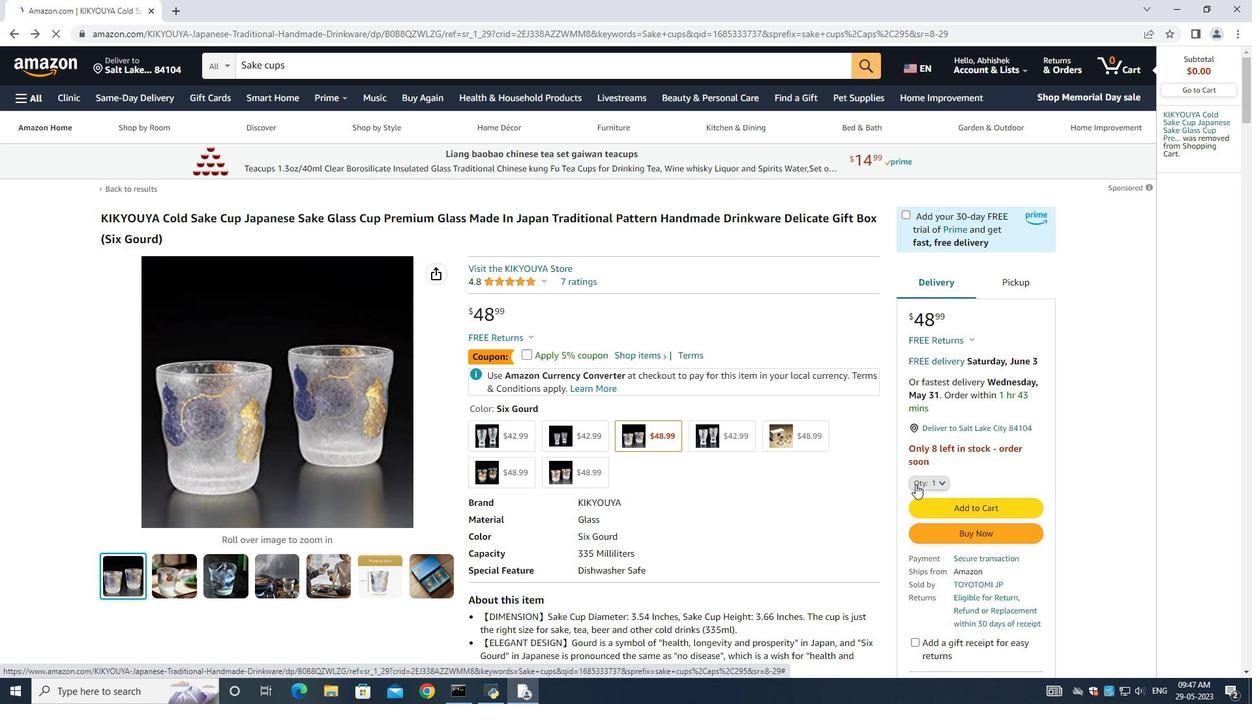 
Action: Mouse pressed left at (923, 487)
Screenshot: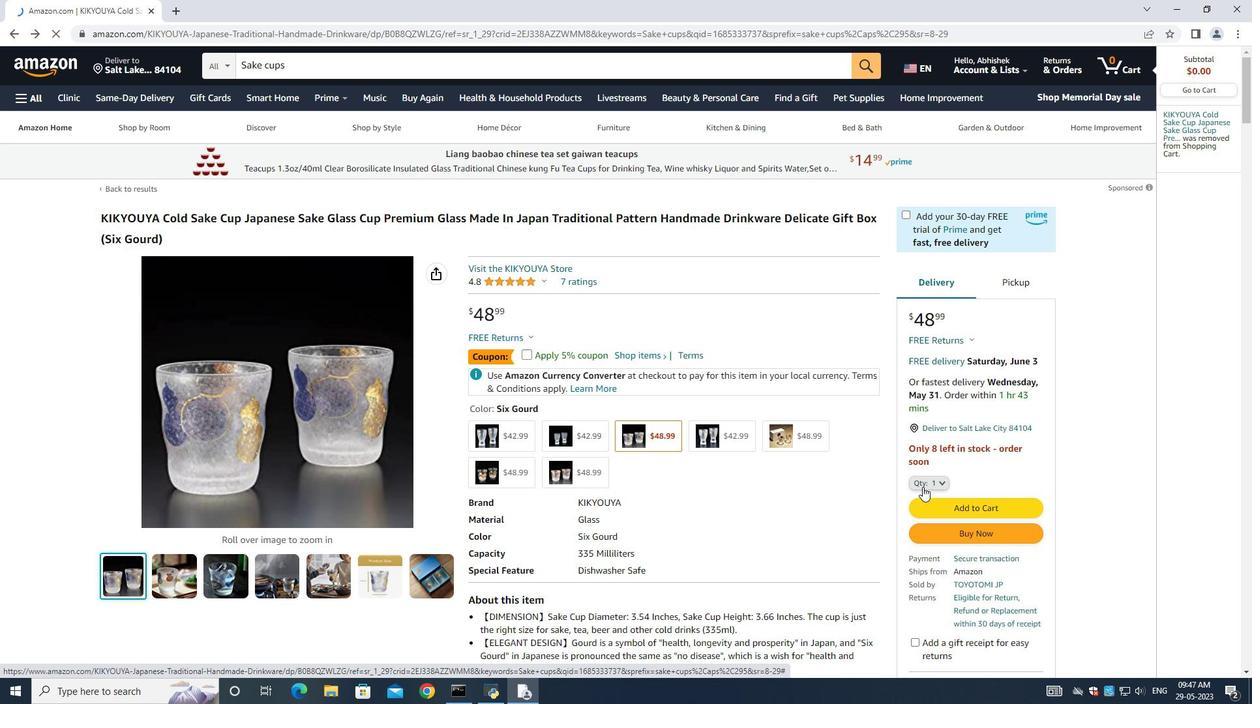 
Action: Mouse moved to (923, 504)
Screenshot: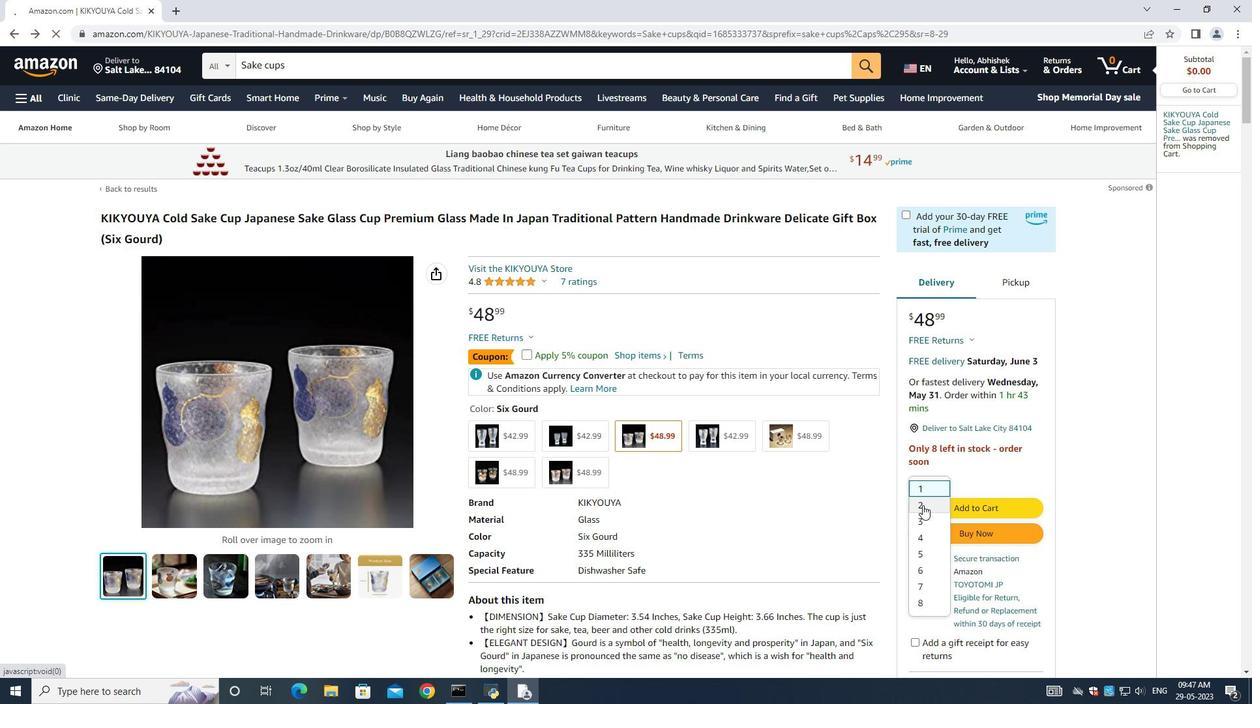 
Action: Mouse pressed left at (923, 504)
Screenshot: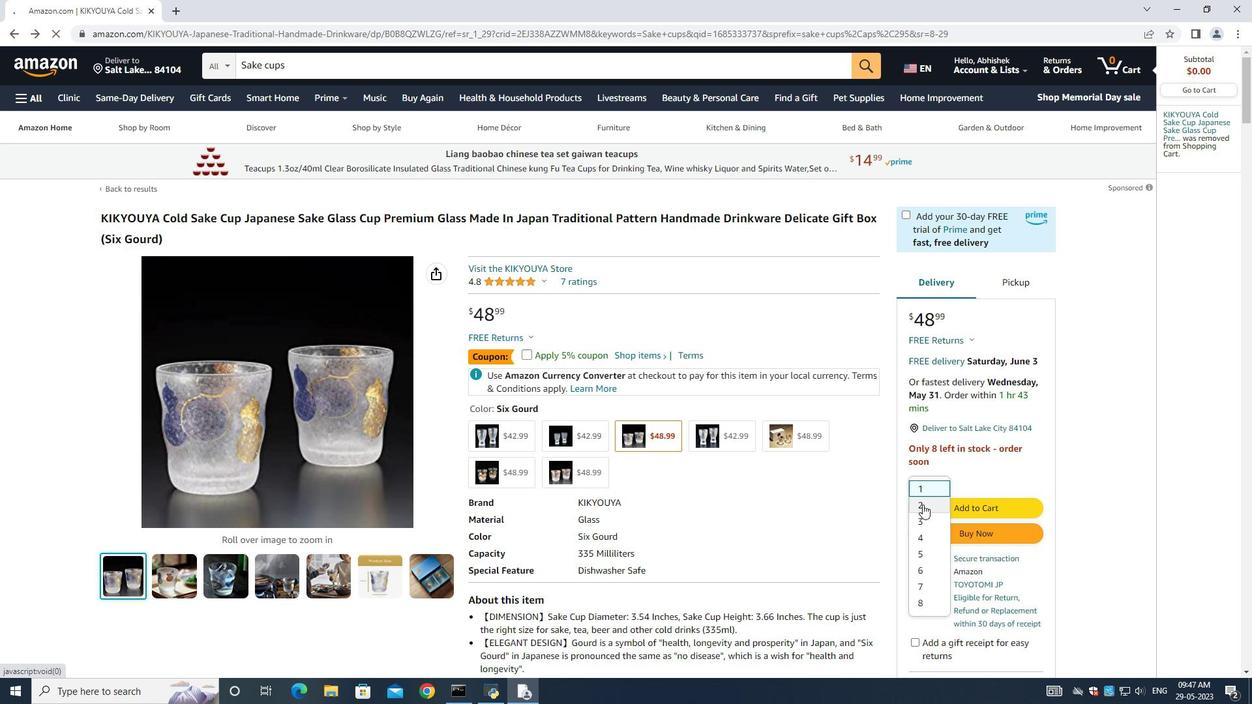 
Action: Mouse moved to (958, 534)
Screenshot: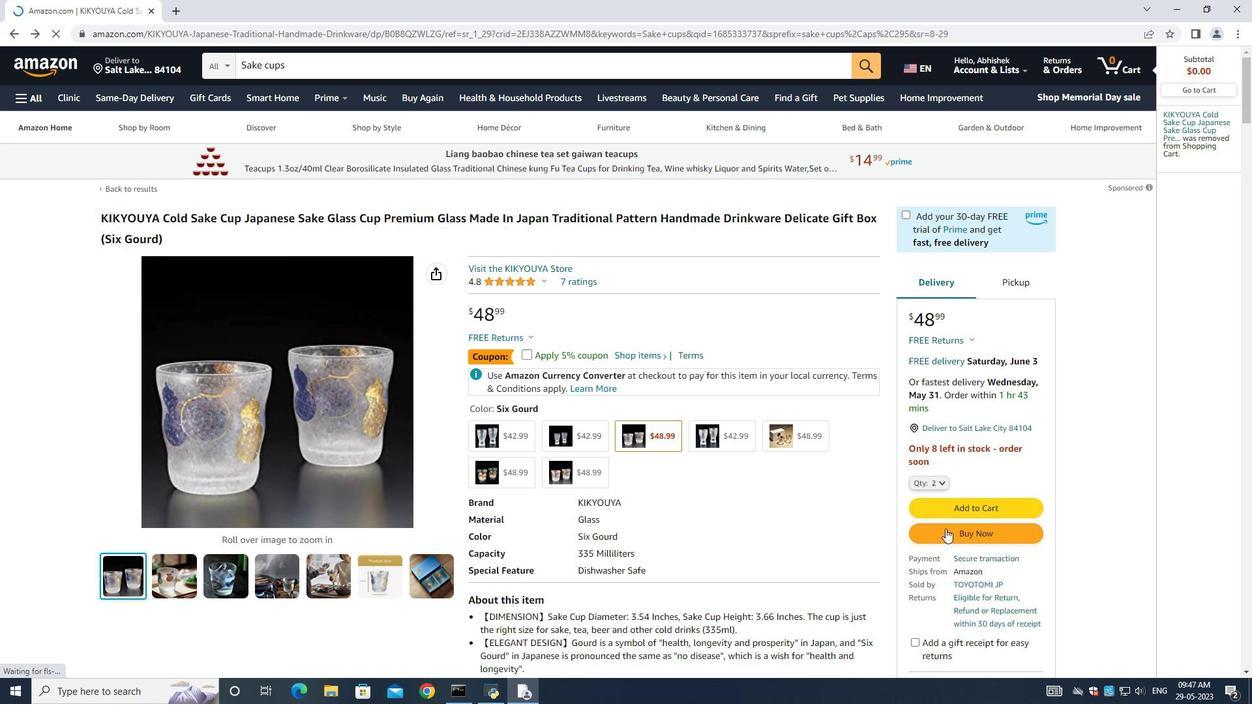 
Action: Mouse pressed left at (958, 534)
Screenshot: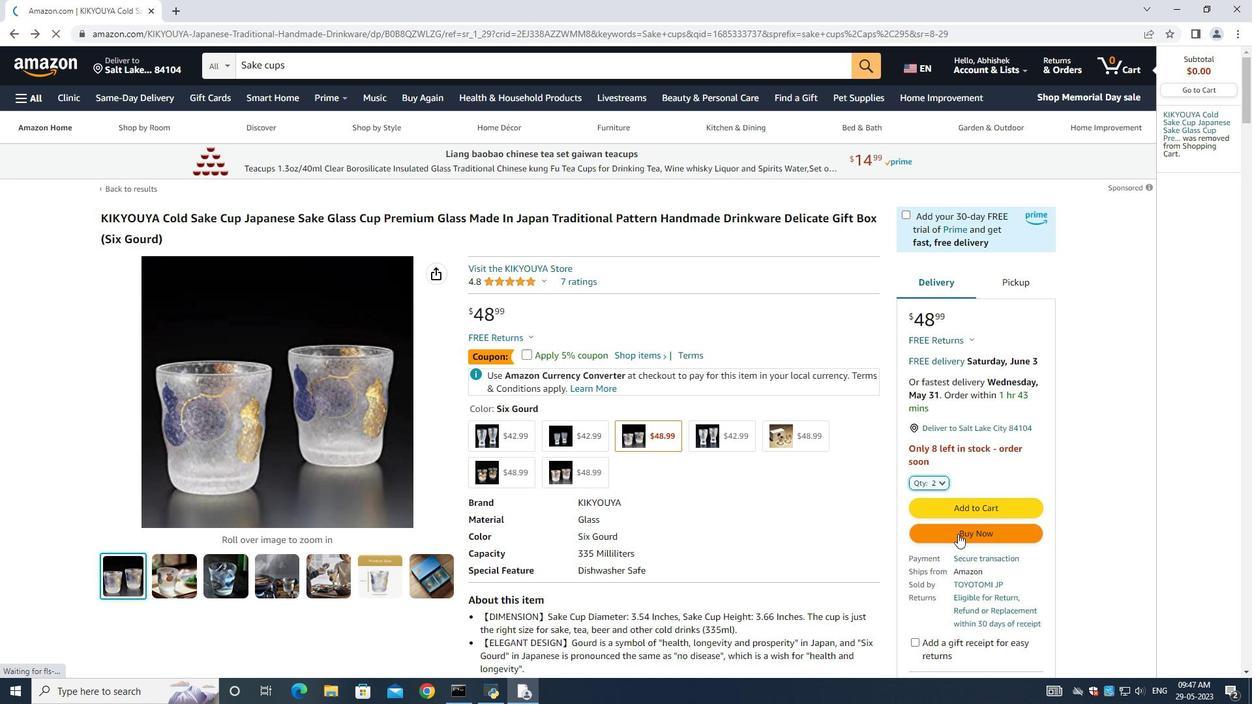 
Action: Mouse moved to (402, 339)
Screenshot: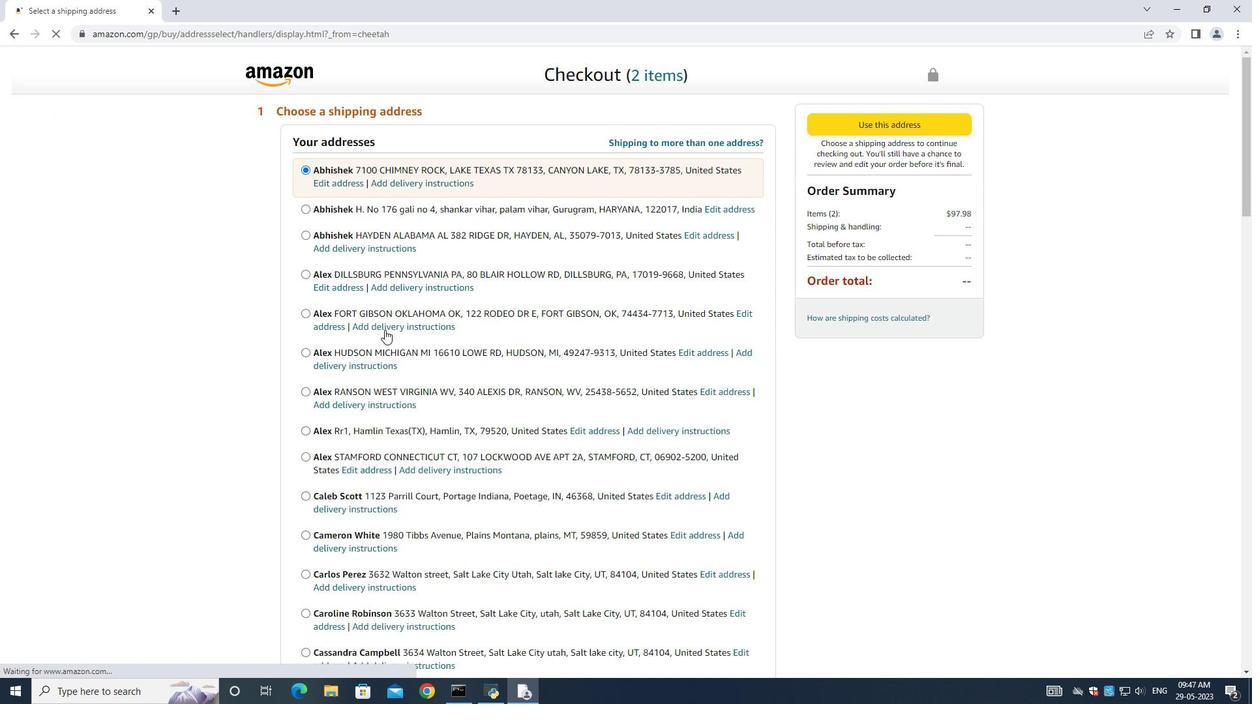 
Action: Mouse scrolled (402, 338) with delta (0, 0)
Screenshot: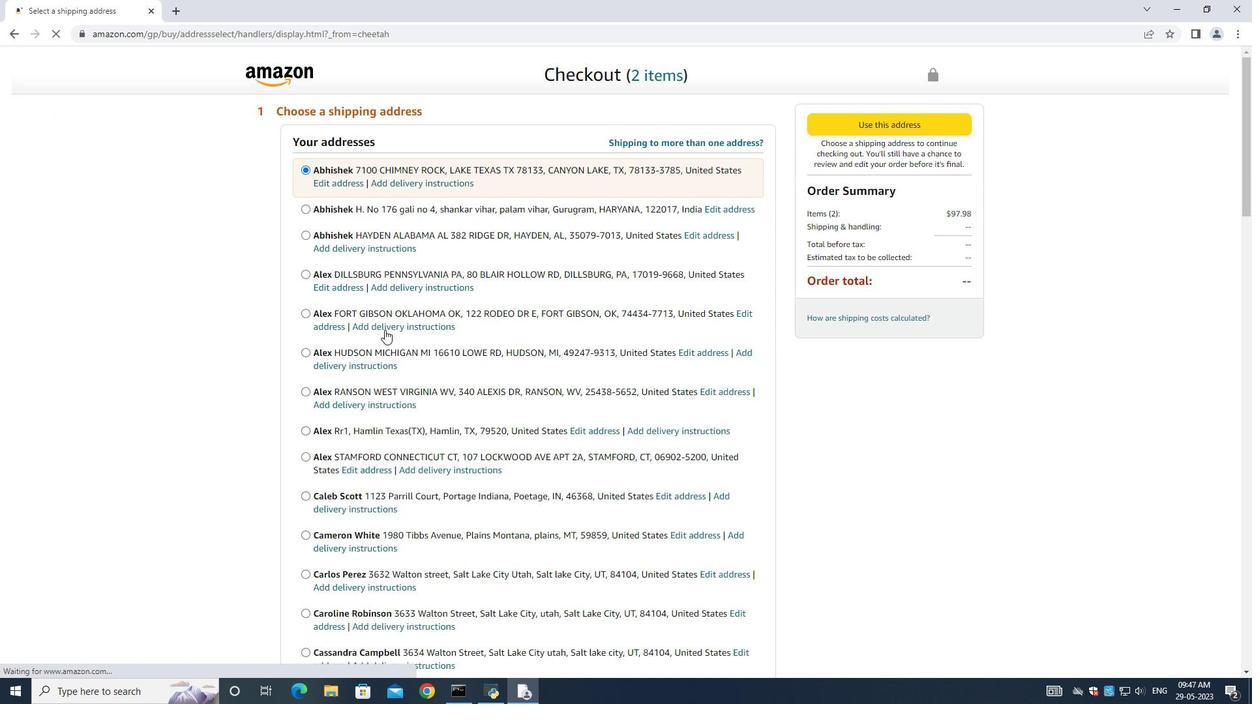 
Action: Mouse moved to (403, 340)
Screenshot: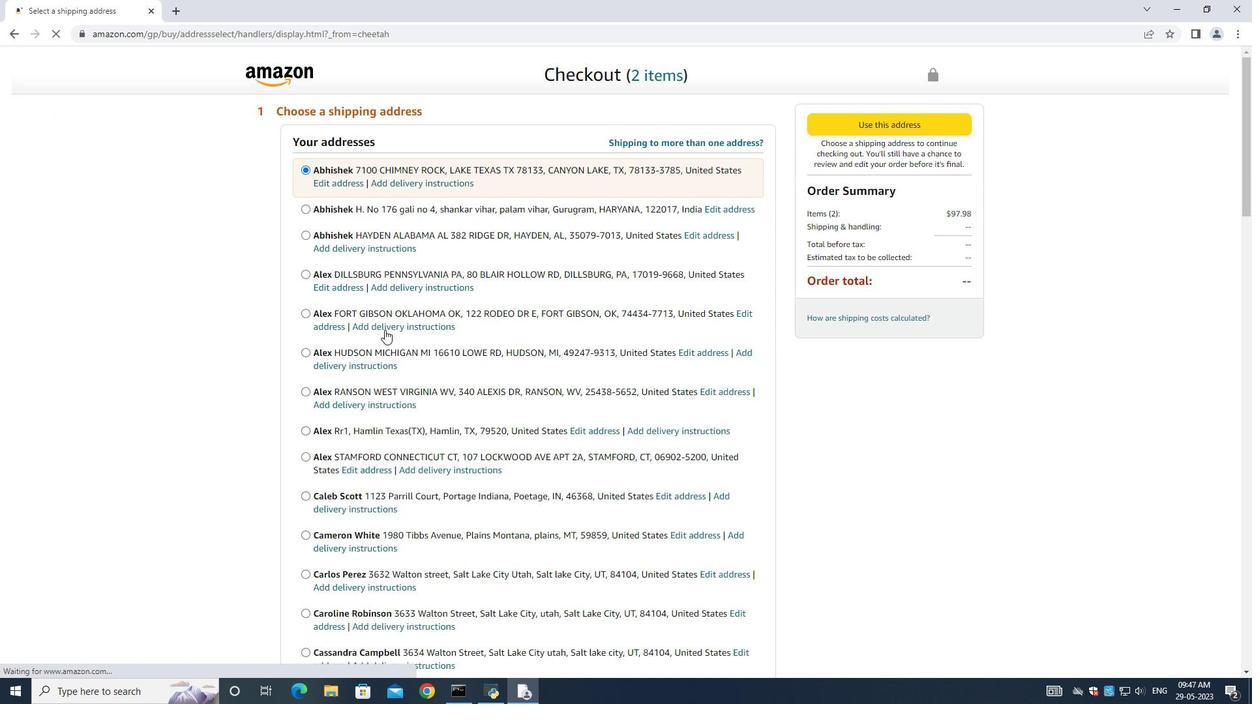 
Action: Mouse scrolled (403, 339) with delta (0, 0)
Screenshot: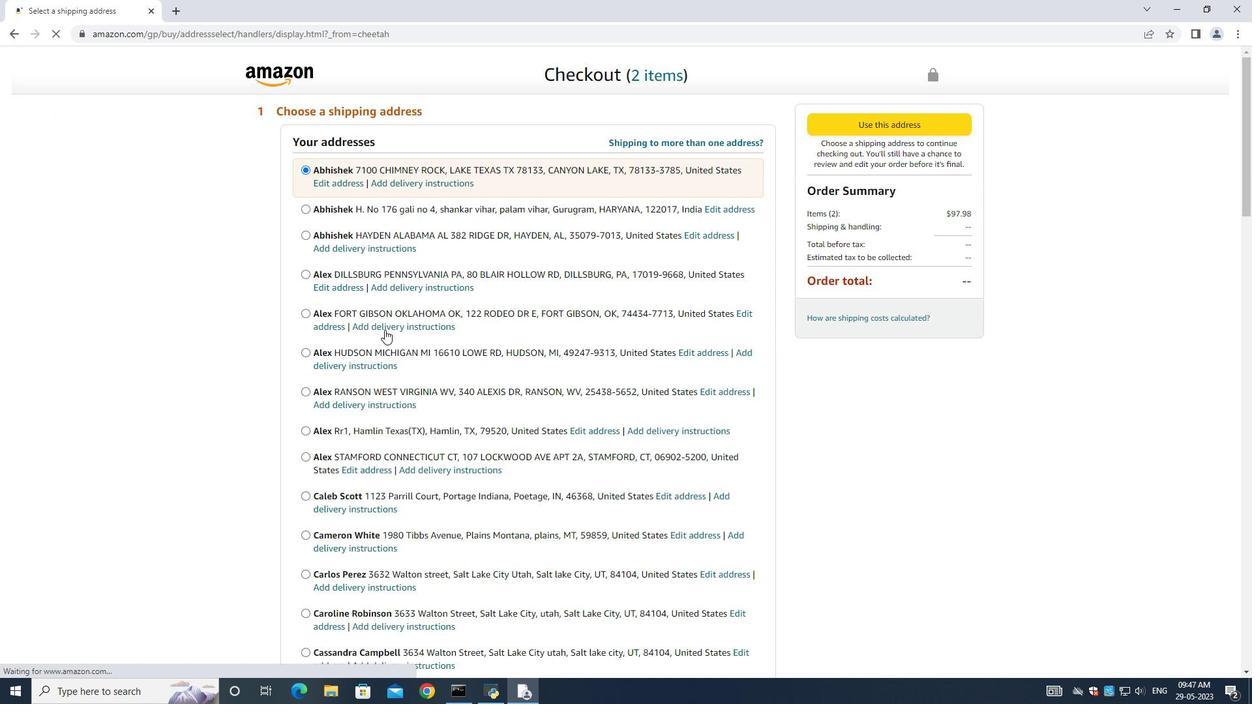 
Action: Mouse moved to (403, 340)
Screenshot: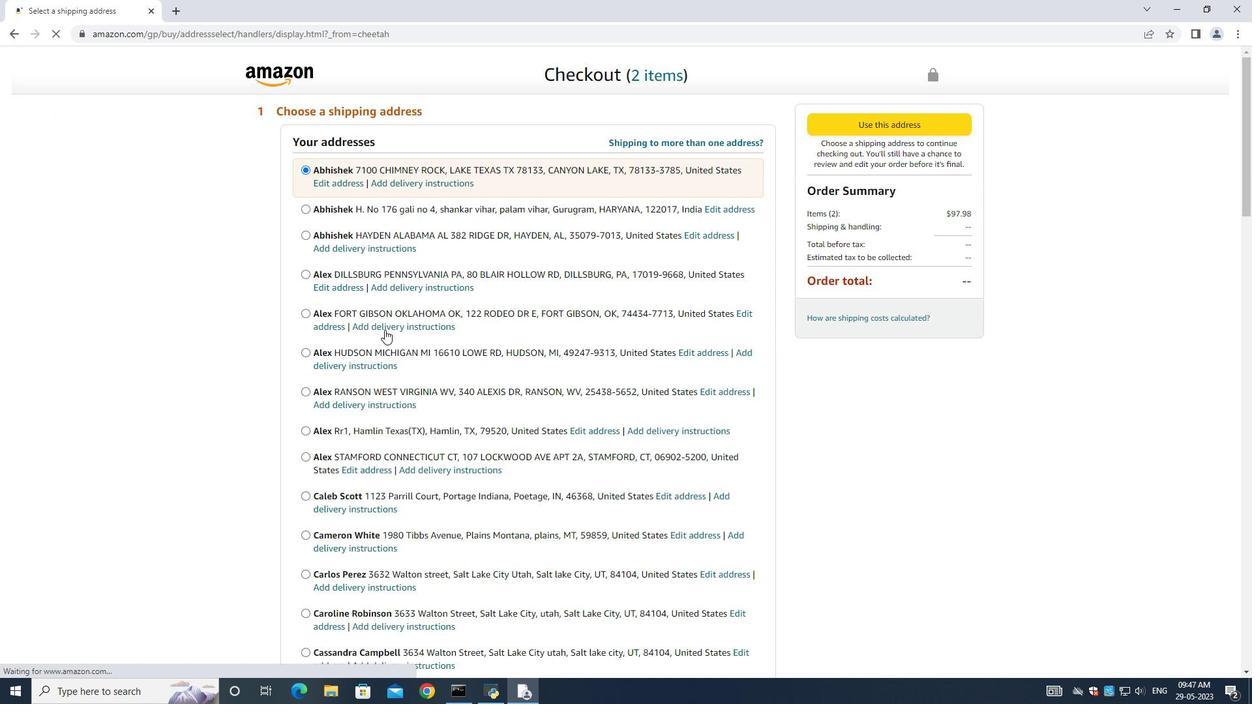 
Action: Mouse scrolled (403, 339) with delta (0, 0)
Screenshot: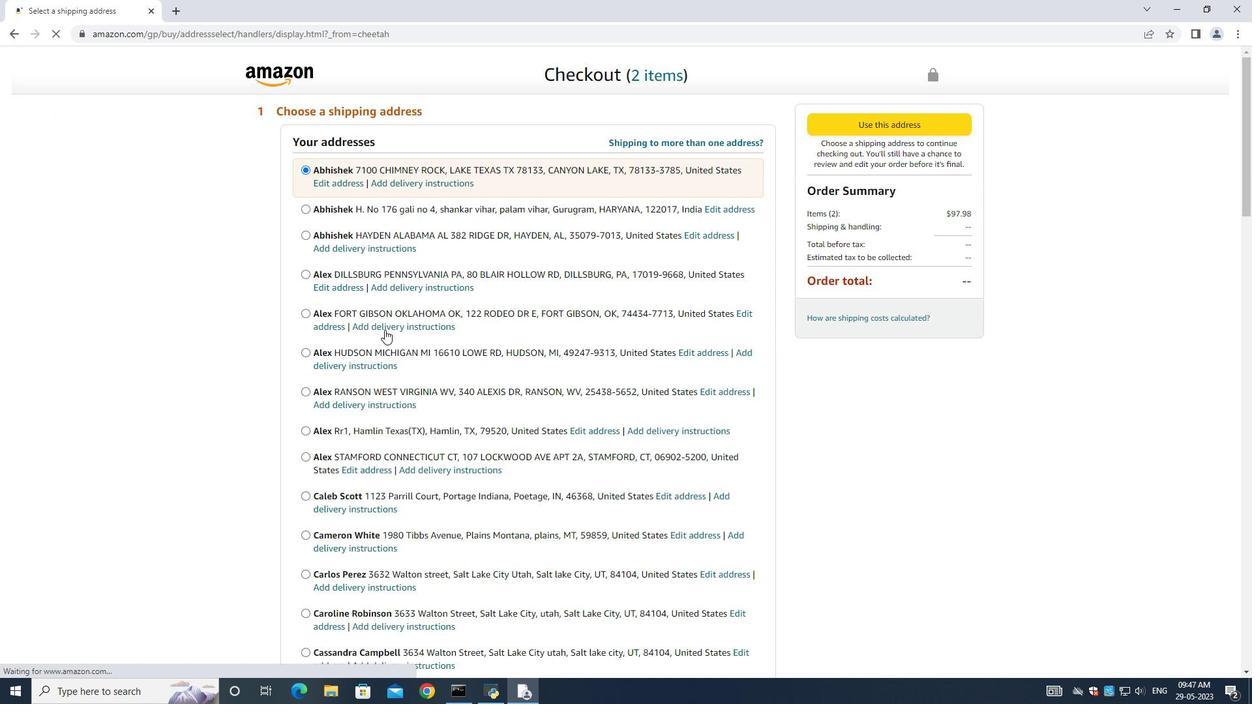 
Action: Mouse moved to (403, 340)
Screenshot: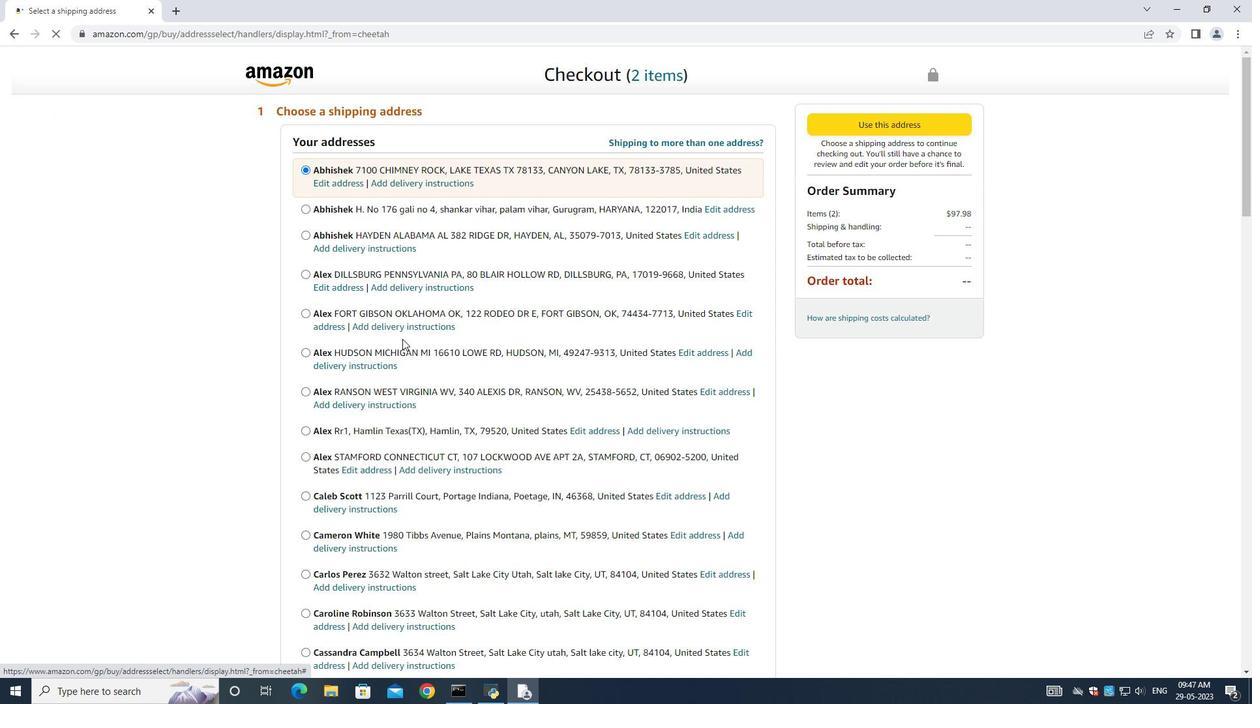 
Action: Mouse scrolled (403, 339) with delta (0, 0)
Screenshot: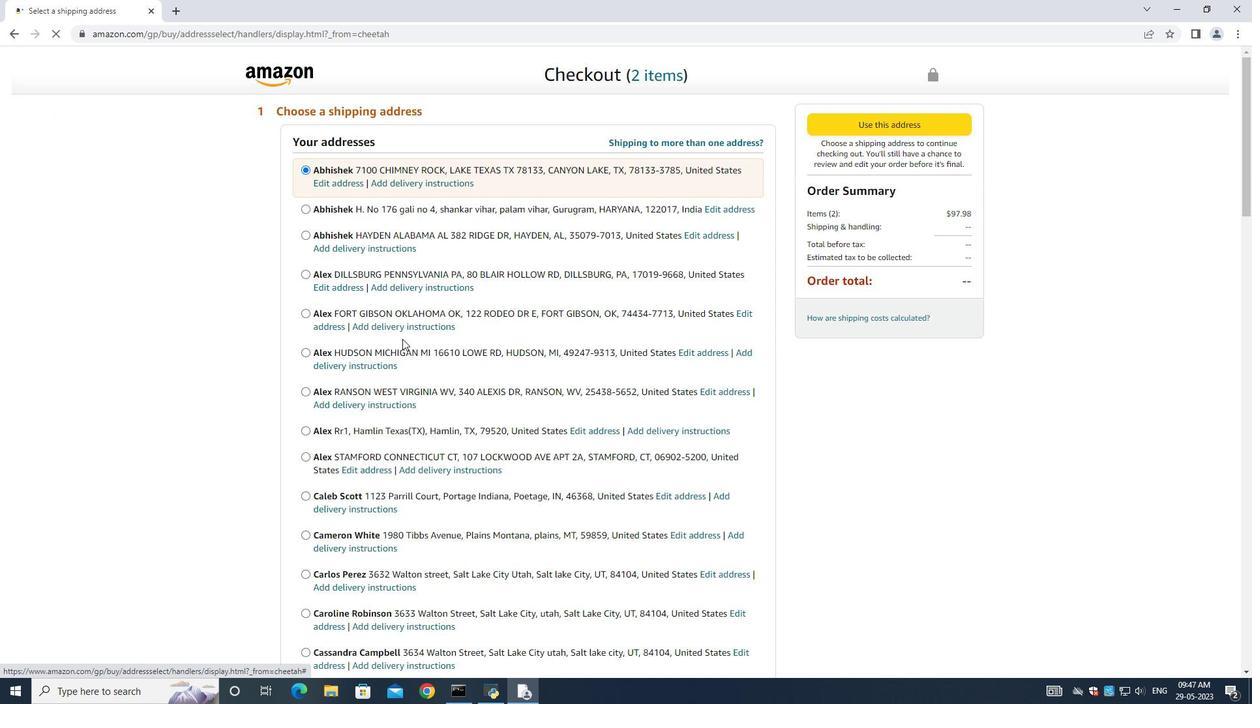 
Action: Mouse moved to (405, 341)
Screenshot: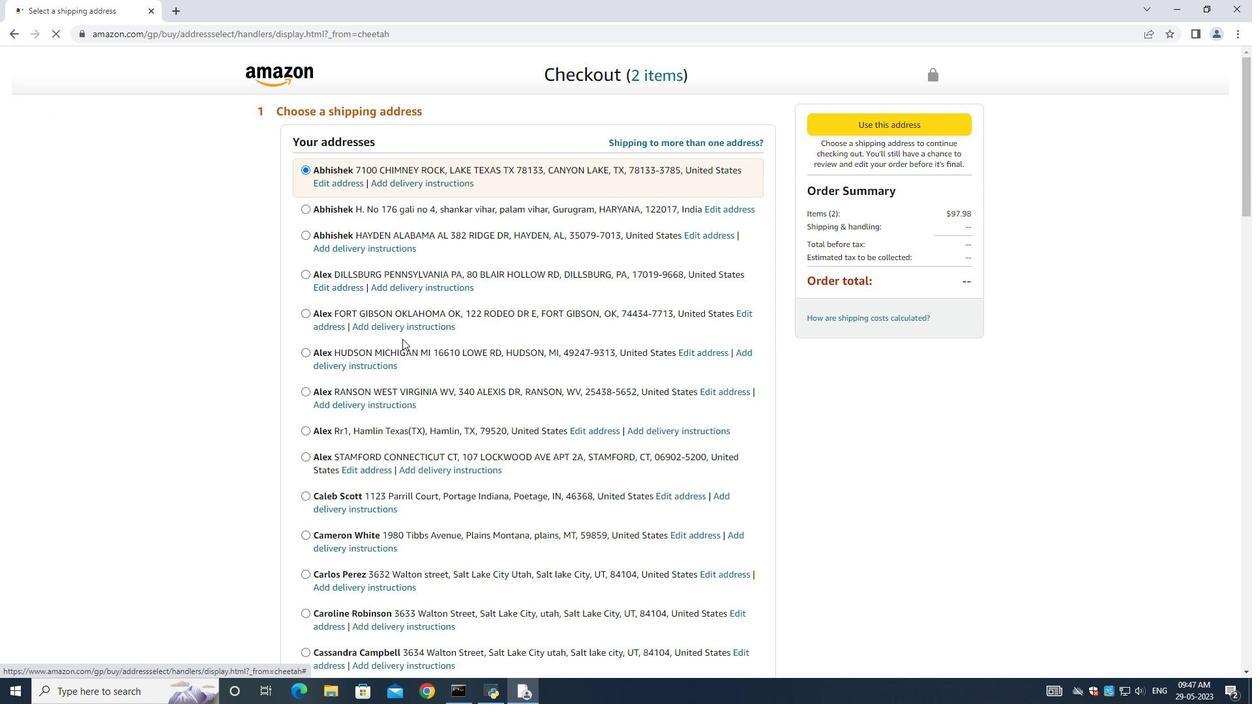 
Action: Mouse scrolled (405, 340) with delta (0, 0)
Screenshot: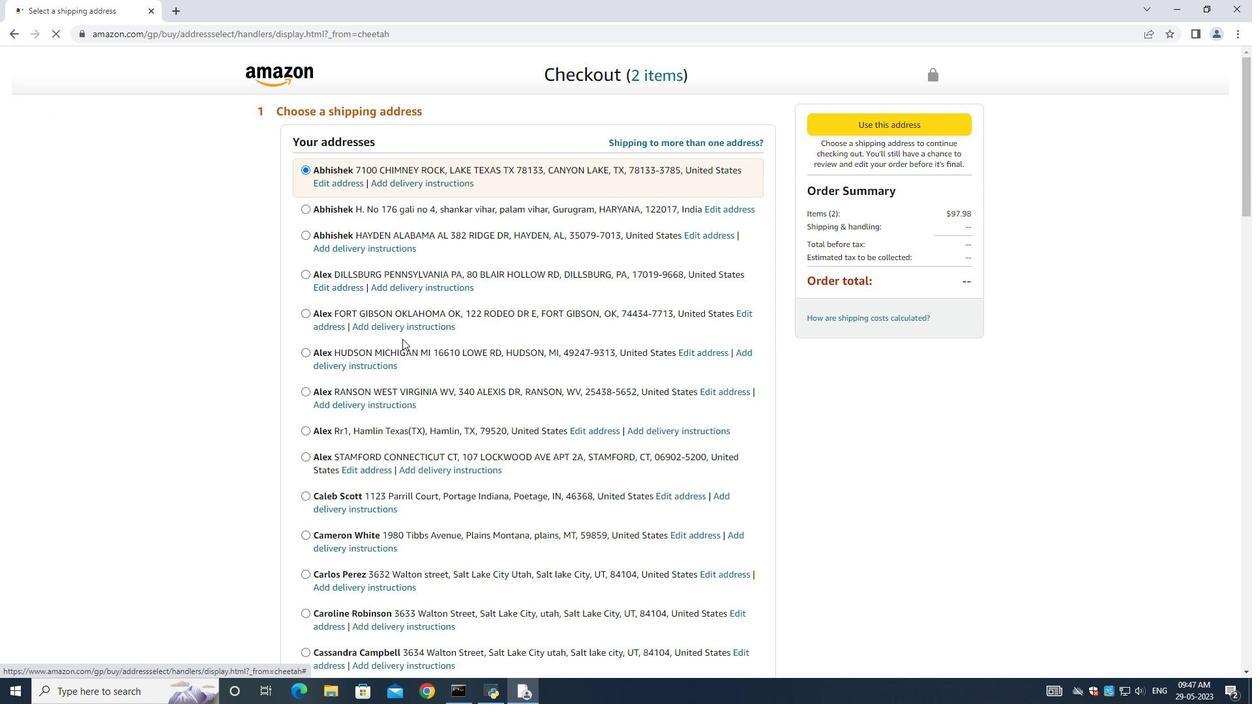 
Action: Mouse moved to (411, 341)
Screenshot: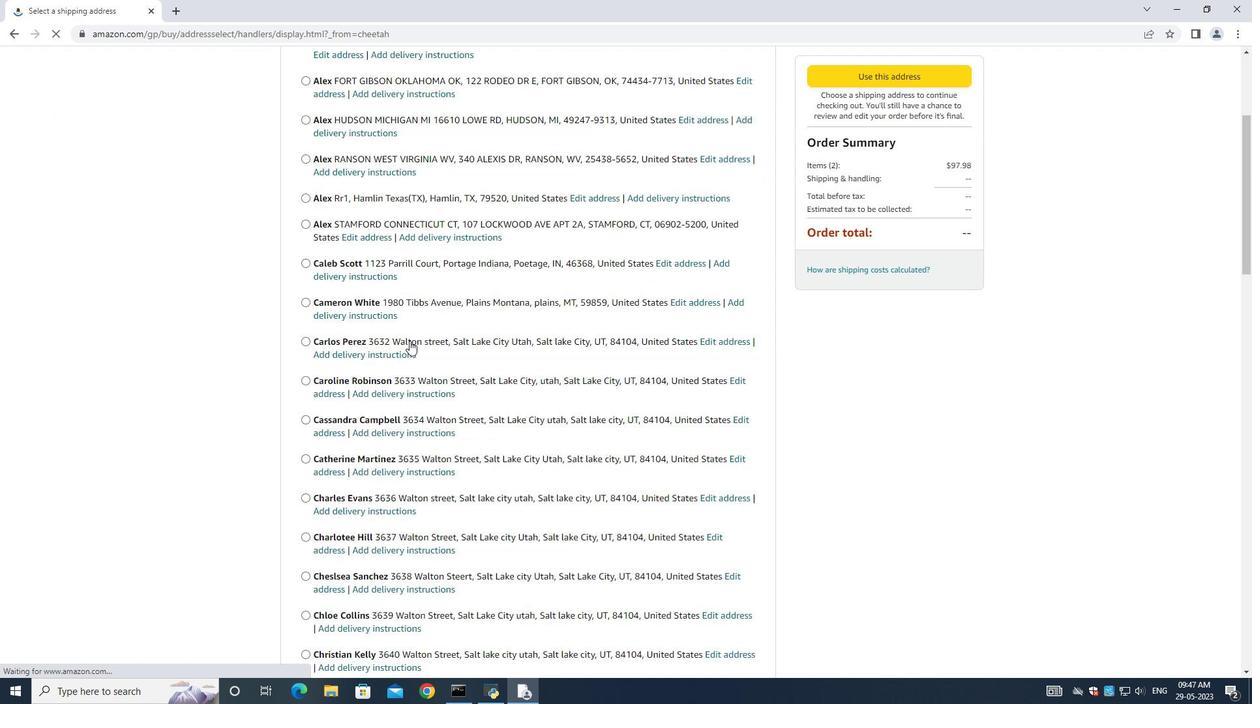 
Action: Mouse scrolled (411, 340) with delta (0, 0)
Screenshot: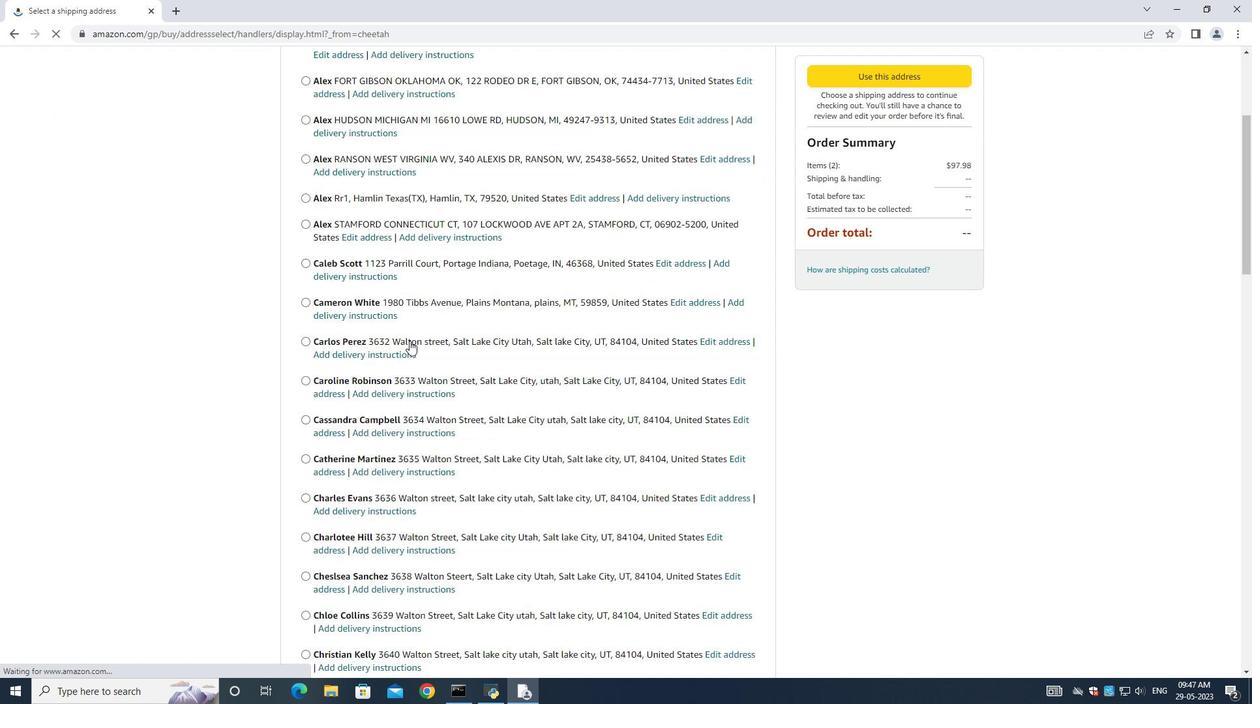 
Action: Mouse moved to (411, 342)
Screenshot: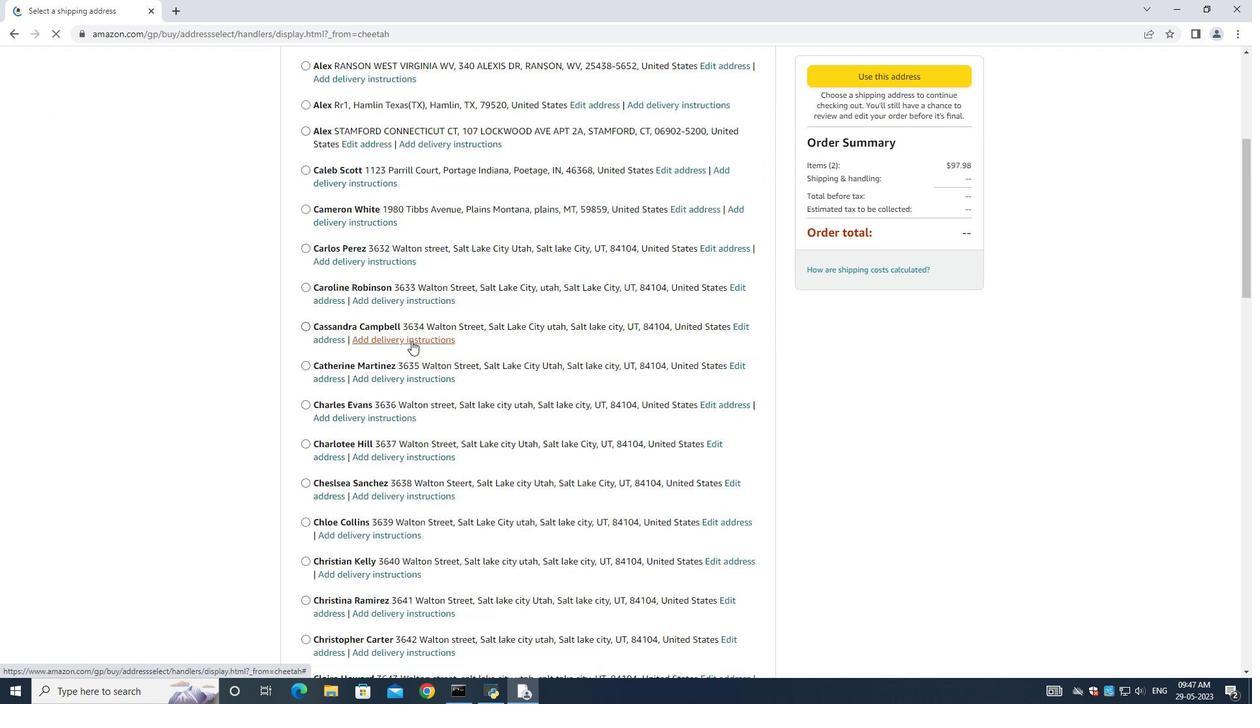 
Action: Mouse scrolled (411, 341) with delta (0, 0)
Screenshot: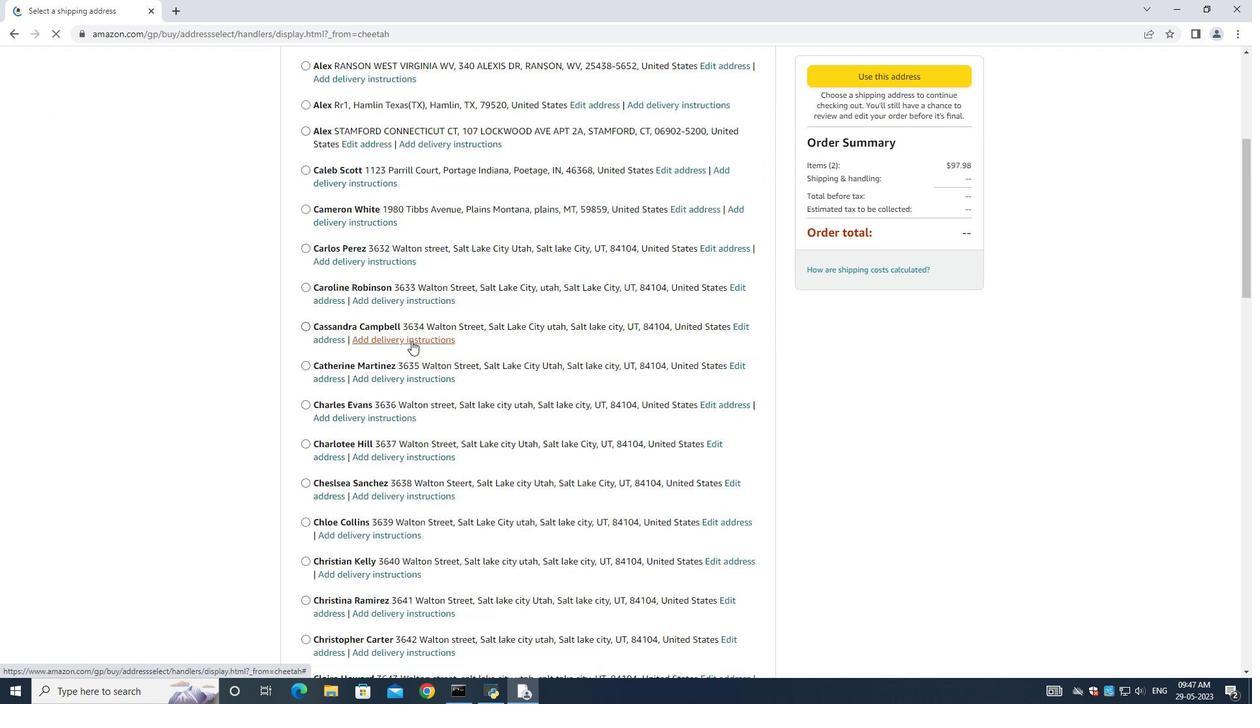 
Action: Mouse moved to (411, 343)
Screenshot: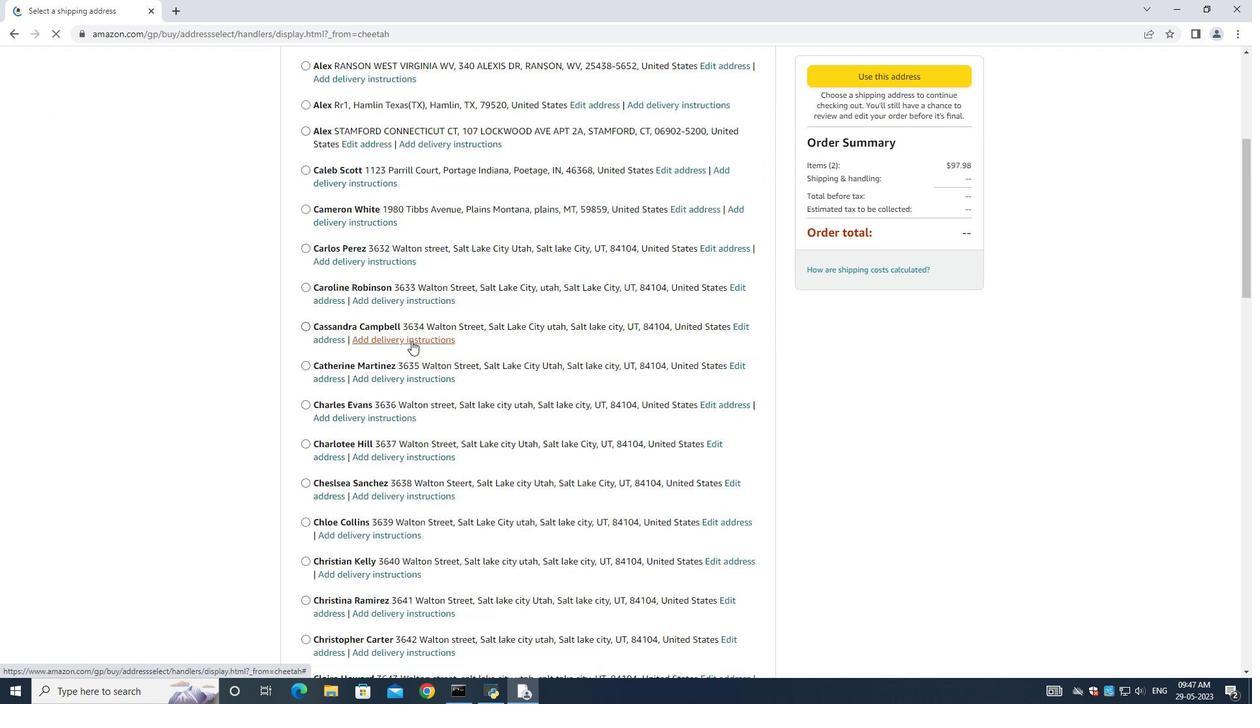 
Action: Mouse scrolled (411, 342) with delta (0, 0)
Screenshot: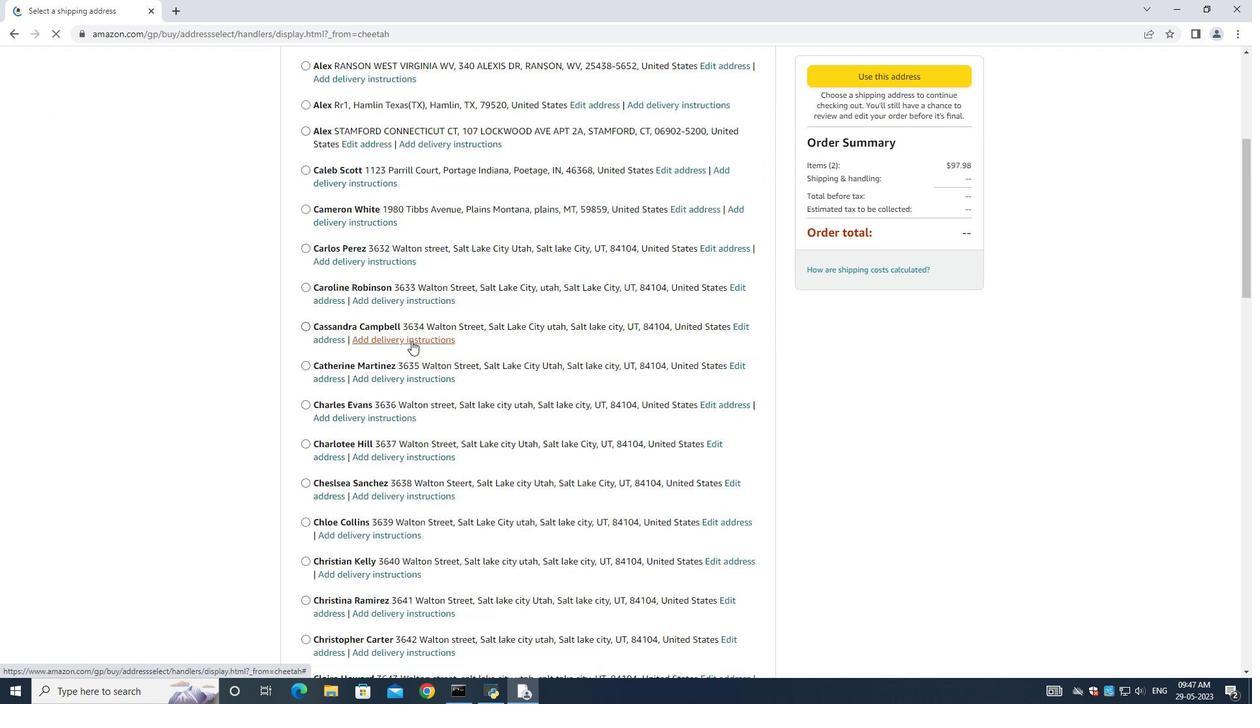 
Action: Mouse moved to (411, 343)
Screenshot: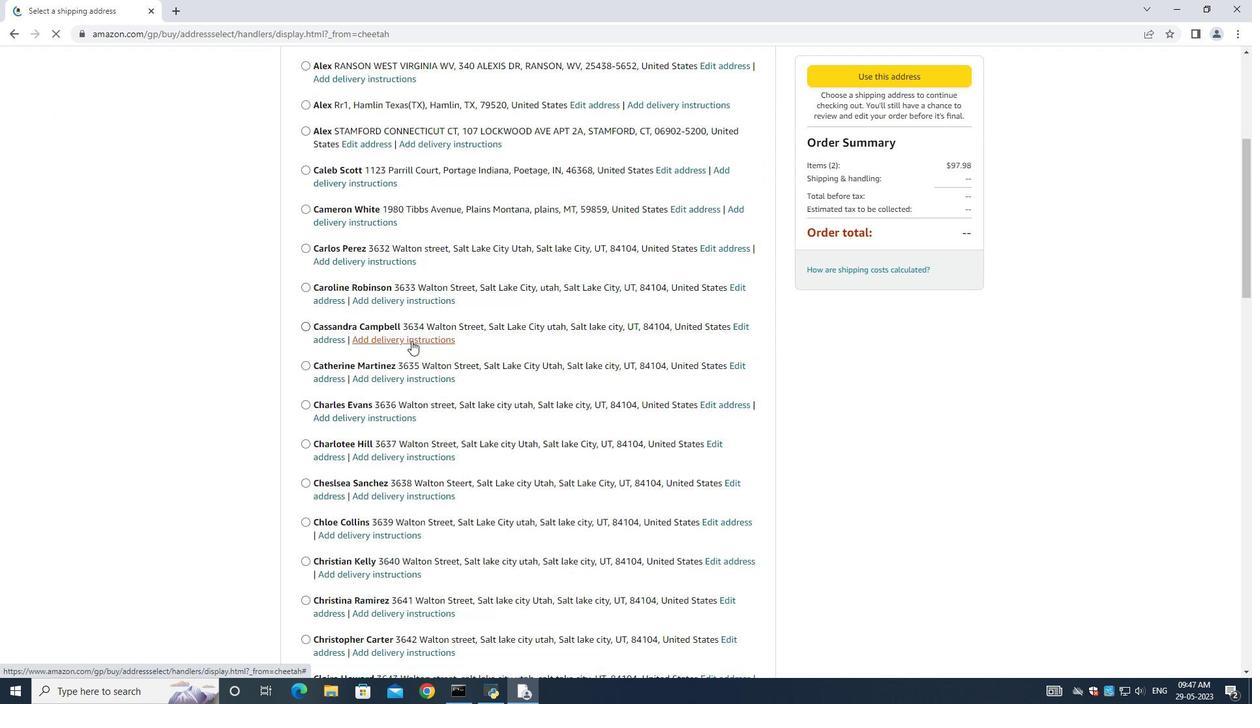
Action: Mouse scrolled (411, 342) with delta (0, 0)
Screenshot: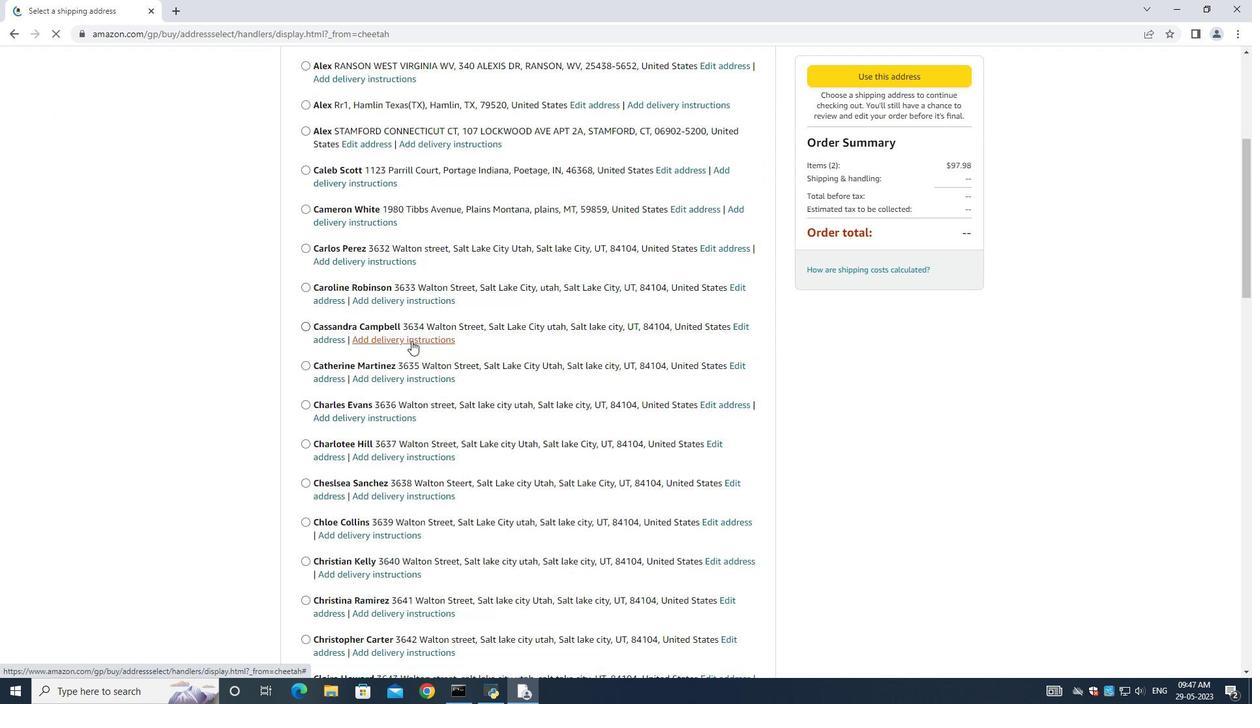 
Action: Mouse moved to (410, 343)
Screenshot: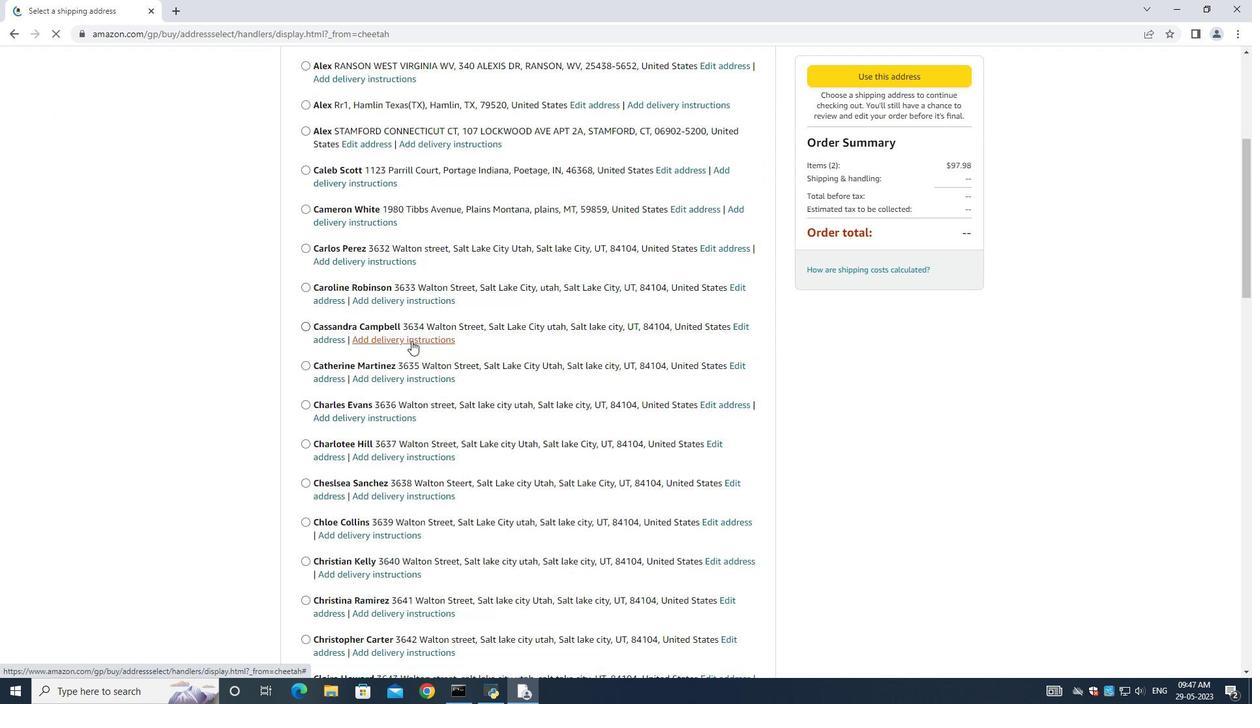 
Action: Mouse scrolled (410, 343) with delta (0, 0)
Screenshot: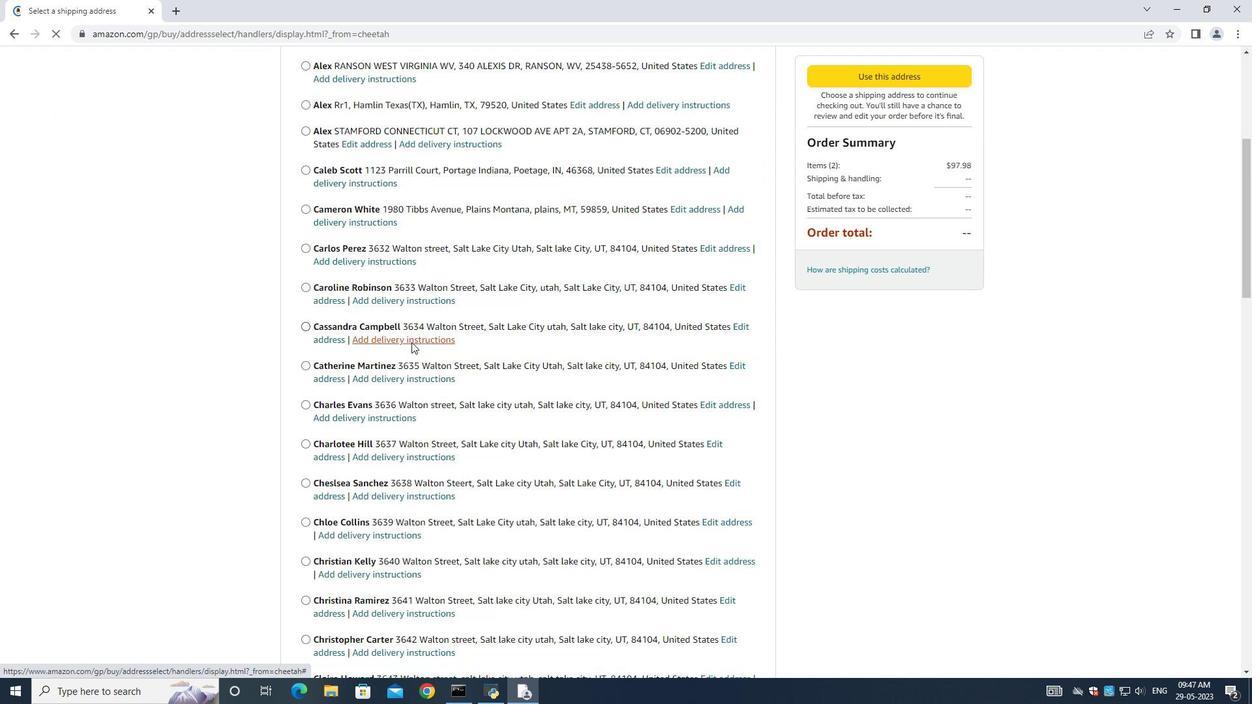 
Action: Mouse moved to (410, 346)
Screenshot: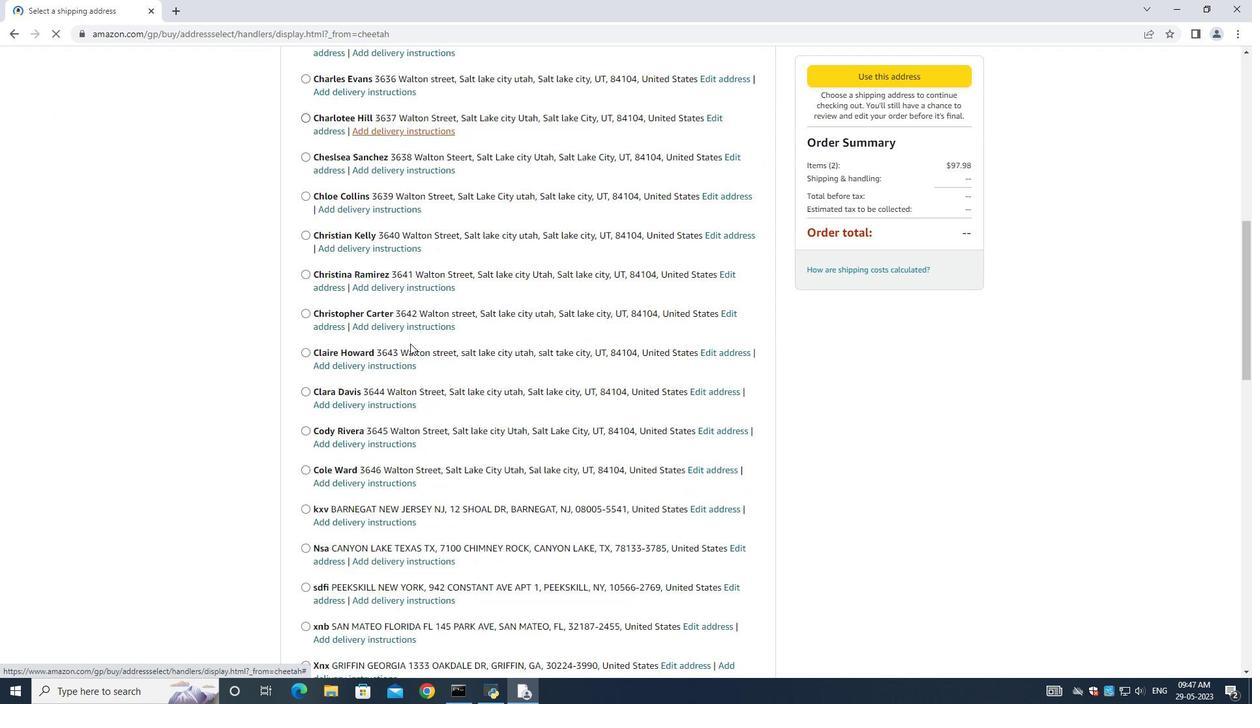 
Action: Mouse scrolled (410, 345) with delta (0, 0)
Screenshot: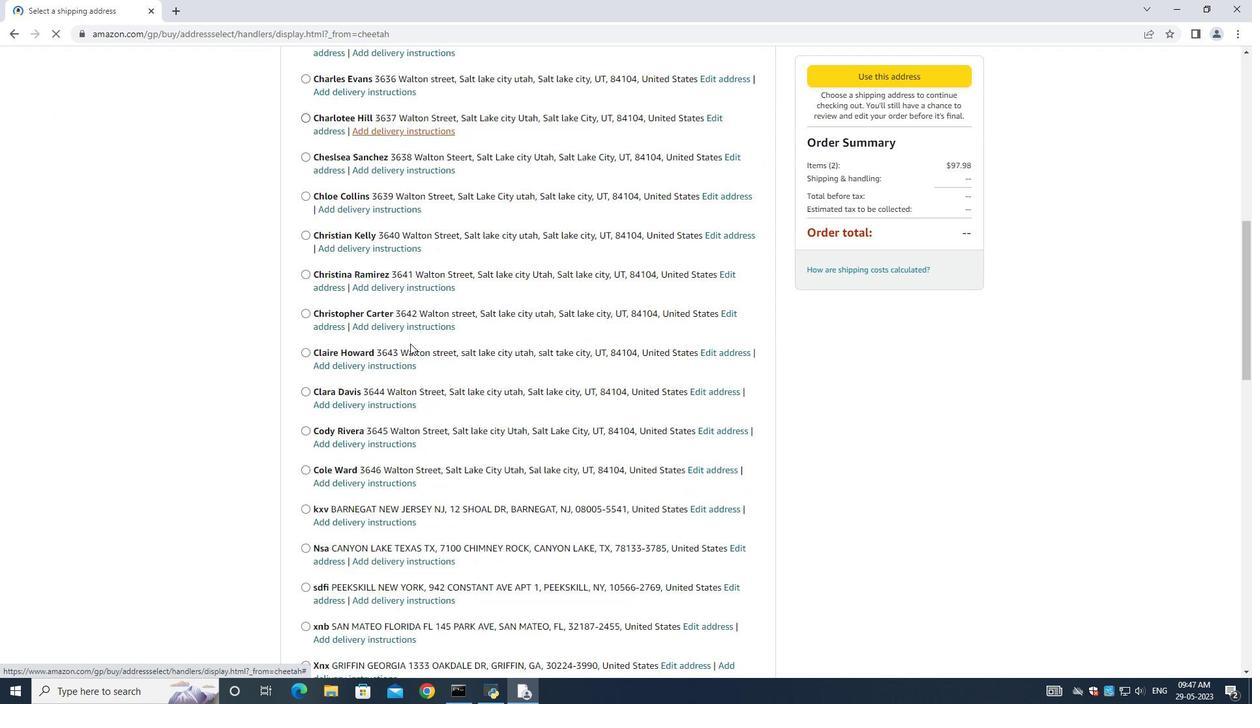 
Action: Mouse moved to (410, 348)
Screenshot: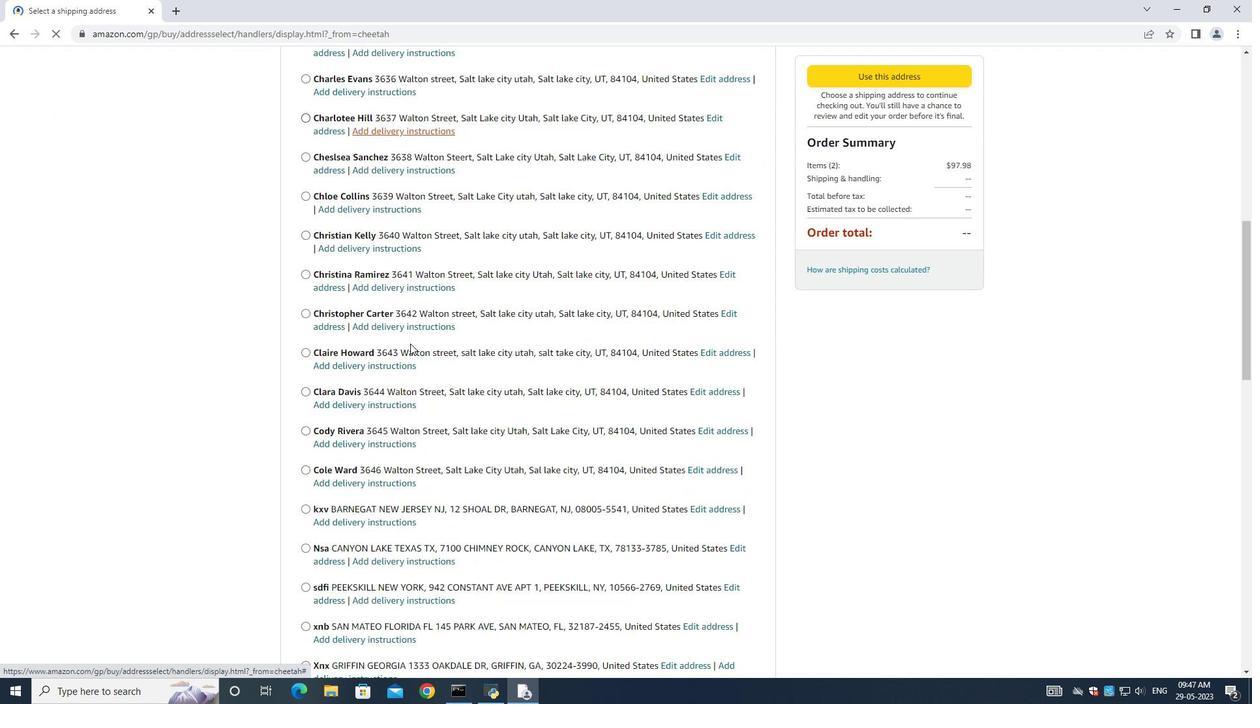 
Action: Mouse scrolled (410, 347) with delta (0, 0)
Screenshot: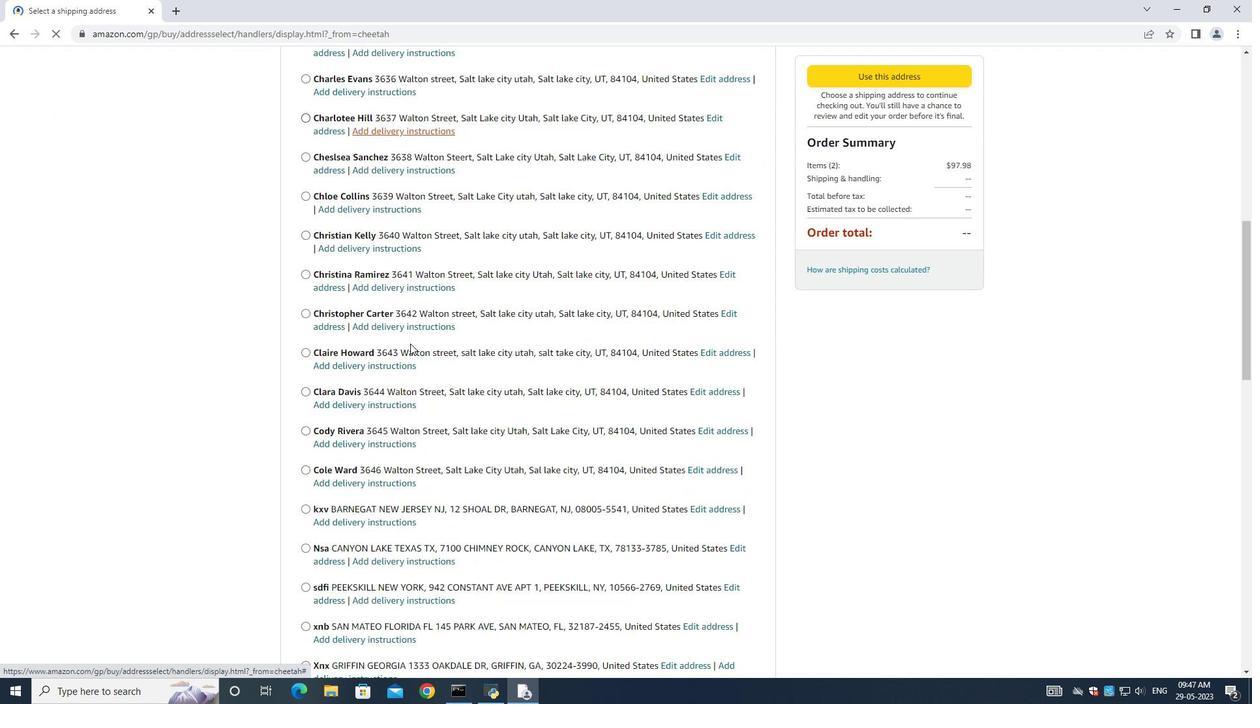 
Action: Mouse moved to (410, 349)
Screenshot: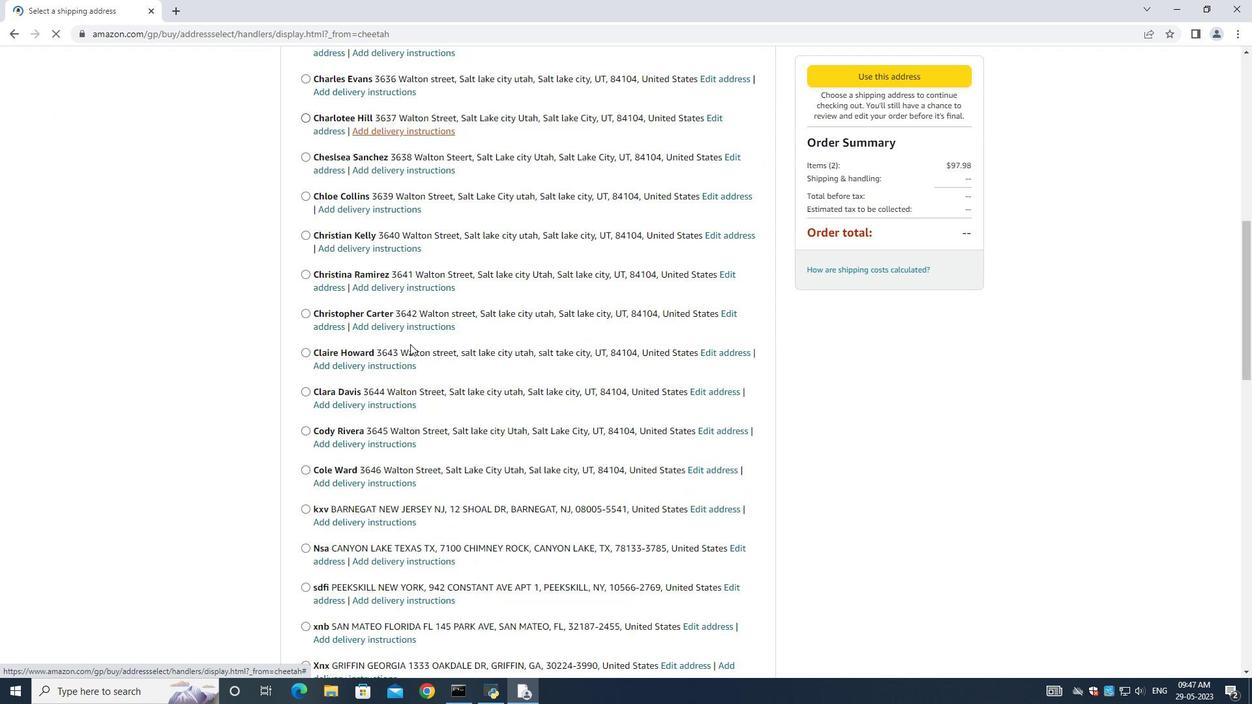 
Action: Mouse scrolled (410, 348) with delta (0, 0)
Screenshot: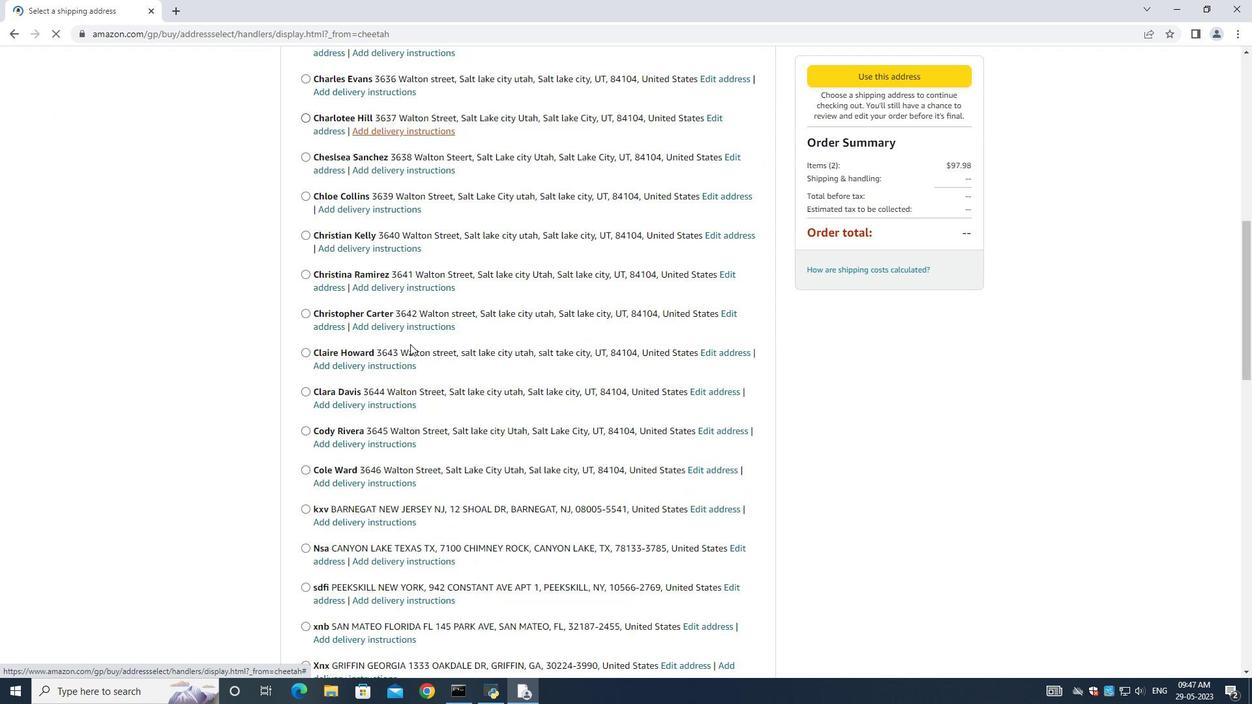 
Action: Mouse moved to (410, 349)
Screenshot: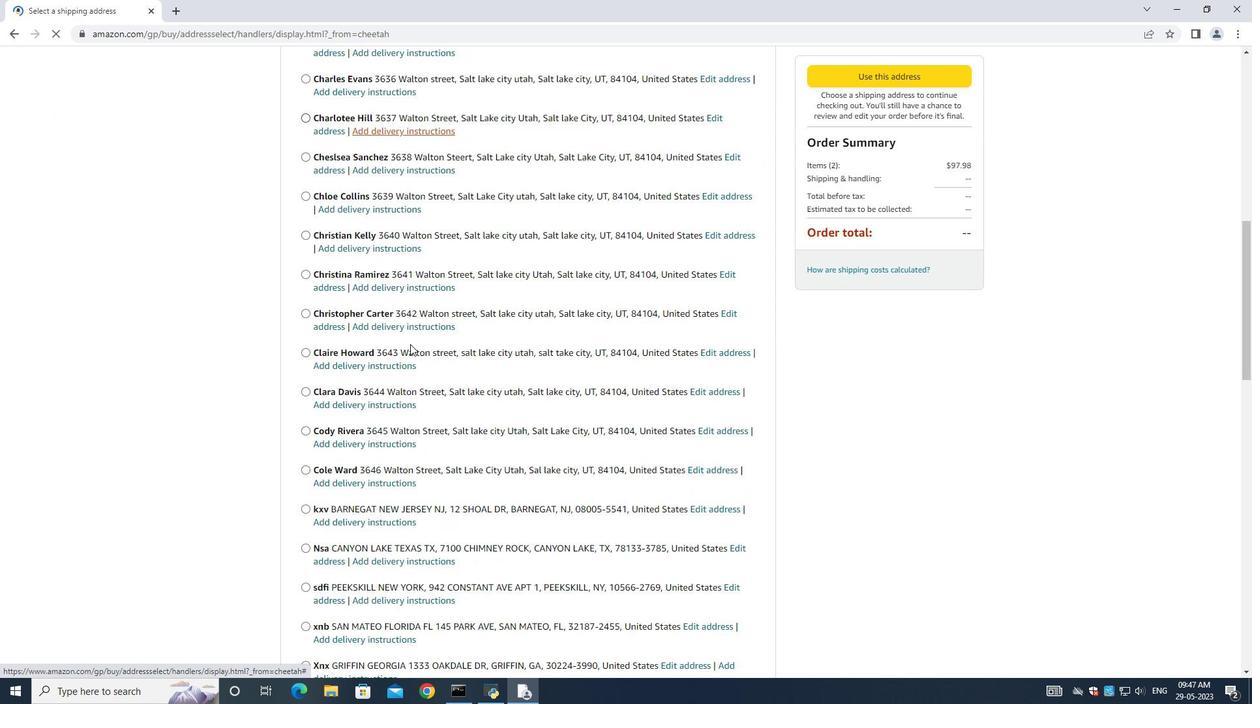 
Action: Mouse scrolled (410, 348) with delta (0, 0)
Screenshot: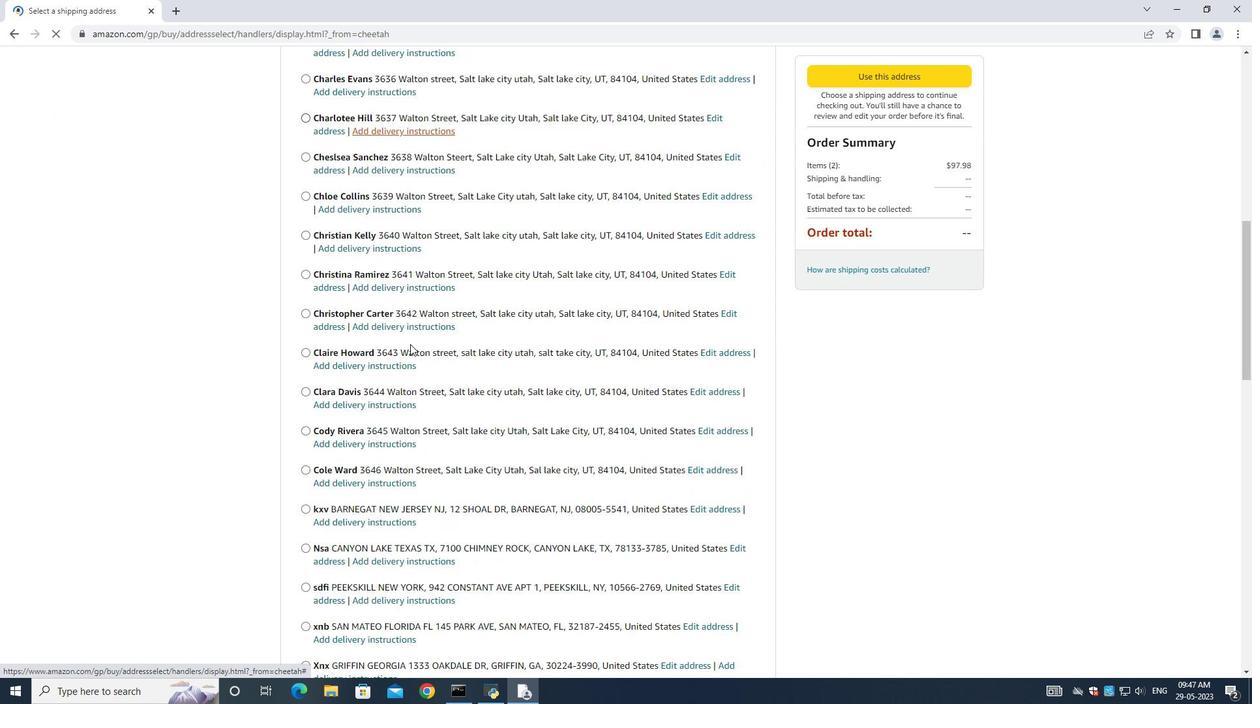 
Action: Mouse scrolled (410, 348) with delta (0, 0)
Screenshot: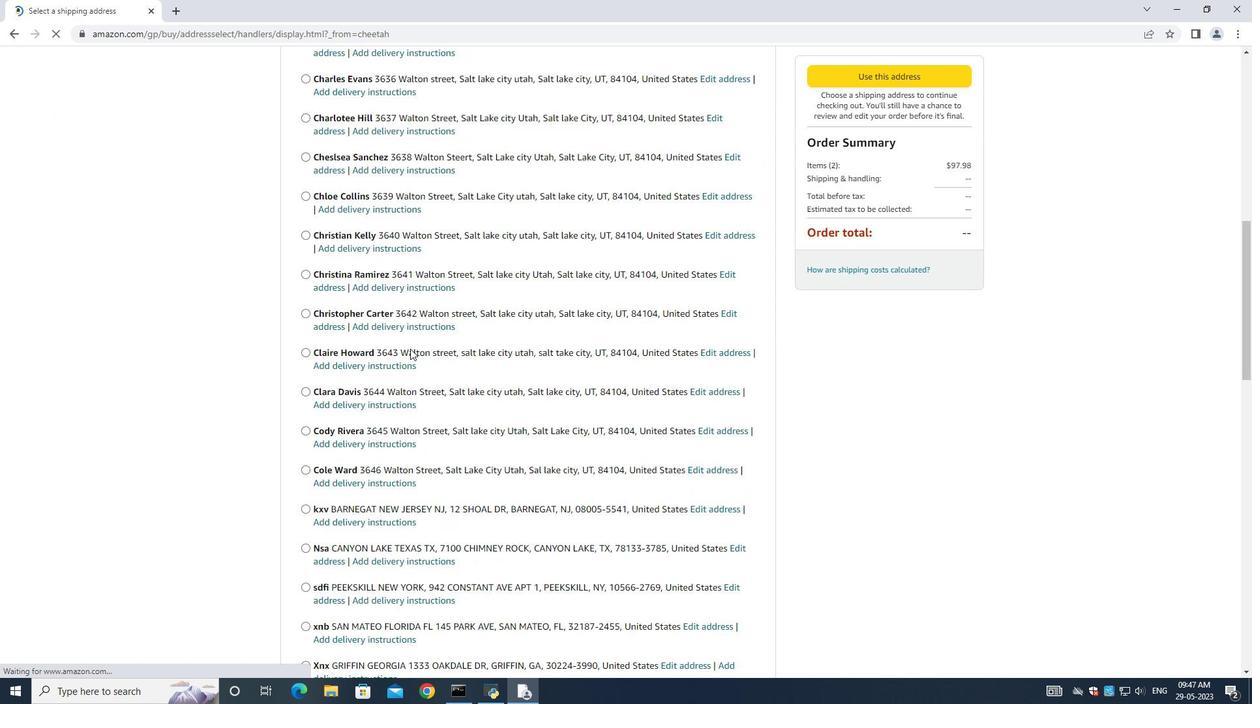 
Action: Mouse moved to (409, 349)
Screenshot: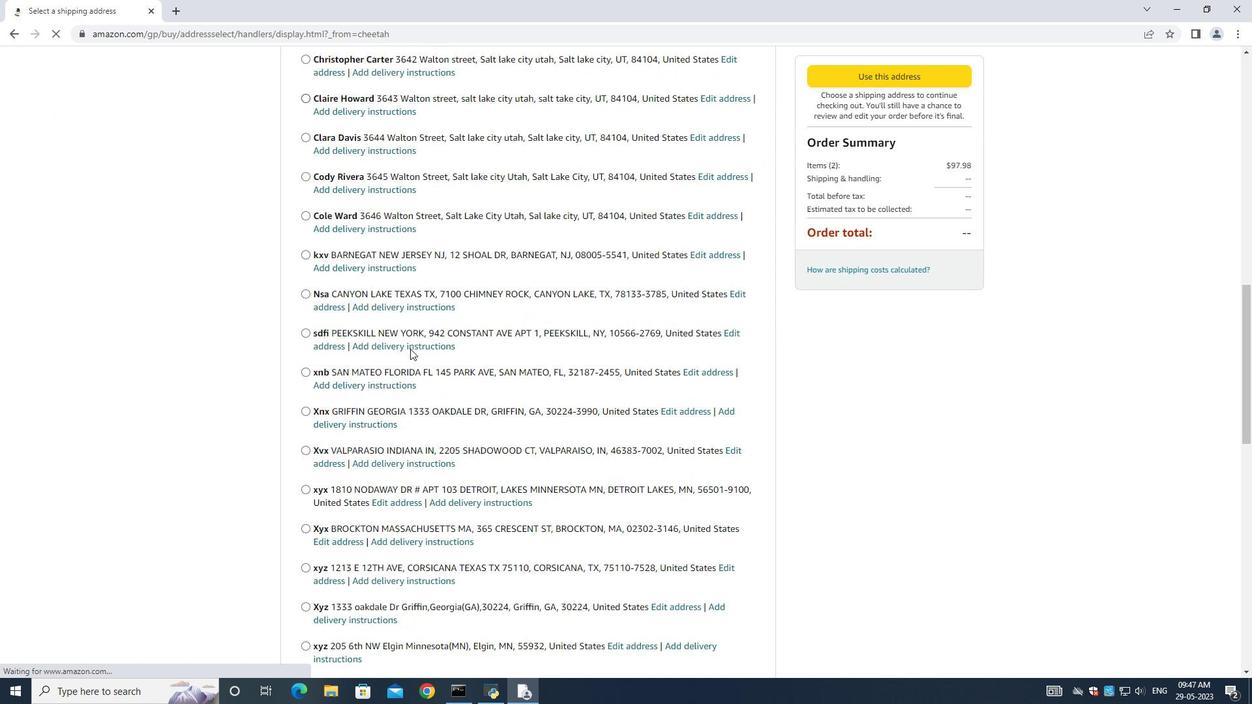 
Action: Mouse scrolled (409, 348) with delta (0, 0)
Screenshot: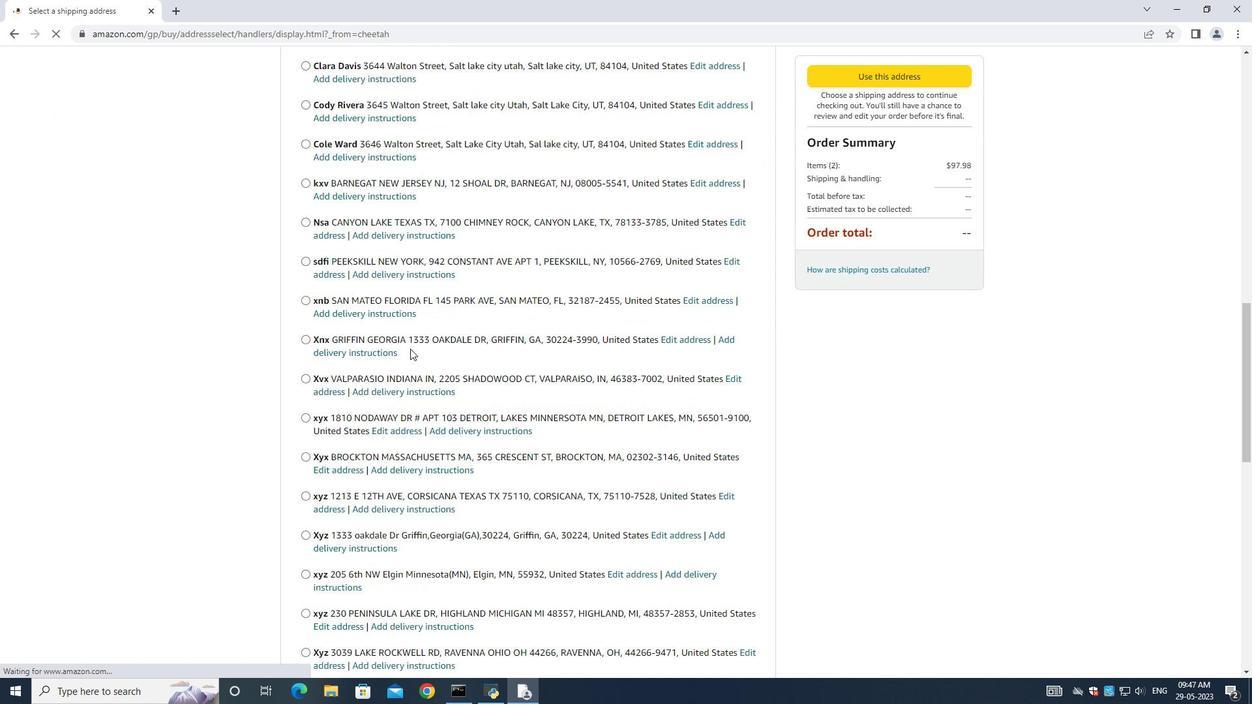 
Action: Mouse scrolled (409, 348) with delta (0, 0)
Screenshot: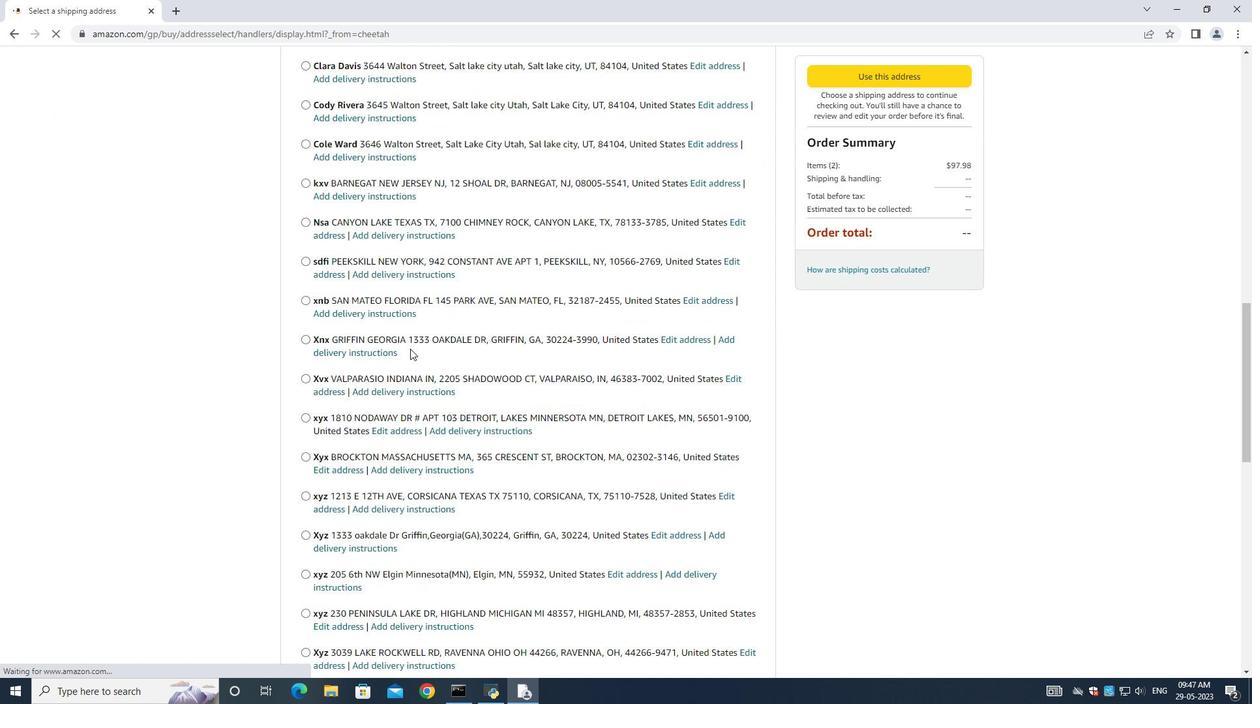 
Action: Mouse scrolled (409, 348) with delta (0, 0)
Screenshot: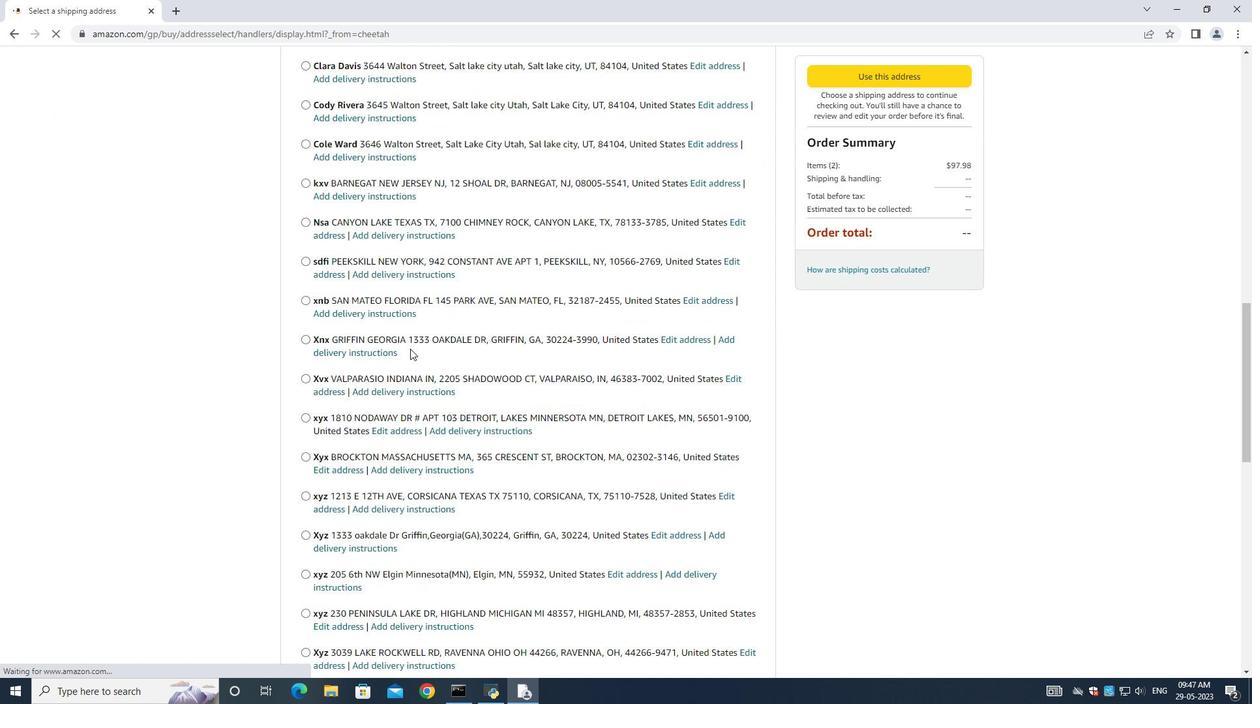 
Action: Mouse moved to (410, 351)
Screenshot: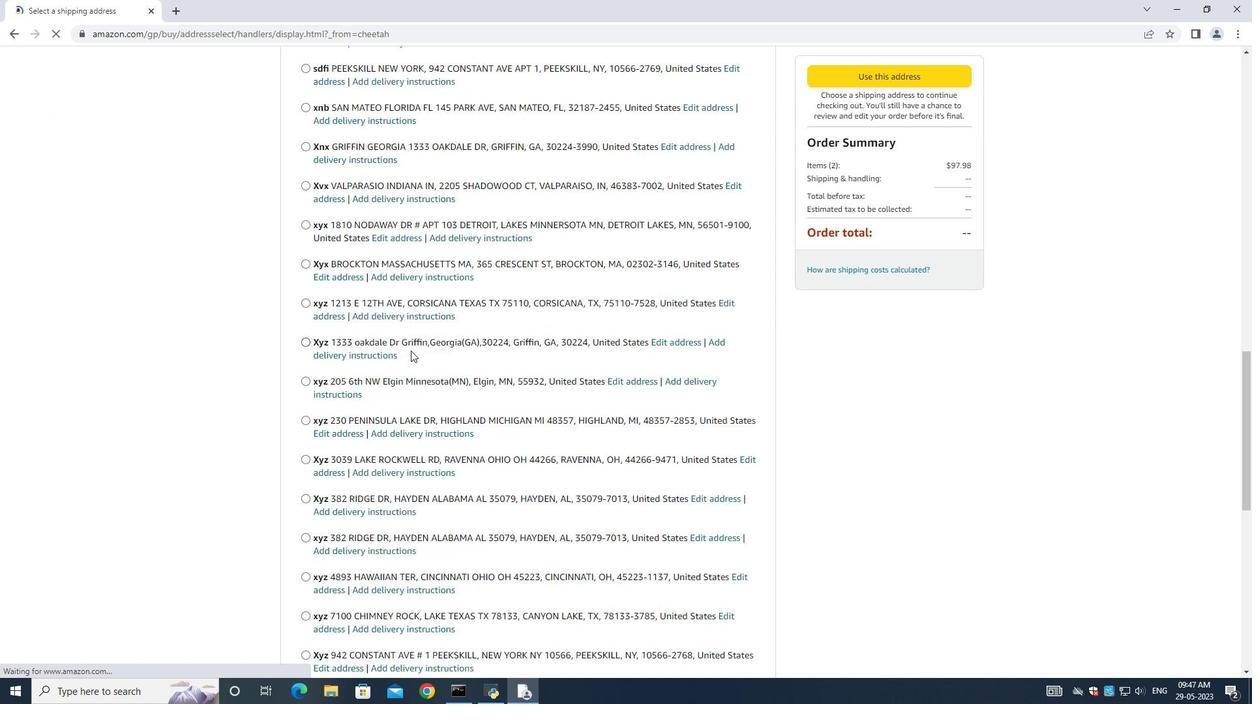 
Action: Mouse scrolled (410, 350) with delta (0, 0)
Screenshot: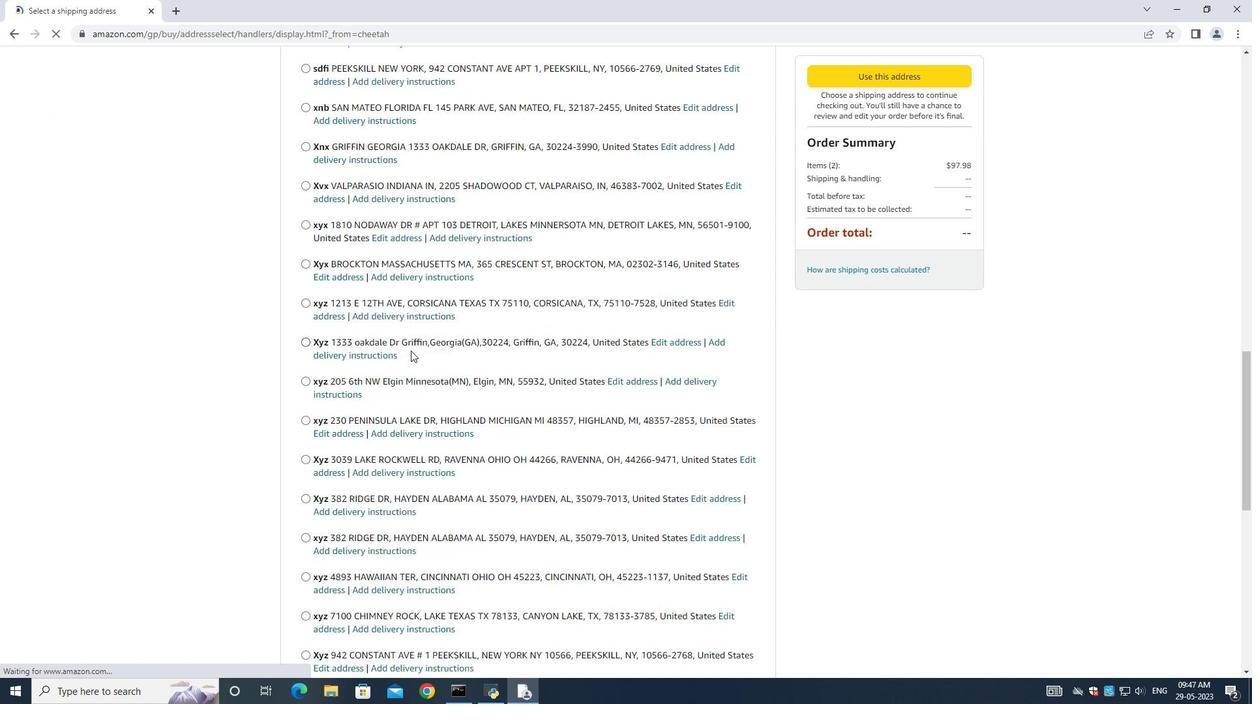 
Action: Mouse moved to (410, 355)
Screenshot: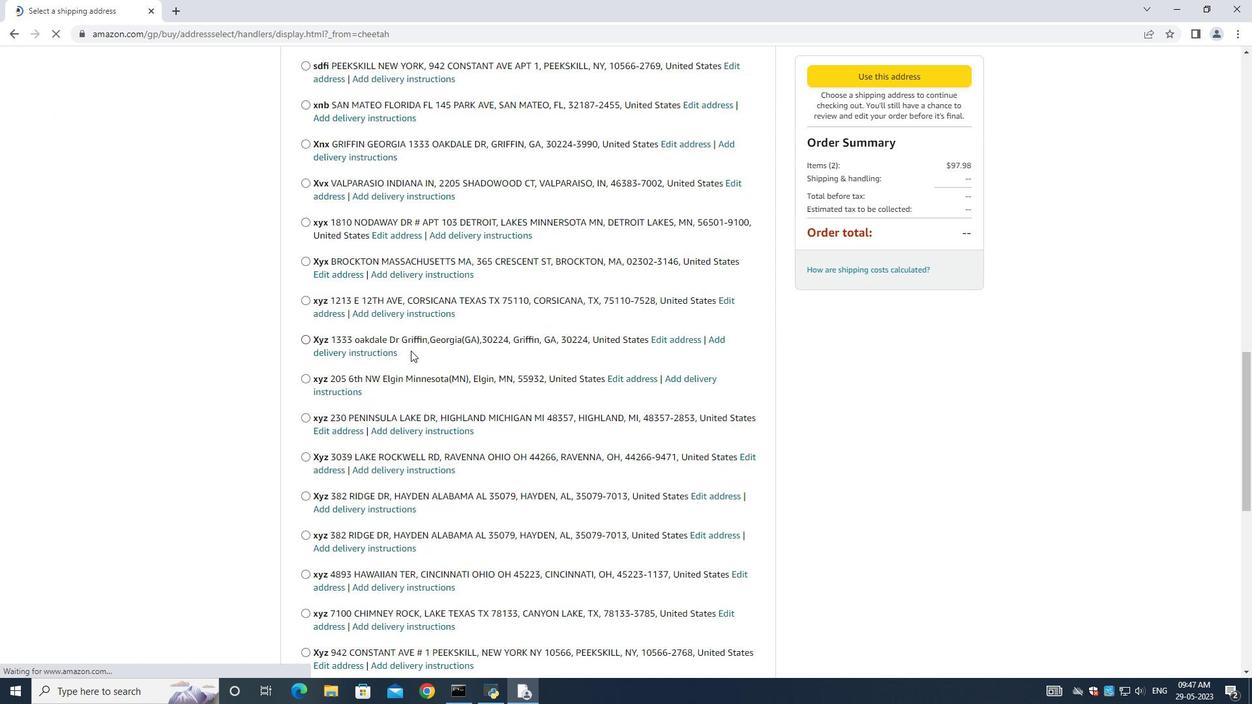 
Action: Mouse scrolled (410, 354) with delta (0, 0)
Screenshot: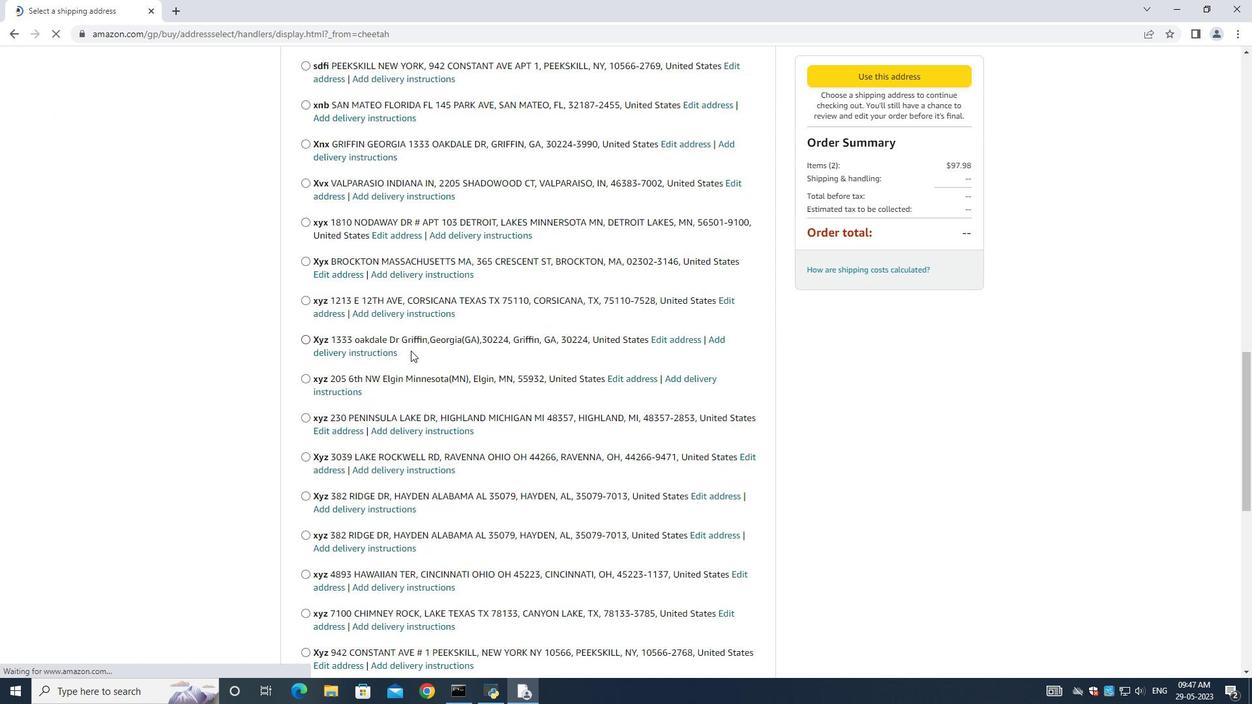 
Action: Mouse moved to (410, 356)
Screenshot: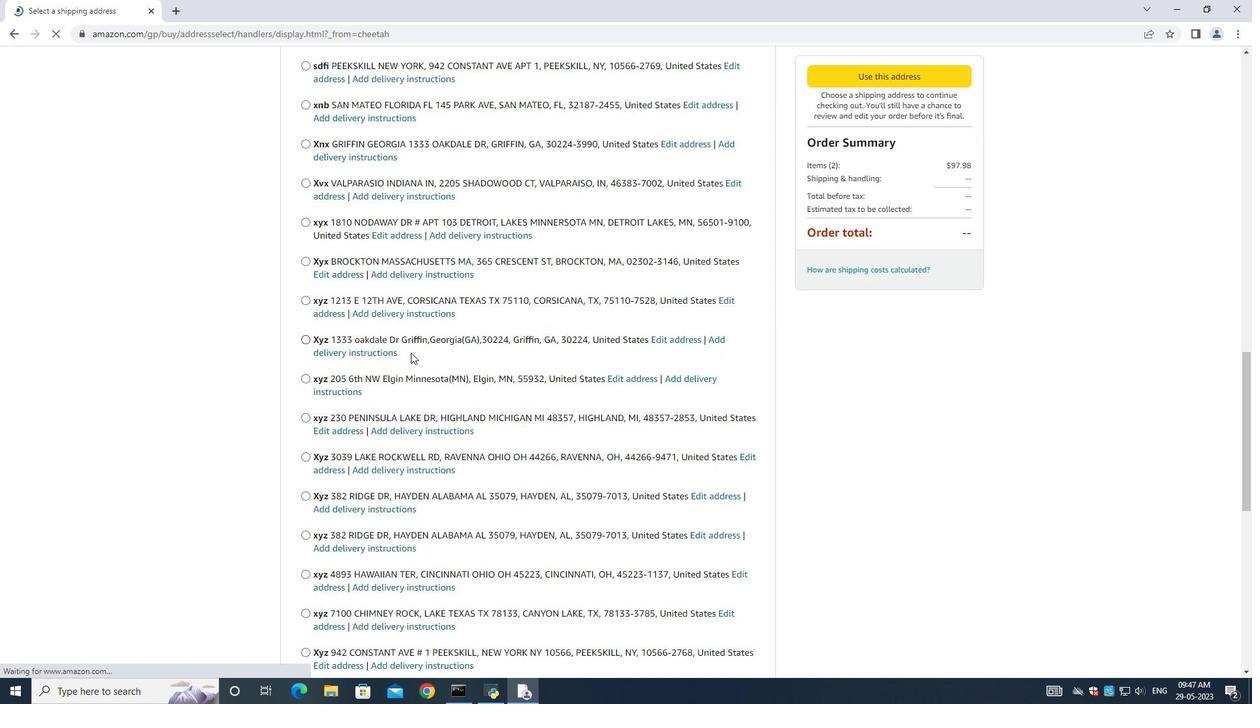 
Action: Mouse scrolled (410, 355) with delta (0, 0)
Screenshot: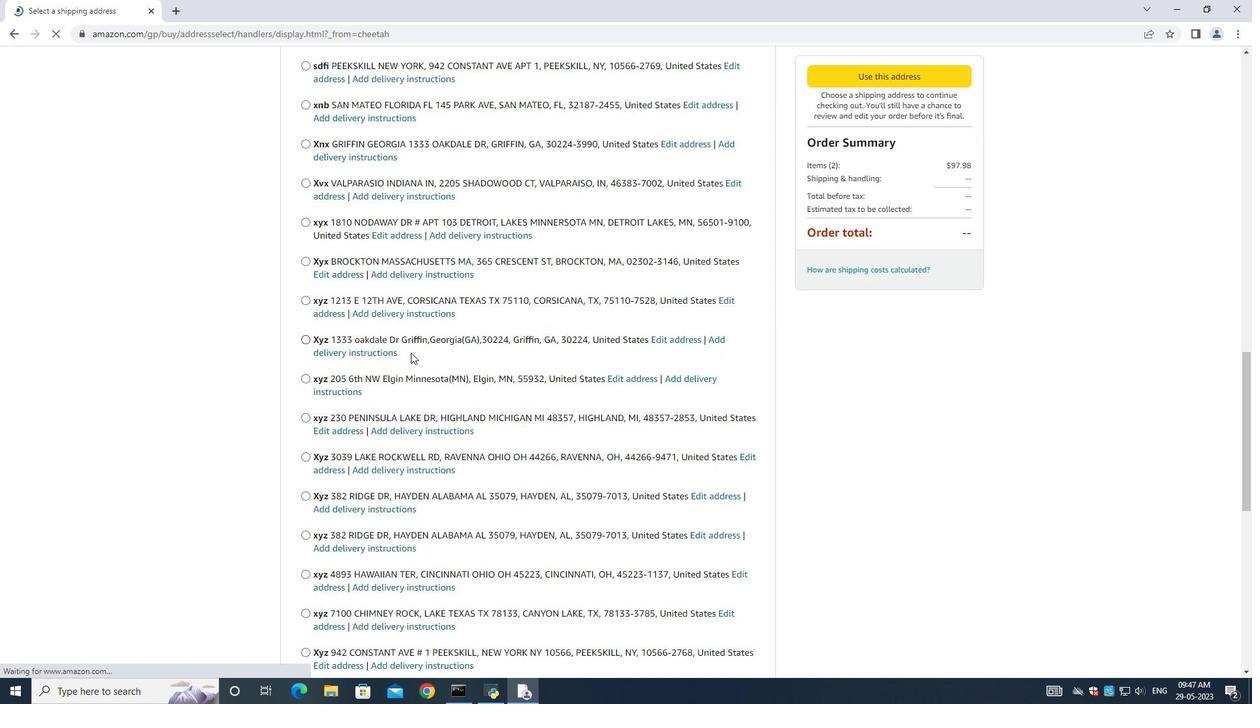 
Action: Mouse scrolled (410, 355) with delta (0, 0)
Screenshot: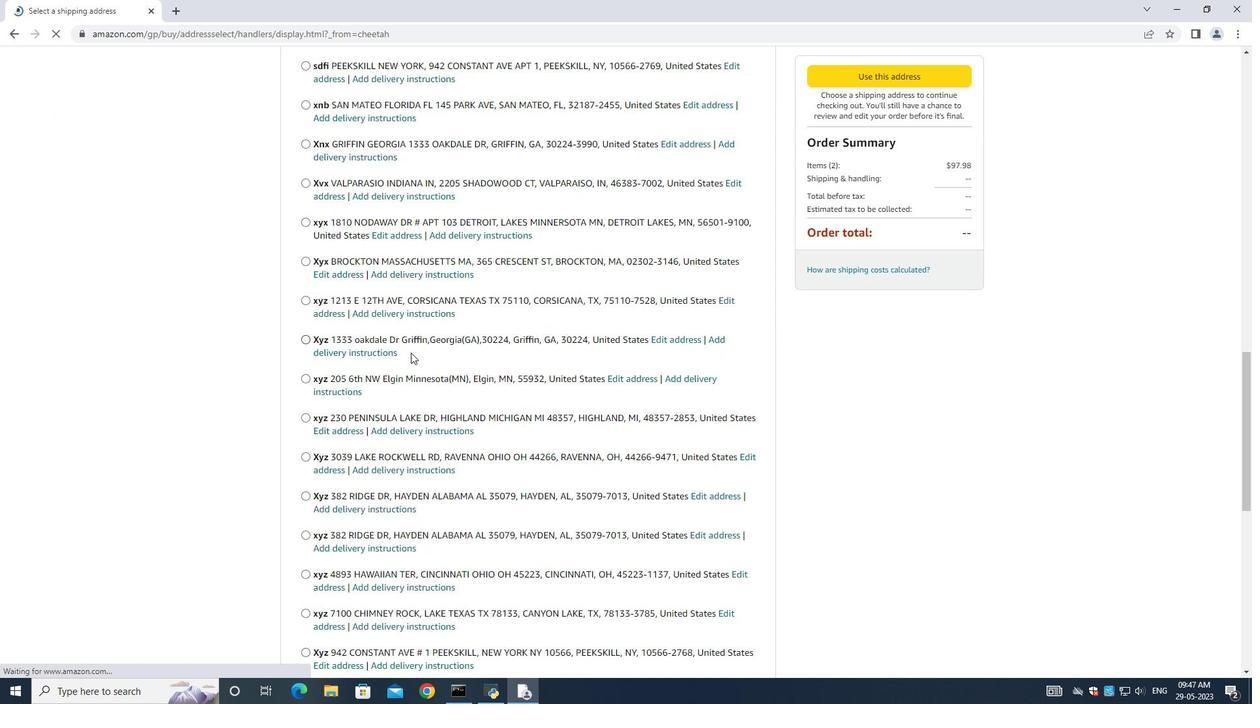 
Action: Mouse moved to (409, 369)
Screenshot: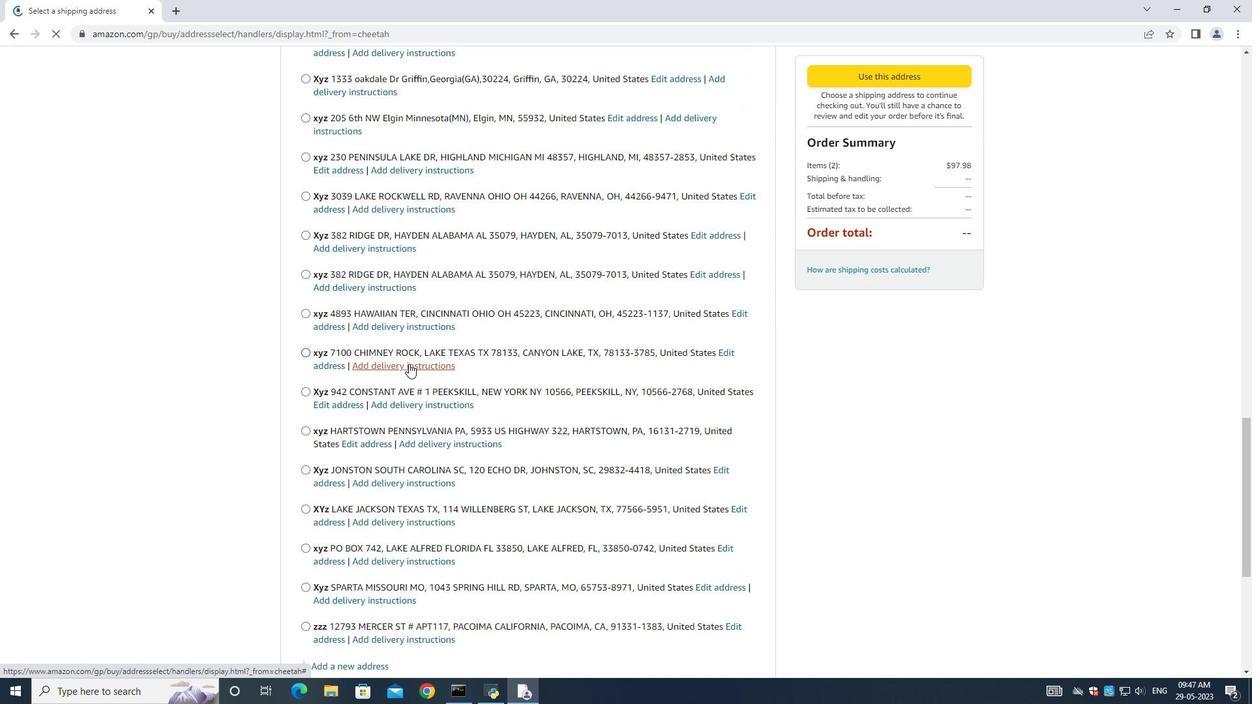 
Action: Mouse scrolled (409, 369) with delta (0, 0)
Screenshot: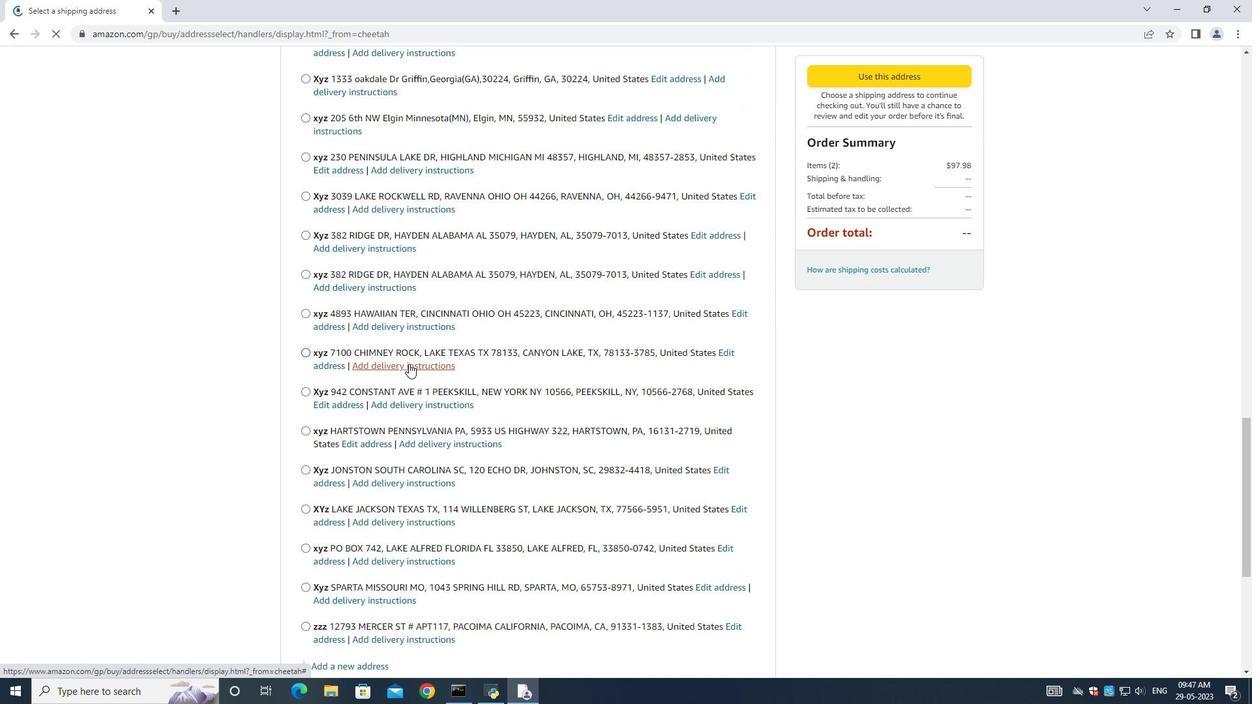 
Action: Mouse moved to (409, 370)
Screenshot: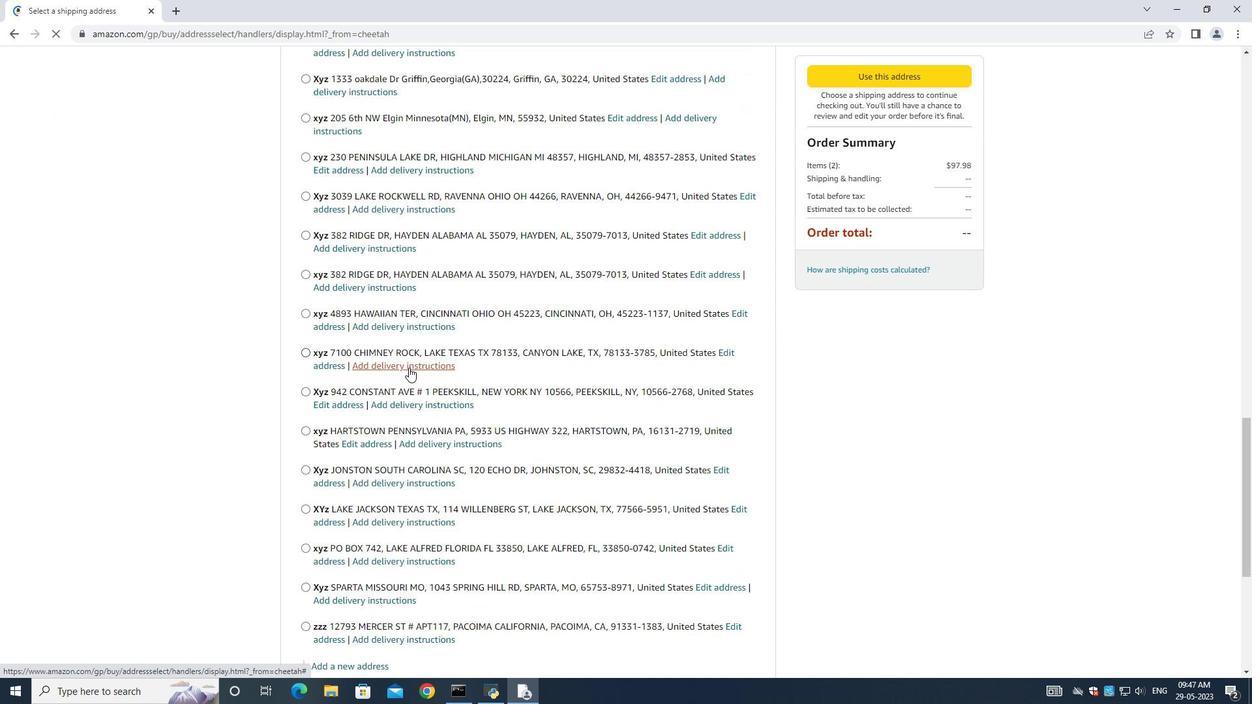 
Action: Mouse scrolled (409, 369) with delta (0, 0)
Screenshot: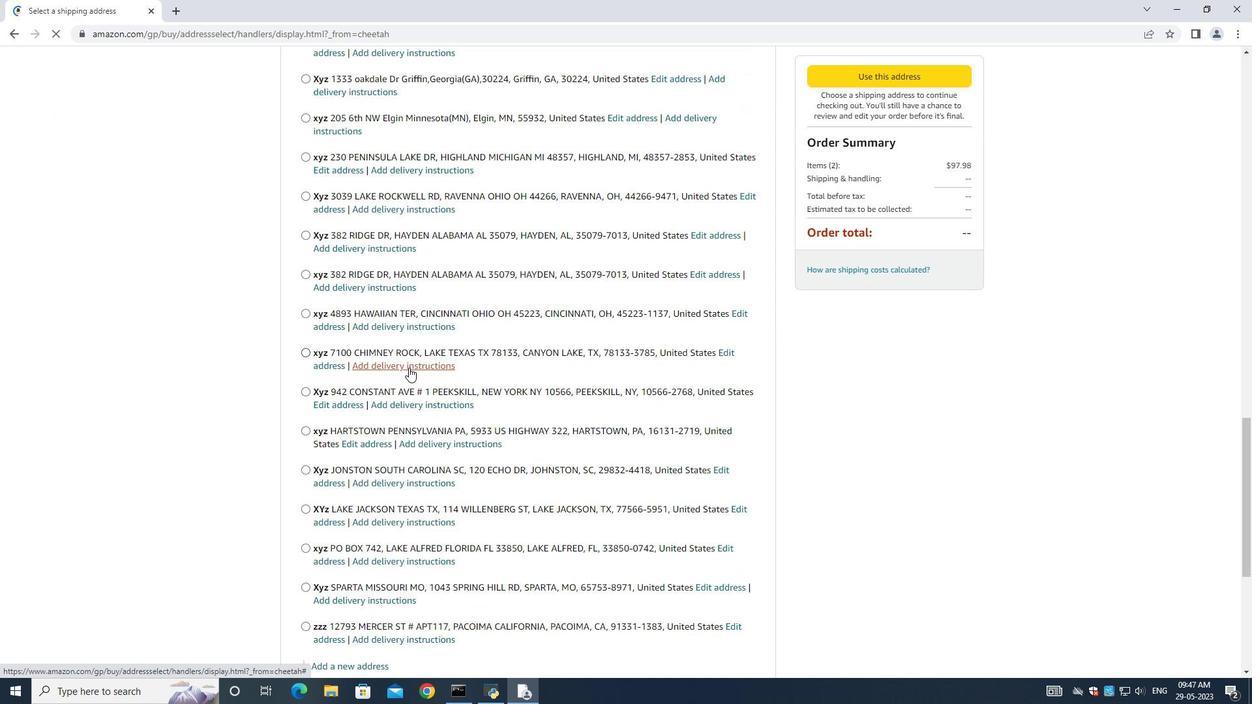 
Action: Mouse moved to (409, 370)
Screenshot: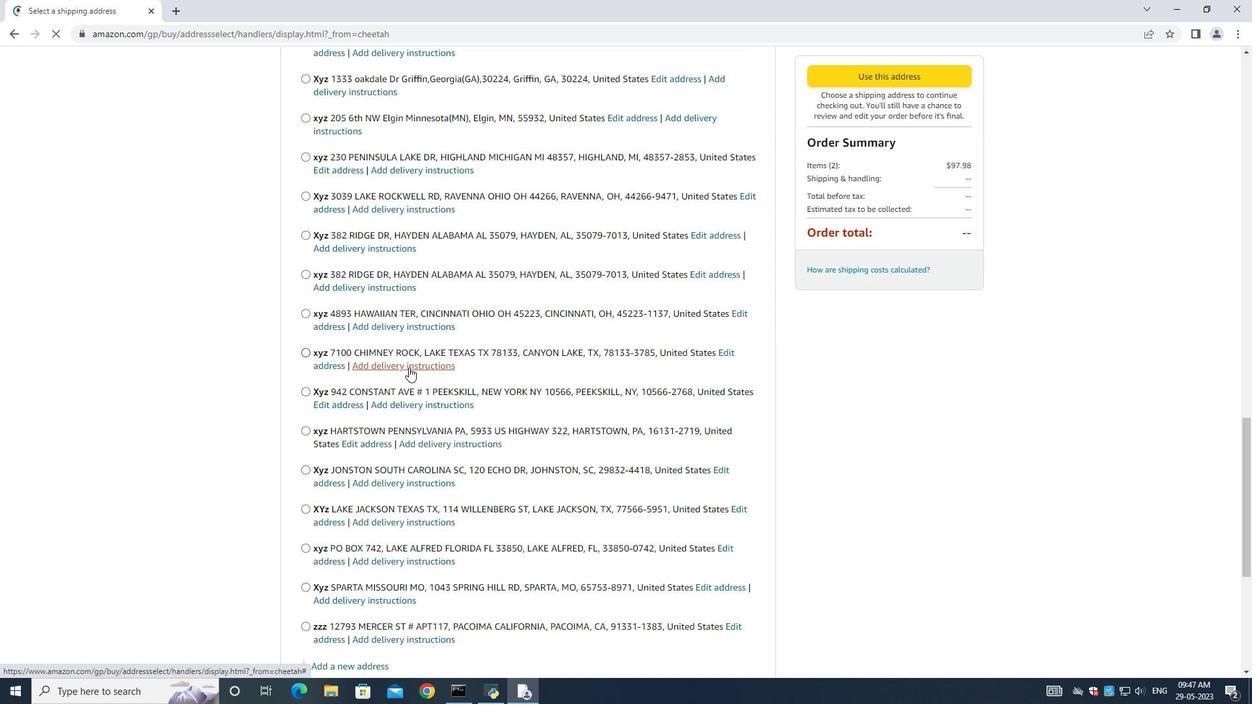 
Action: Mouse scrolled (409, 369) with delta (0, 0)
Screenshot: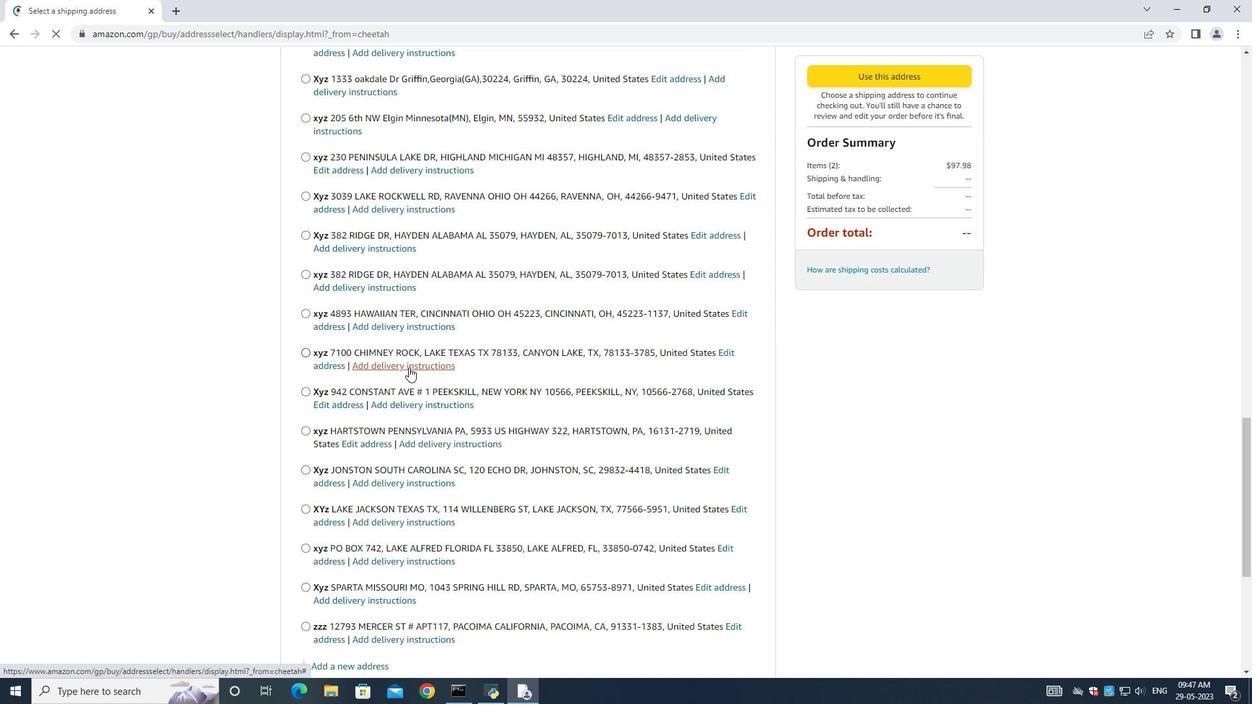 
Action: Mouse moved to (337, 467)
Screenshot: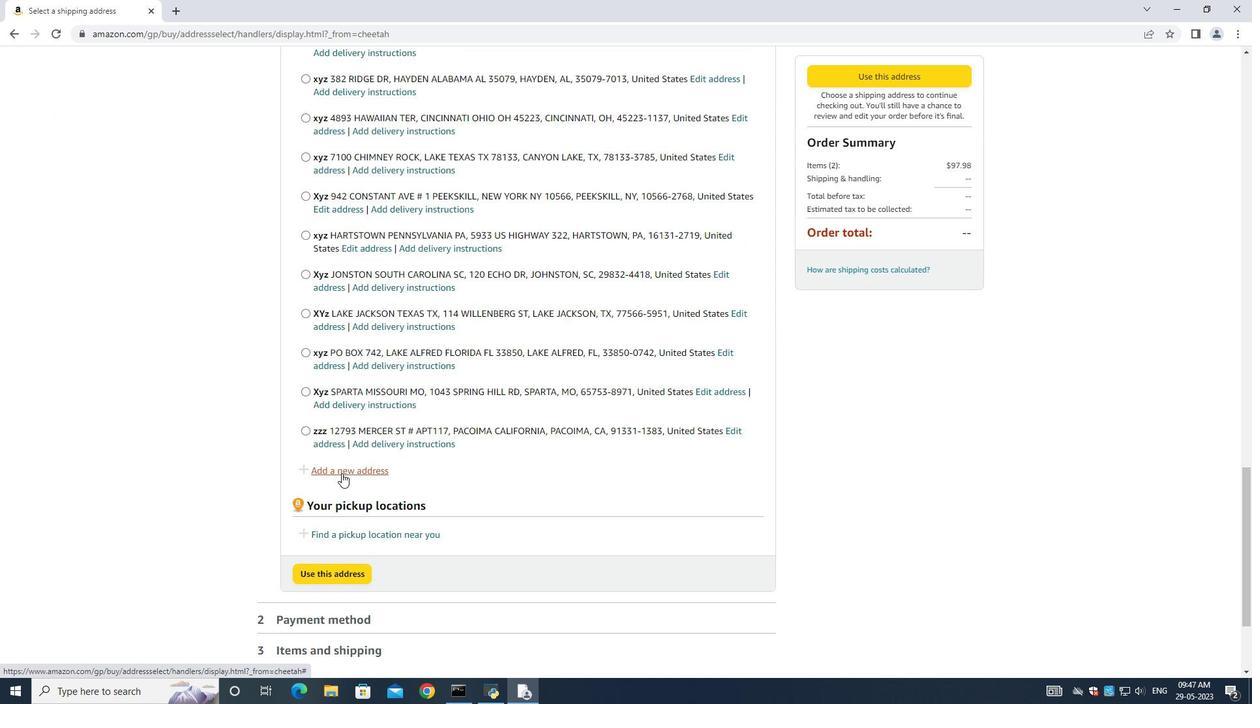 
Action: Mouse pressed left at (337, 467)
Screenshot: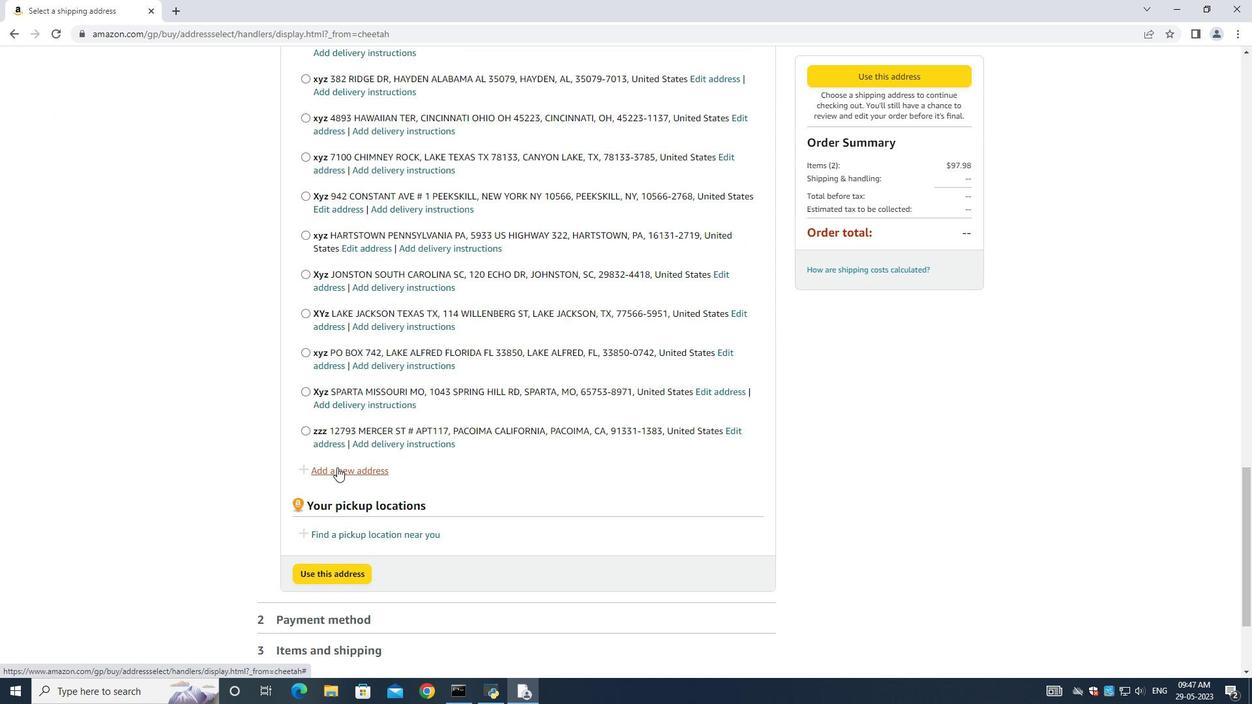 
Action: Mouse moved to (465, 320)
Screenshot: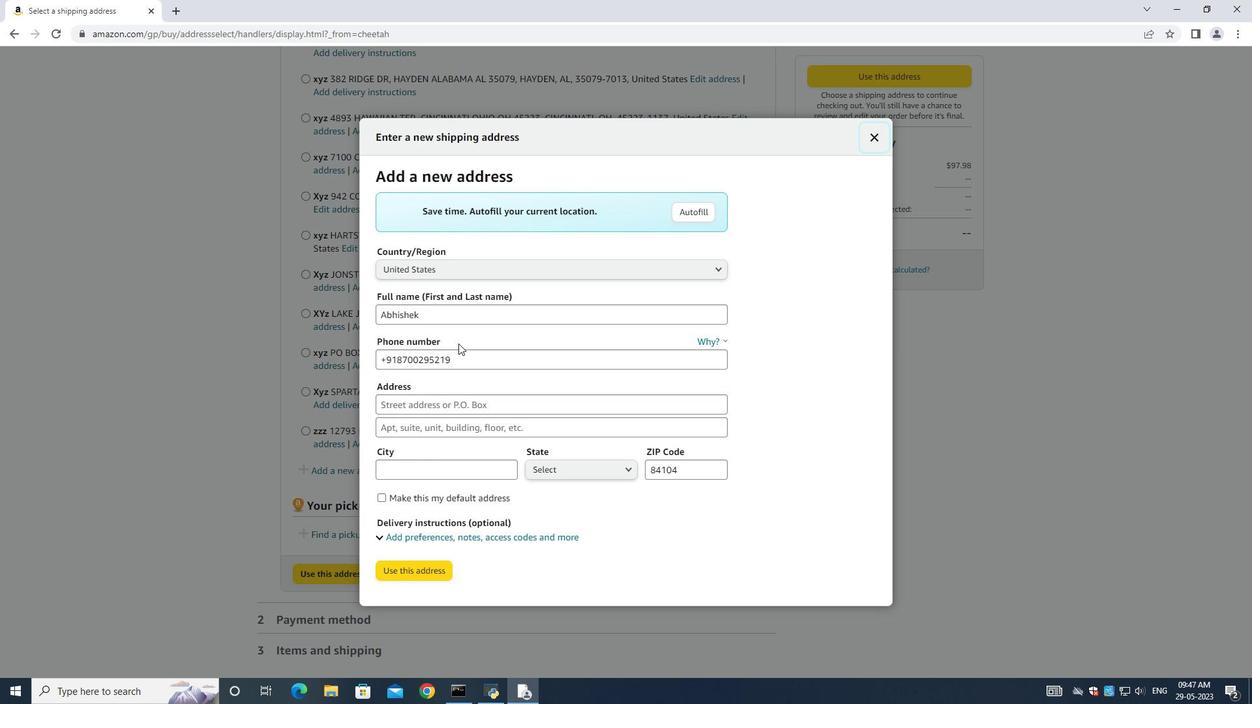 
Action: Mouse pressed left at (465, 320)
Screenshot: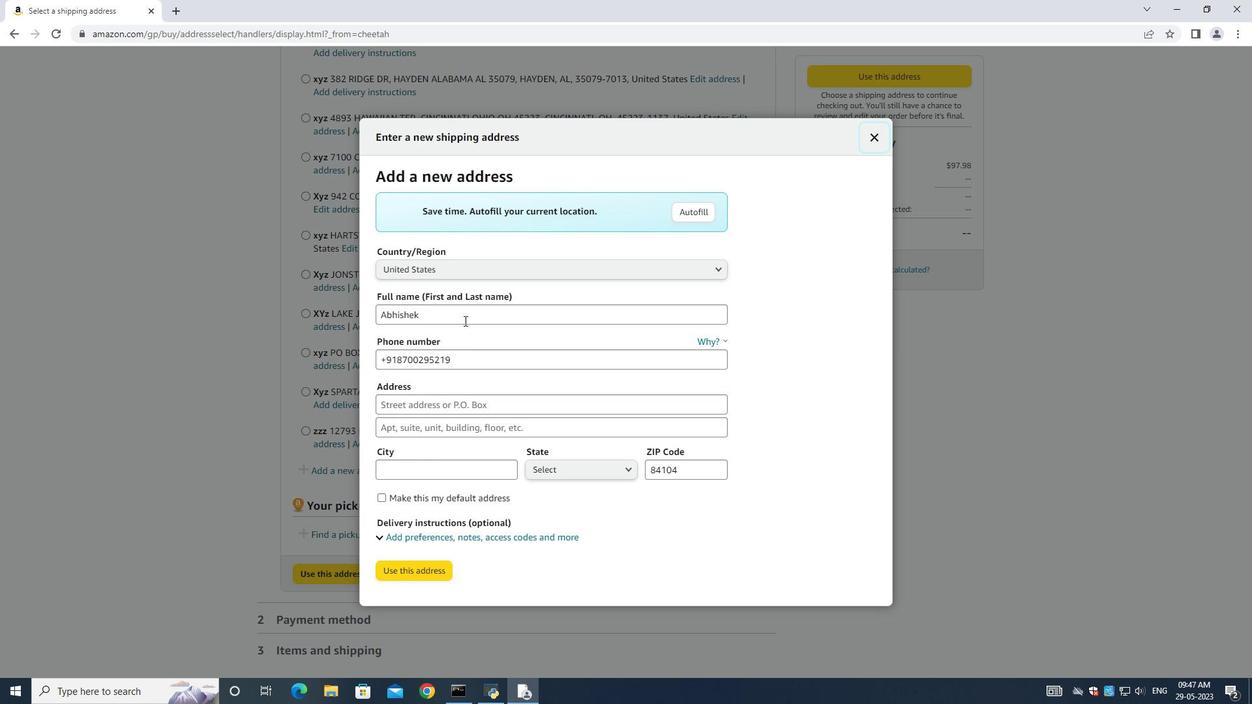 
Action: Mouse moved to (467, 320)
Screenshot: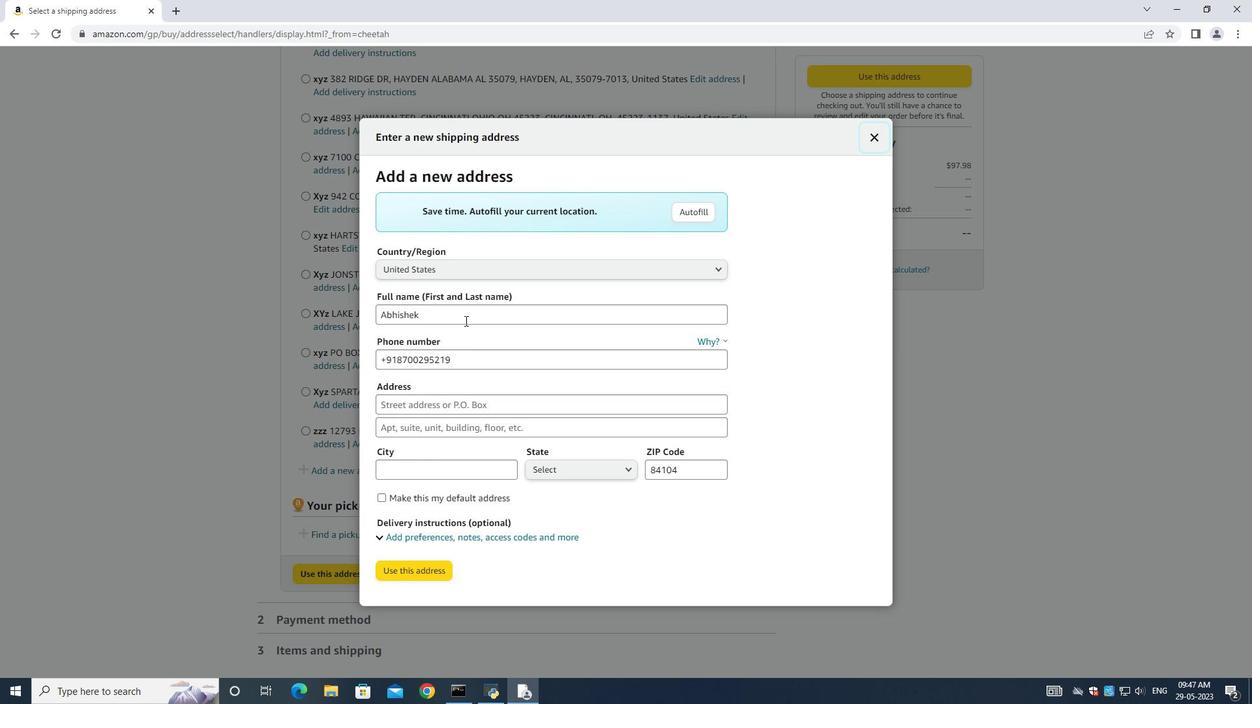 
Action: Key pressed a<Key.backspace><Key.shift><Key.shift><Key.shift><Key.shift><Key.shift><Key.shift><Key.shift><Key.shift><Key.shift><Key.shift><Key.shift><Key.shift><Key.shift><Key.shift><Key.shift><Key.shift>Colton<Key.space><Key.shift>Mitchell<Key.space>
Screenshot: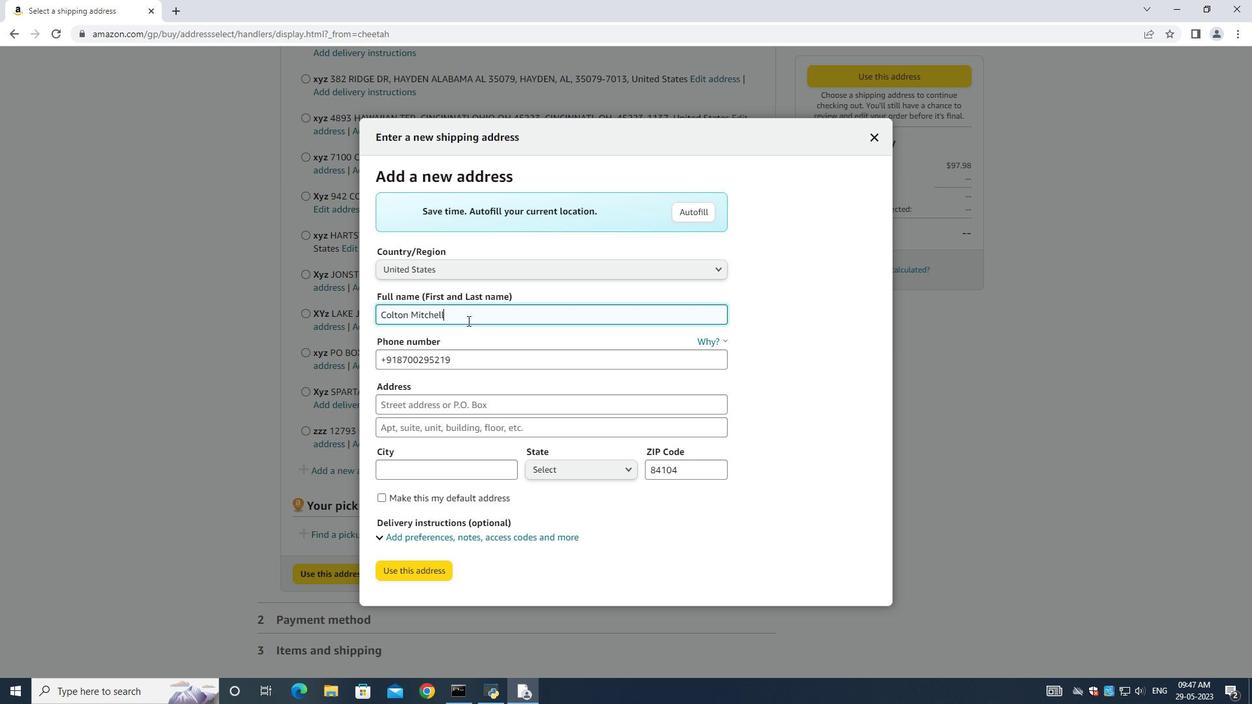 
Action: Mouse moved to (473, 364)
Screenshot: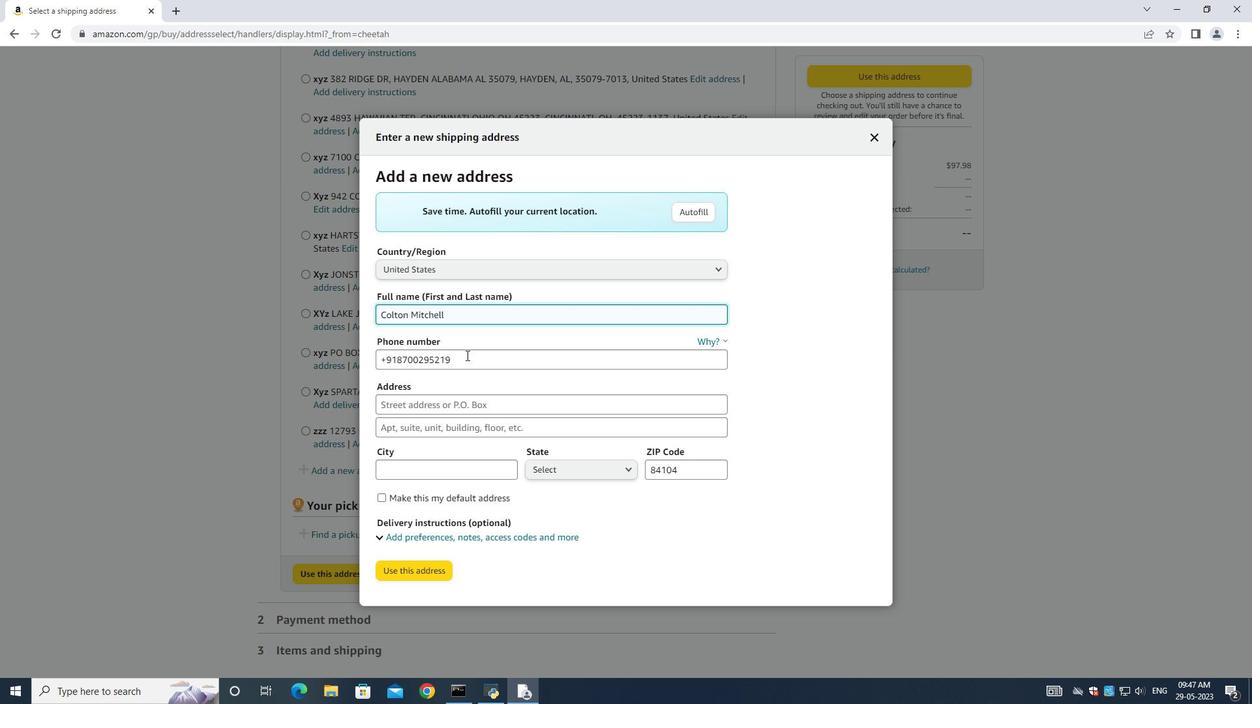 
Action: Mouse pressed left at (473, 364)
Screenshot: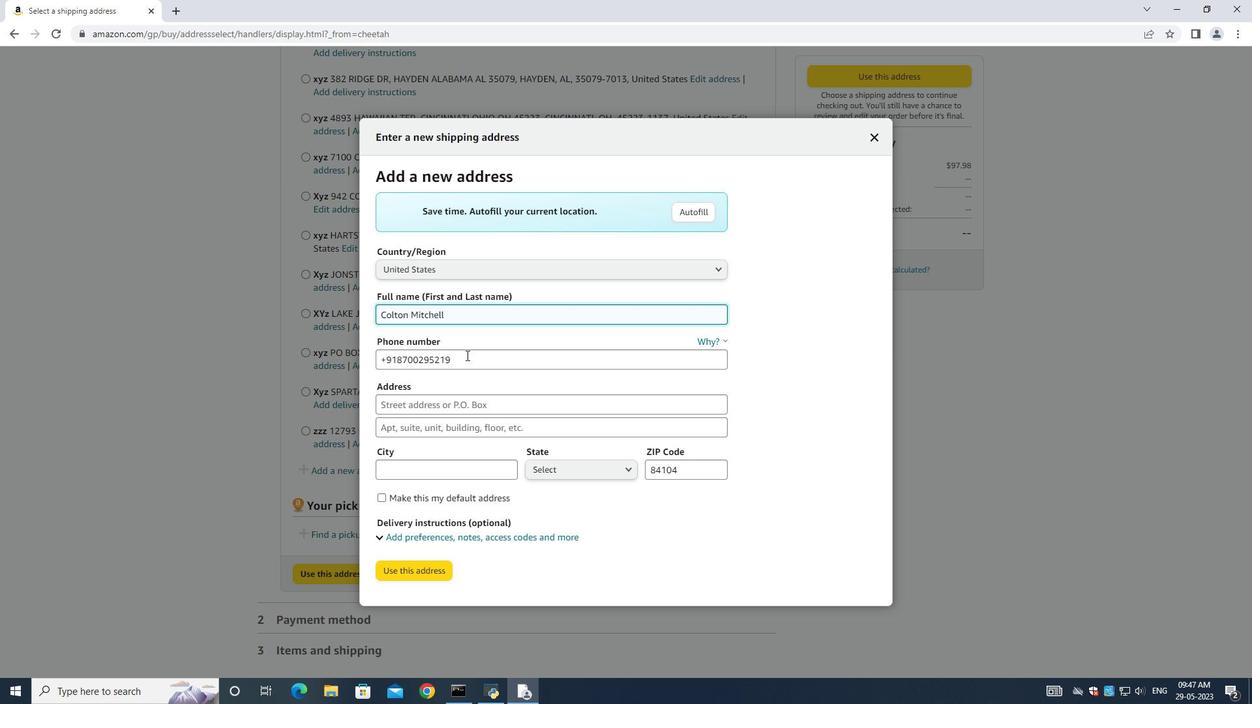 
Action: Mouse moved to (479, 347)
Screenshot: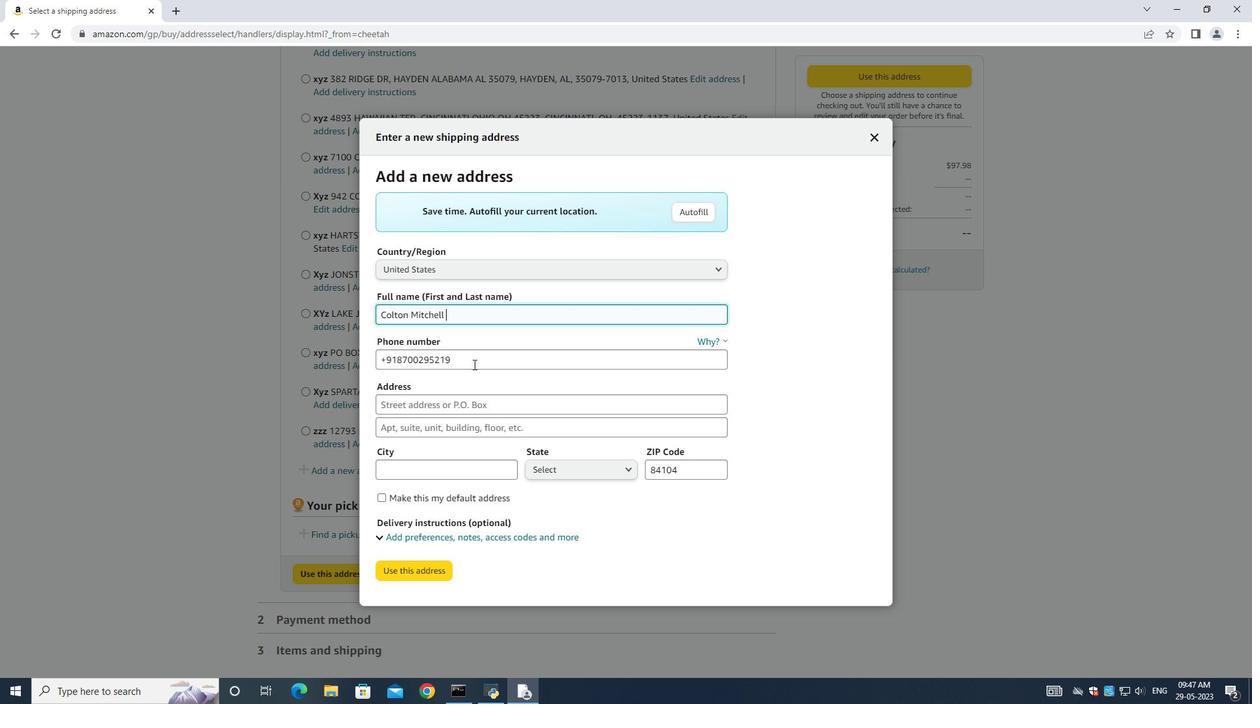 
Action: Key pressed ctrl+A<Key.backspace>9377427970
Screenshot: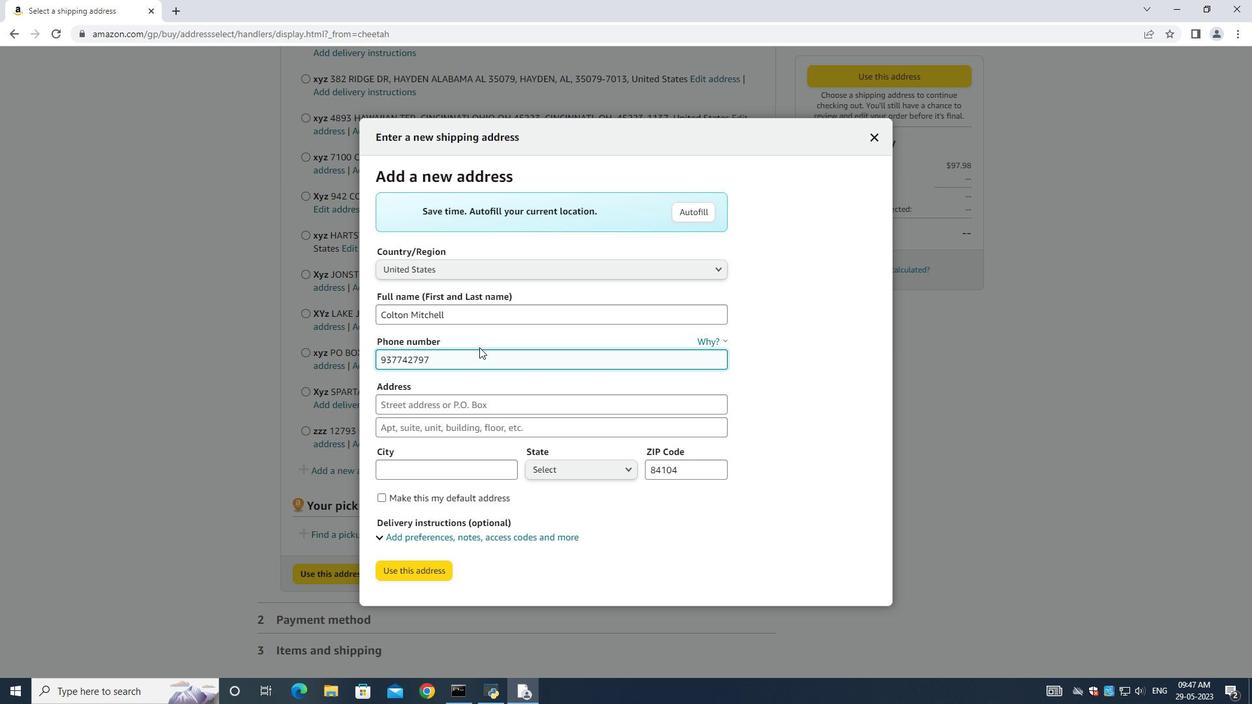
Action: Mouse moved to (444, 404)
Screenshot: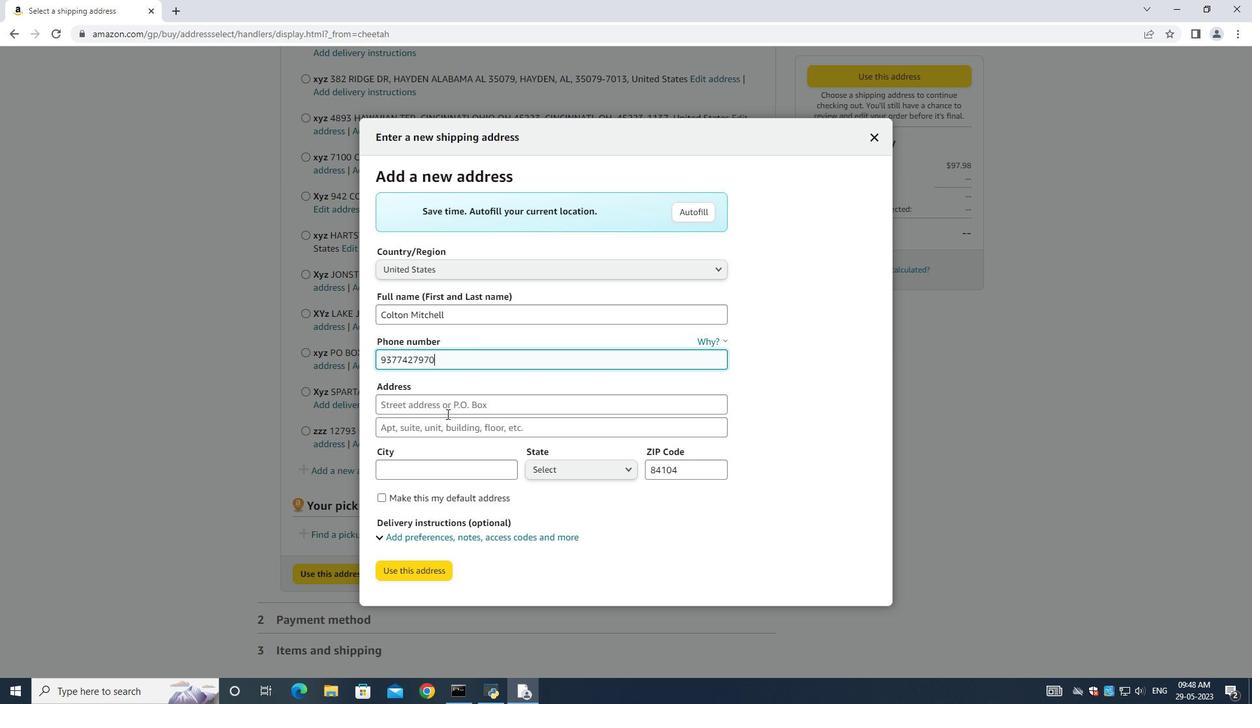 
Action: Mouse pressed left at (444, 404)
Screenshot: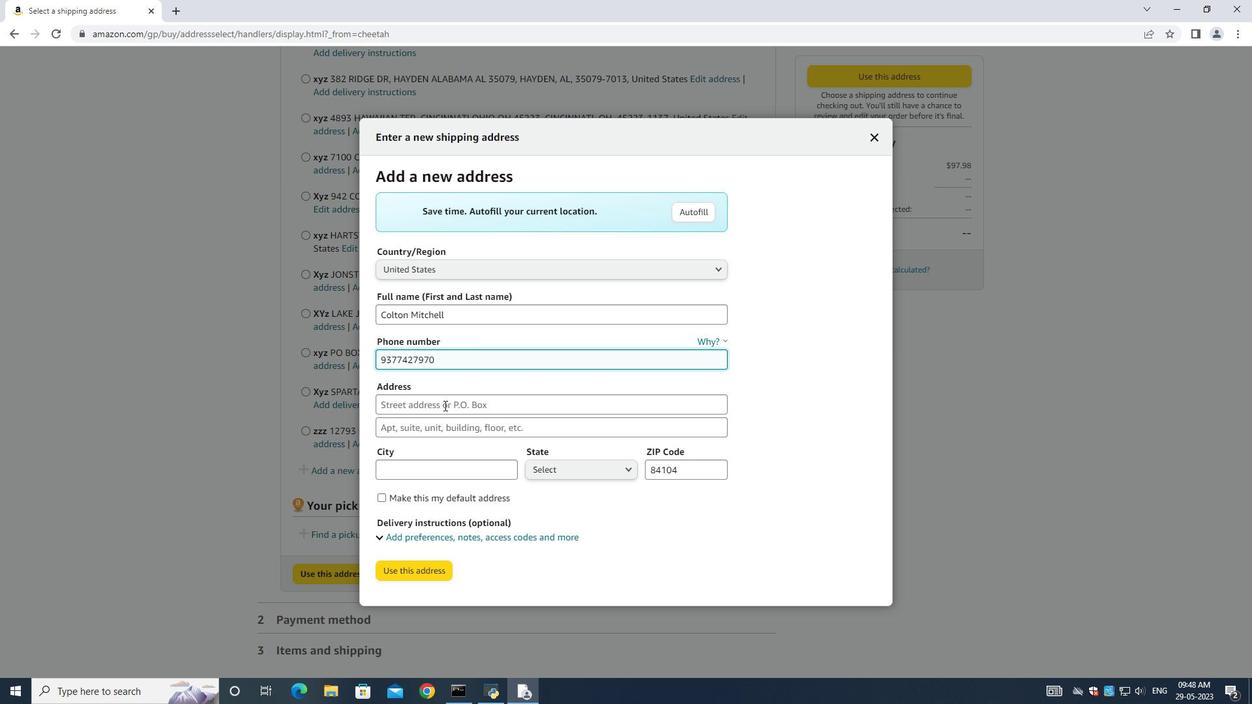 
Action: Mouse moved to (444, 404)
Screenshot: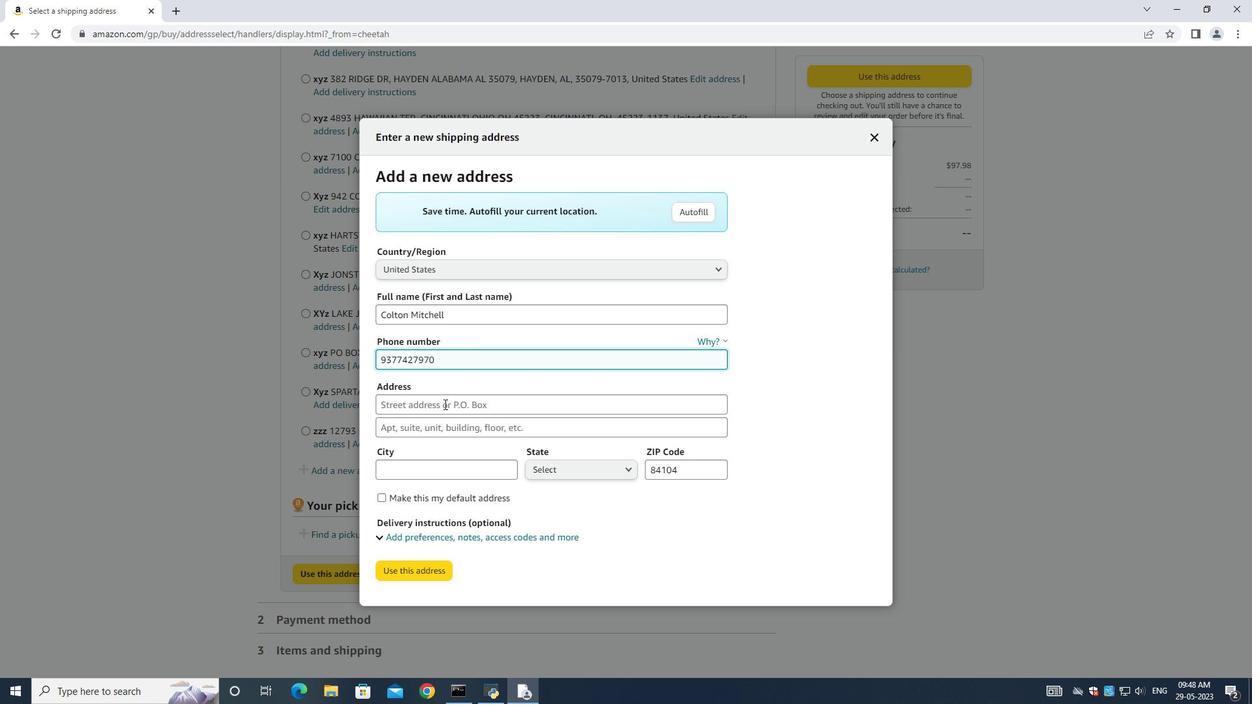 
Action: Key pressed 4276<Key.space><Key.shift>Crim<Key.space>lane<Key.space>
Screenshot: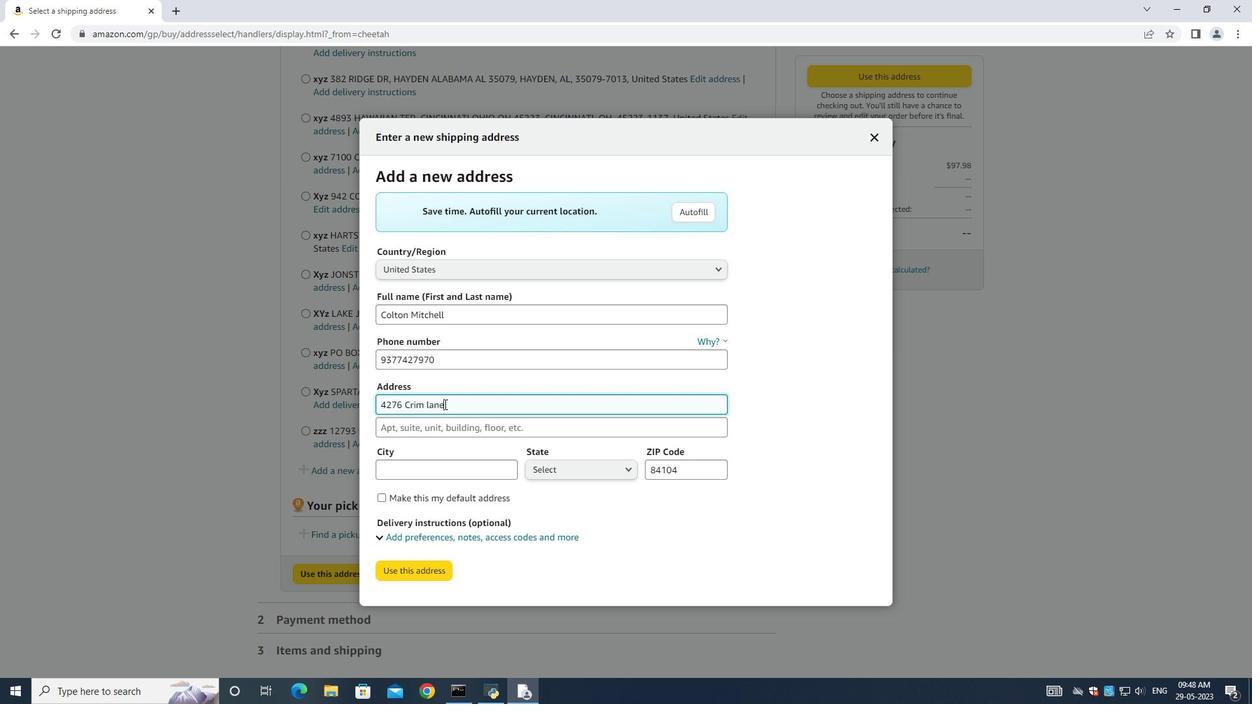 
Action: Mouse moved to (441, 430)
Screenshot: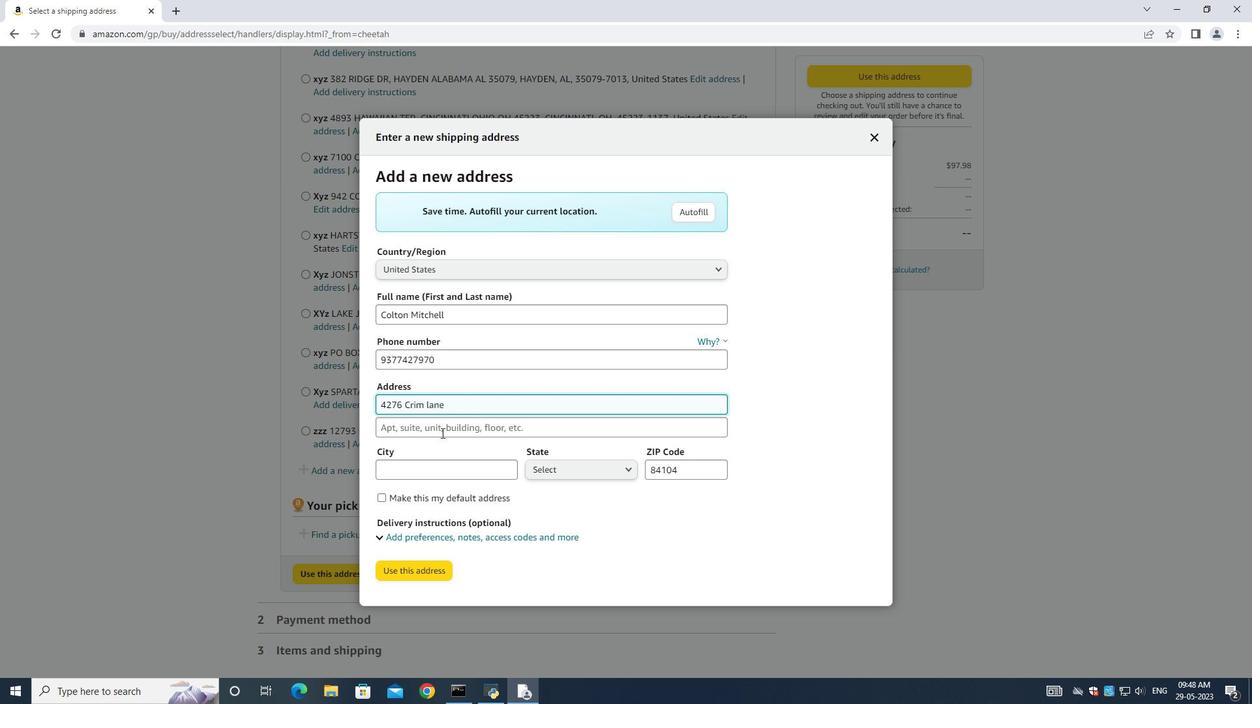 
Action: Mouse pressed left at (441, 430)
Screenshot: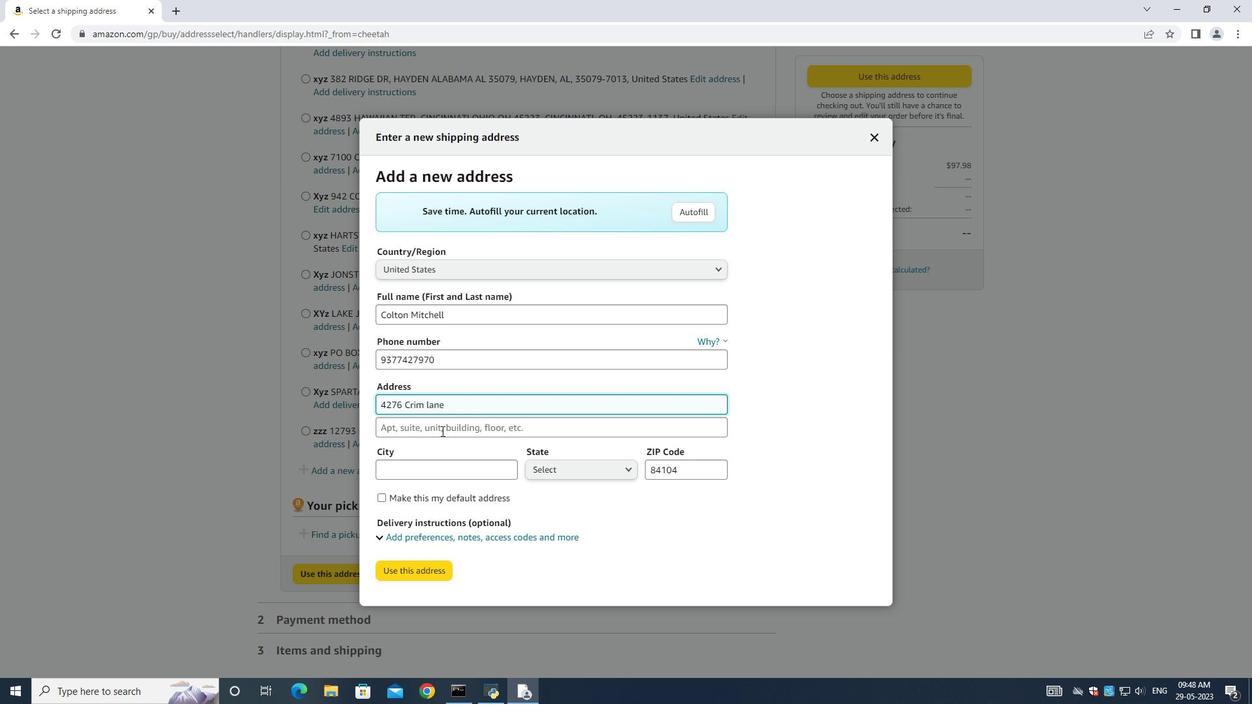 
Action: Key pressed <Key.shift>Underhill<Key.space><Key.shift>Vermont<Key.space>
Screenshot: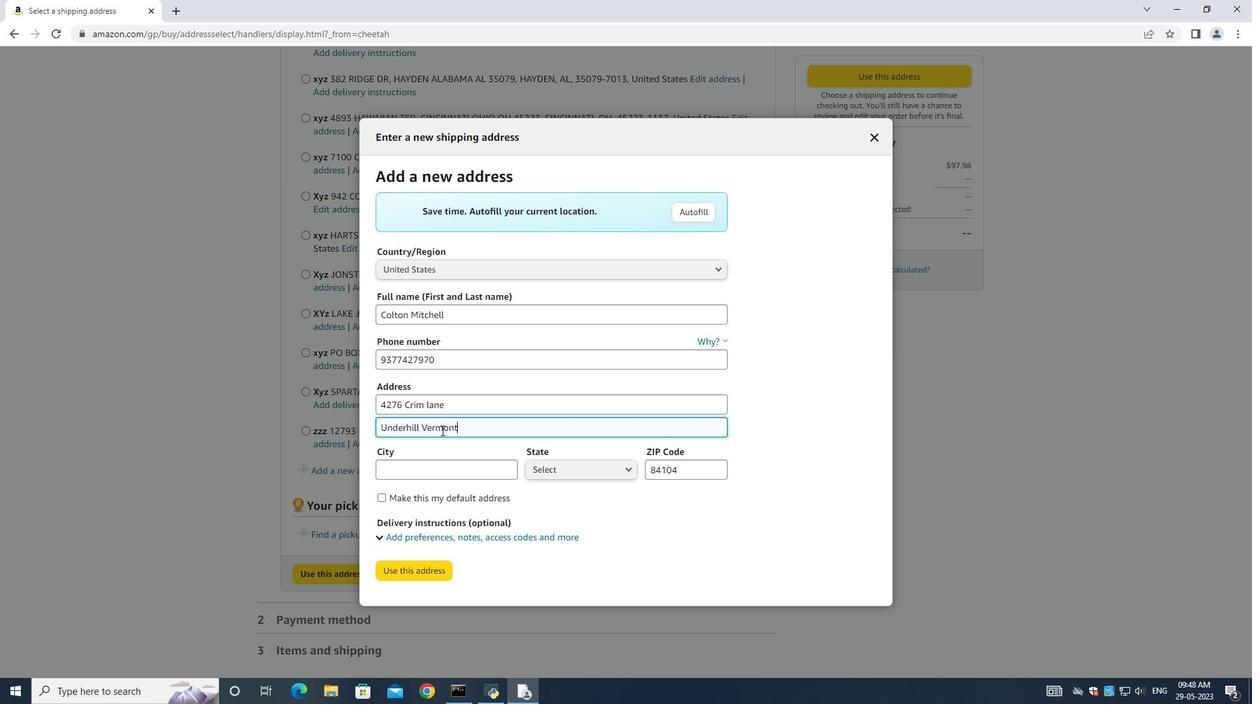 
Action: Mouse moved to (446, 467)
Screenshot: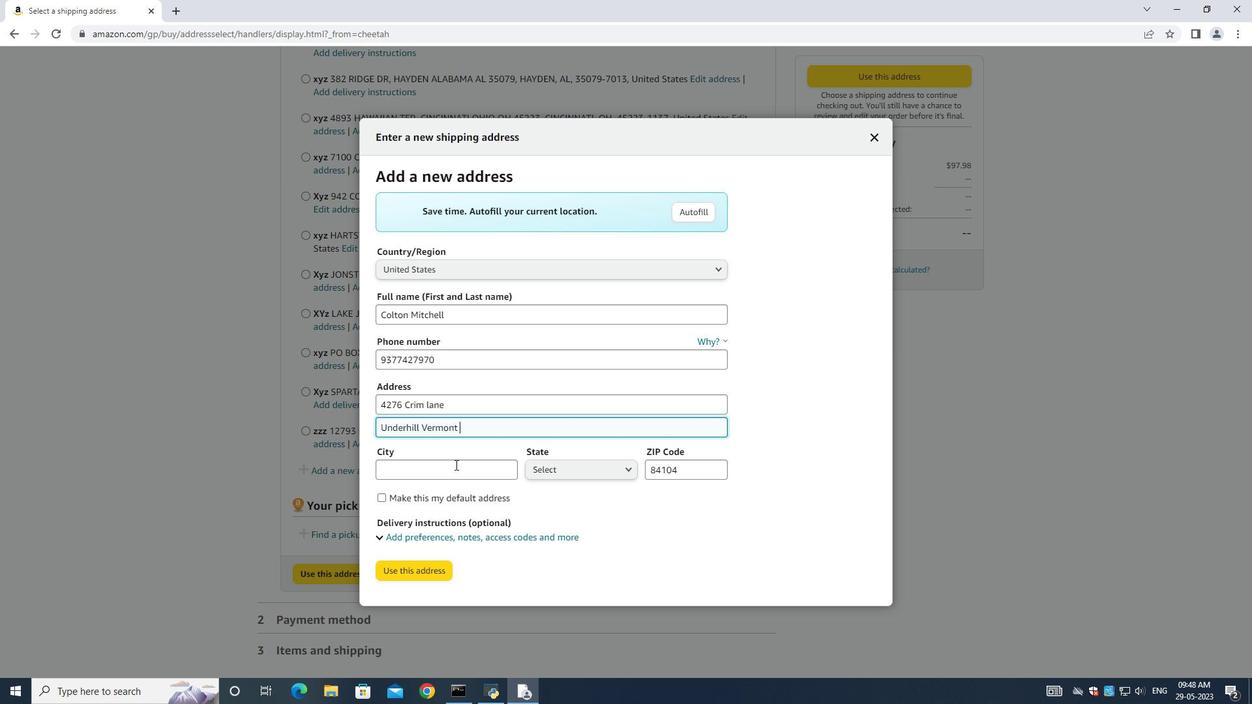 
Action: Mouse pressed left at (446, 467)
Screenshot: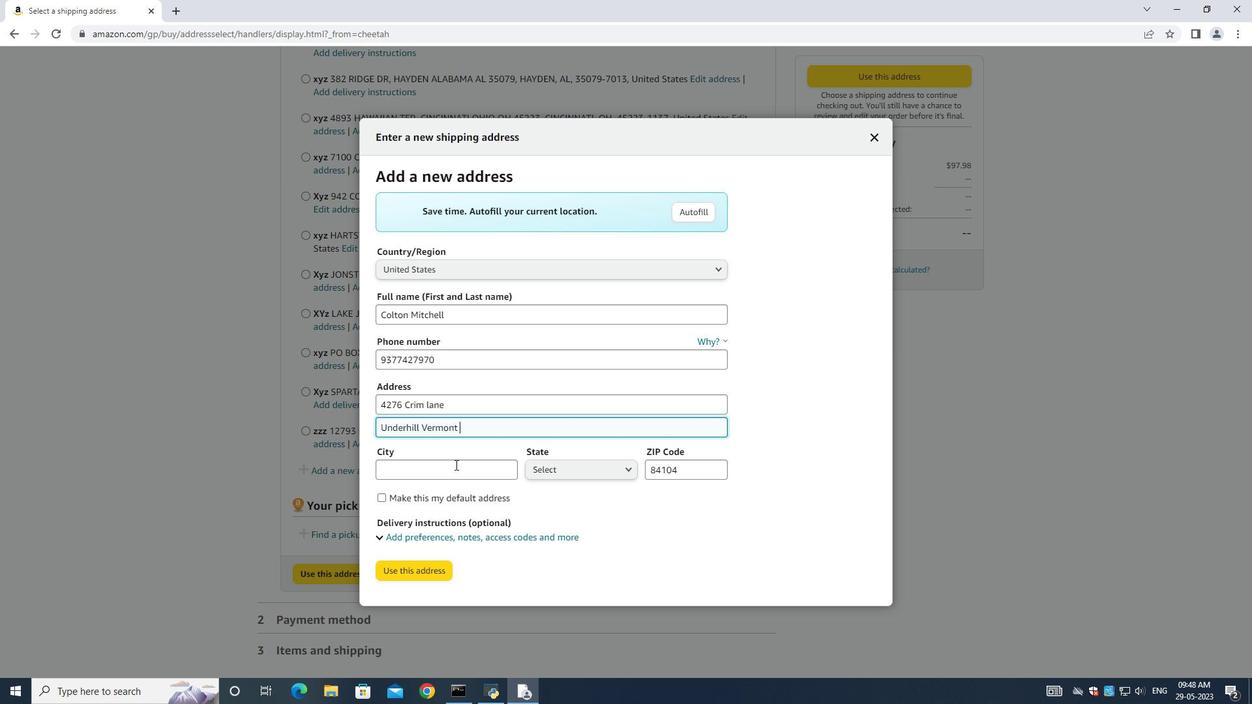 
Action: Mouse moved to (457, 454)
Screenshot: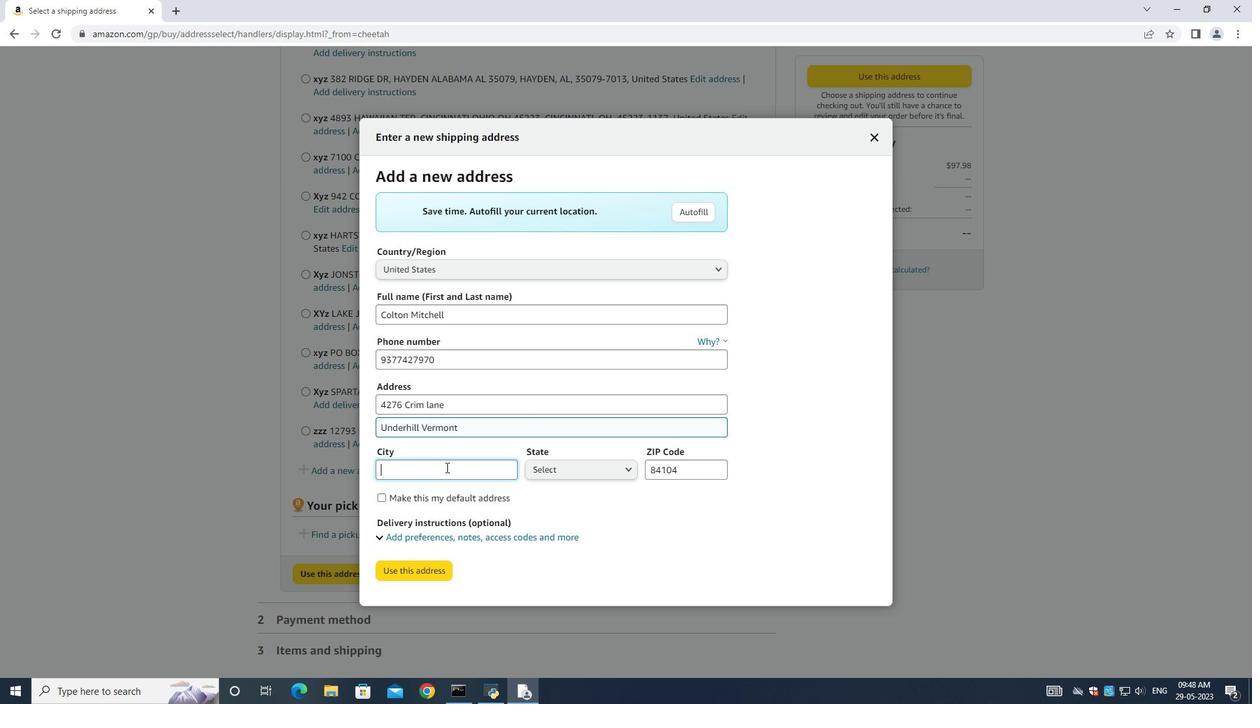 
Action: Key pressed <Key.shift>Underhill<Key.space>
Screenshot: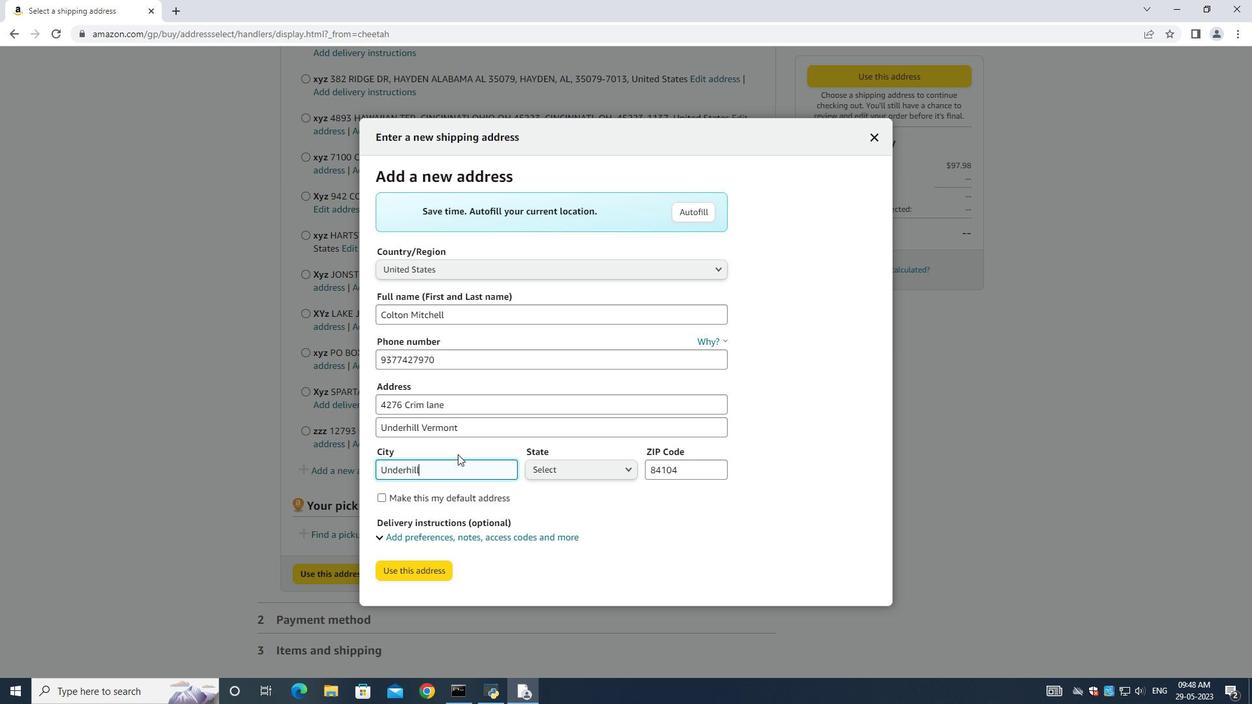
Action: Mouse moved to (550, 470)
Screenshot: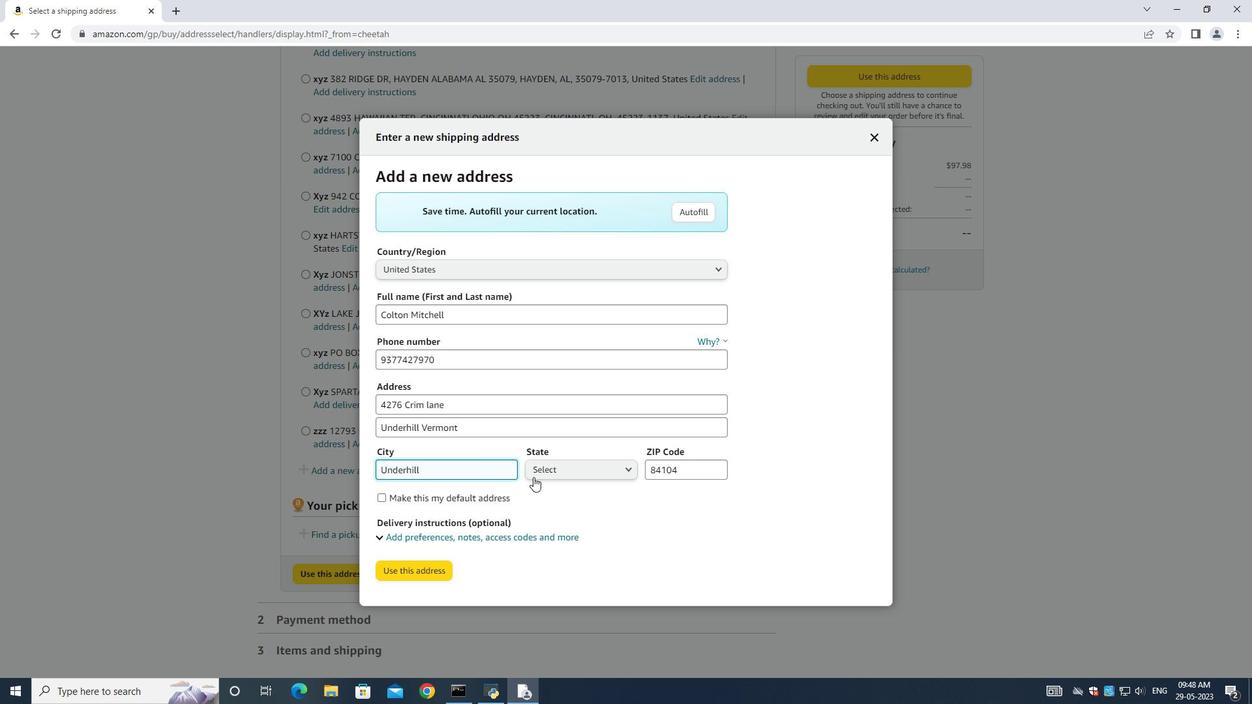 
Action: Mouse pressed left at (550, 470)
Screenshot: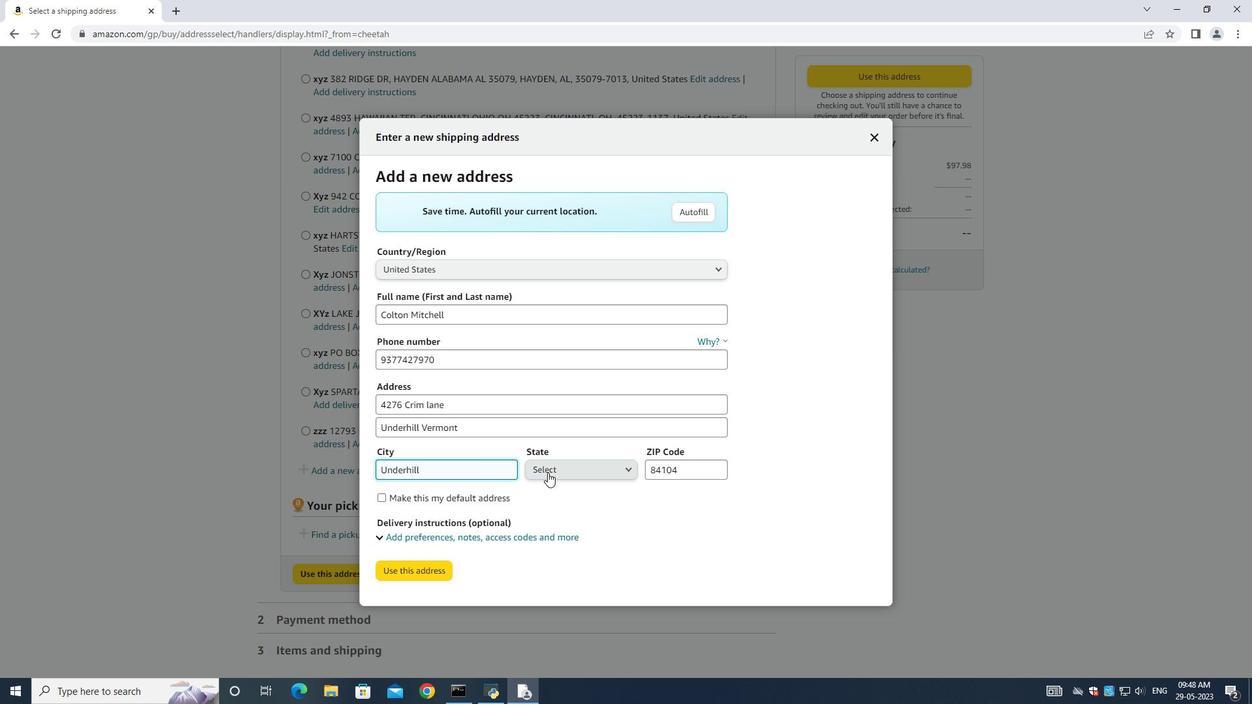 
Action: Mouse moved to (577, 381)
Screenshot: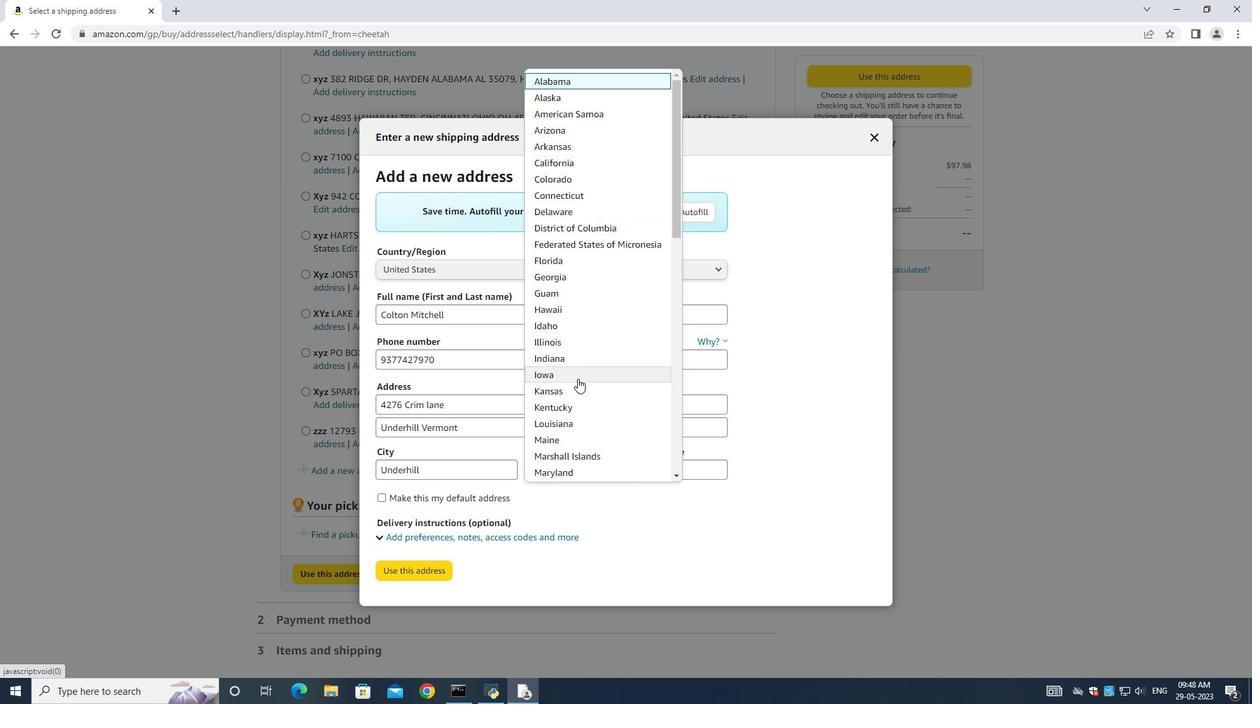 
Action: Mouse scrolled (577, 380) with delta (0, 0)
Screenshot: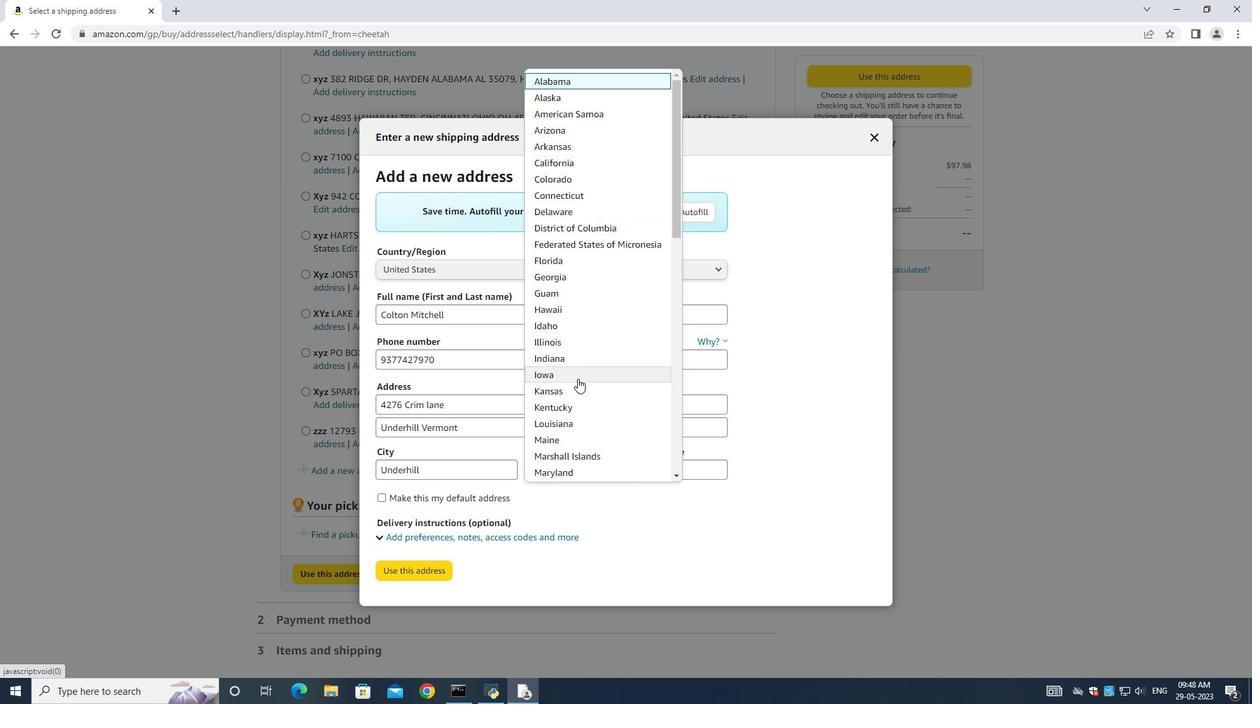 
Action: Mouse moved to (577, 383)
Screenshot: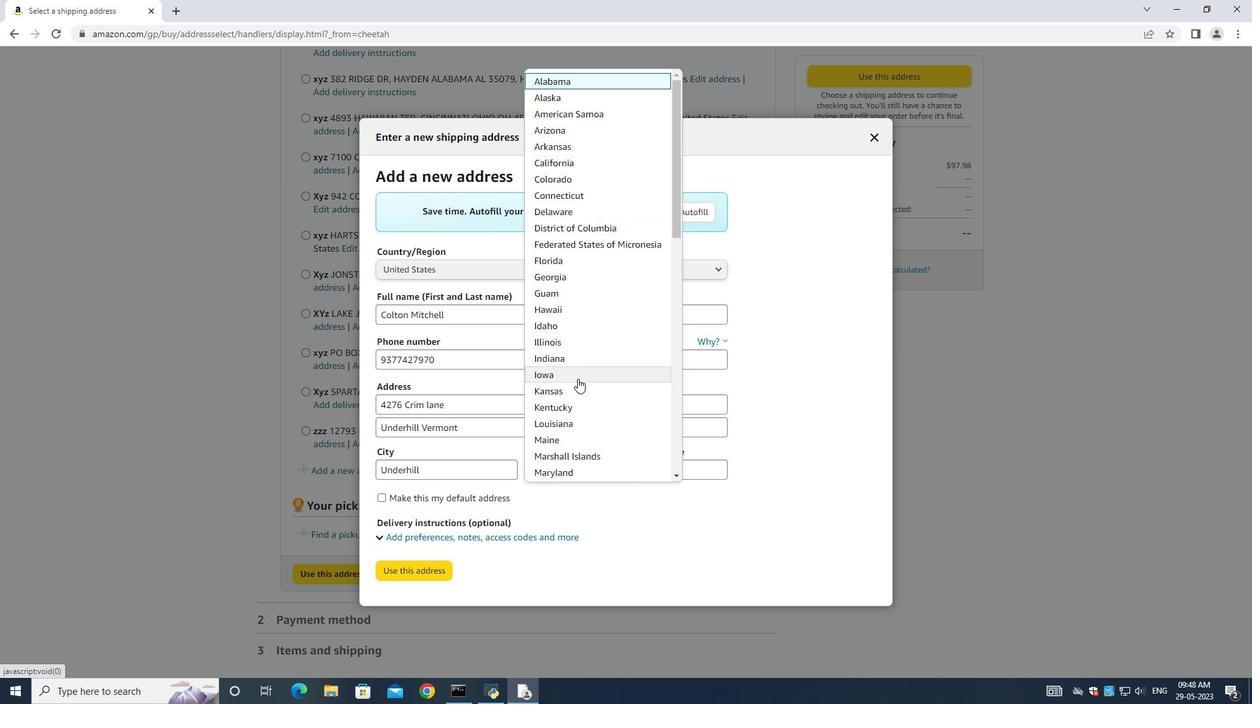 
Action: Mouse scrolled (577, 382) with delta (0, 0)
Screenshot: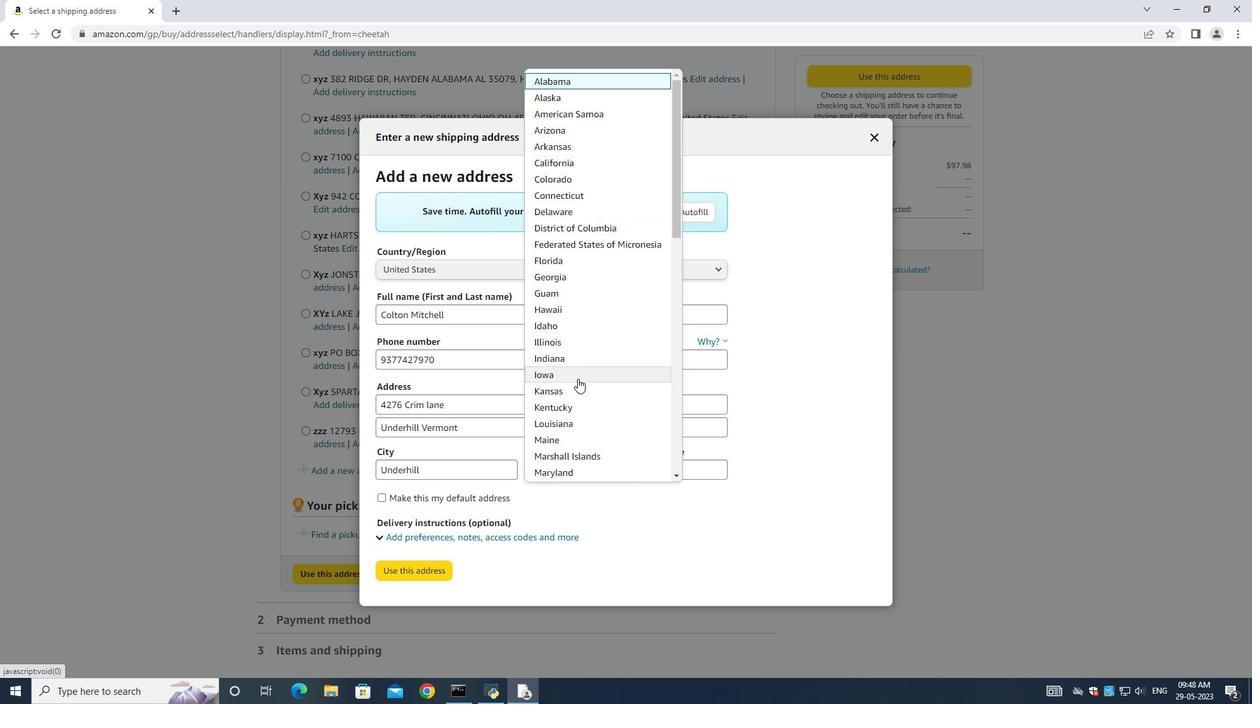 
Action: Mouse moved to (577, 384)
Screenshot: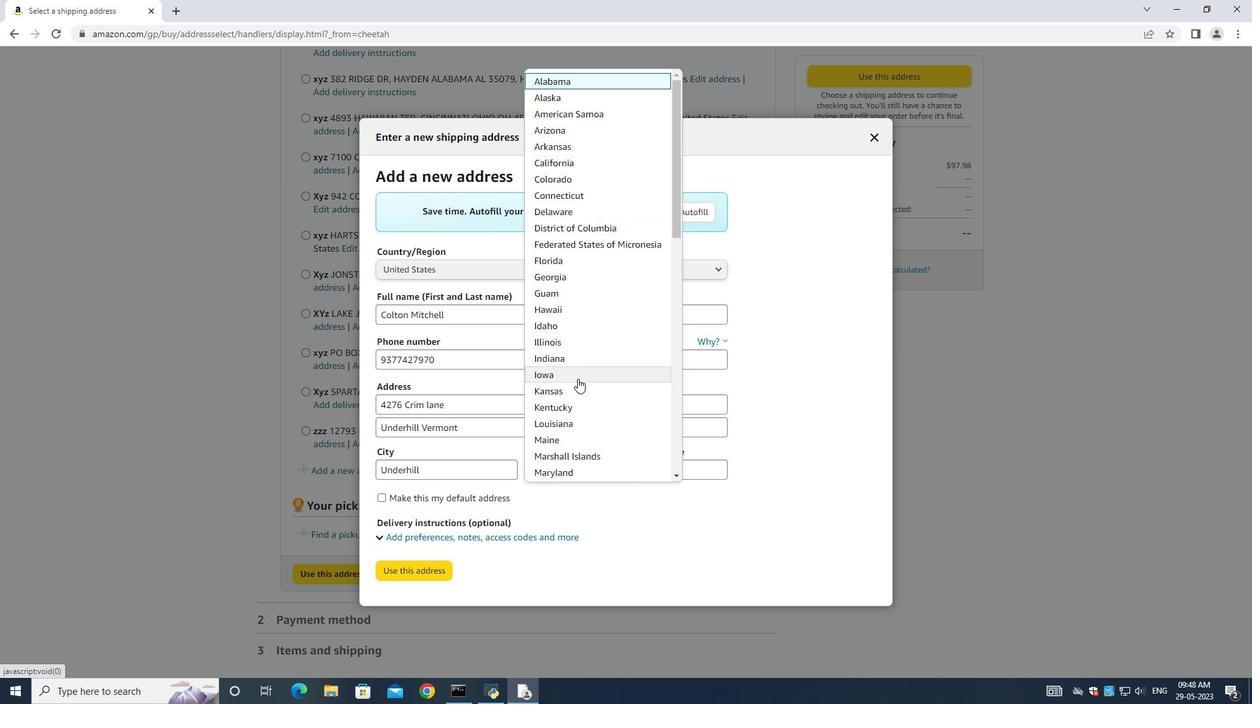 
Action: Mouse scrolled (577, 384) with delta (0, 0)
Screenshot: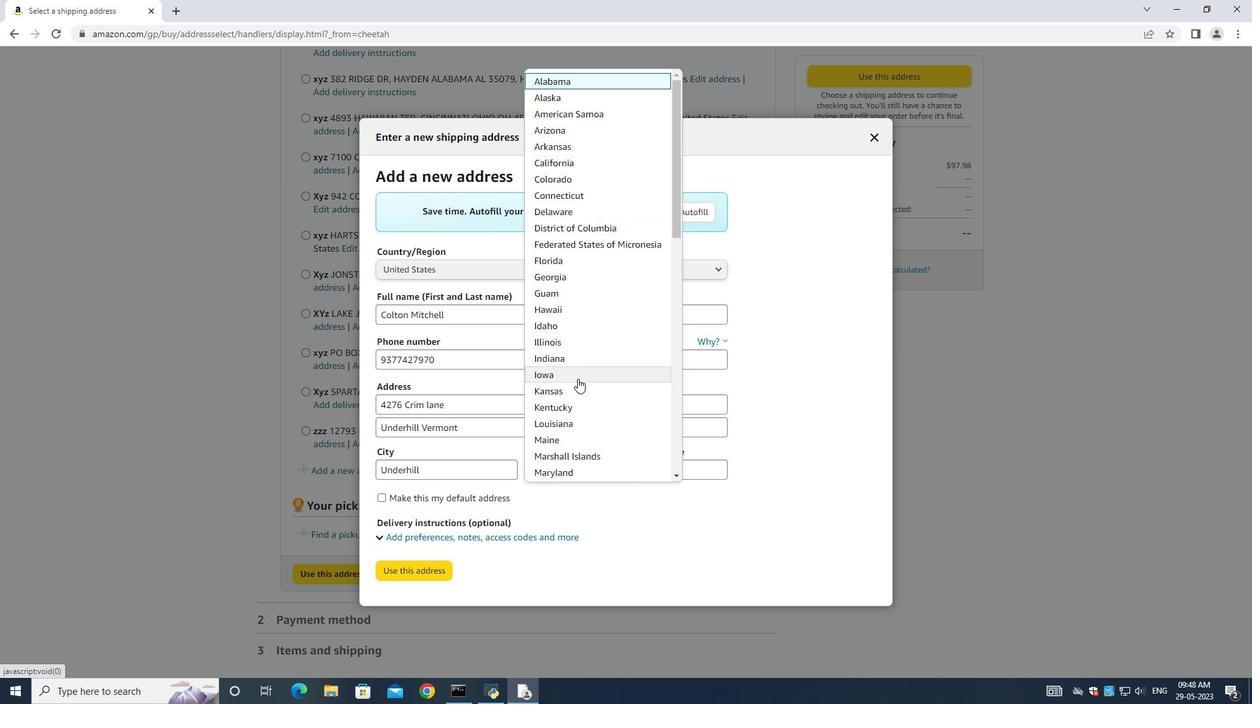 
Action: Mouse moved to (577, 385)
Screenshot: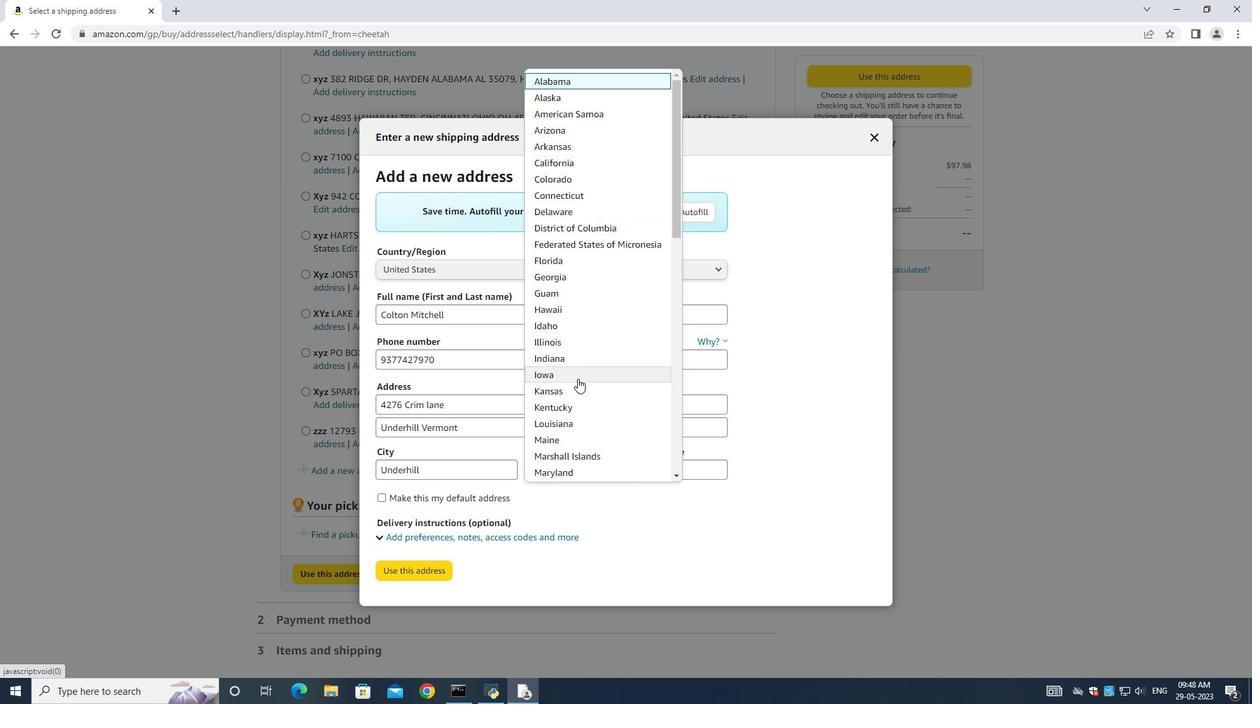 
Action: Mouse scrolled (577, 384) with delta (0, -1)
Screenshot: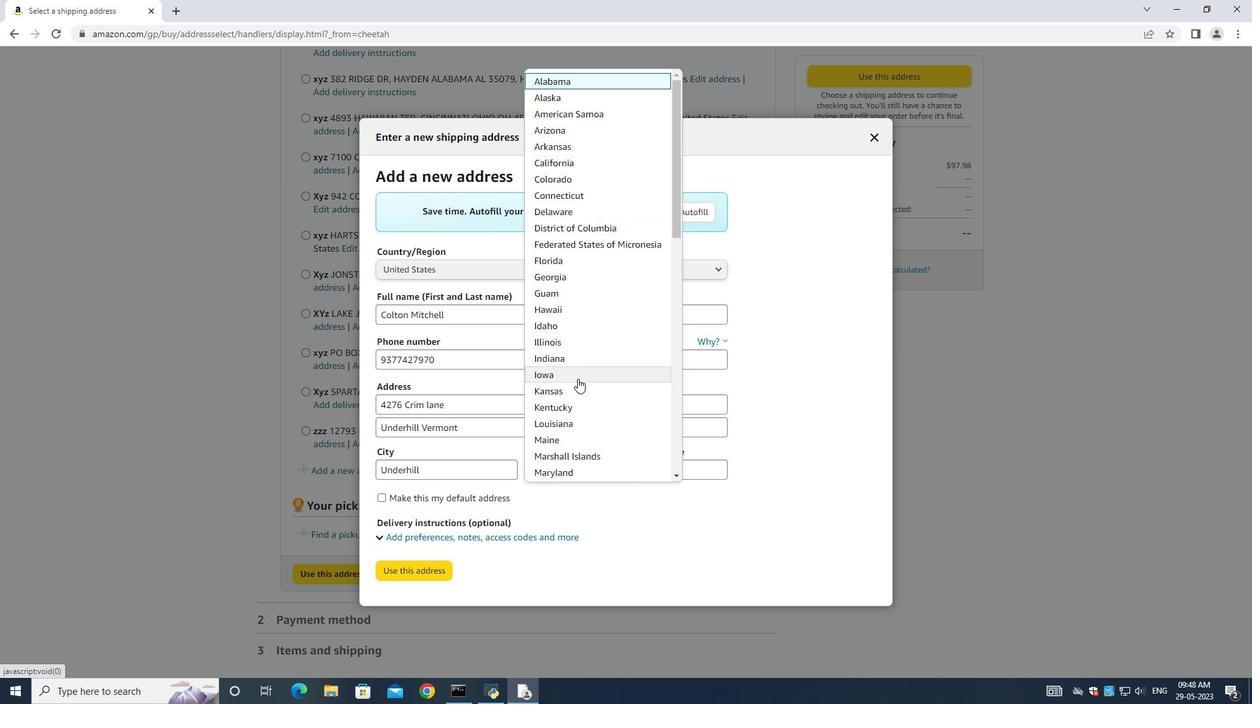 
Action: Mouse scrolled (577, 384) with delta (0, 0)
Screenshot: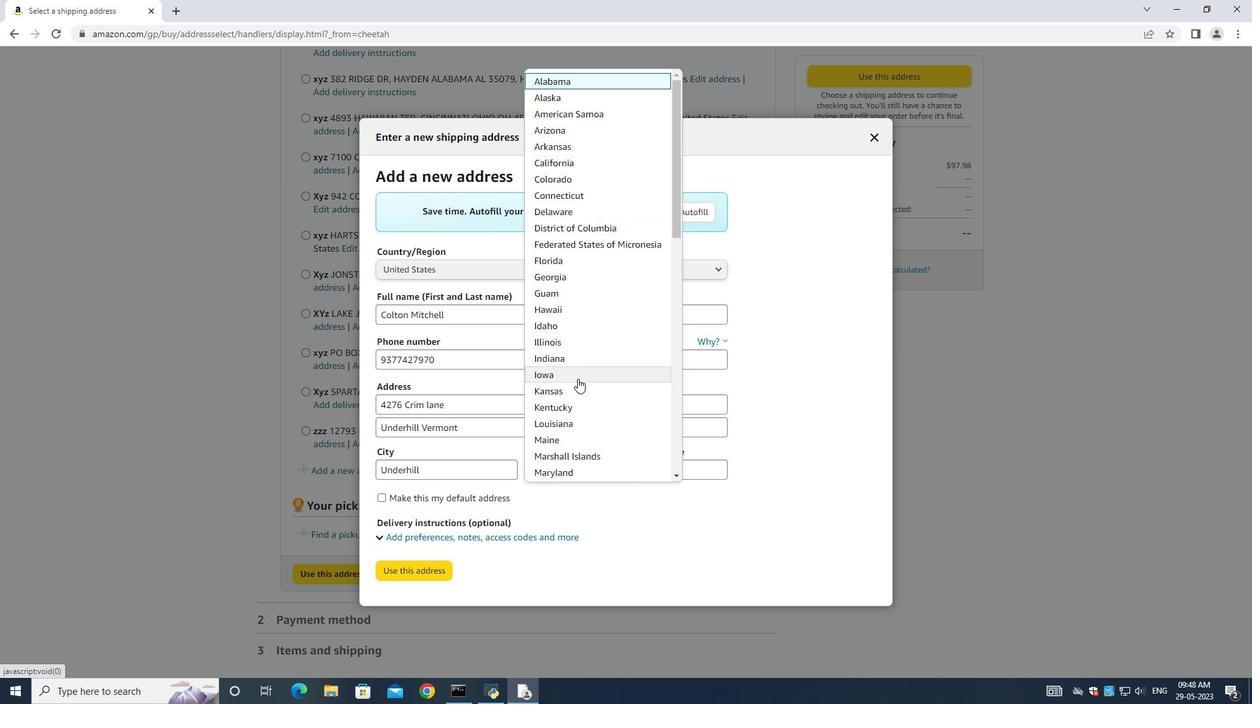 
Action: Mouse scrolled (577, 384) with delta (0, 0)
Screenshot: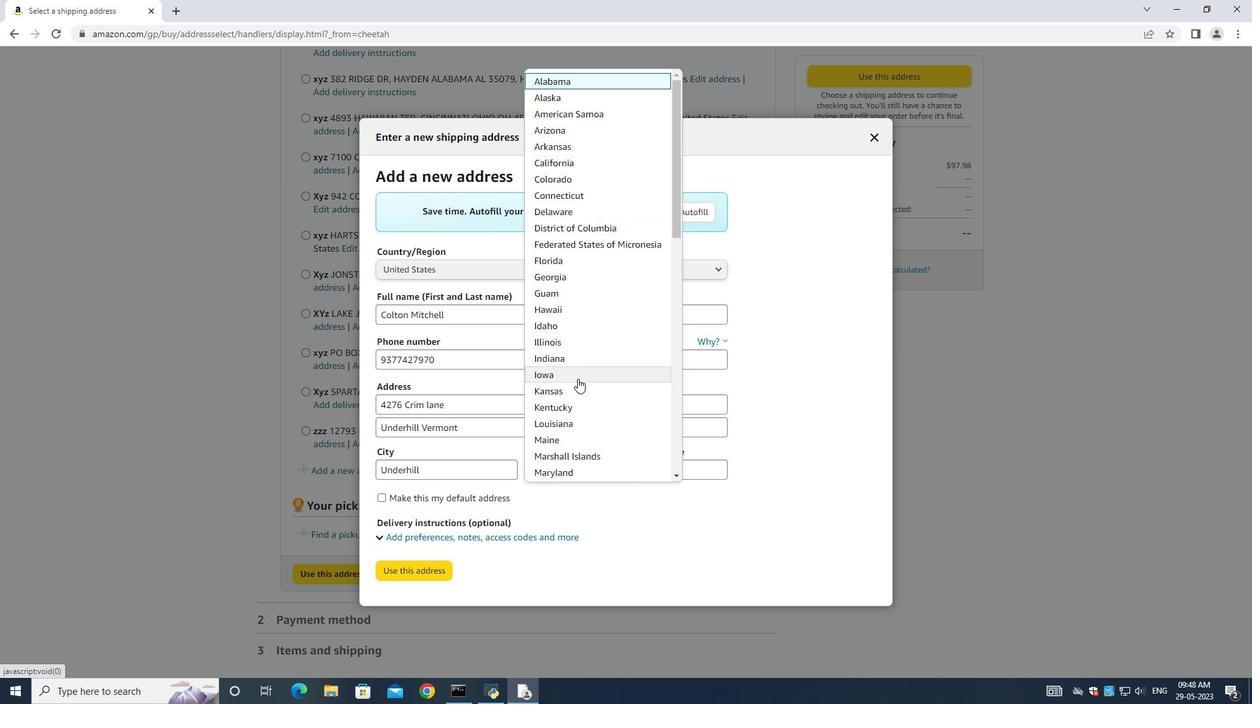 
Action: Mouse scrolled (577, 384) with delta (0, 0)
Screenshot: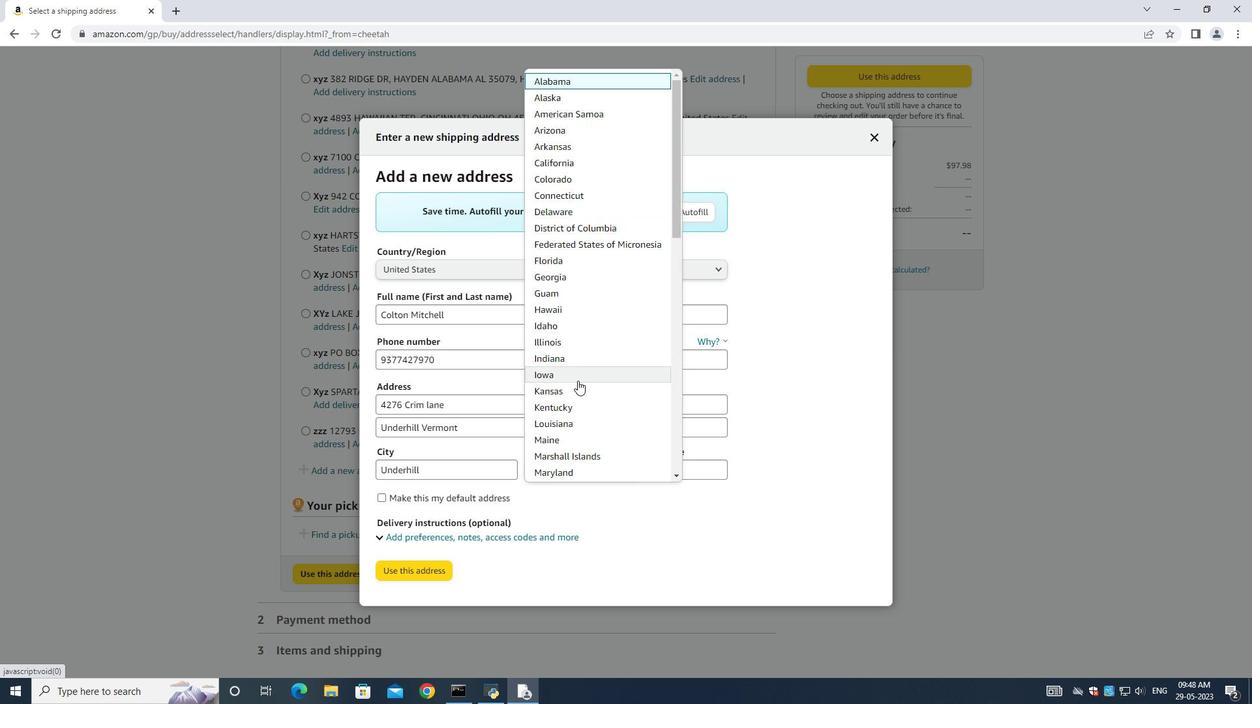 
Action: Mouse moved to (564, 410)
Screenshot: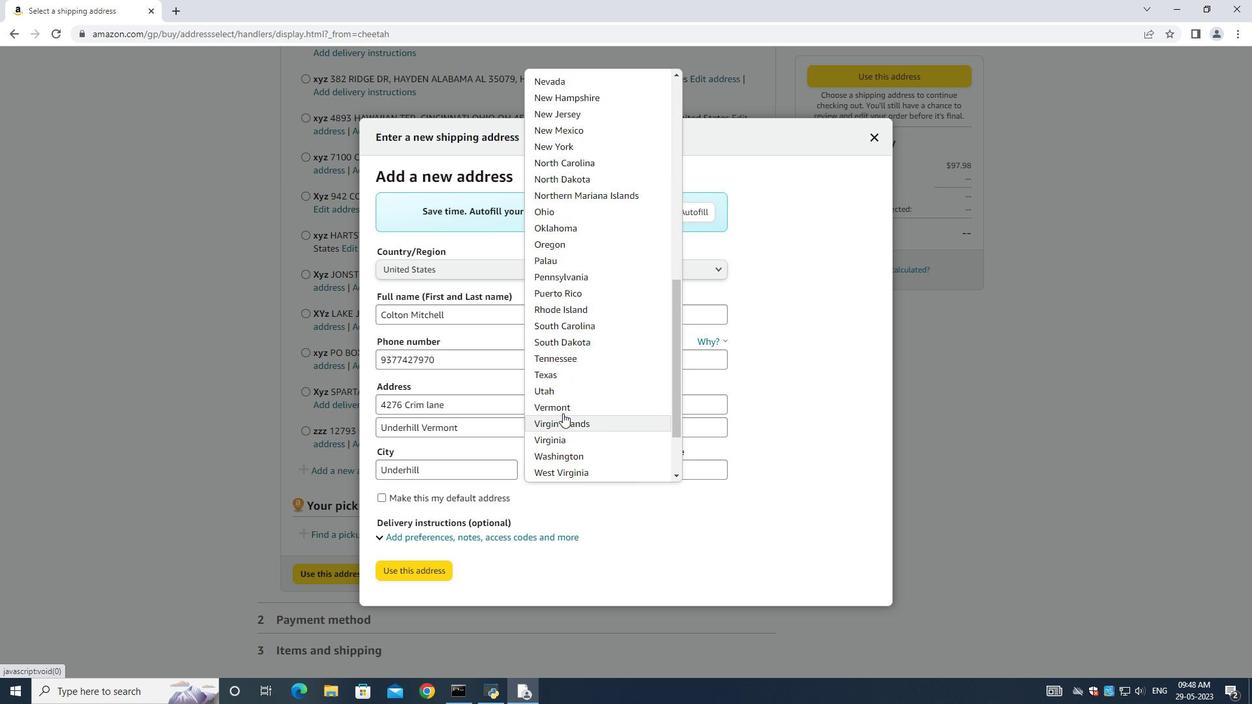 
Action: Mouse pressed left at (564, 410)
Screenshot: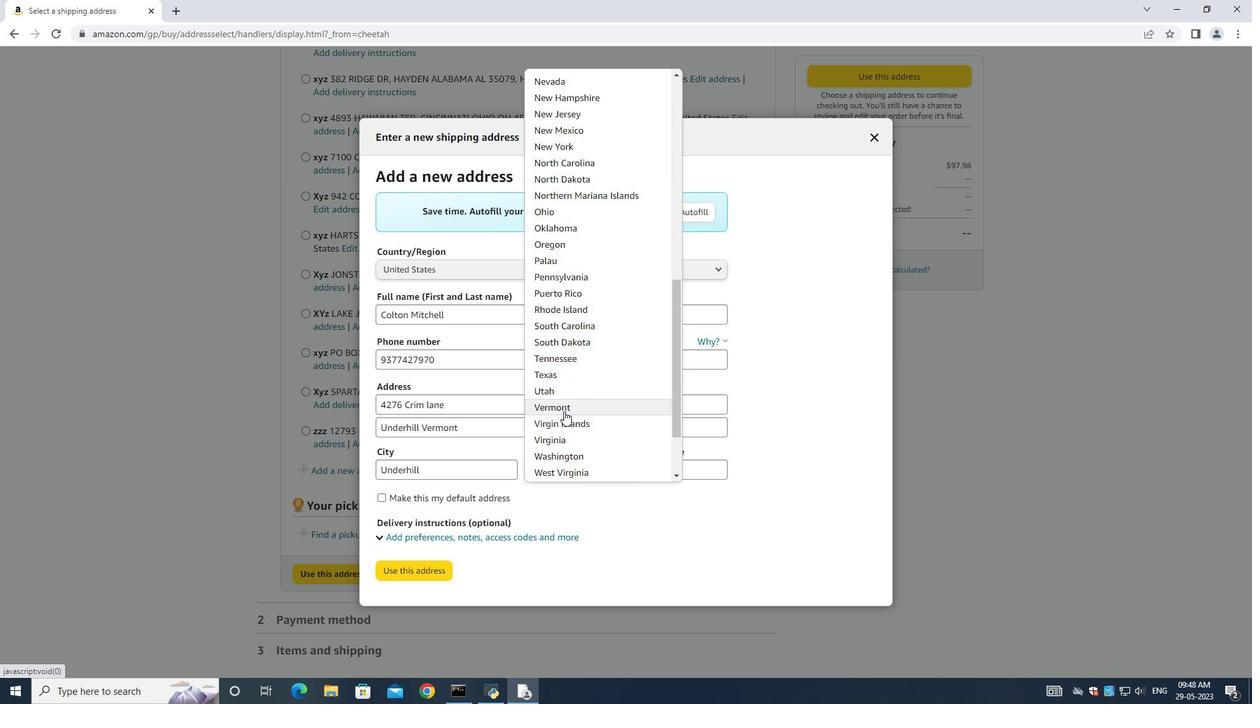 
Action: Mouse moved to (677, 471)
Screenshot: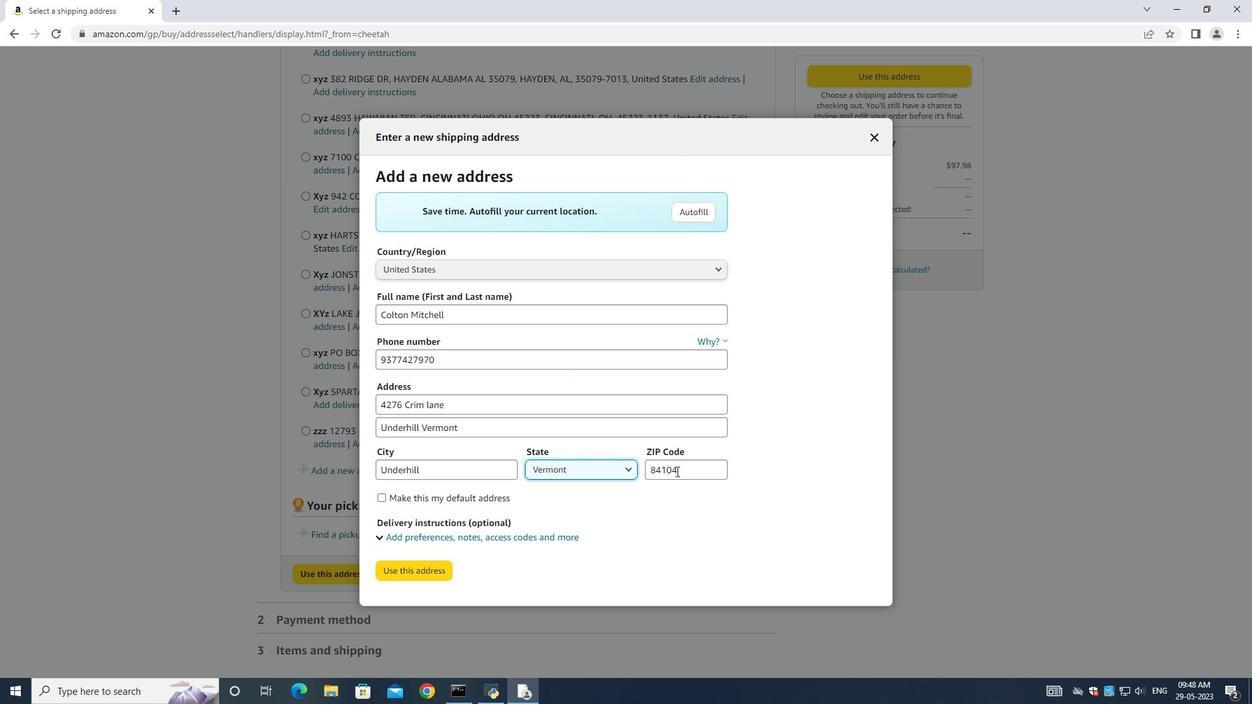 
Action: Mouse pressed left at (677, 471)
Screenshot: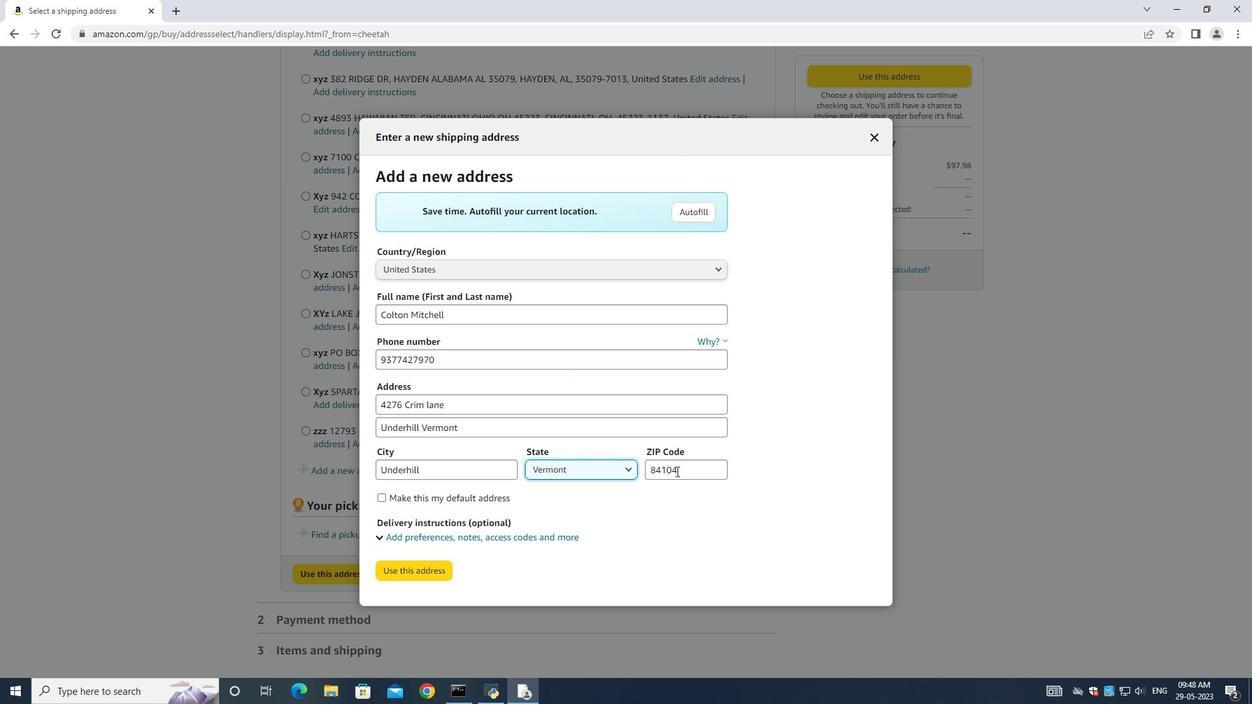 
Action: Mouse moved to (603, 488)
Screenshot: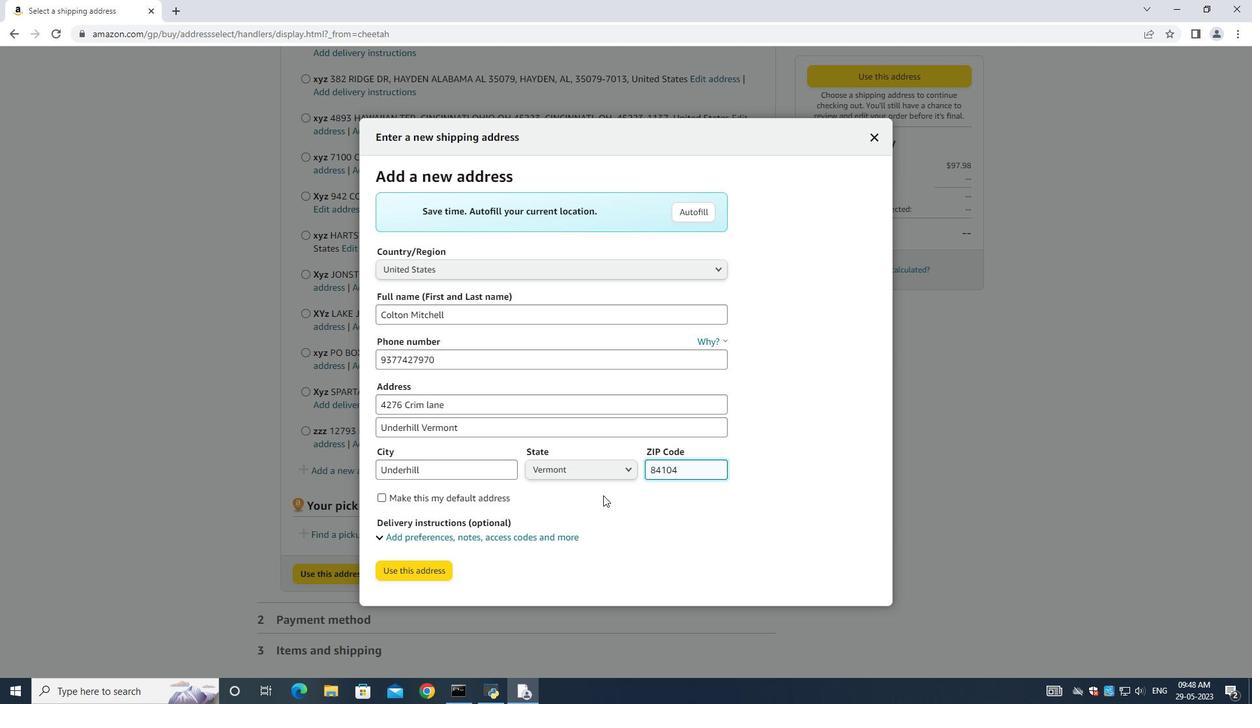 
Action: Key pressed <Key.backspace><Key.backspace><Key.backspace><Key.backspace><Key.backspace><Key.backspace><Key.backspace><Key.backspace><Key.backspace><Key.backspace><Key.backspace><Key.backspace><Key.backspace><Key.backspace><Key.backspace><Key.backspace>
Screenshot: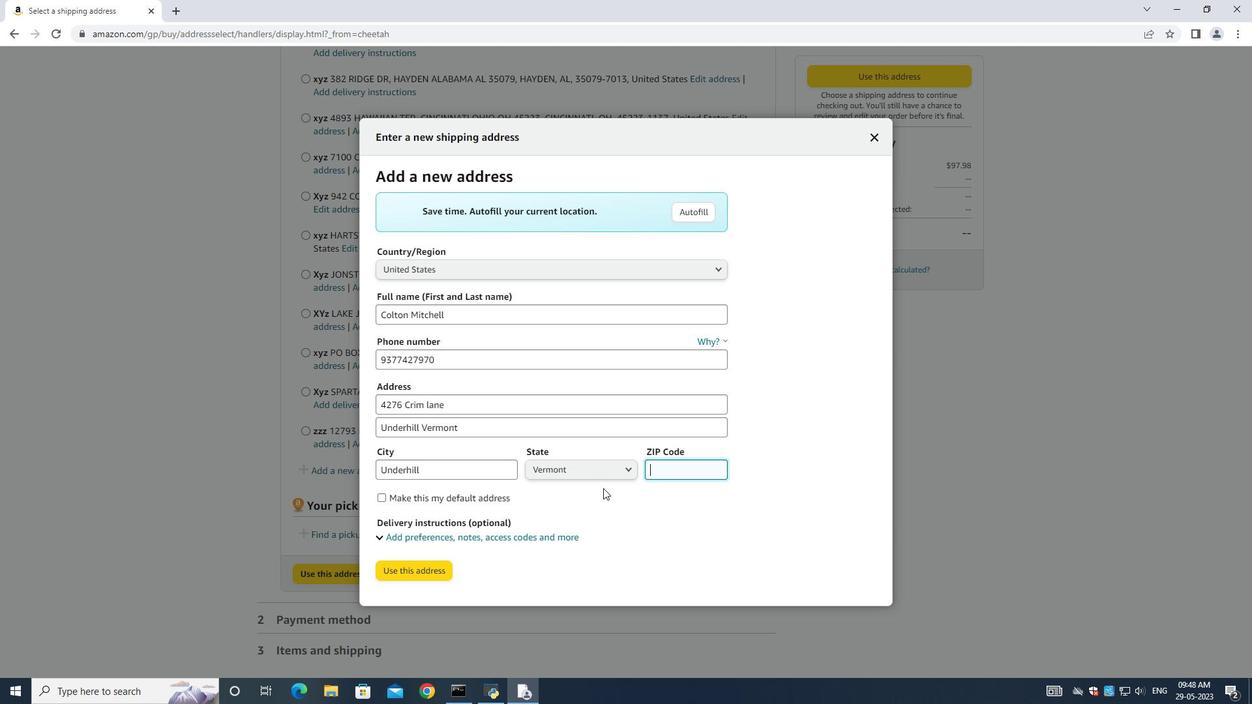 
Action: Mouse moved to (601, 480)
Screenshot: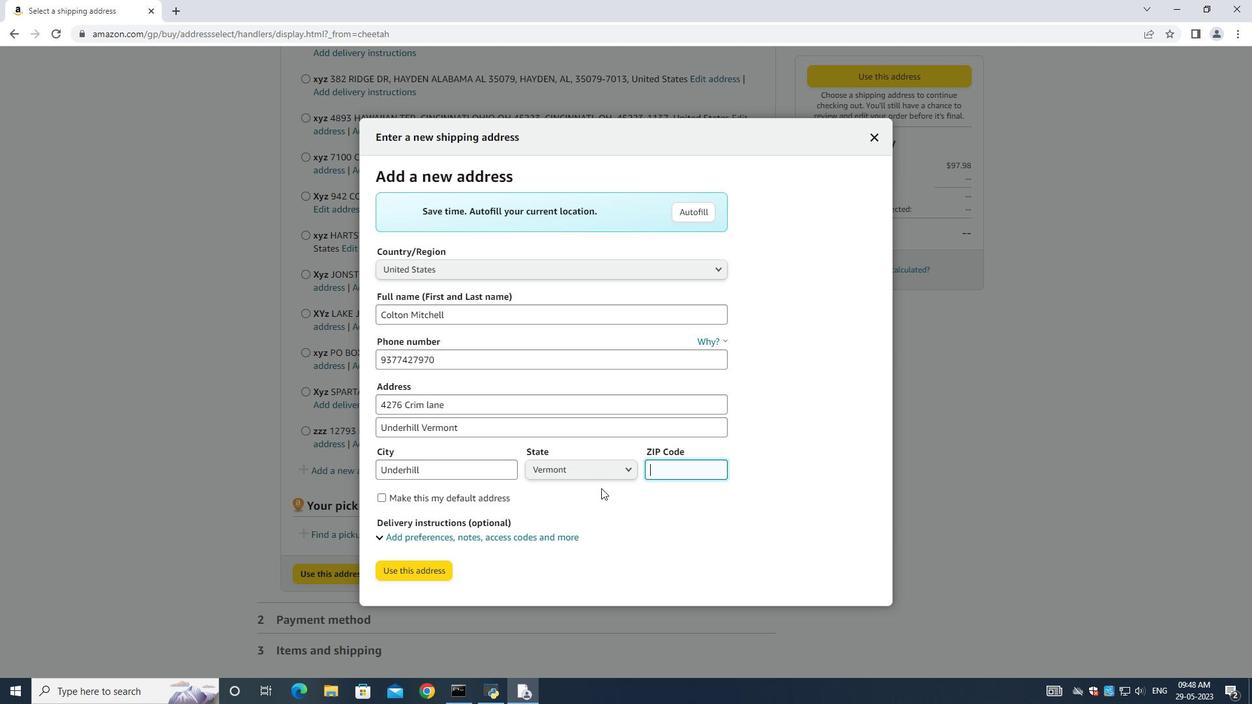 
Action: Key pressed 0
Screenshot: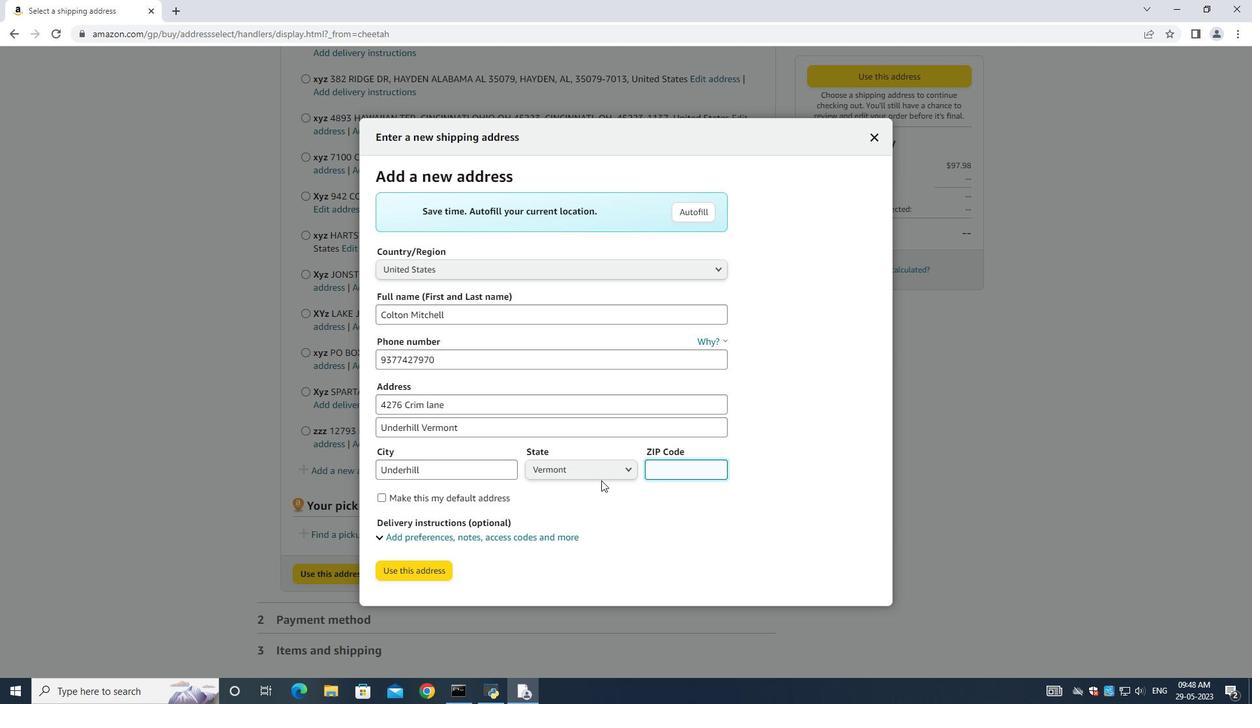 
Action: Mouse moved to (601, 478)
